 Task: Chore schedule green modern bold.
Action: Mouse moved to (173, 212)
Screenshot: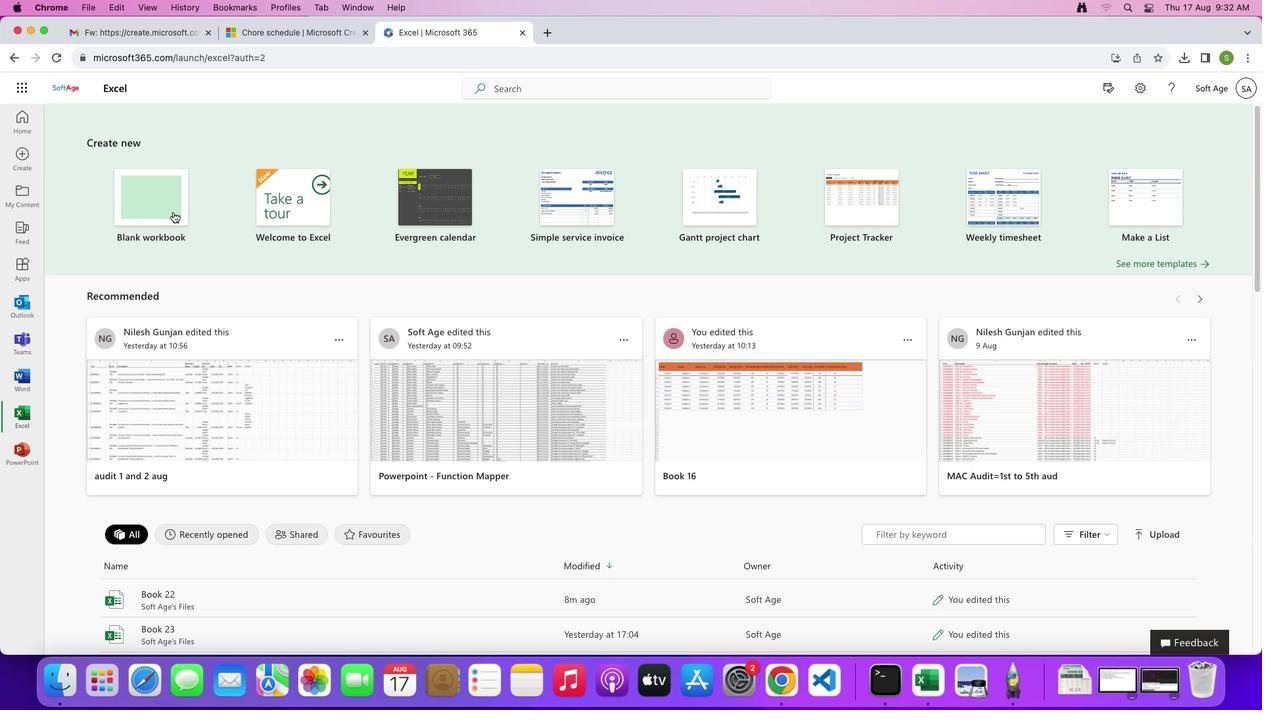 
Action: Mouse pressed left at (173, 212)
Screenshot: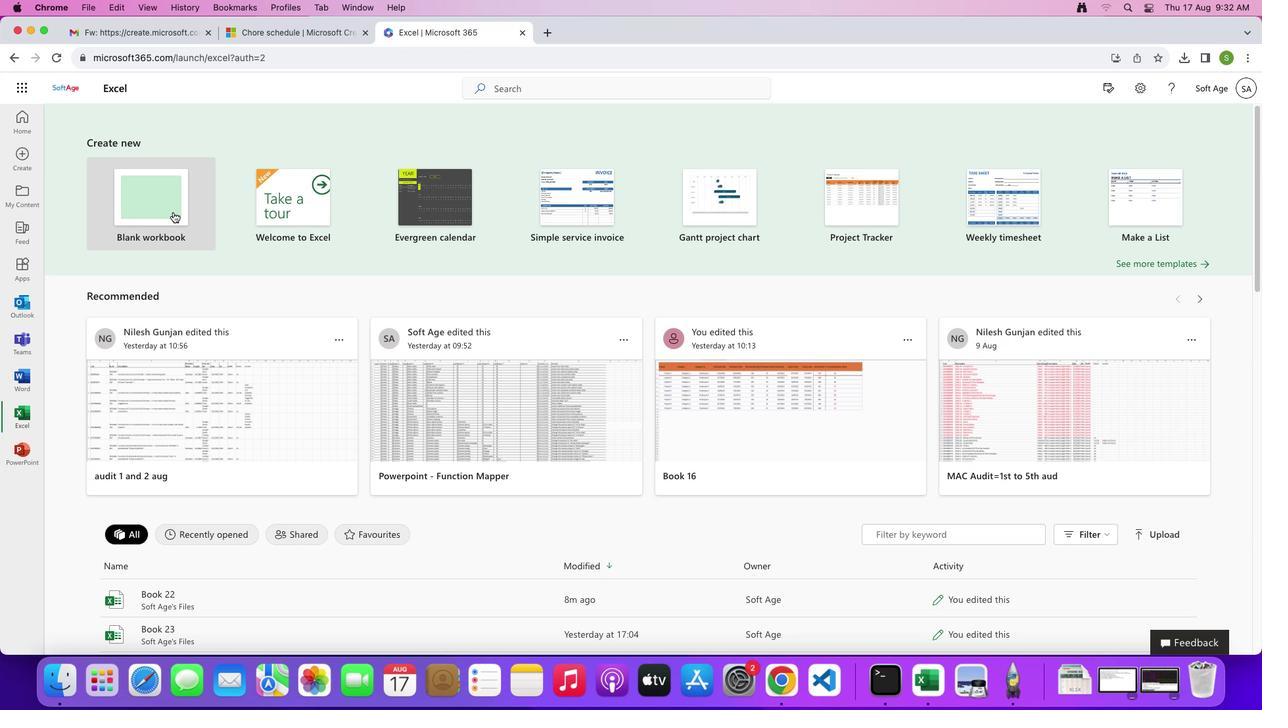 
Action: Mouse pressed left at (173, 212)
Screenshot: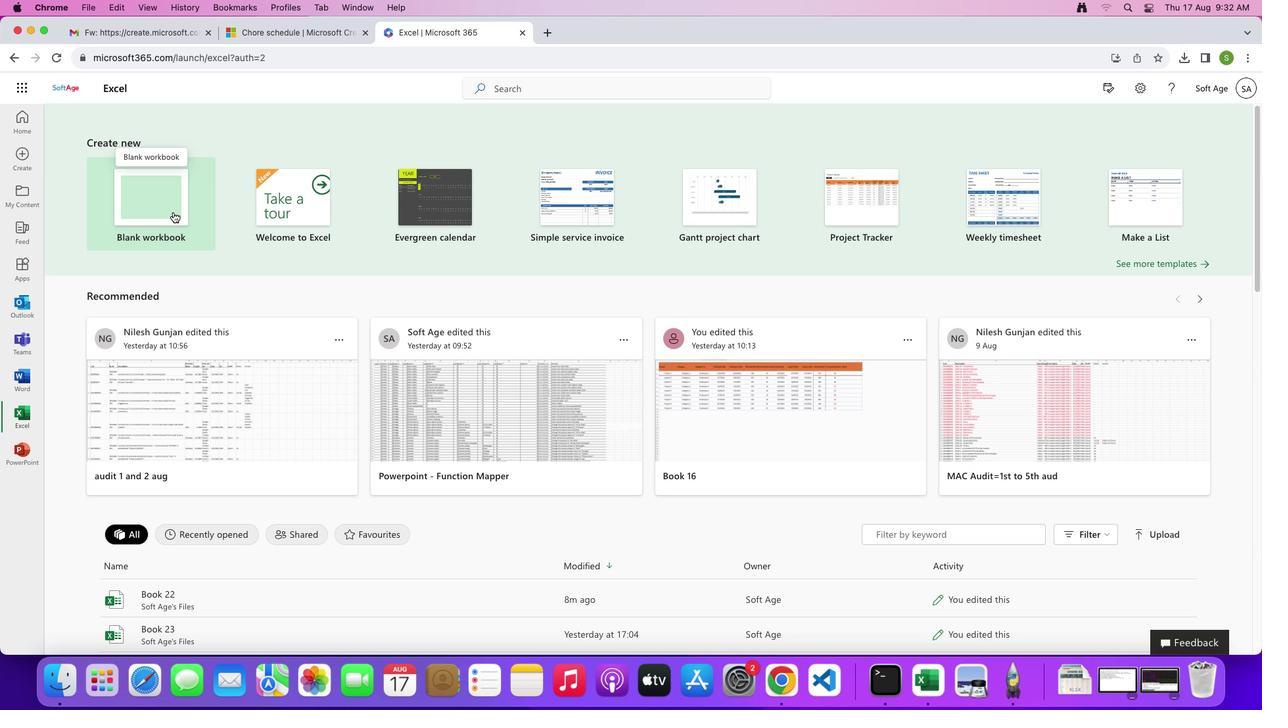 
Action: Mouse moved to (173, 211)
Screenshot: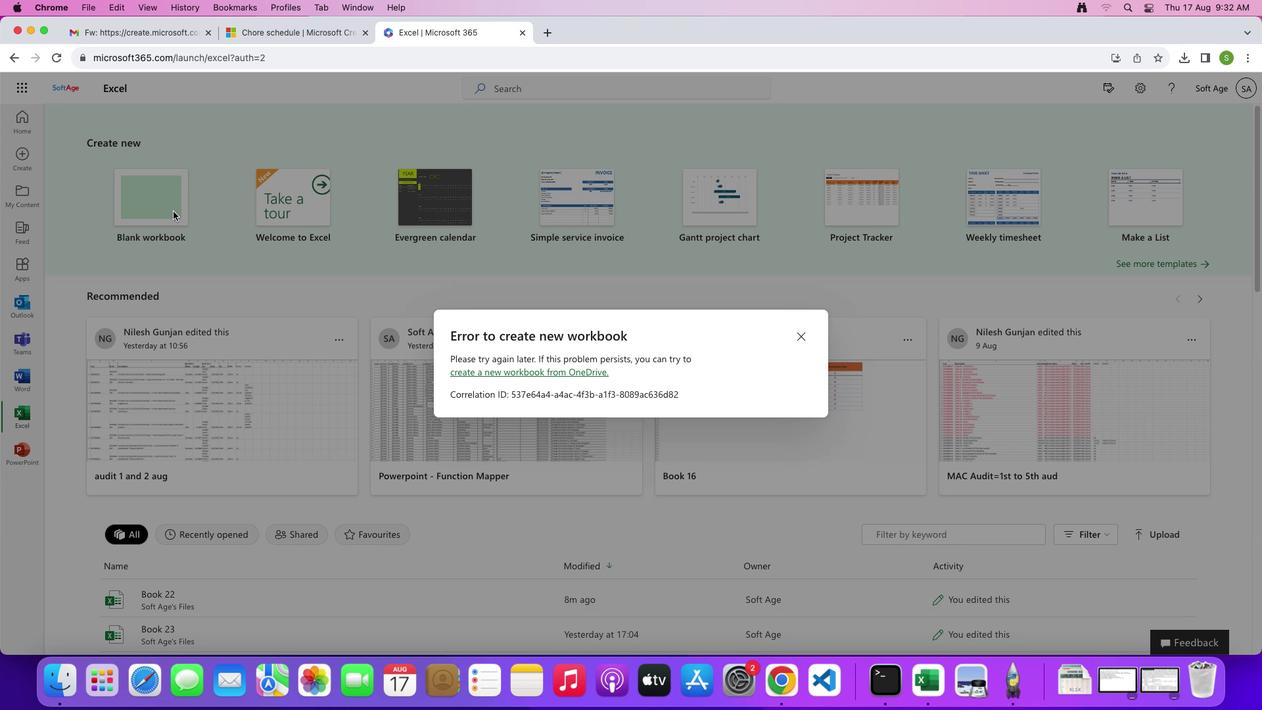 
Action: Mouse pressed left at (173, 211)
Screenshot: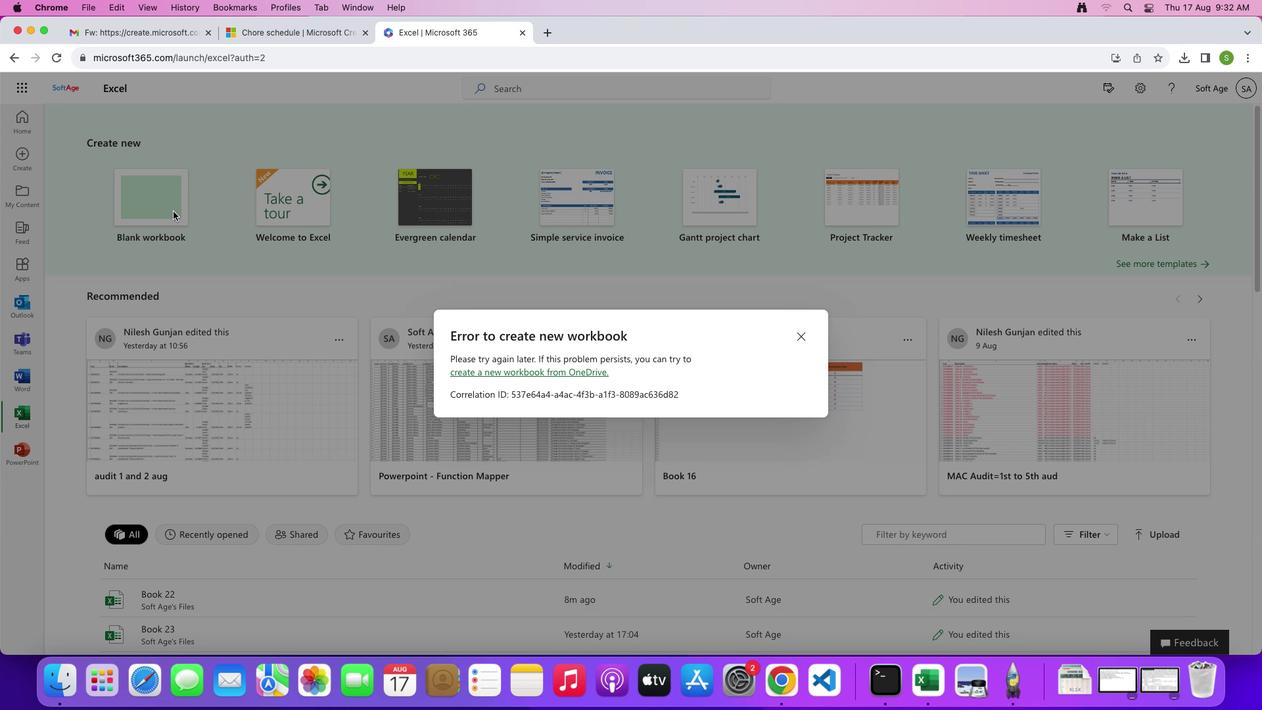 
Action: Mouse pressed left at (173, 211)
Screenshot: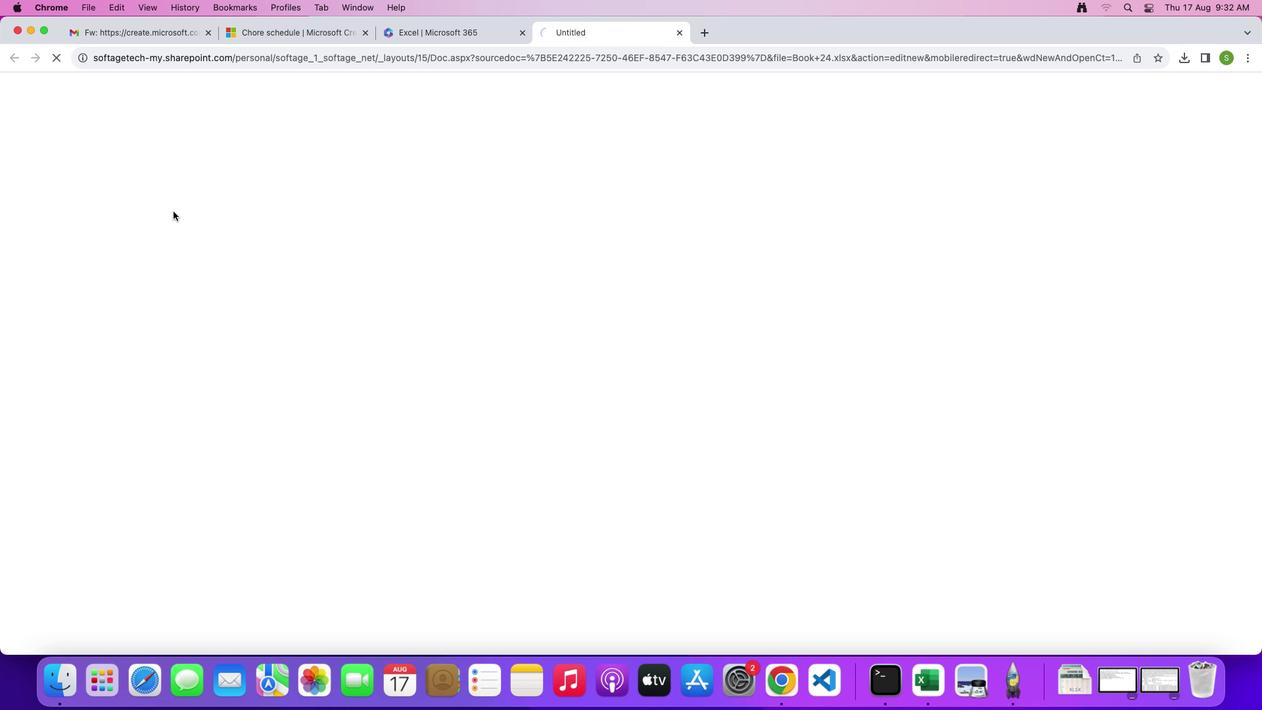 
Action: Mouse moved to (108, 217)
Screenshot: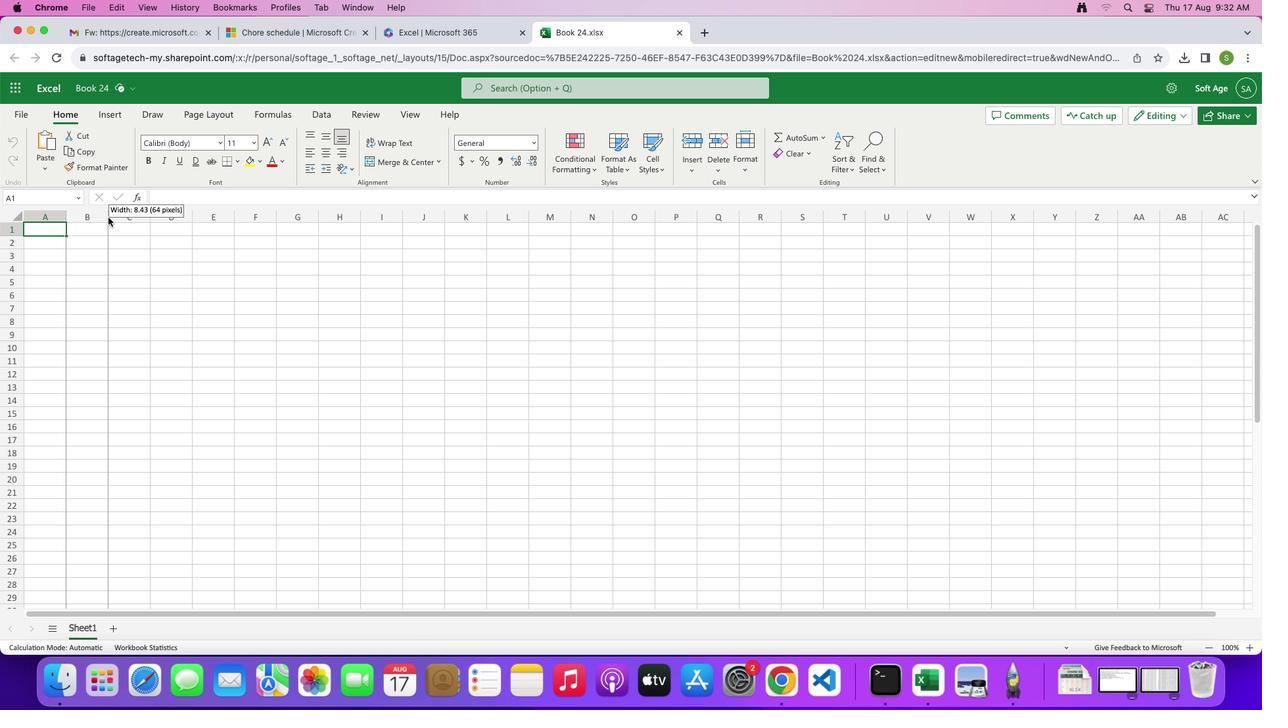 
Action: Mouse pressed left at (108, 217)
Screenshot: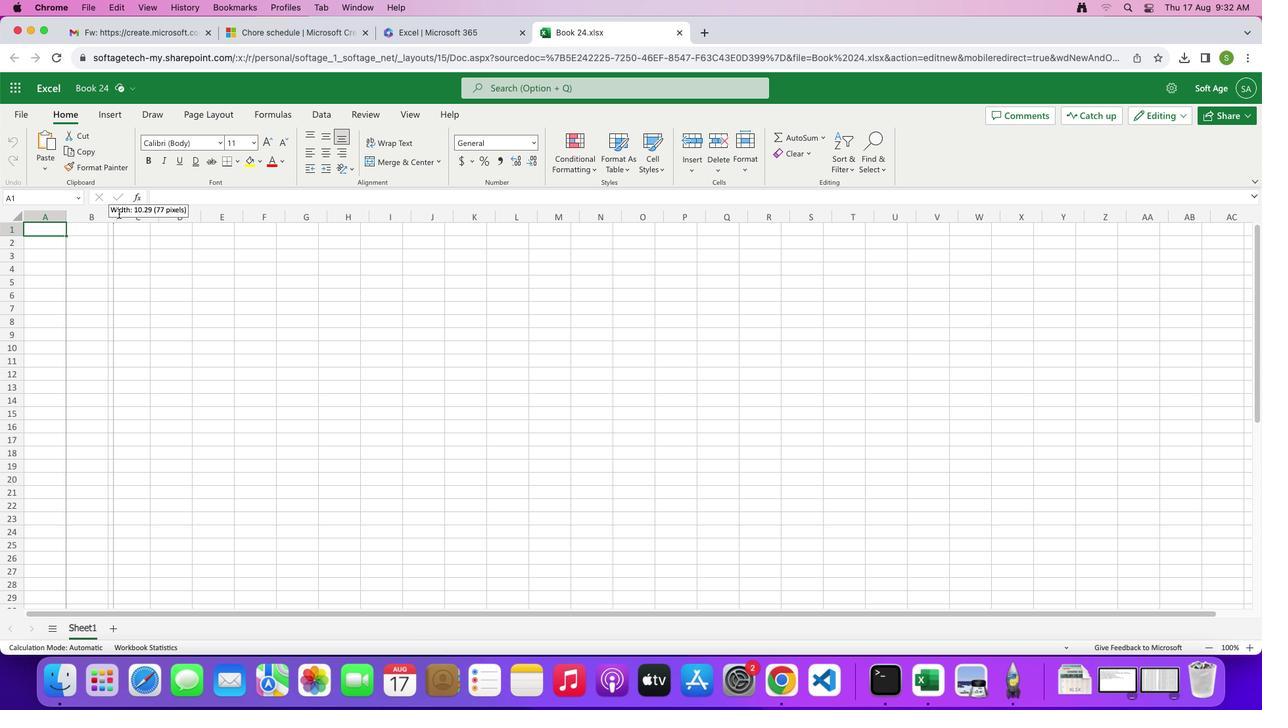 
Action: Mouse moved to (14, 235)
Screenshot: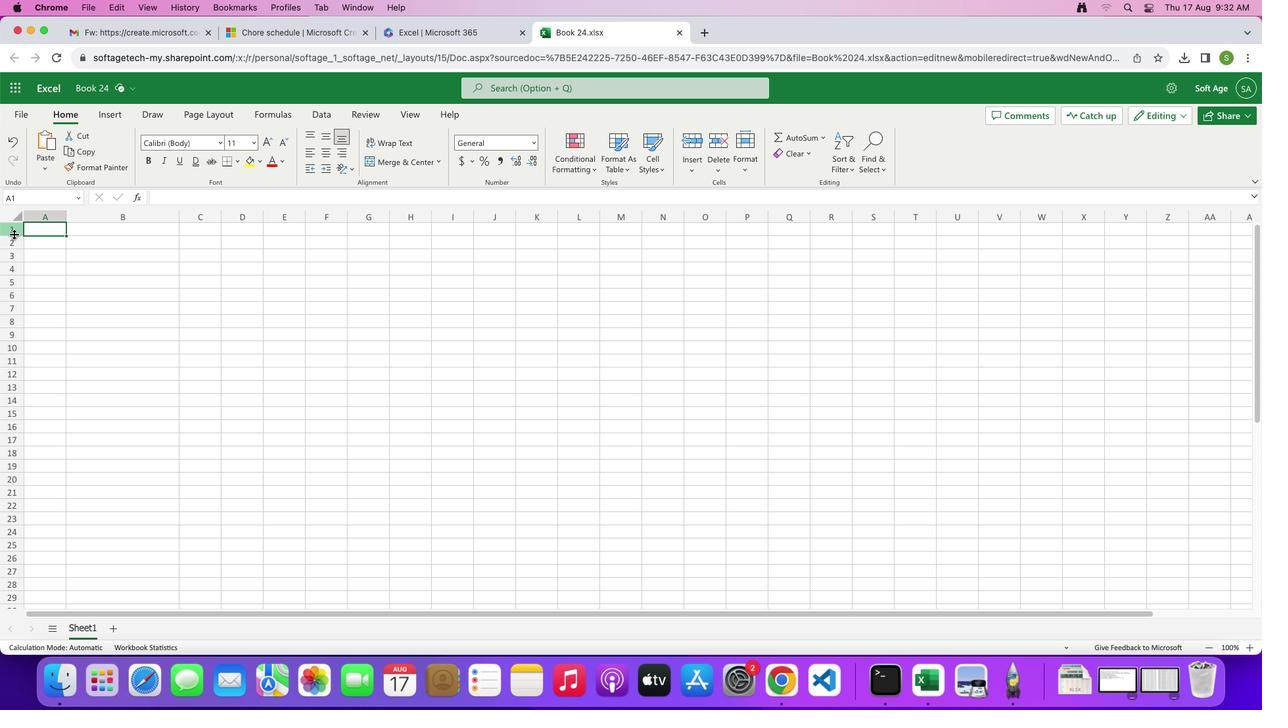 
Action: Mouse pressed left at (14, 235)
Screenshot: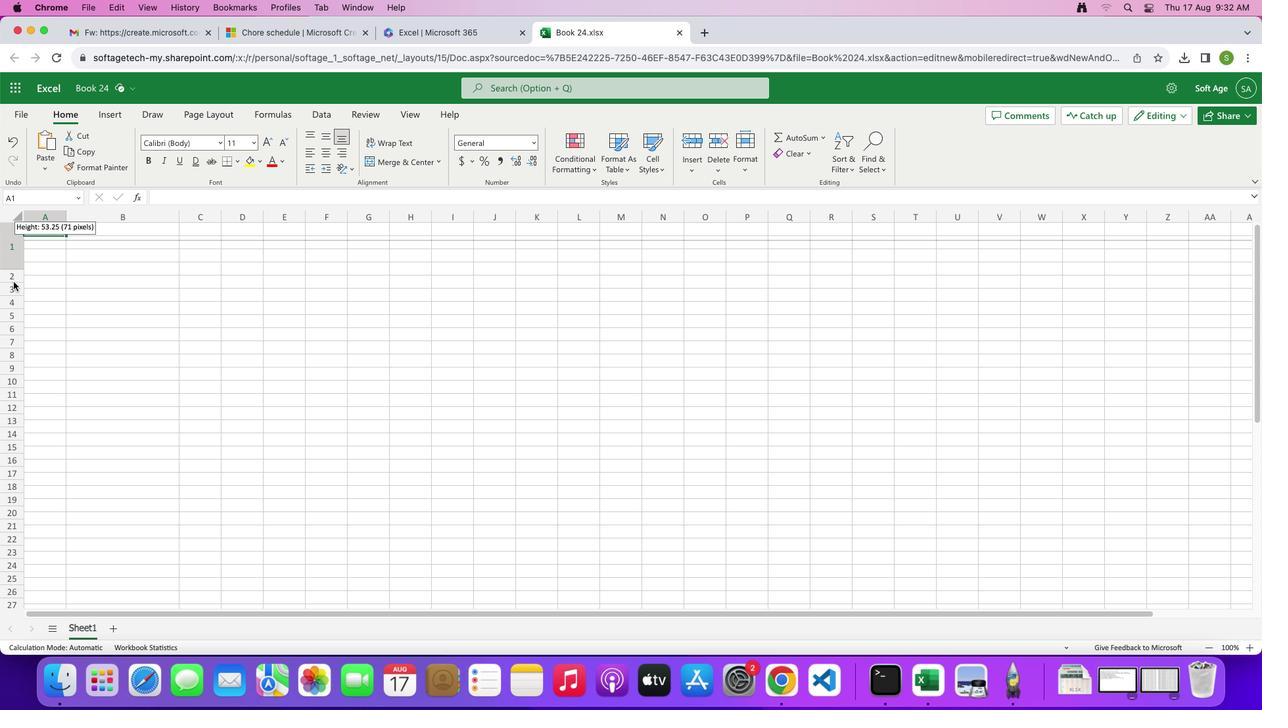 
Action: Mouse moved to (16, 339)
Screenshot: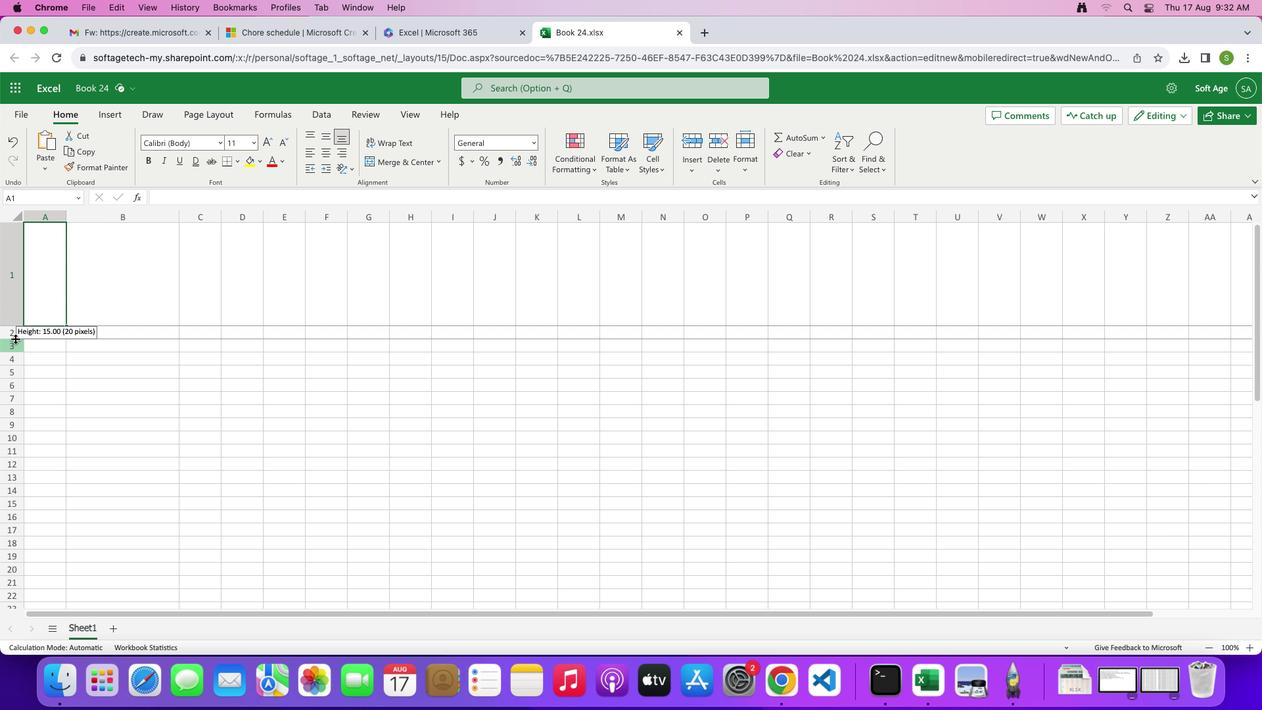 
Action: Mouse pressed left at (16, 339)
Screenshot: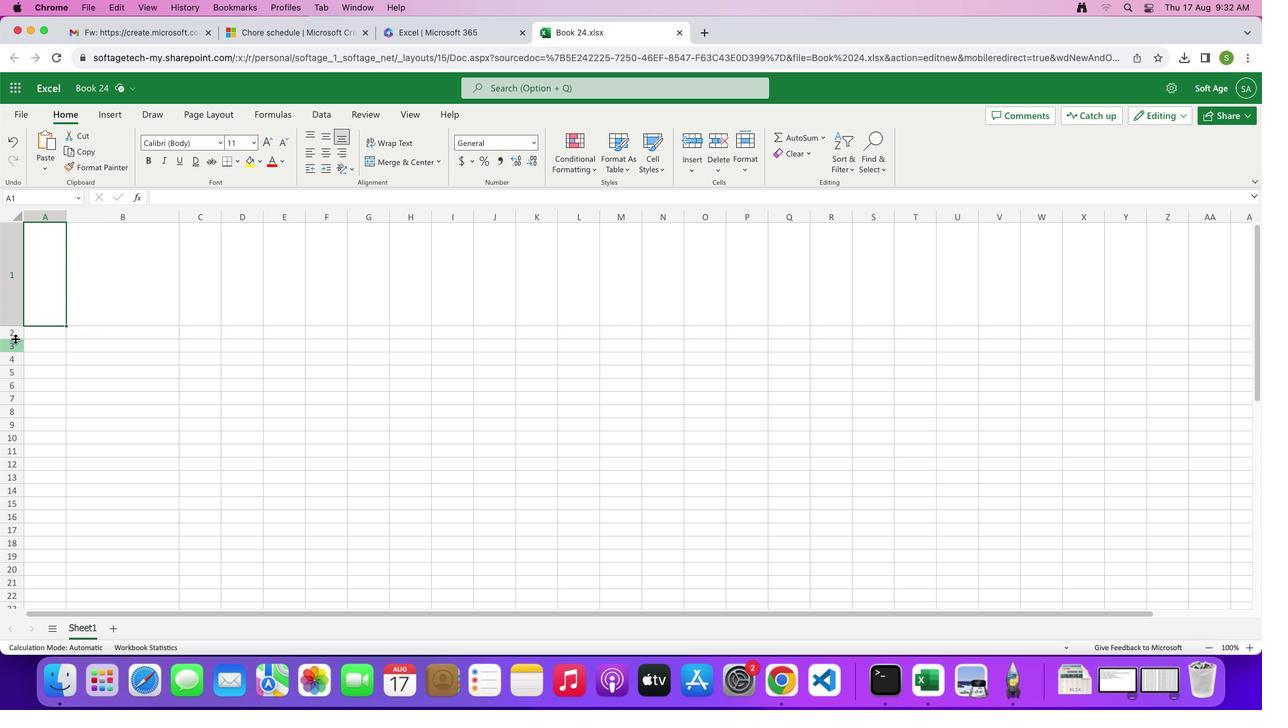 
Action: Mouse moved to (15, 339)
Screenshot: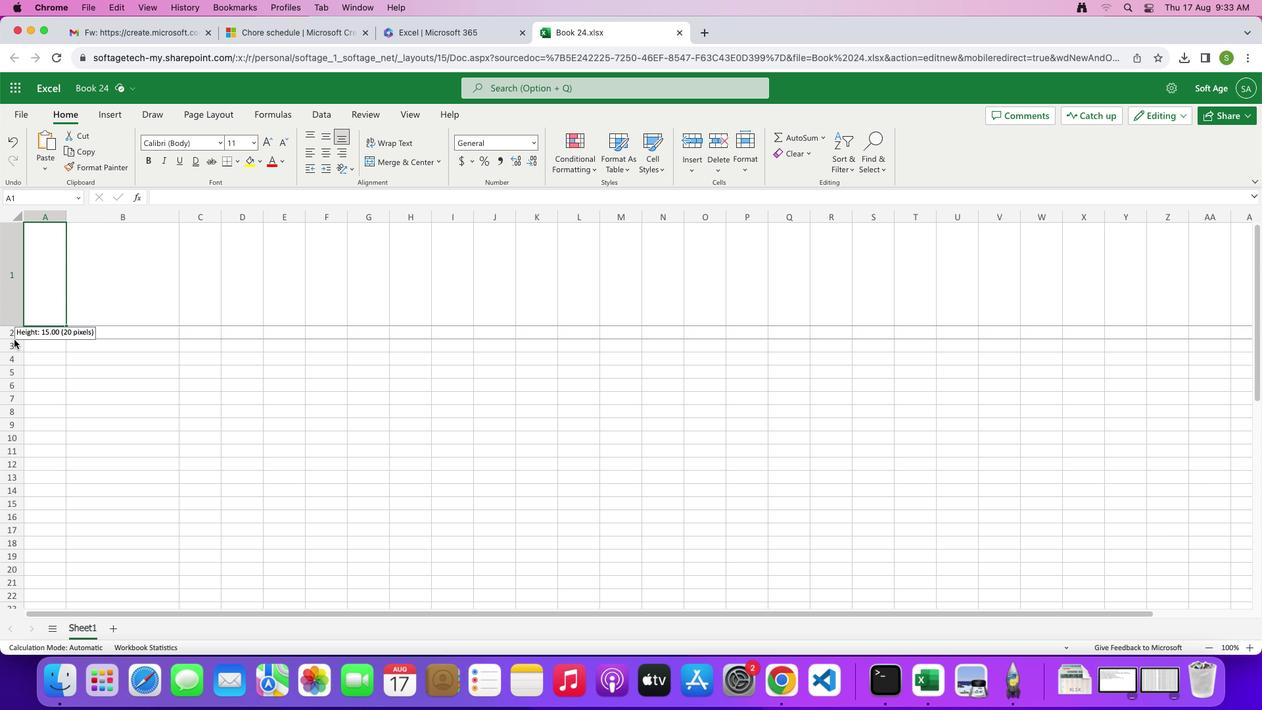 
Action: Mouse pressed left at (15, 339)
Screenshot: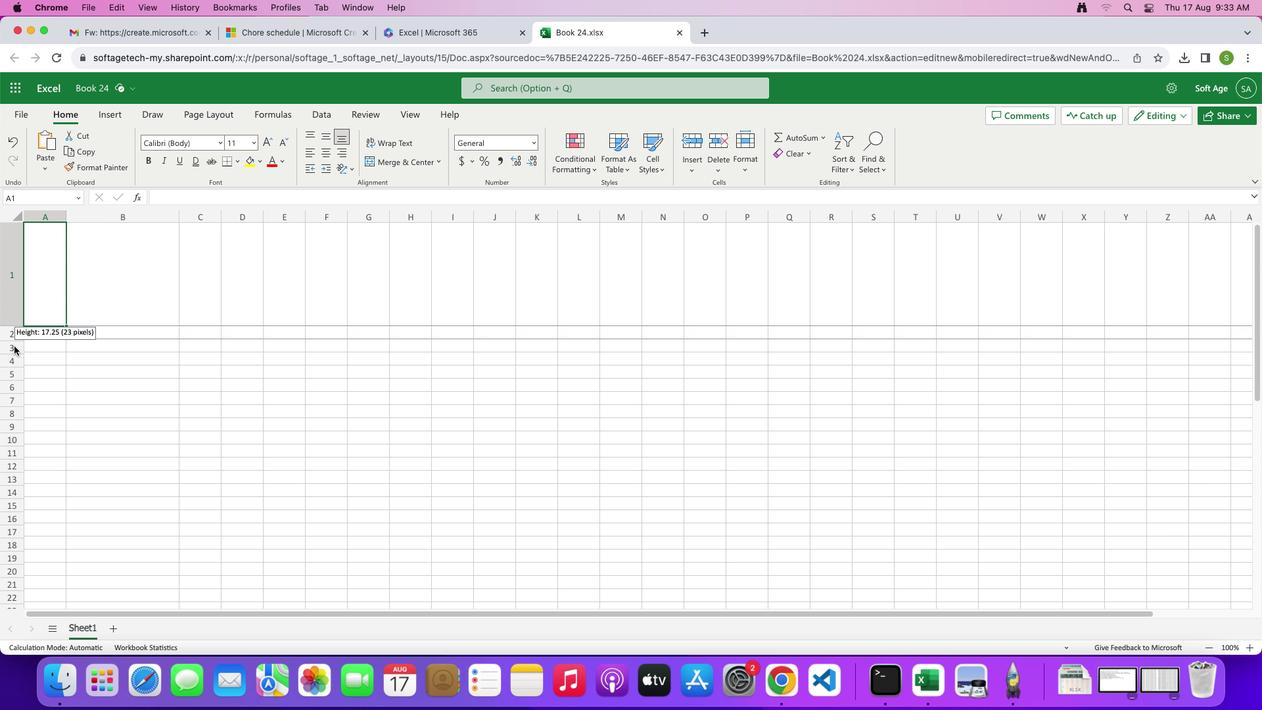 
Action: Mouse moved to (17, 373)
Screenshot: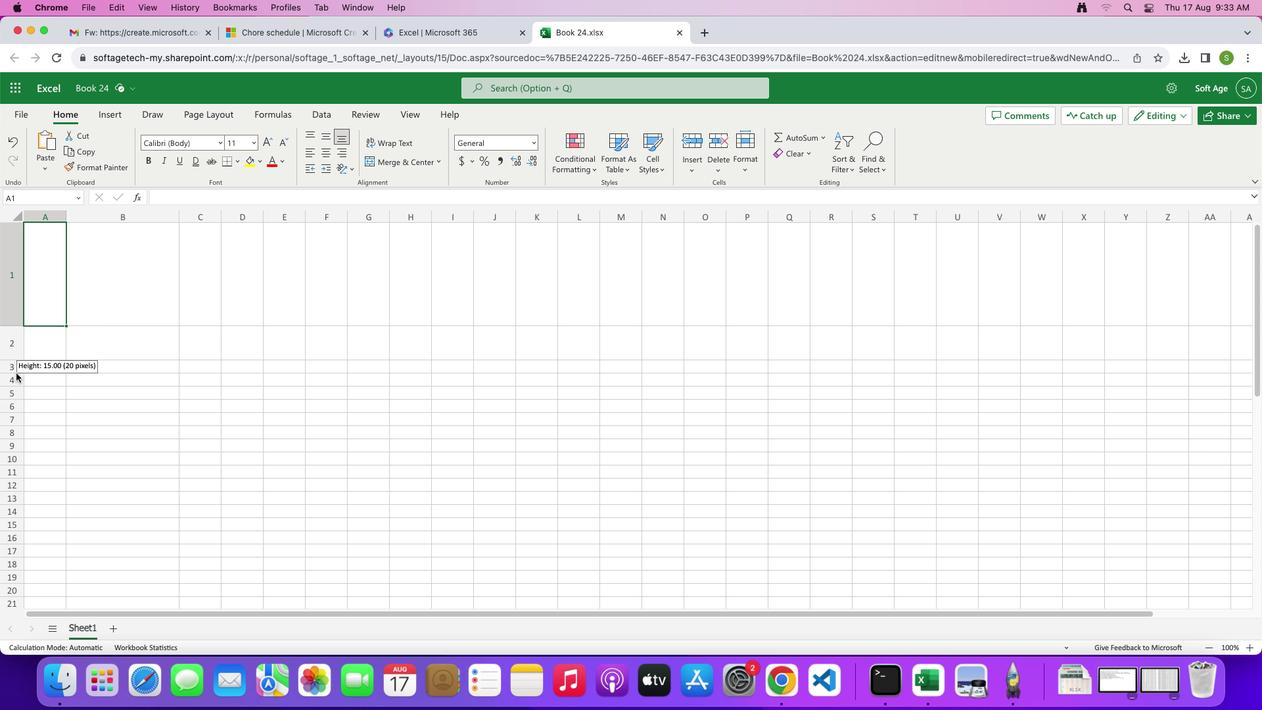 
Action: Mouse pressed left at (17, 373)
Screenshot: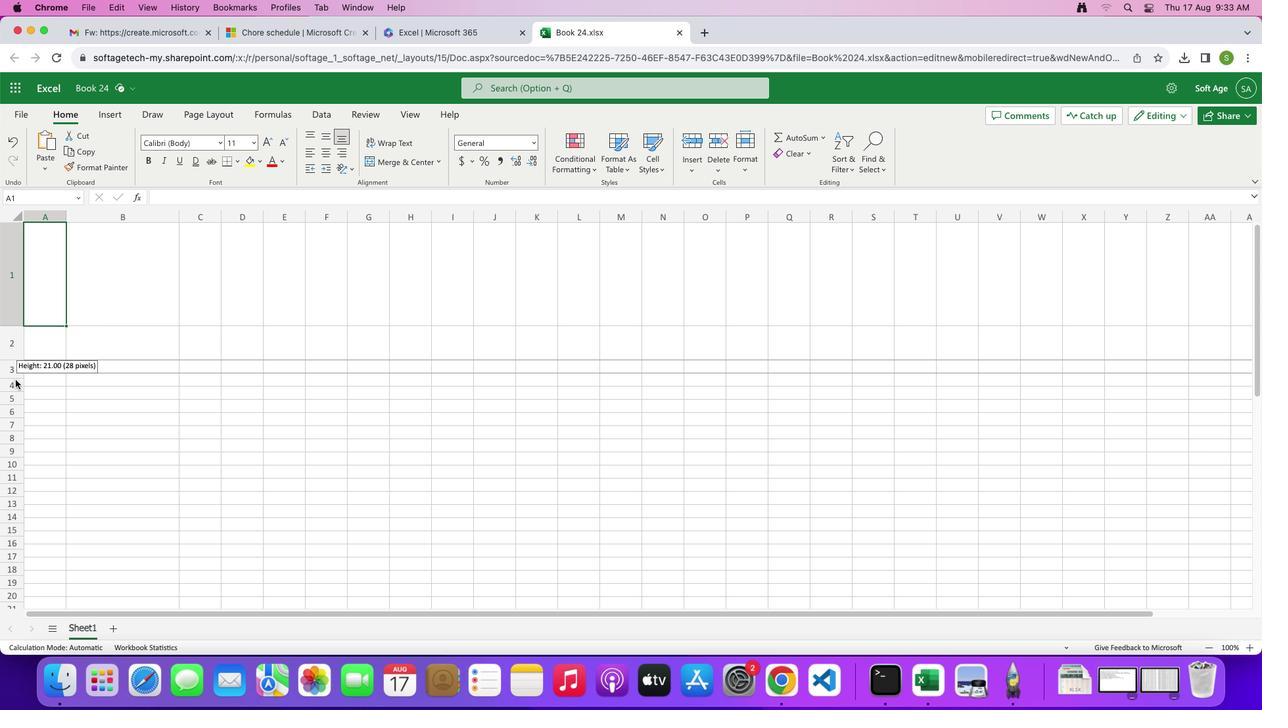 
Action: Mouse moved to (13, 396)
Screenshot: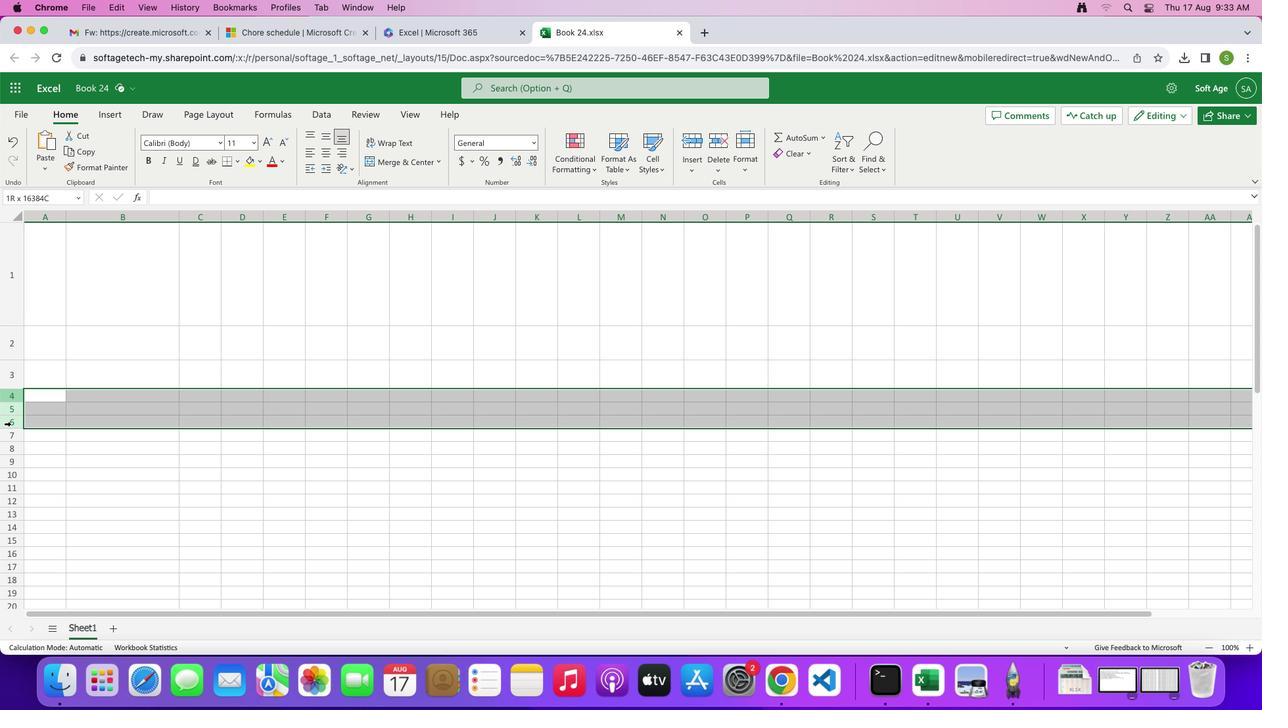 
Action: Mouse pressed left at (13, 396)
Screenshot: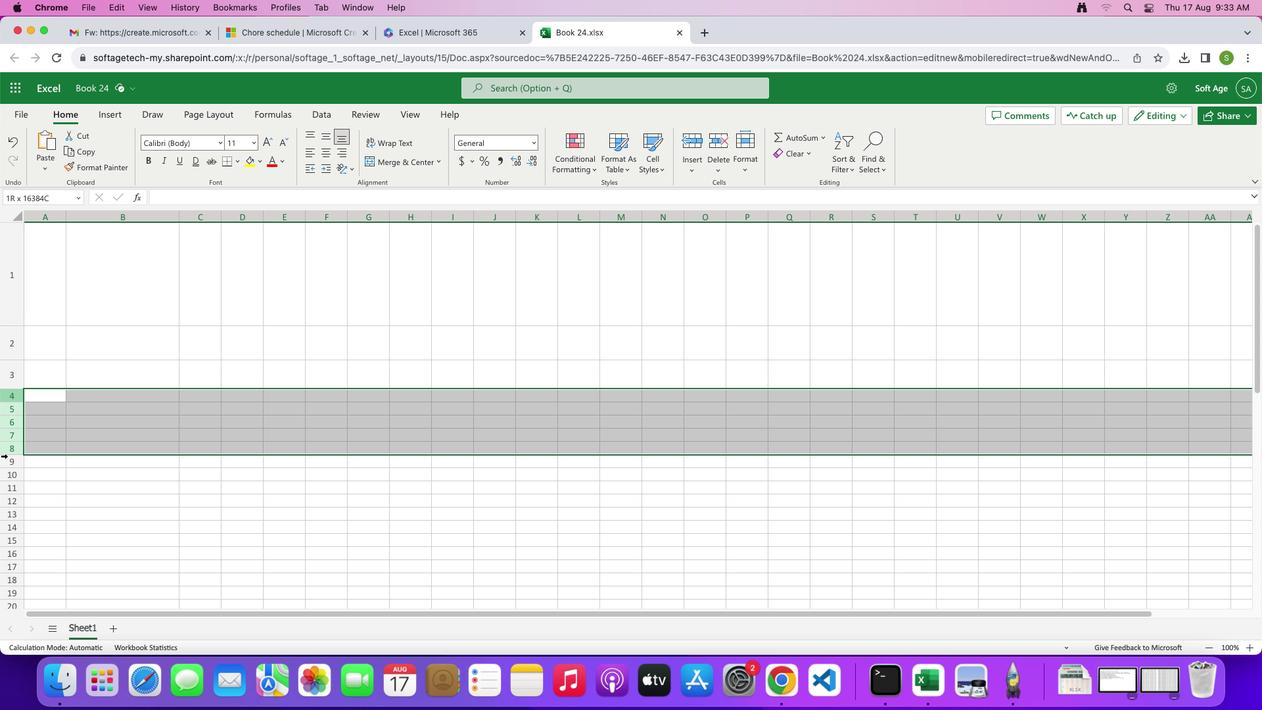 
Action: Mouse moved to (14, 254)
Screenshot: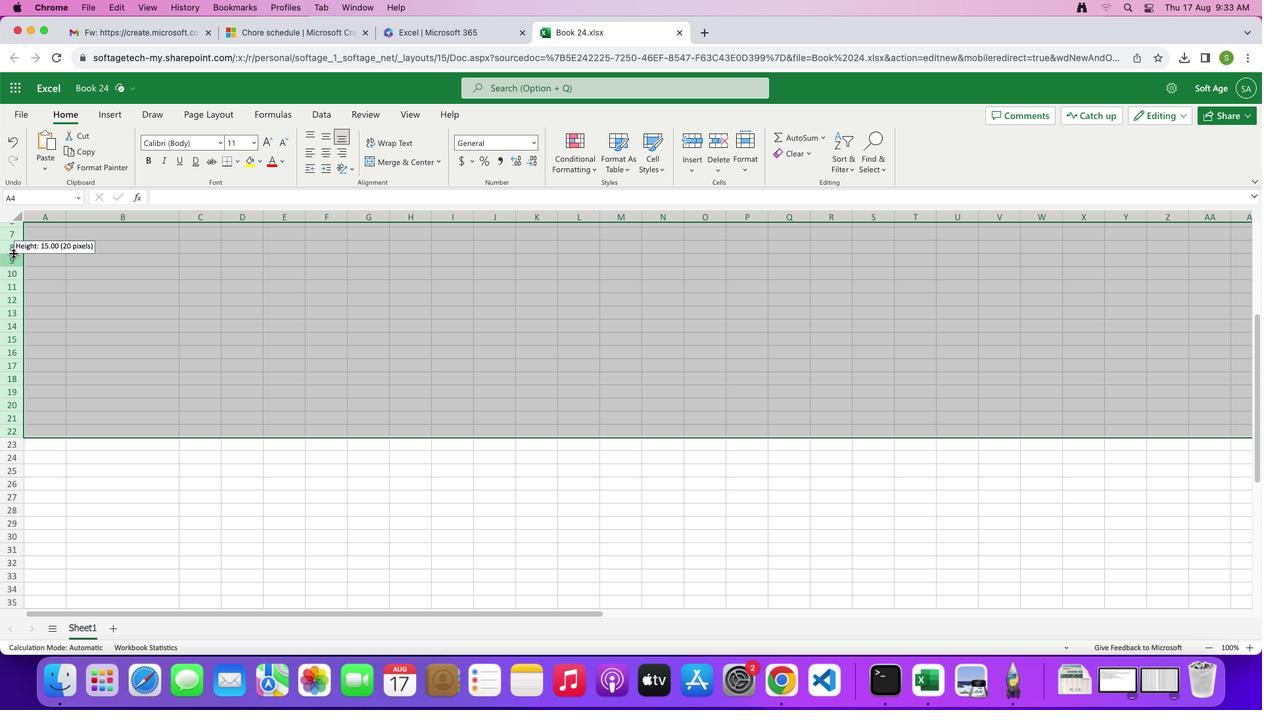 
Action: Mouse pressed left at (14, 254)
Screenshot: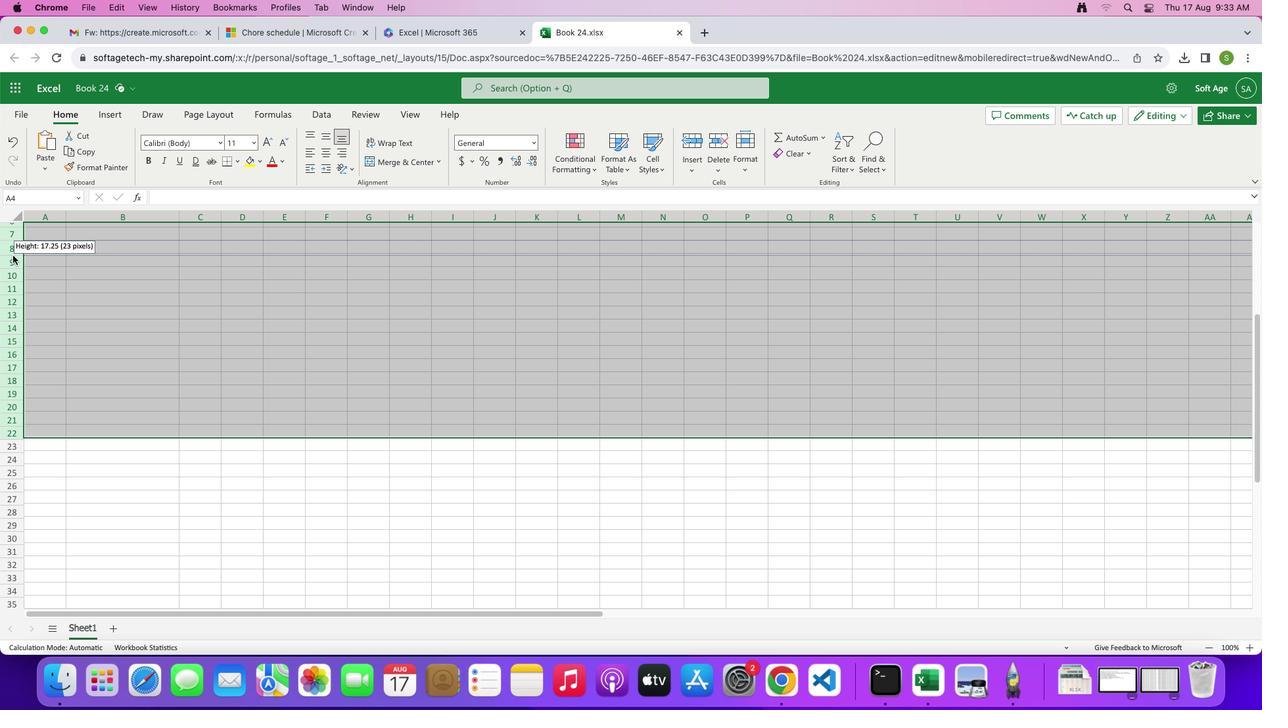 
Action: Mouse moved to (119, 303)
Screenshot: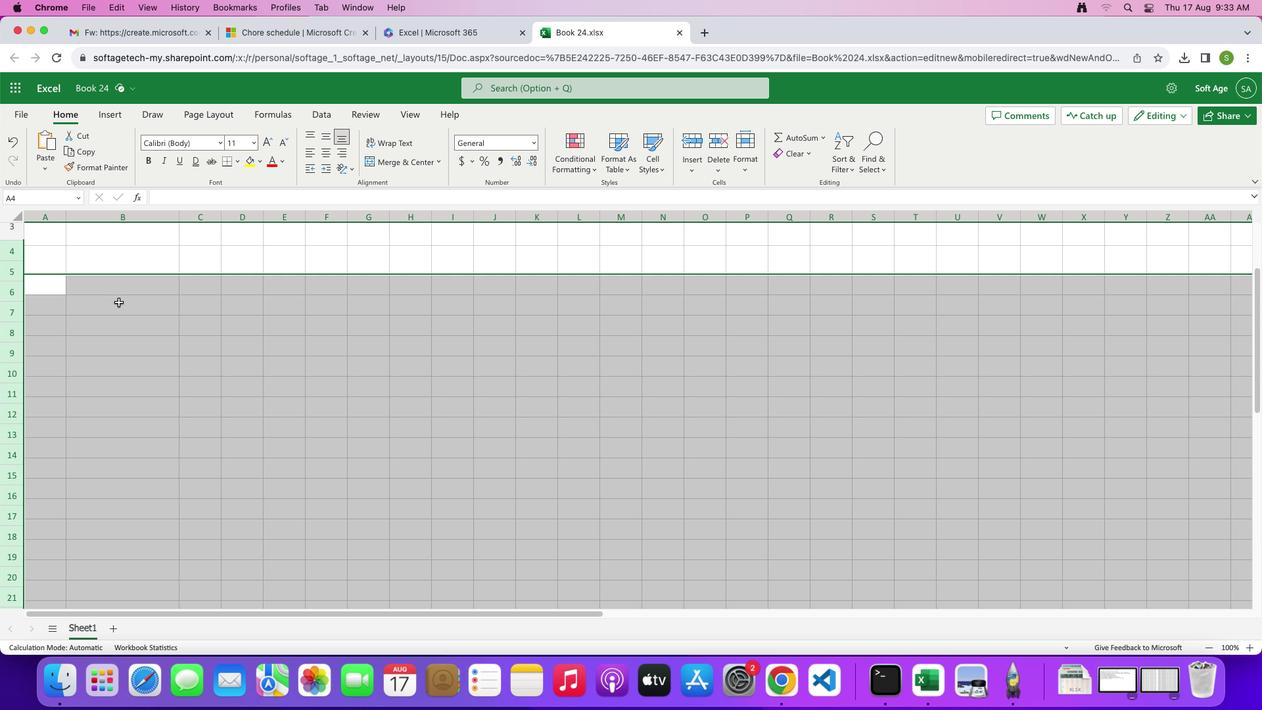 
Action: Mouse scrolled (119, 303) with delta (0, 1)
Screenshot: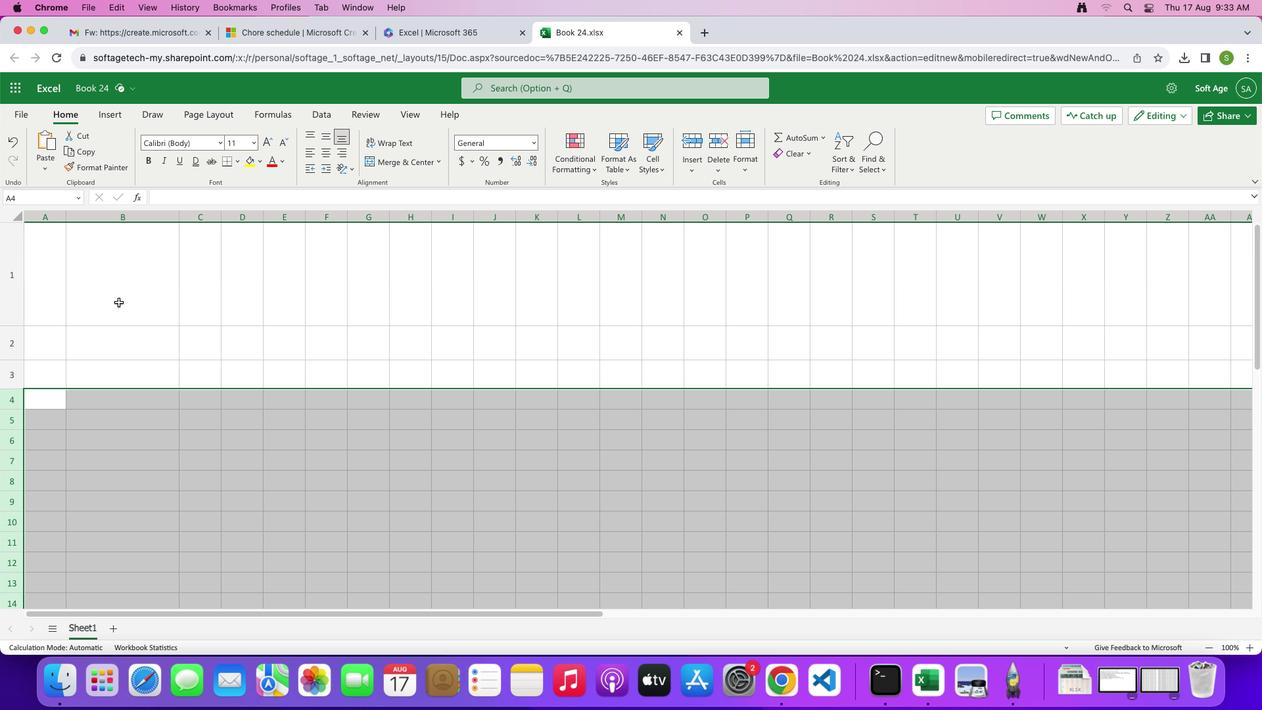 
Action: Mouse scrolled (119, 303) with delta (0, 1)
Screenshot: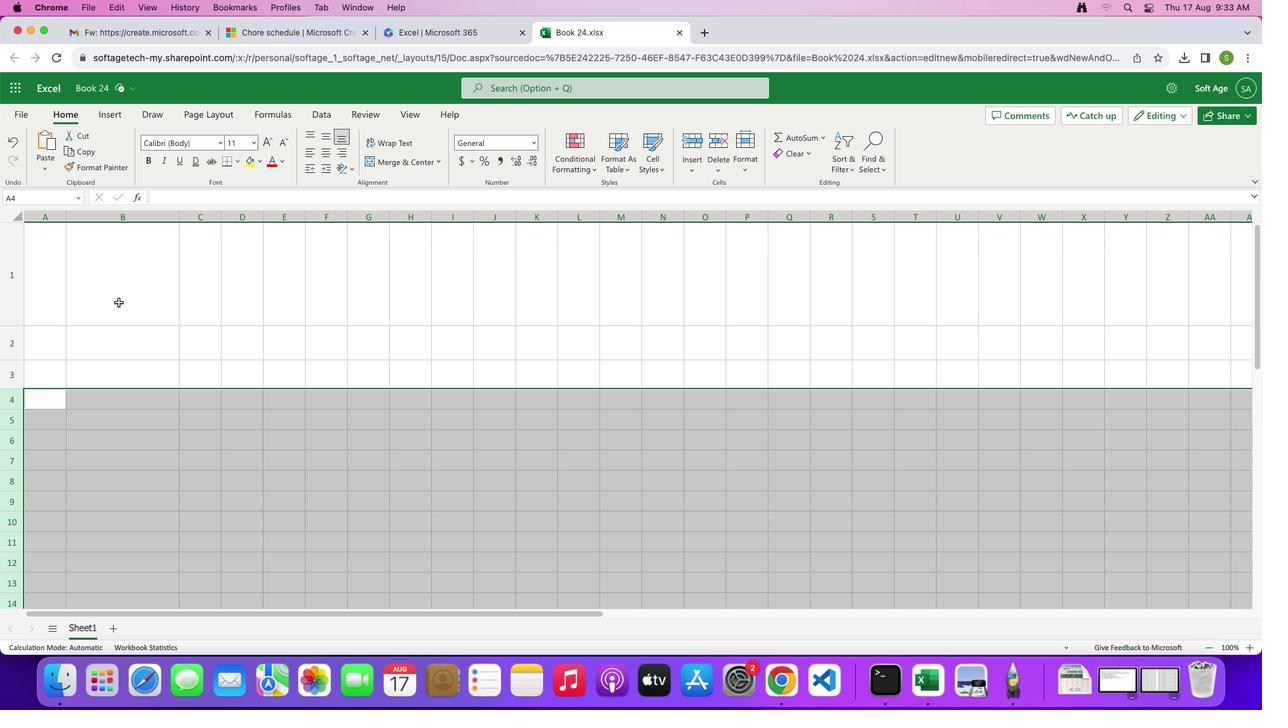
Action: Mouse scrolled (119, 303) with delta (0, 2)
Screenshot: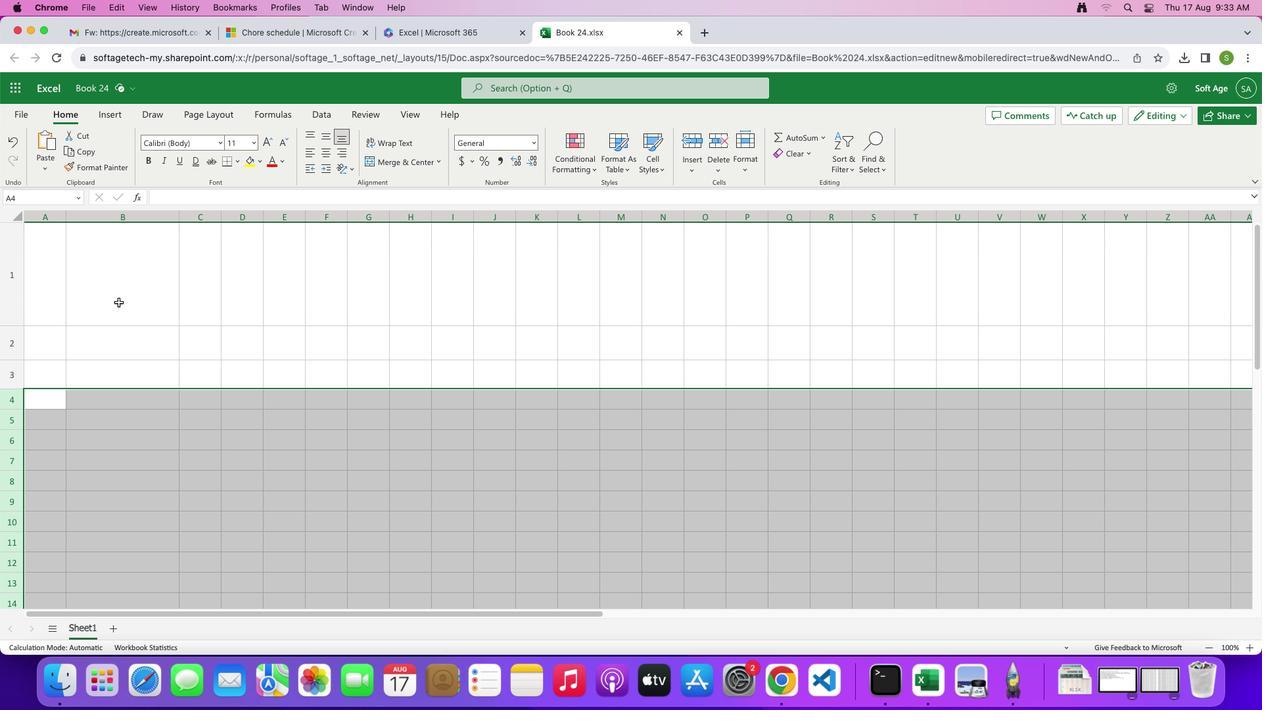 
Action: Mouse scrolled (119, 303) with delta (0, 3)
Screenshot: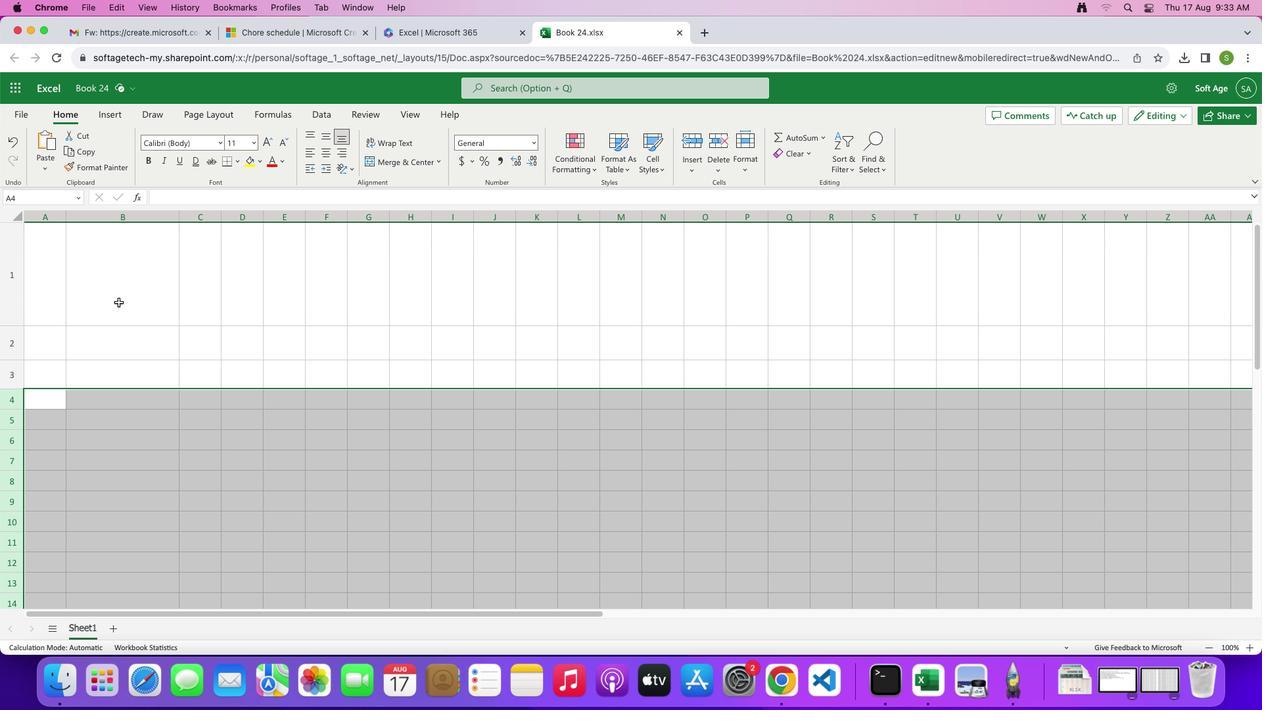 
Action: Mouse scrolled (119, 303) with delta (0, 1)
Screenshot: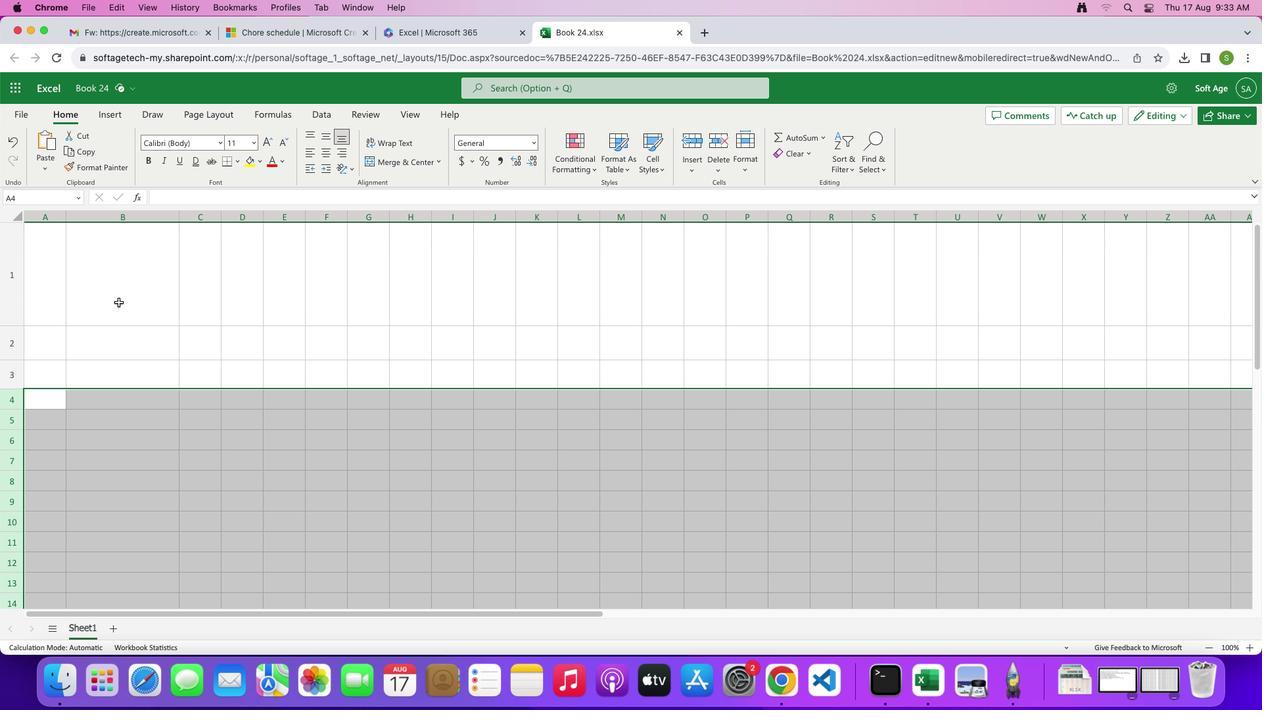 
Action: Mouse scrolled (119, 303) with delta (0, 1)
Screenshot: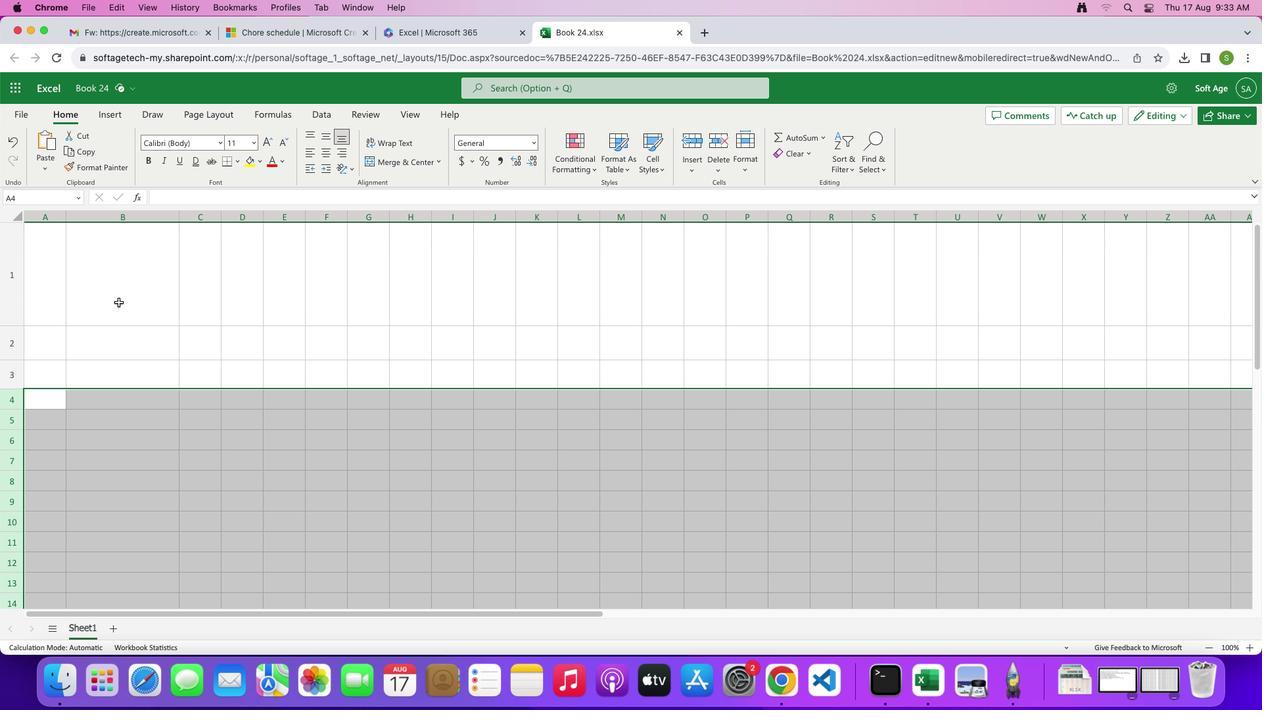 
Action: Mouse scrolled (119, 303) with delta (0, 2)
Screenshot: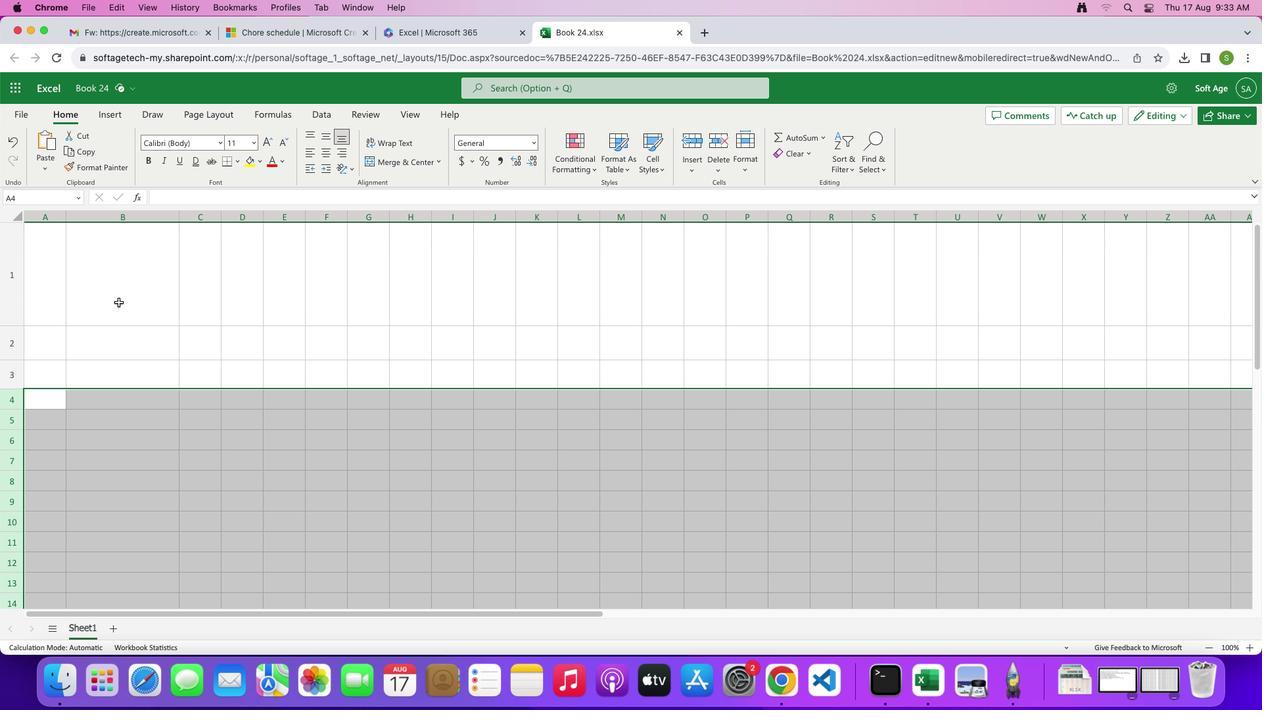 
Action: Mouse scrolled (119, 303) with delta (0, 3)
Screenshot: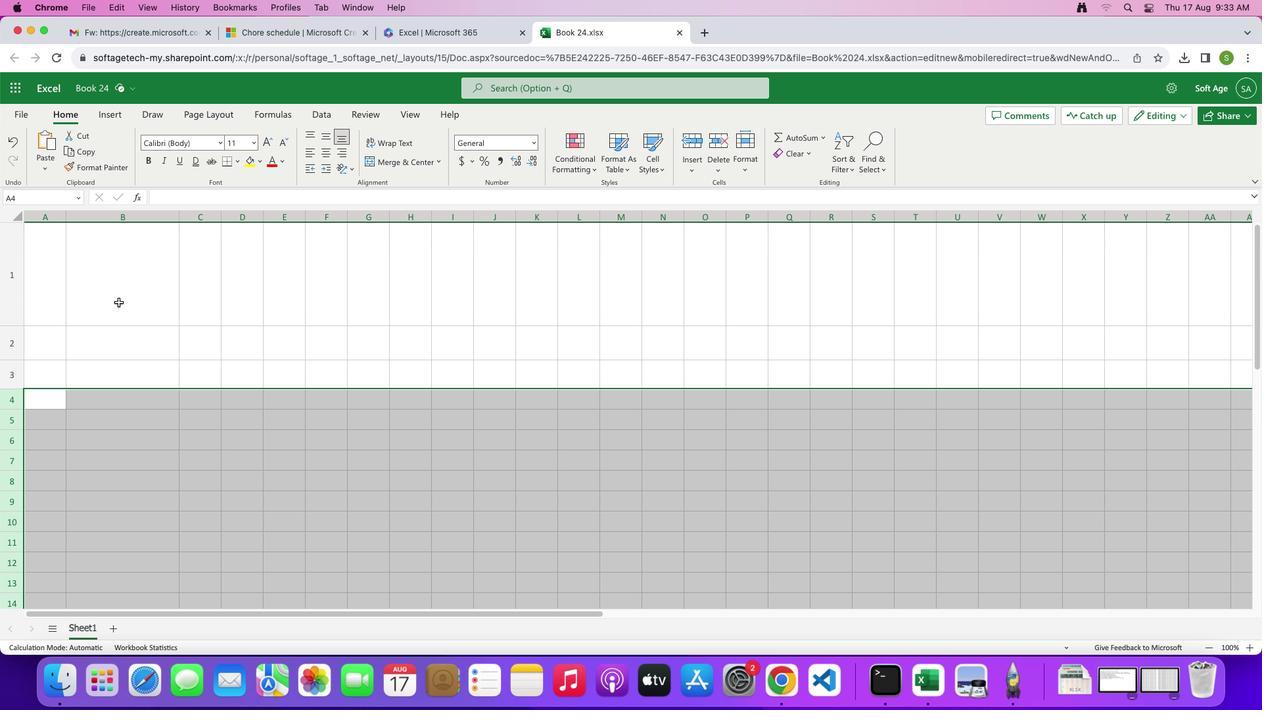 
Action: Mouse moved to (12, 216)
Screenshot: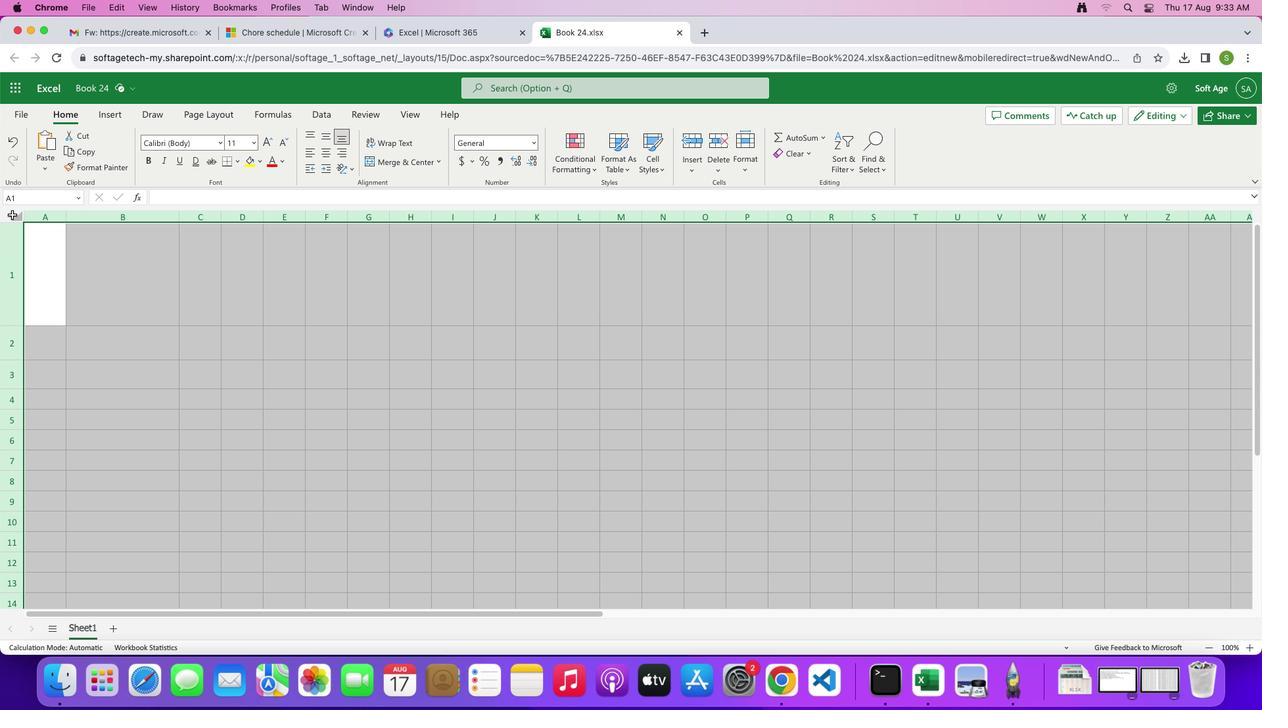 
Action: Mouse pressed left at (12, 216)
Screenshot: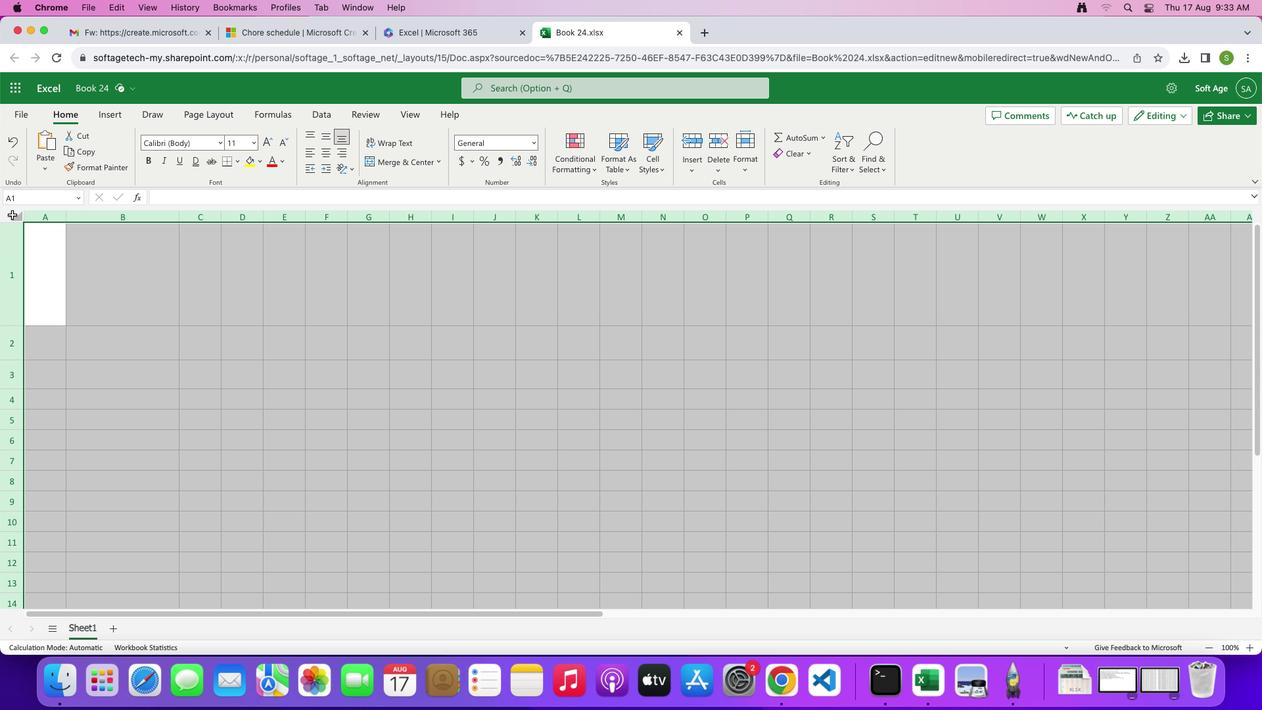 
Action: Mouse moved to (258, 159)
Screenshot: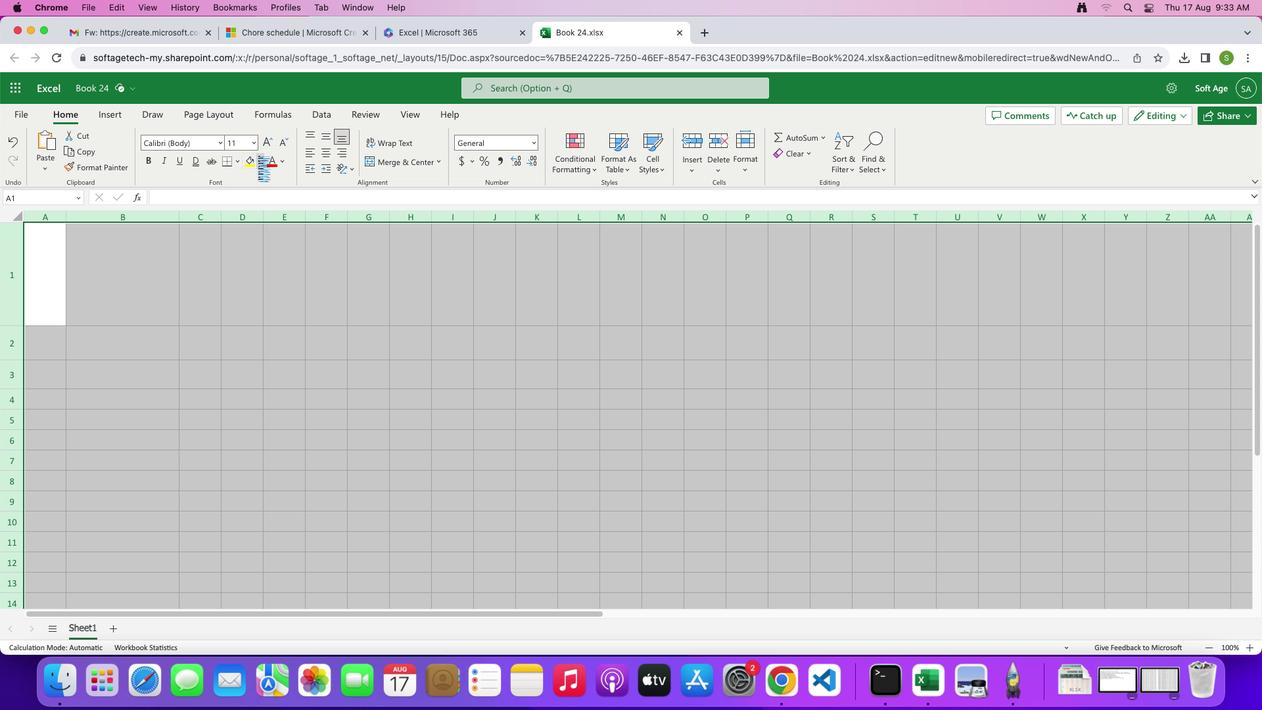 
Action: Mouse pressed left at (258, 159)
Screenshot: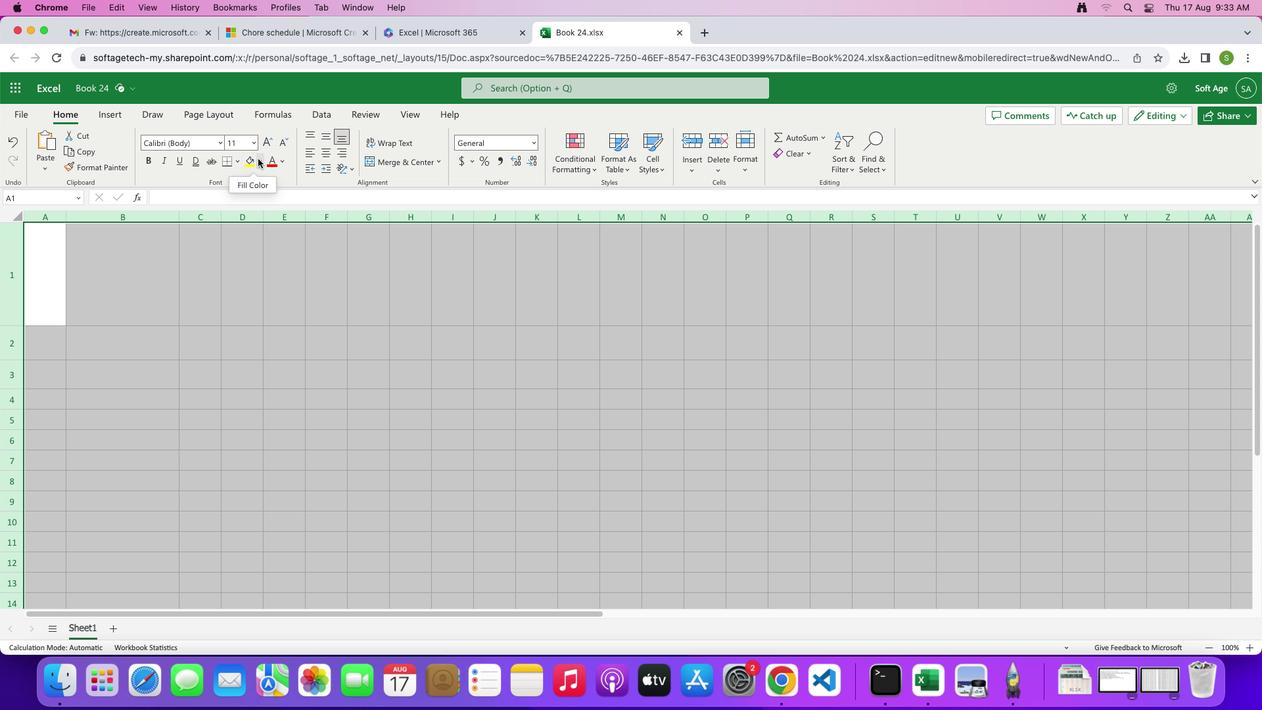 
Action: Mouse moved to (255, 199)
Screenshot: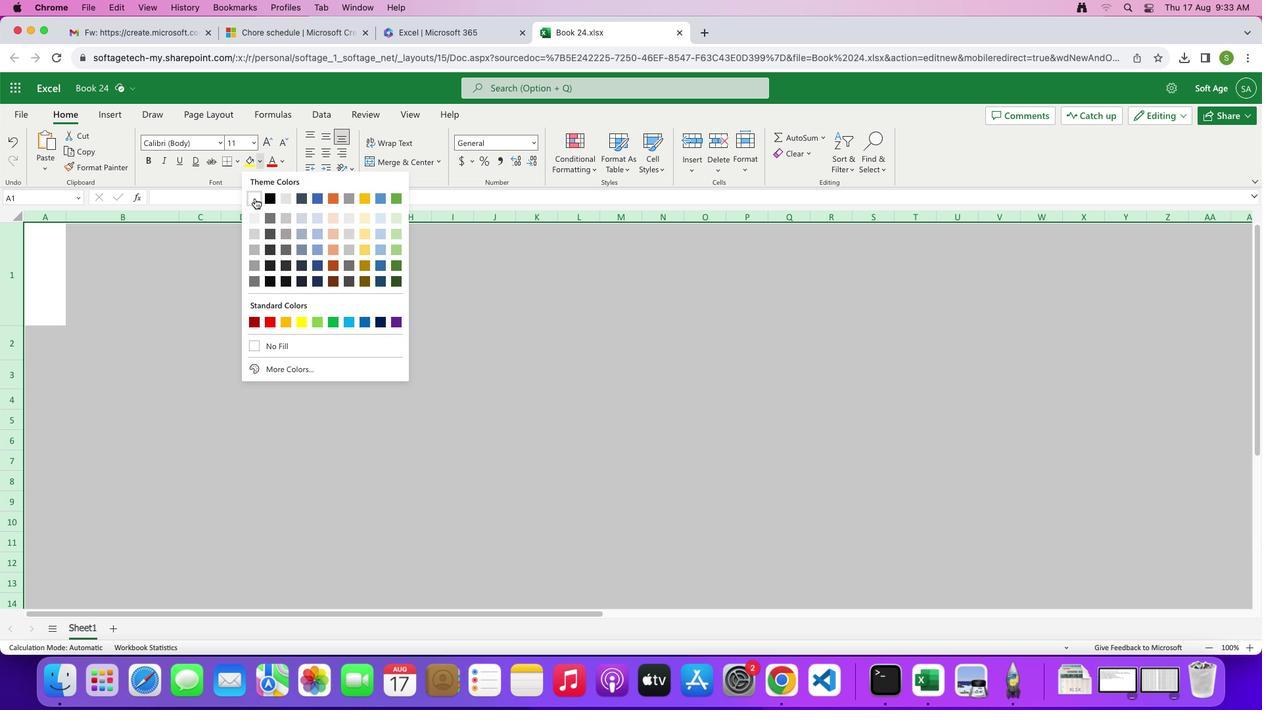 
Action: Mouse pressed left at (255, 199)
Screenshot: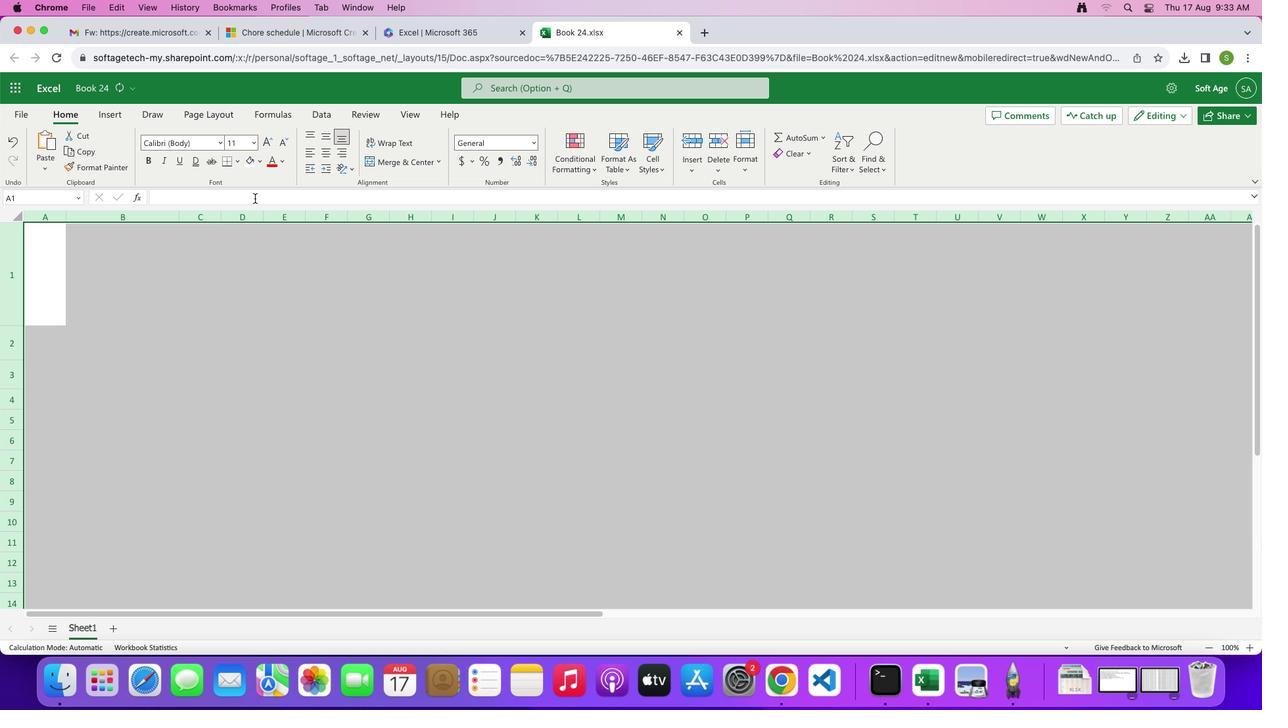 
Action: Mouse moved to (174, 291)
Screenshot: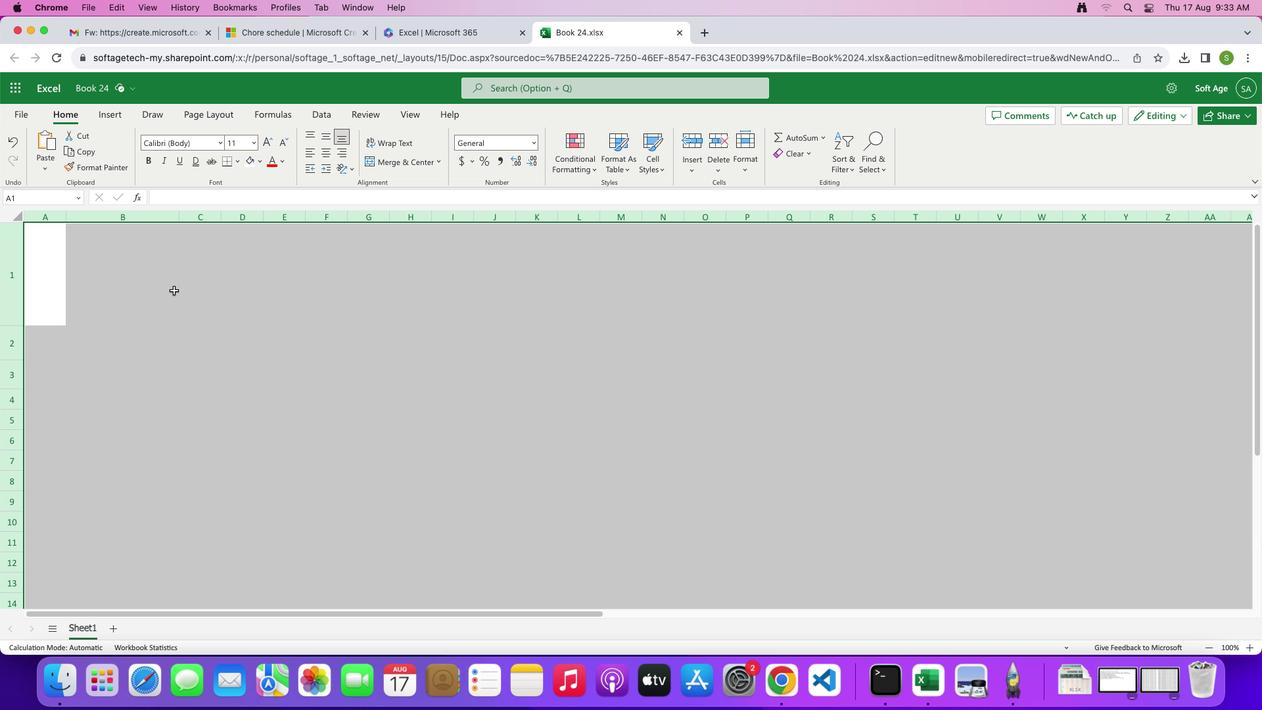 
Action: Mouse pressed left at (174, 291)
Screenshot: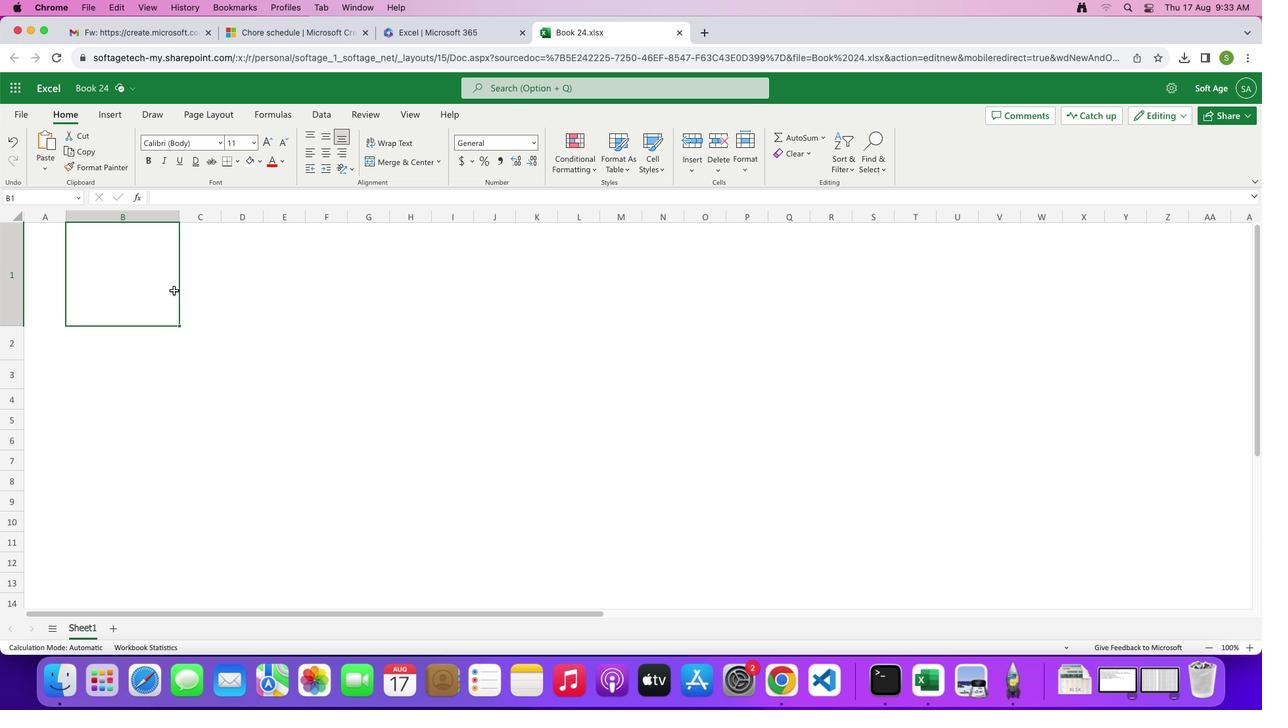 
Action: Mouse moved to (40, 234)
Screenshot: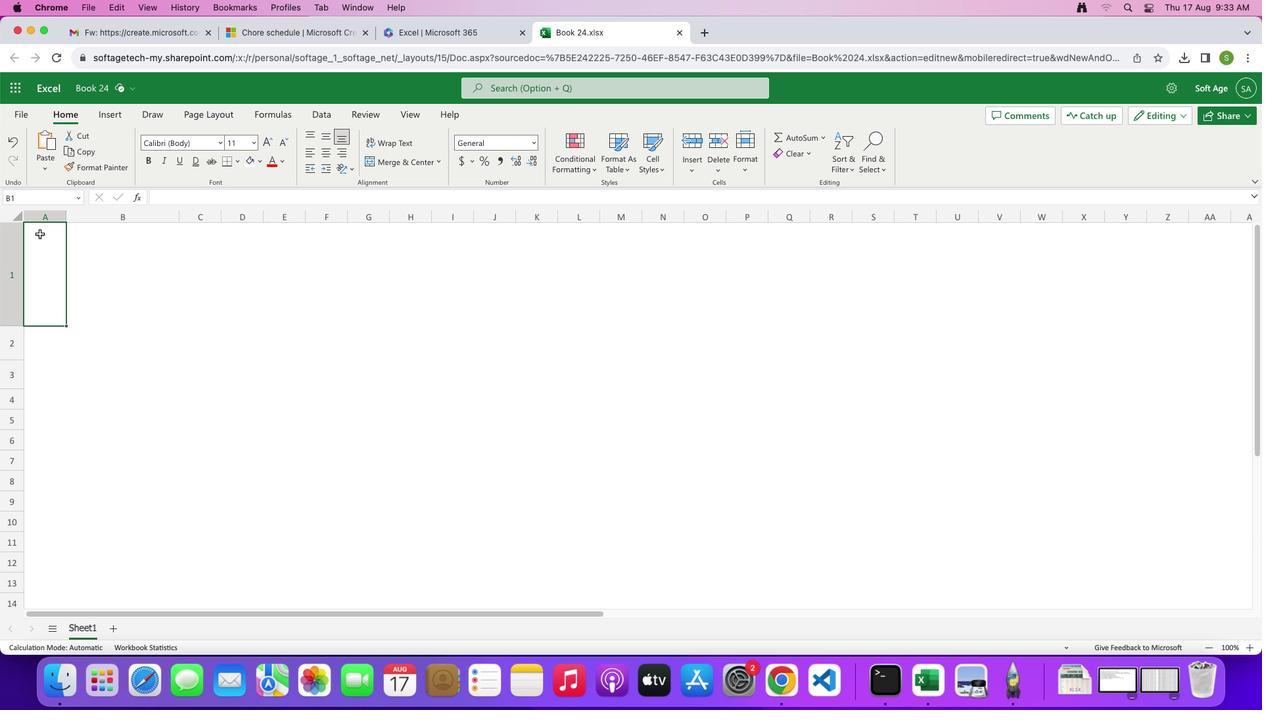 
Action: Mouse pressed left at (40, 234)
Screenshot: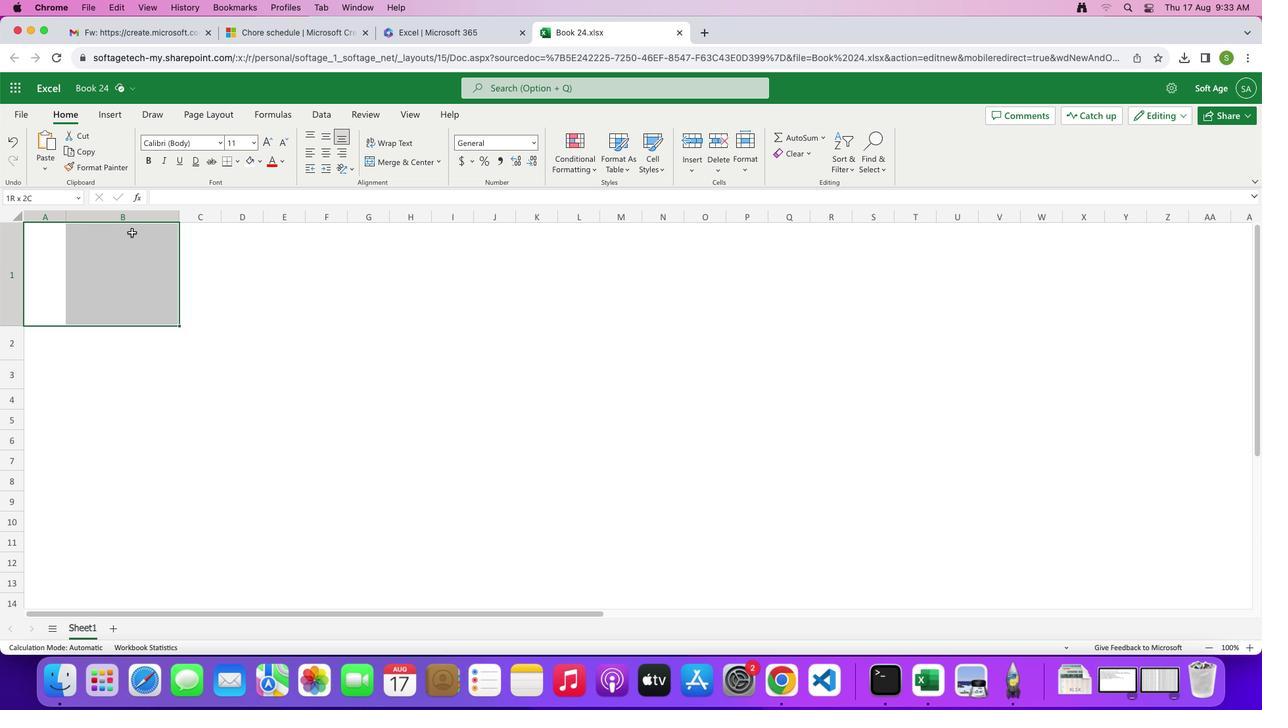 
Action: Mouse moved to (347, 337)
Screenshot: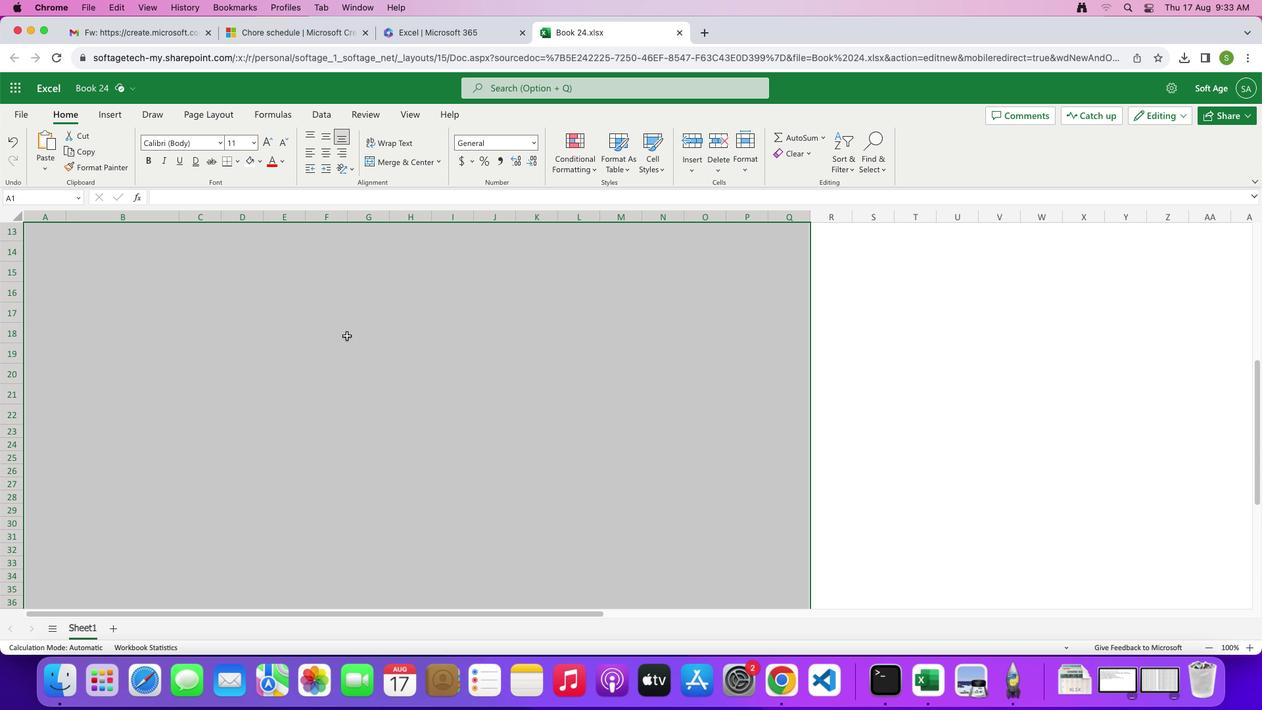 
Action: Mouse scrolled (347, 337) with delta (0, 1)
Screenshot: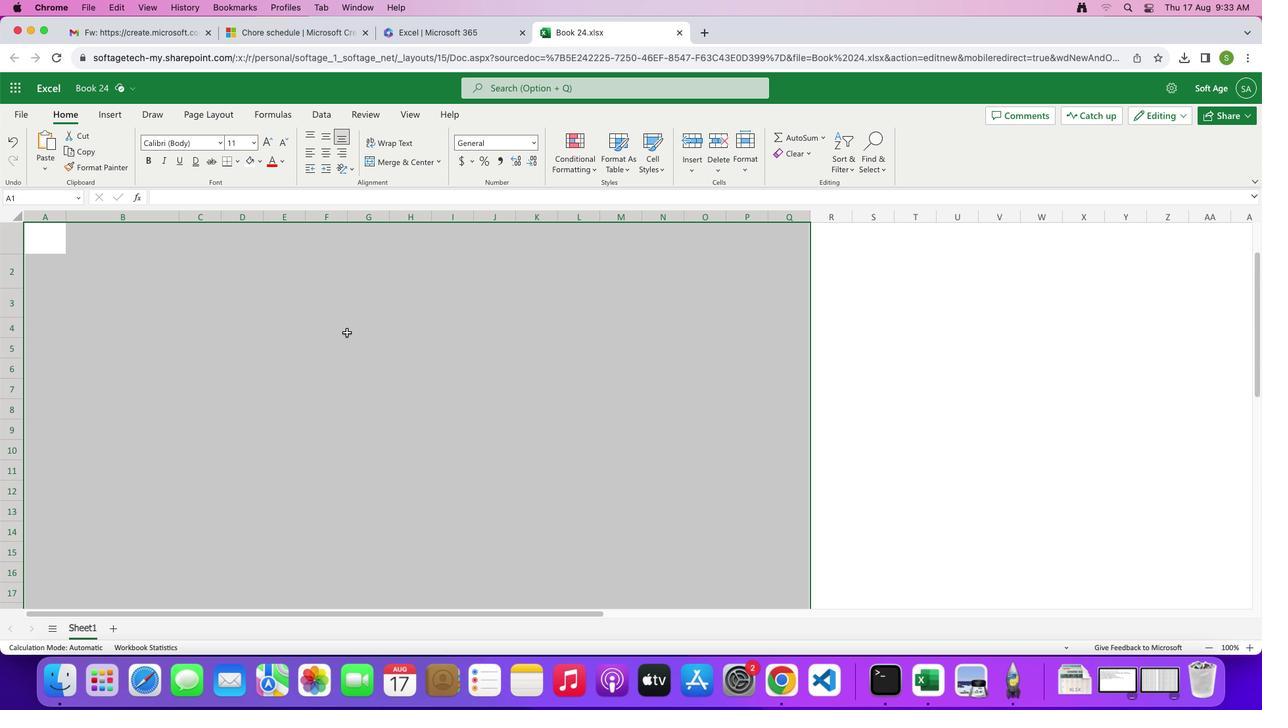 
Action: Mouse scrolled (347, 337) with delta (0, 1)
Screenshot: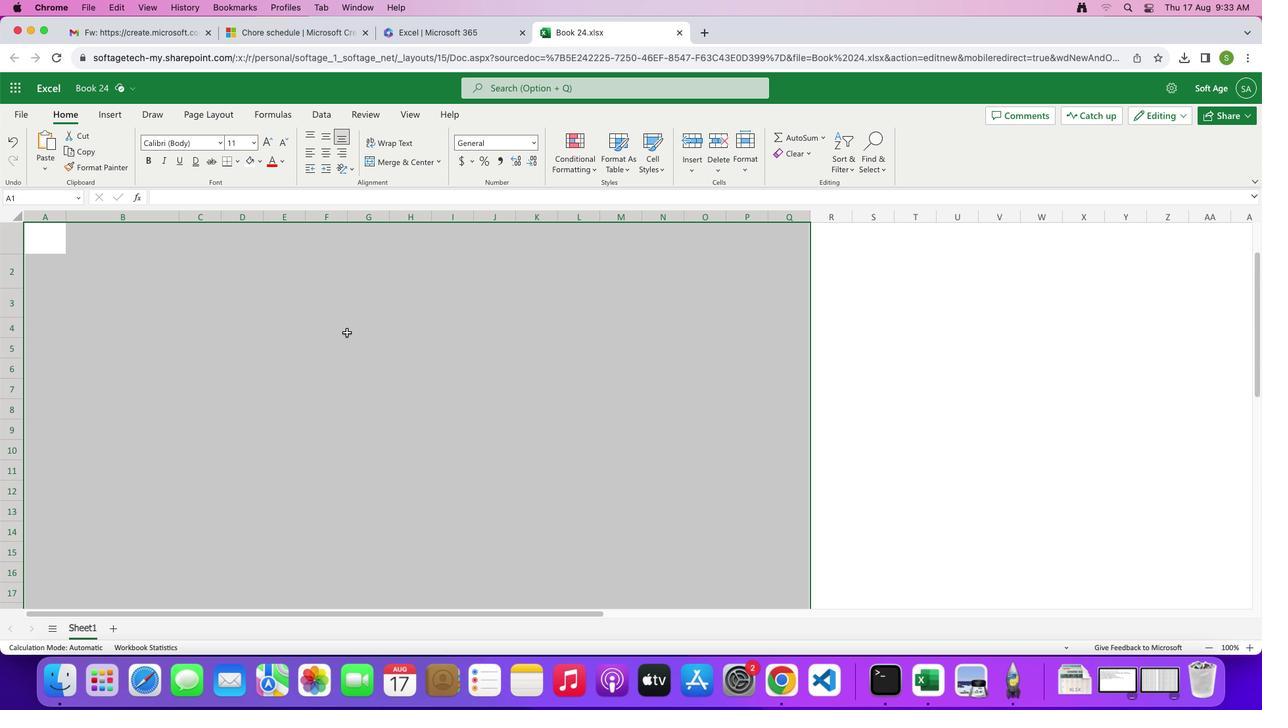
Action: Mouse scrolled (347, 337) with delta (0, 2)
Screenshot: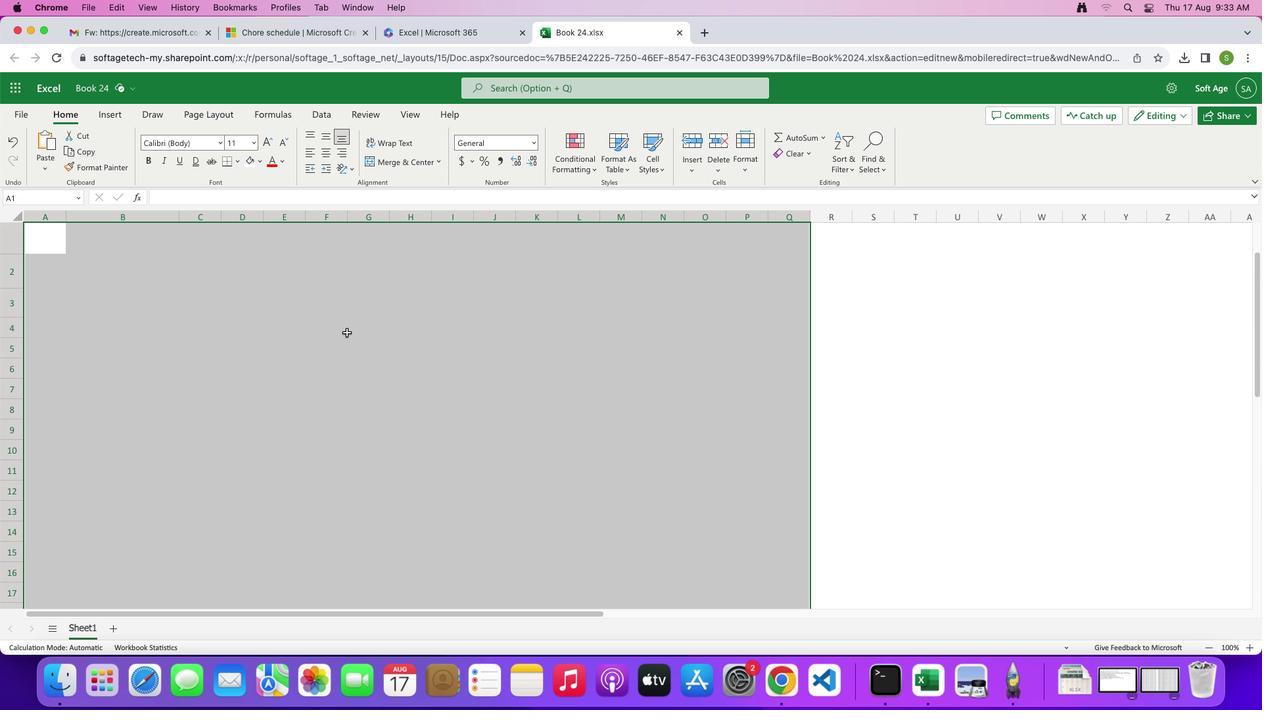 
Action: Mouse scrolled (347, 337) with delta (0, 3)
Screenshot: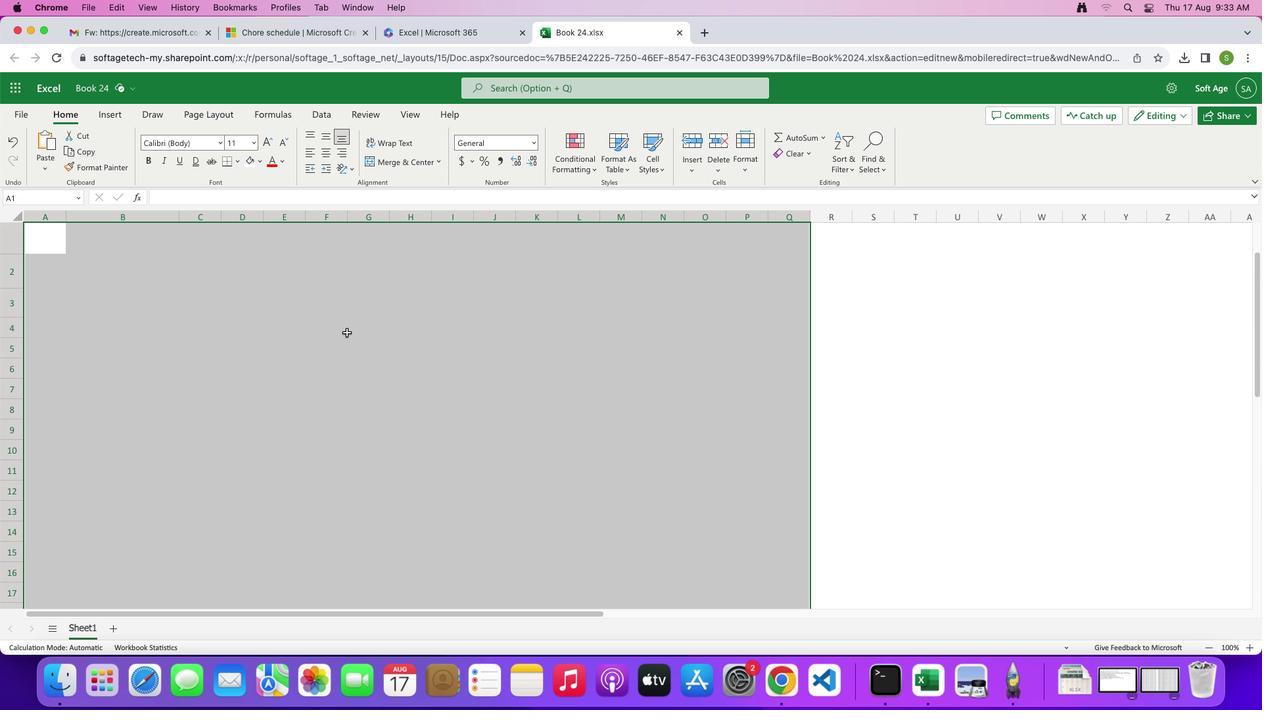 
Action: Mouse moved to (347, 333)
Screenshot: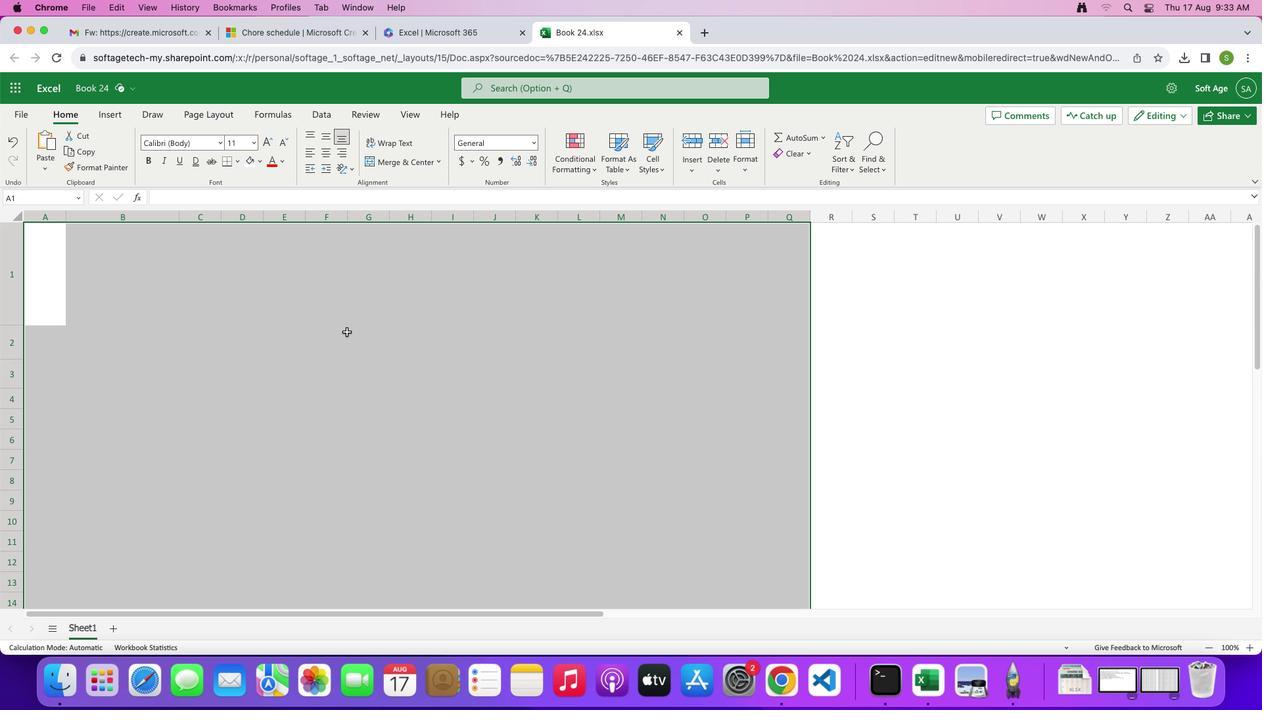 
Action: Mouse scrolled (347, 333) with delta (0, 1)
Screenshot: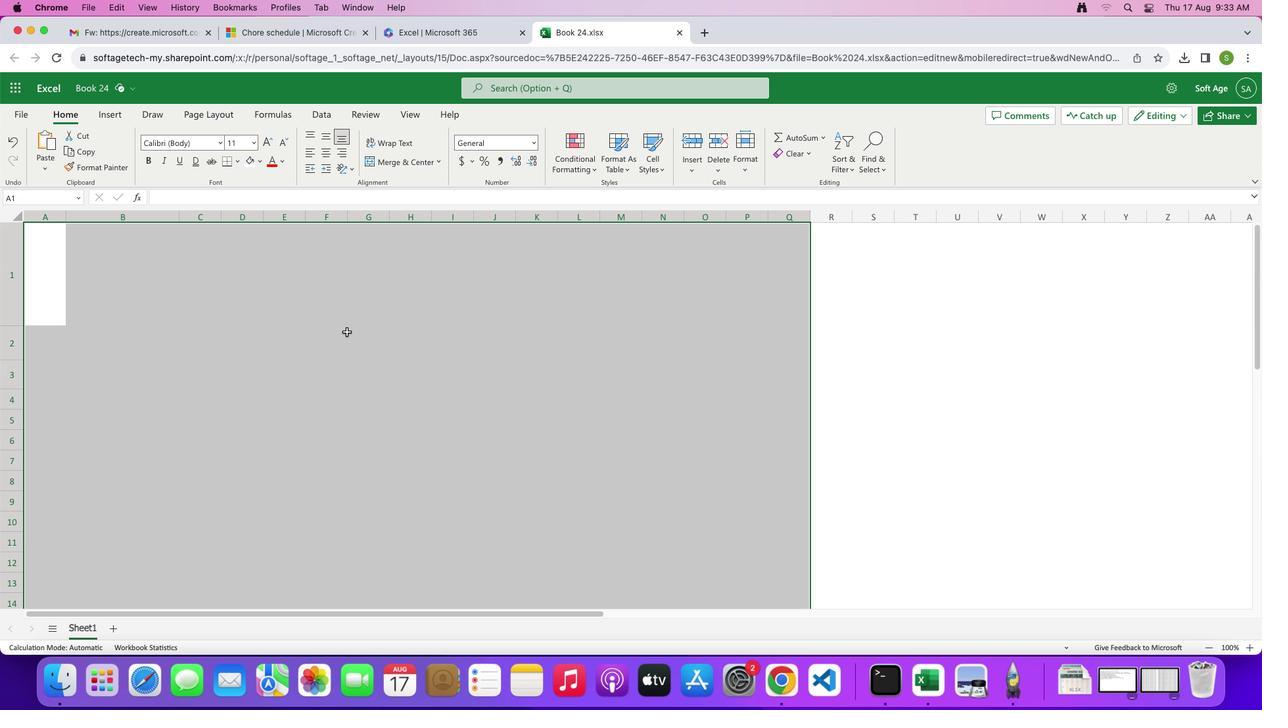 
Action: Mouse scrolled (347, 333) with delta (0, 1)
Screenshot: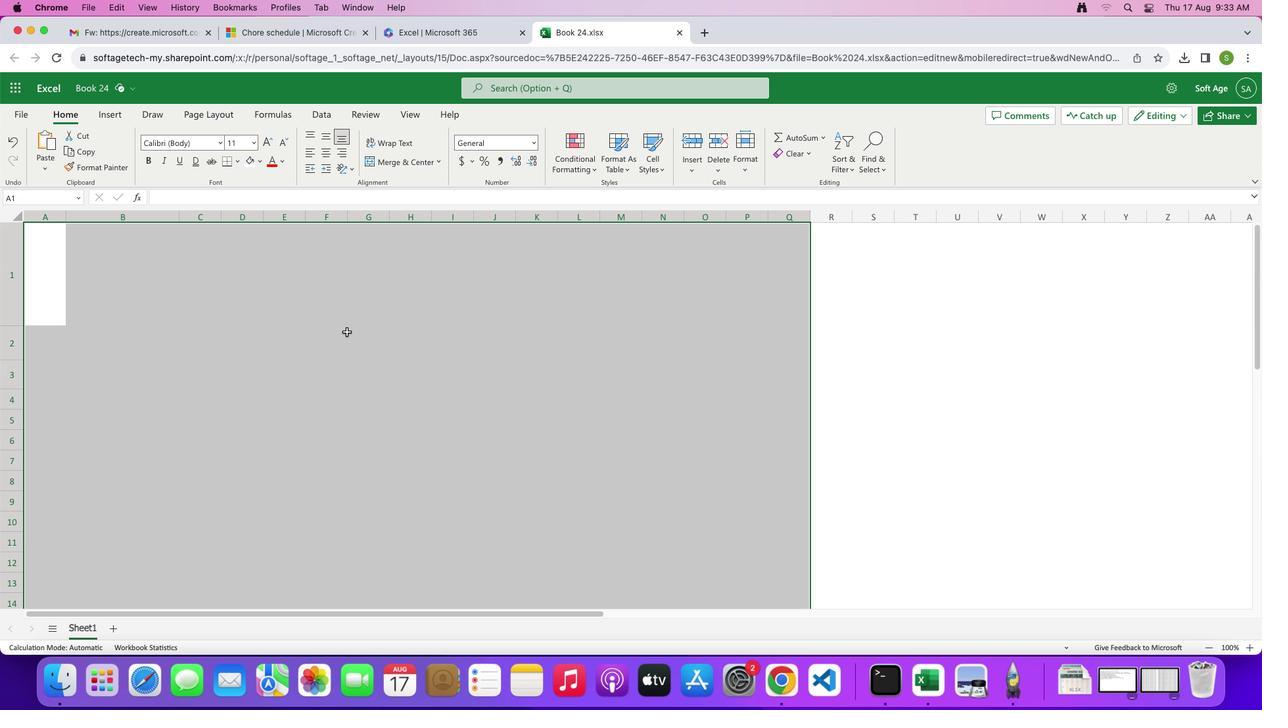 
Action: Mouse scrolled (347, 333) with delta (0, 3)
Screenshot: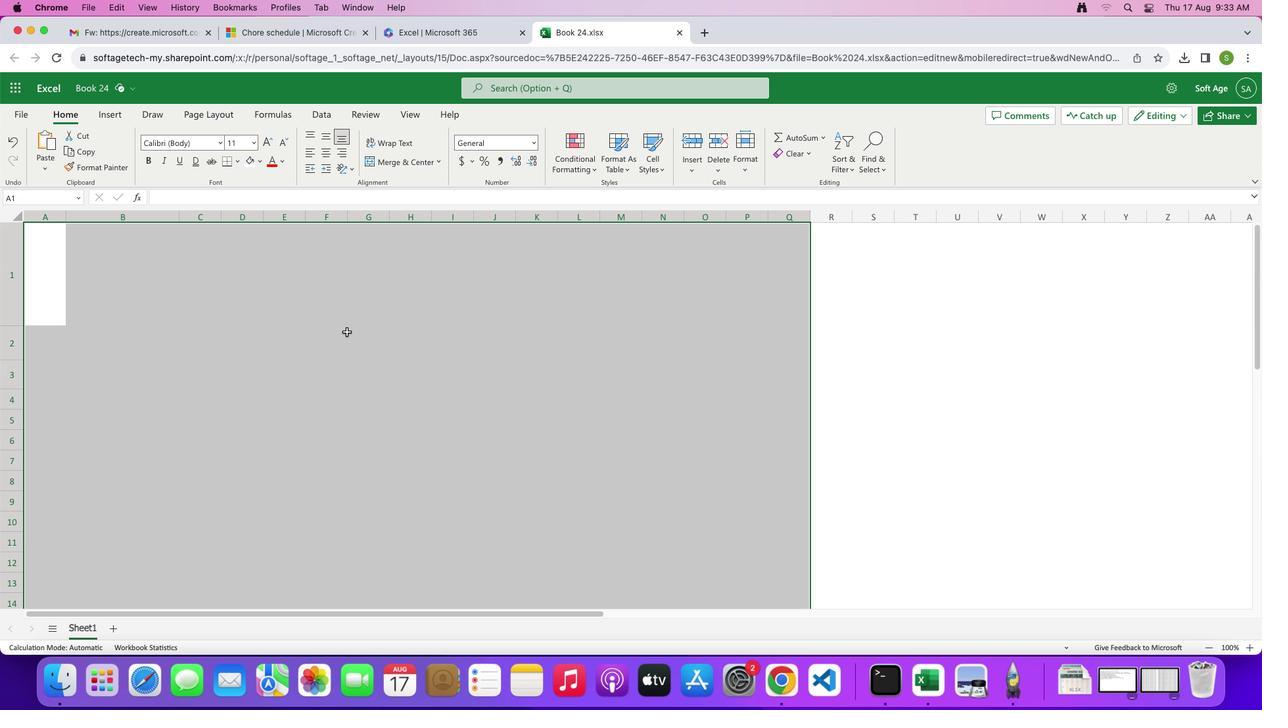 
Action: Mouse scrolled (347, 333) with delta (0, 3)
Screenshot: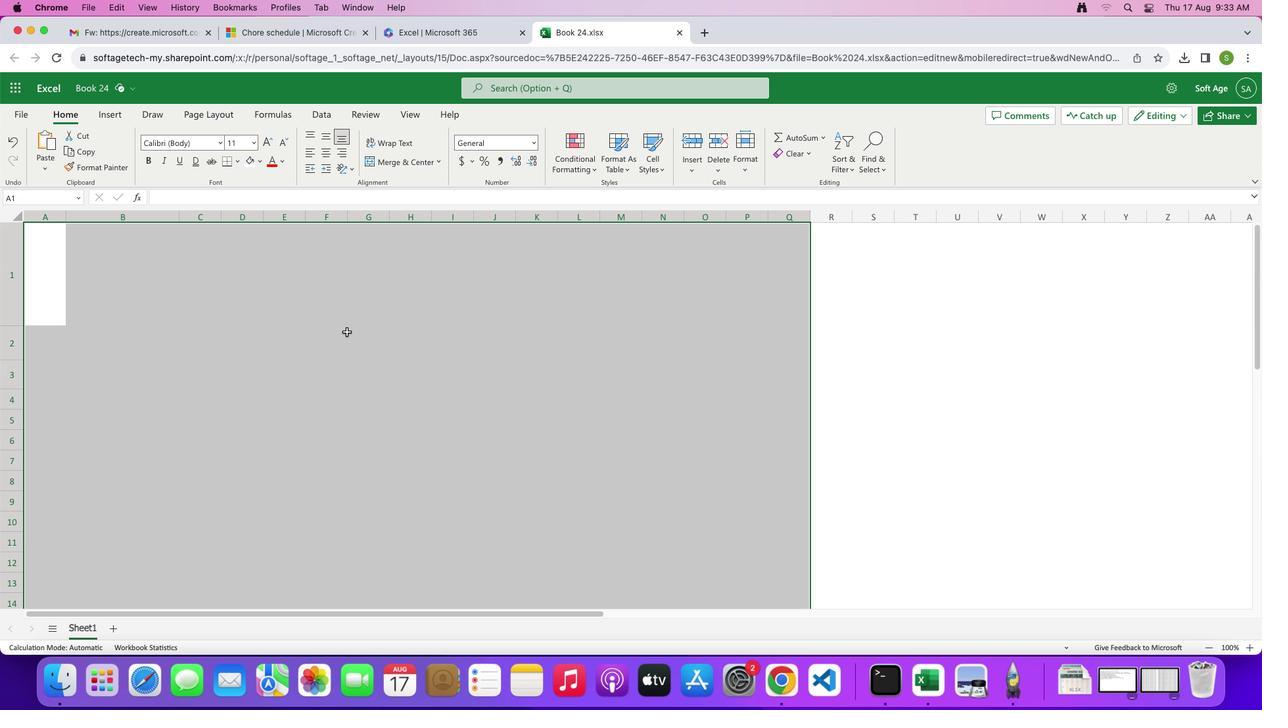 
Action: Mouse moved to (347, 333)
Screenshot: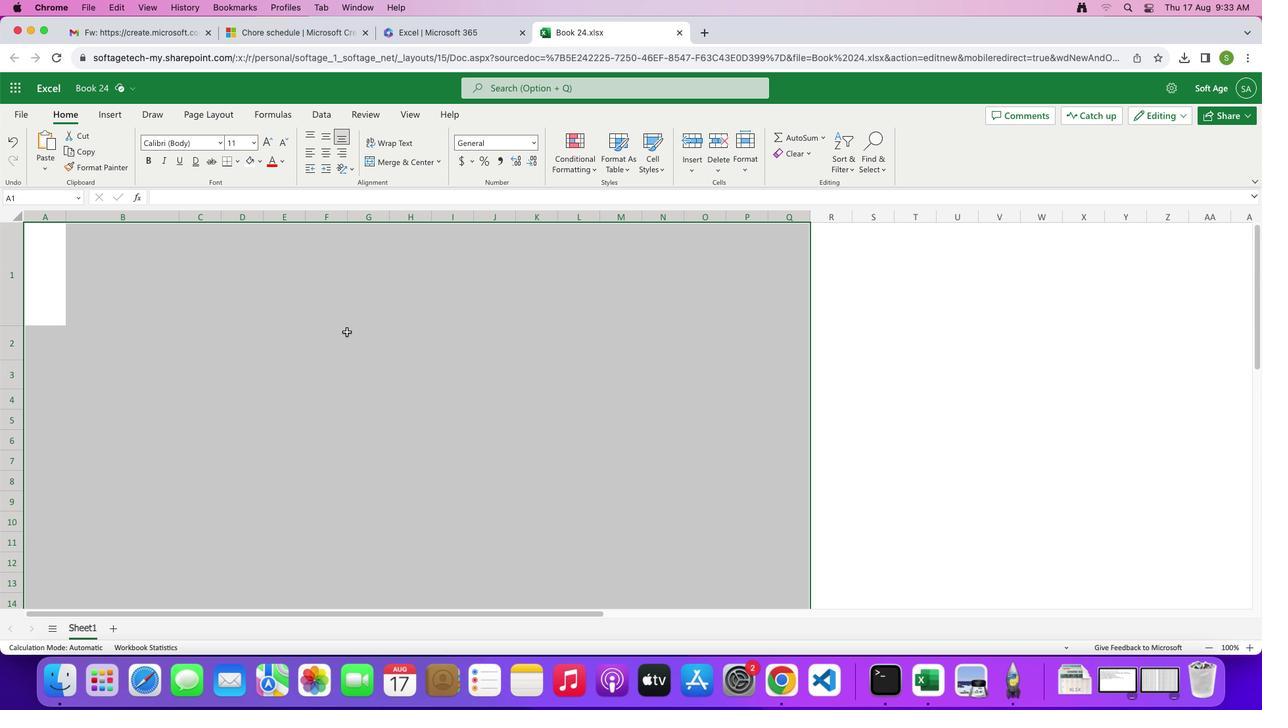 
Action: Mouse scrolled (347, 333) with delta (0, 1)
Screenshot: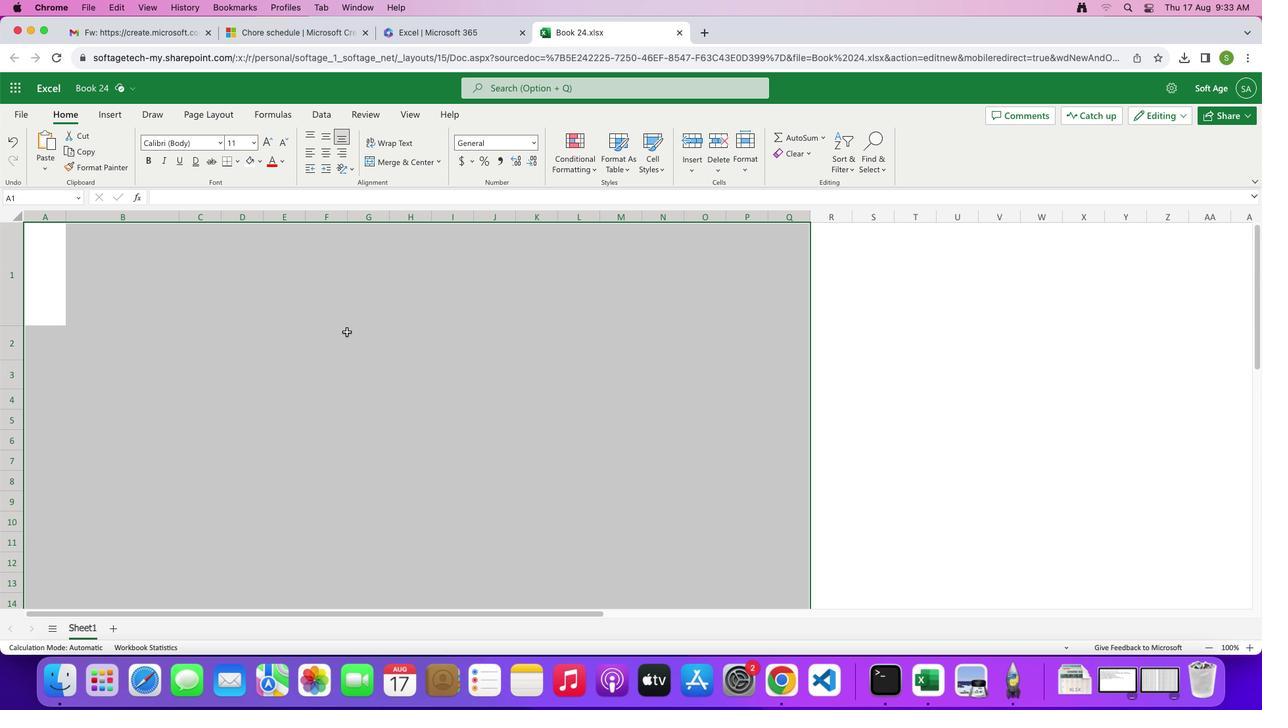 
Action: Mouse scrolled (347, 333) with delta (0, 1)
Screenshot: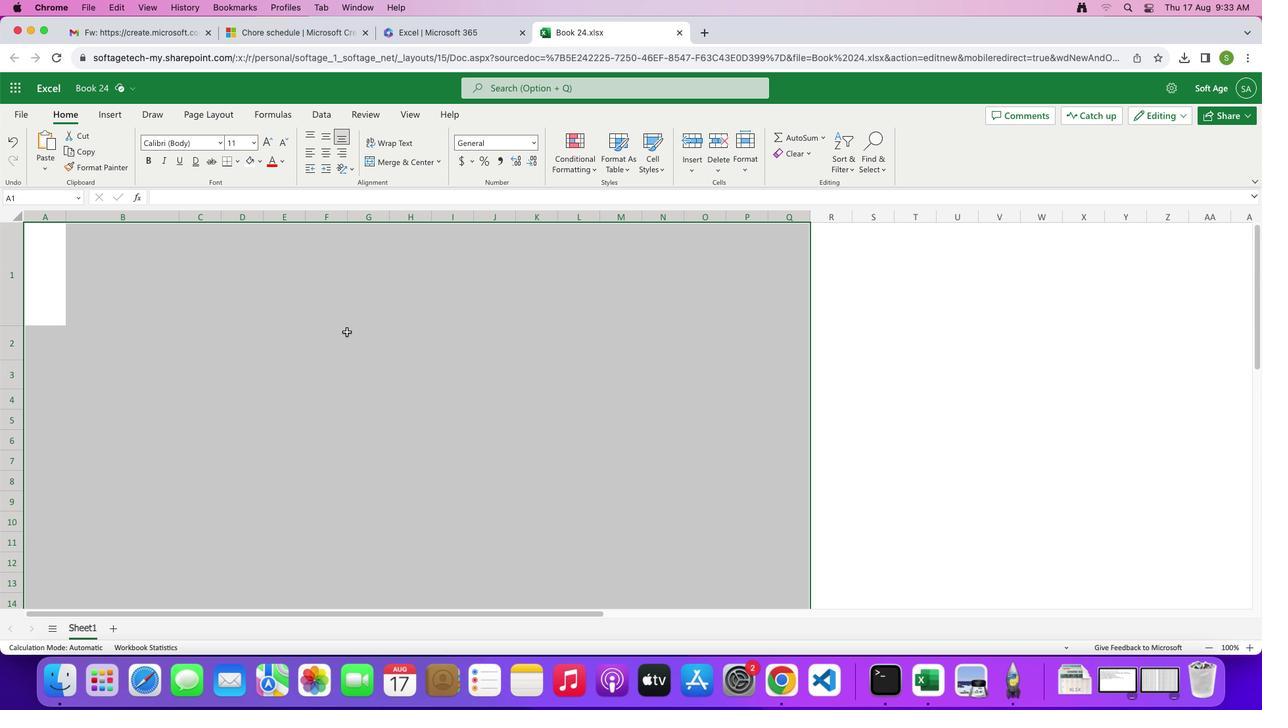 
Action: Mouse scrolled (347, 333) with delta (0, 2)
Screenshot: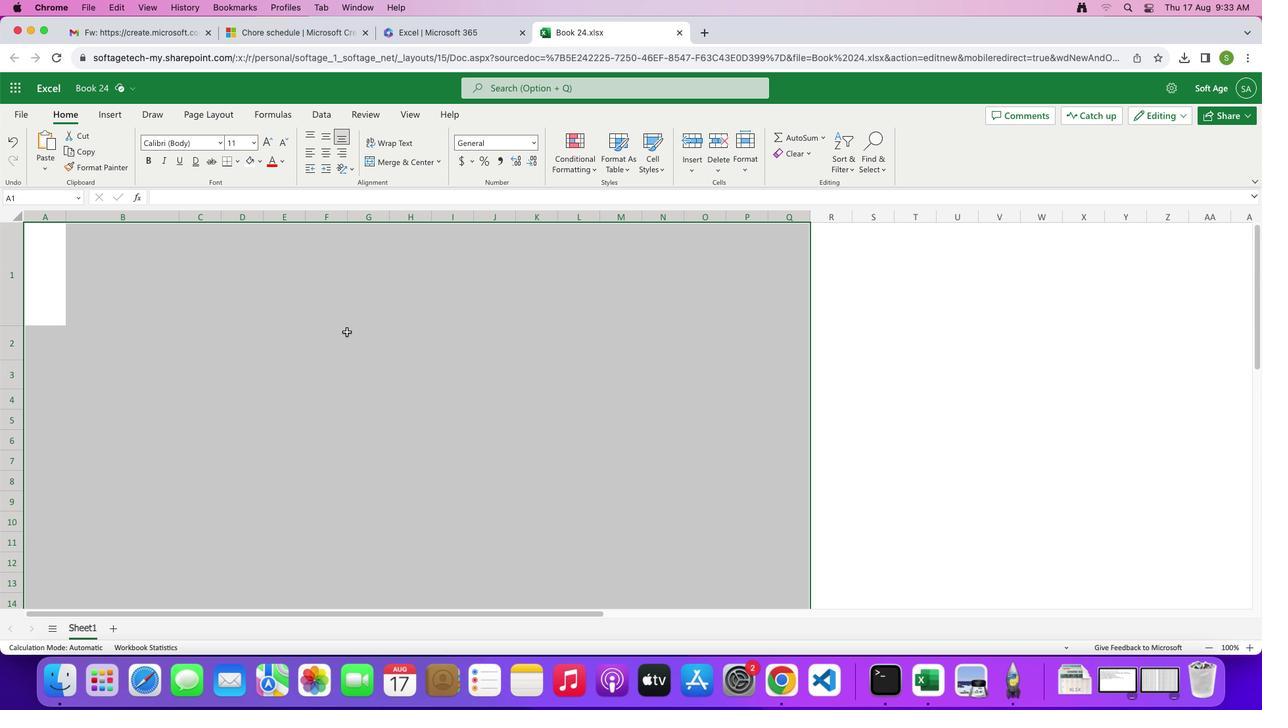 
Action: Mouse scrolled (347, 333) with delta (0, 3)
Screenshot: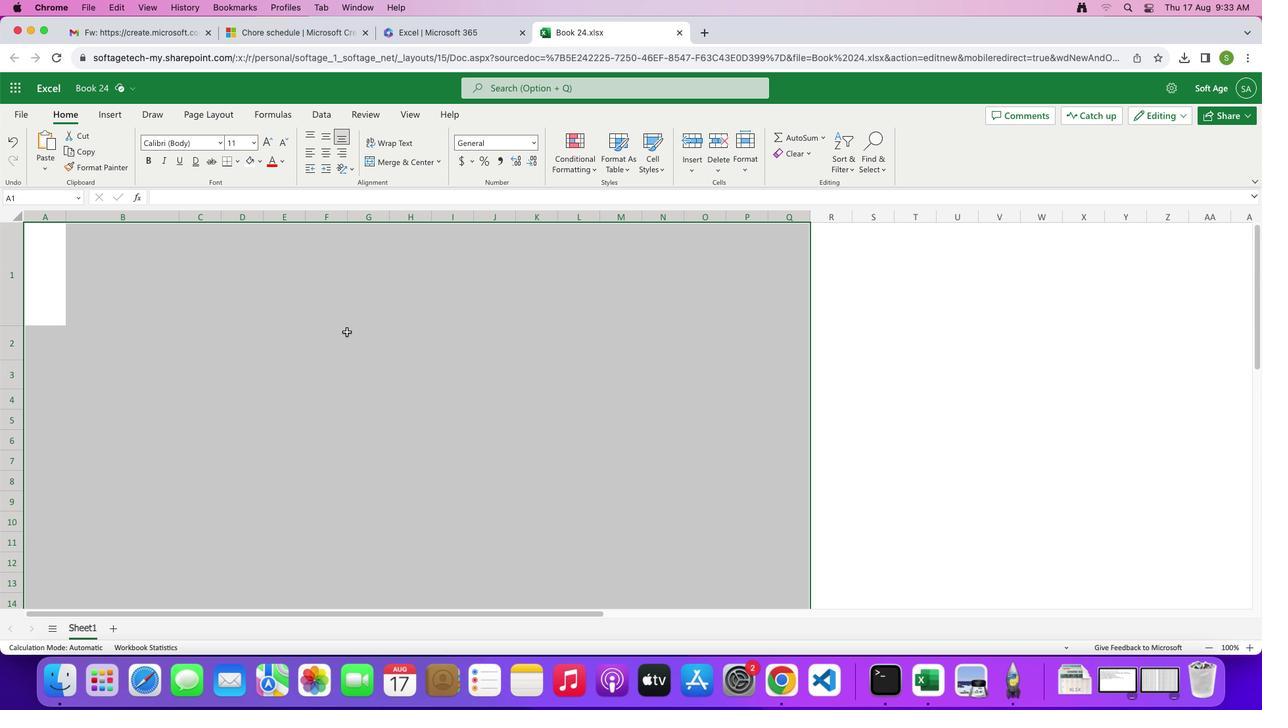 
Action: Mouse scrolled (347, 333) with delta (0, 4)
Screenshot: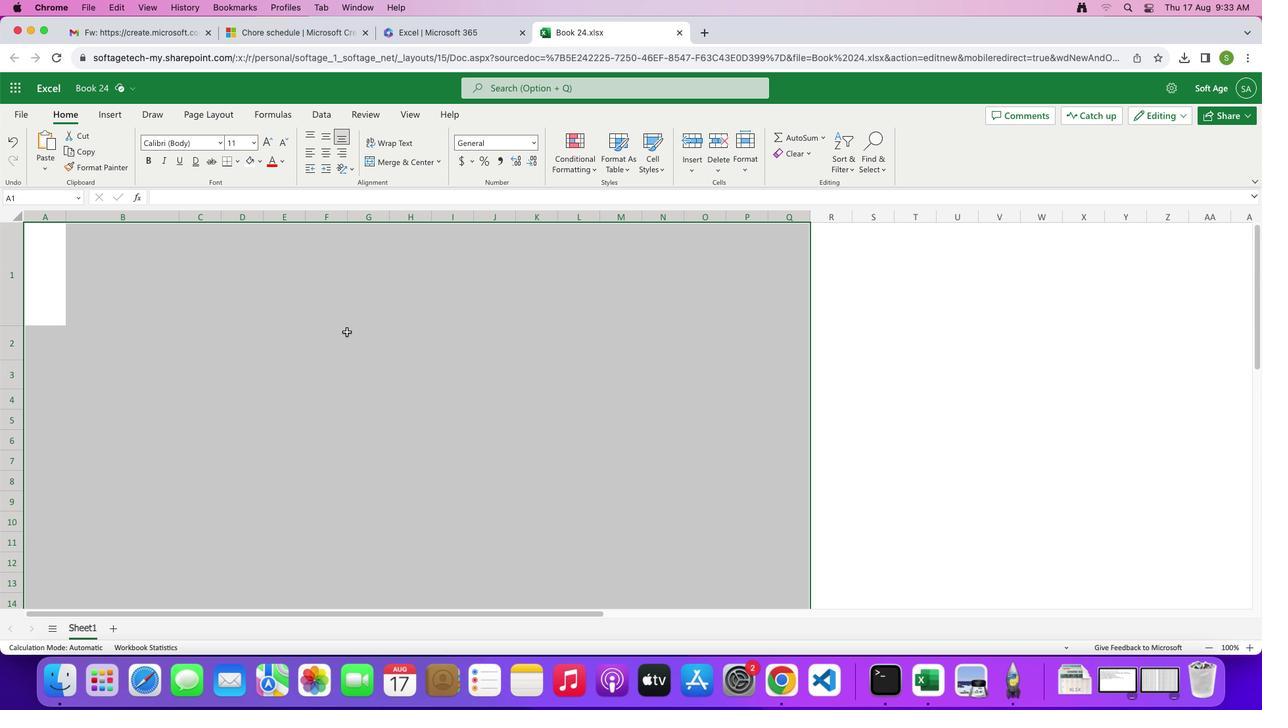 
Action: Mouse scrolled (347, 333) with delta (0, 1)
Screenshot: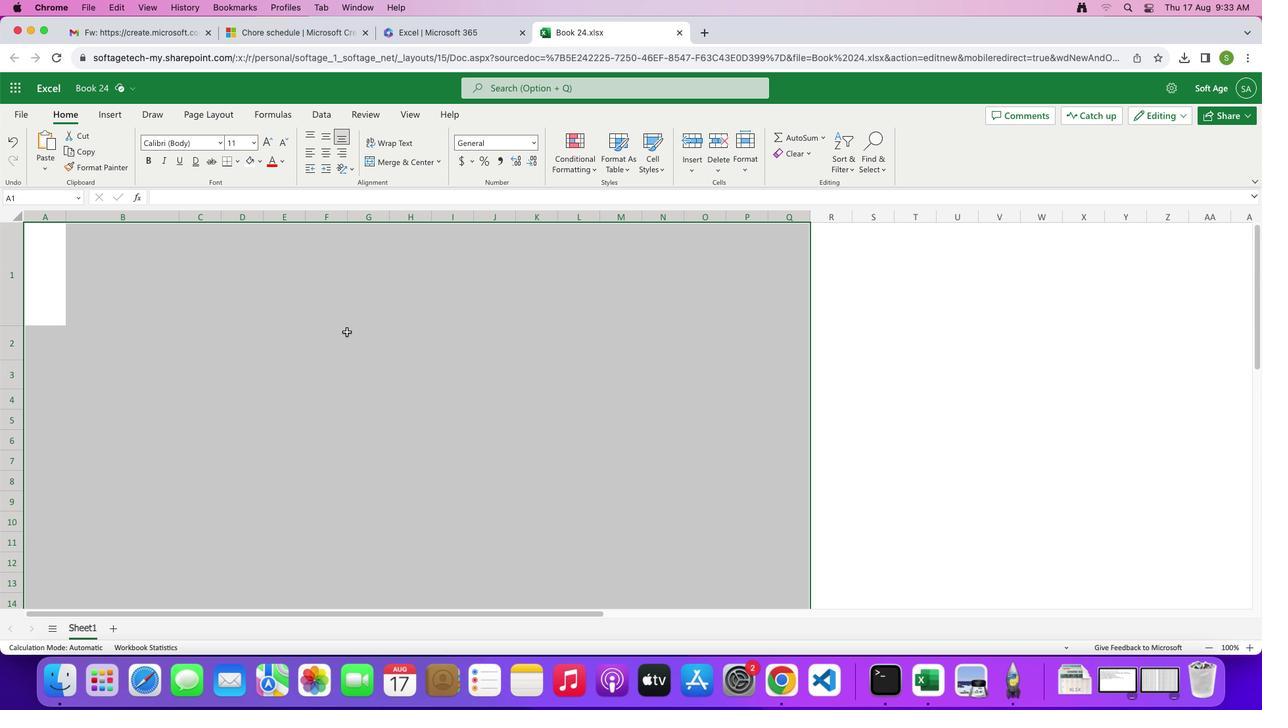 
Action: Mouse scrolled (347, 333) with delta (0, 1)
Screenshot: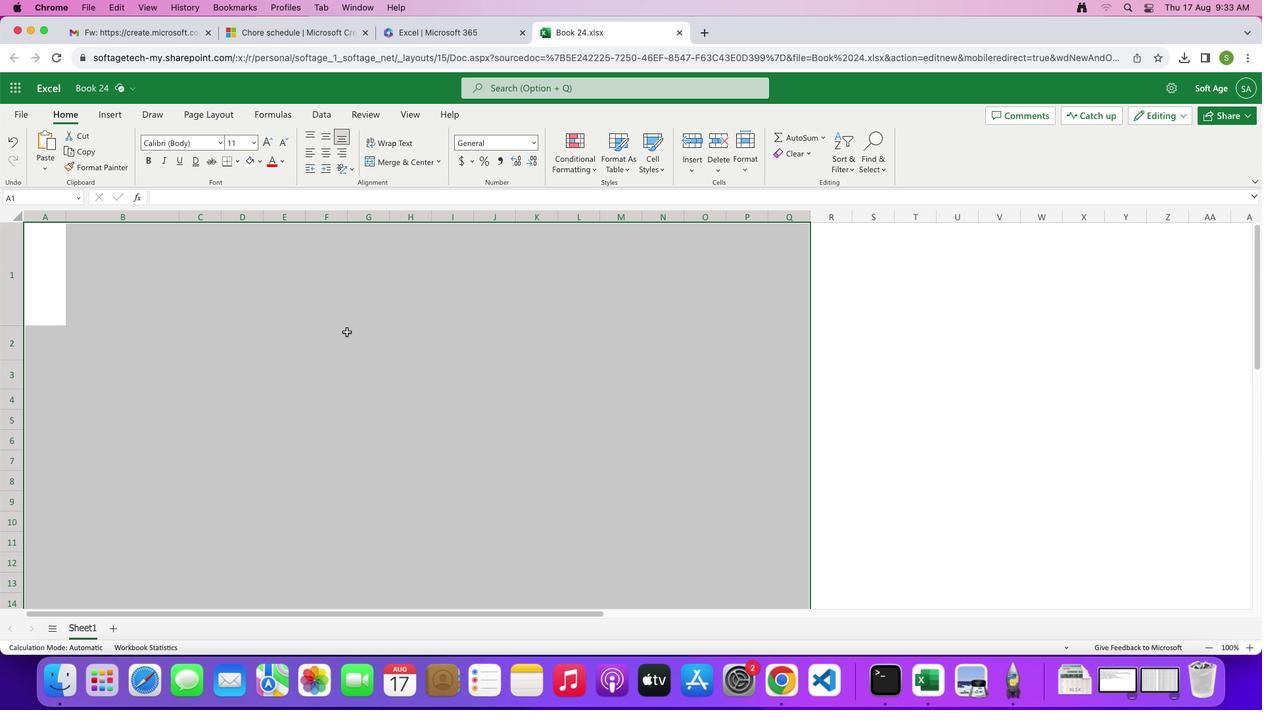 
Action: Mouse scrolled (347, 333) with delta (0, 2)
Screenshot: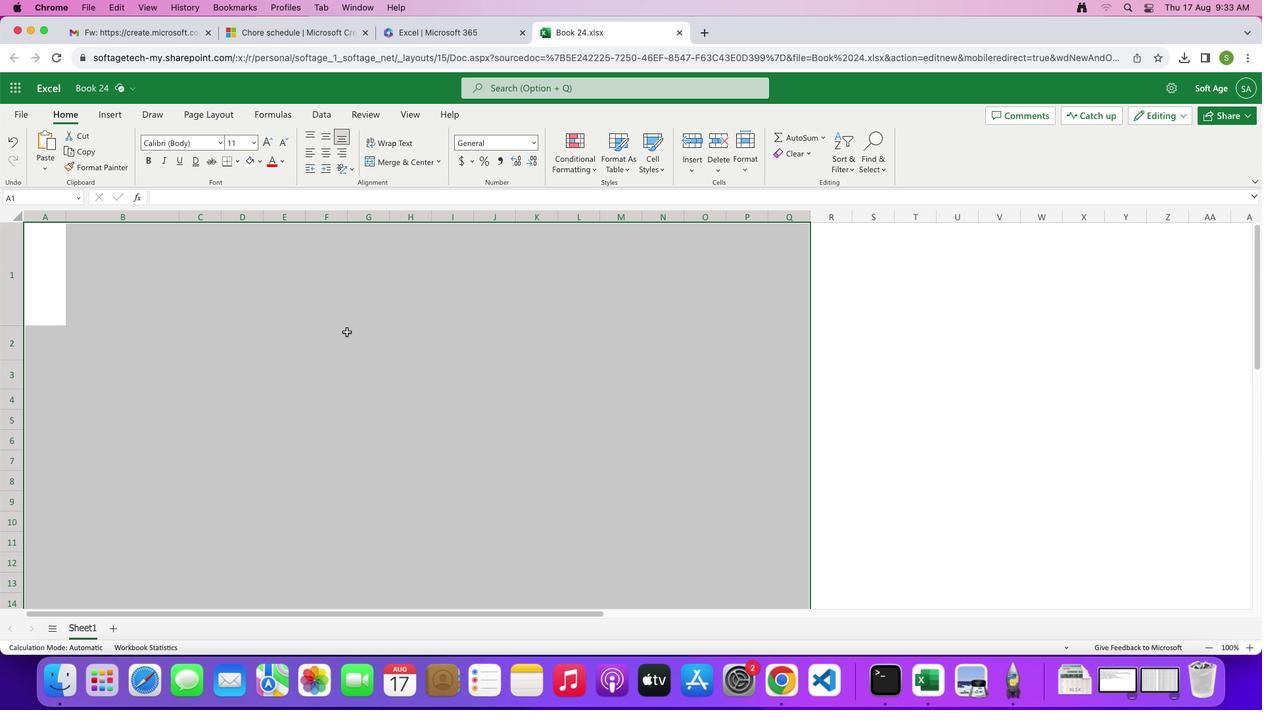 
Action: Mouse scrolled (347, 333) with delta (0, 3)
Screenshot: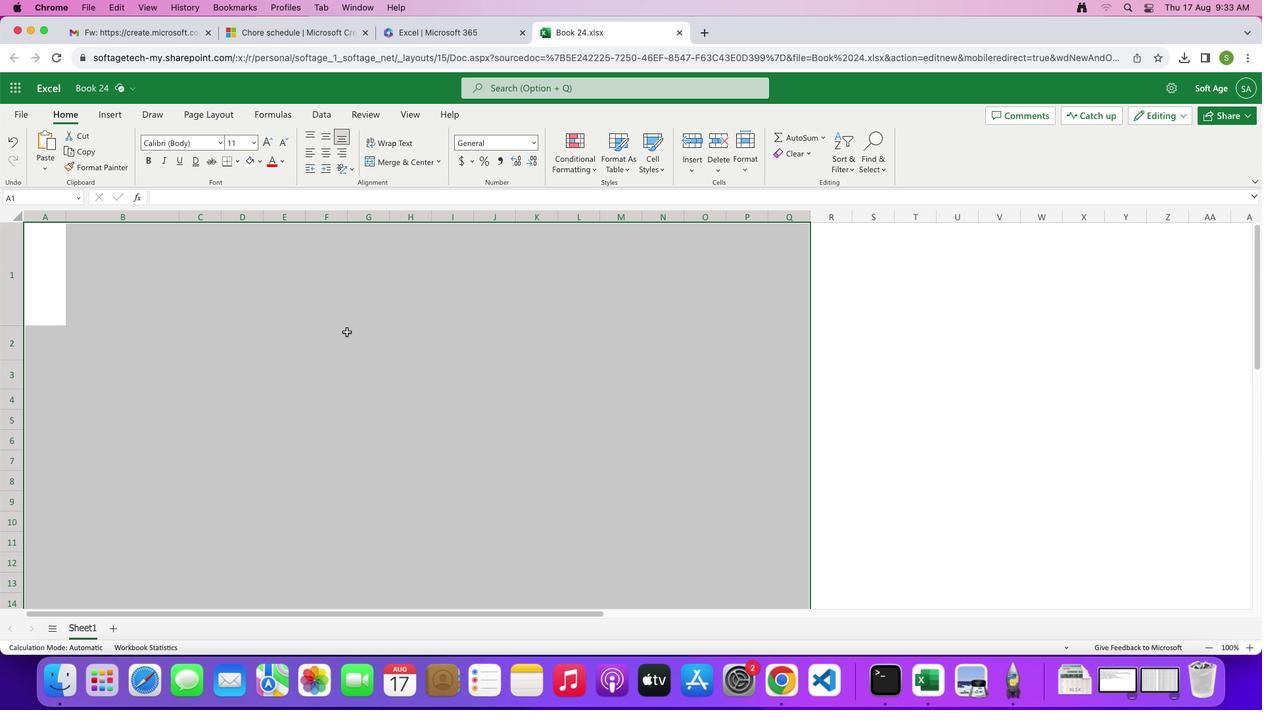 
Action: Mouse scrolled (347, 333) with delta (0, 1)
Screenshot: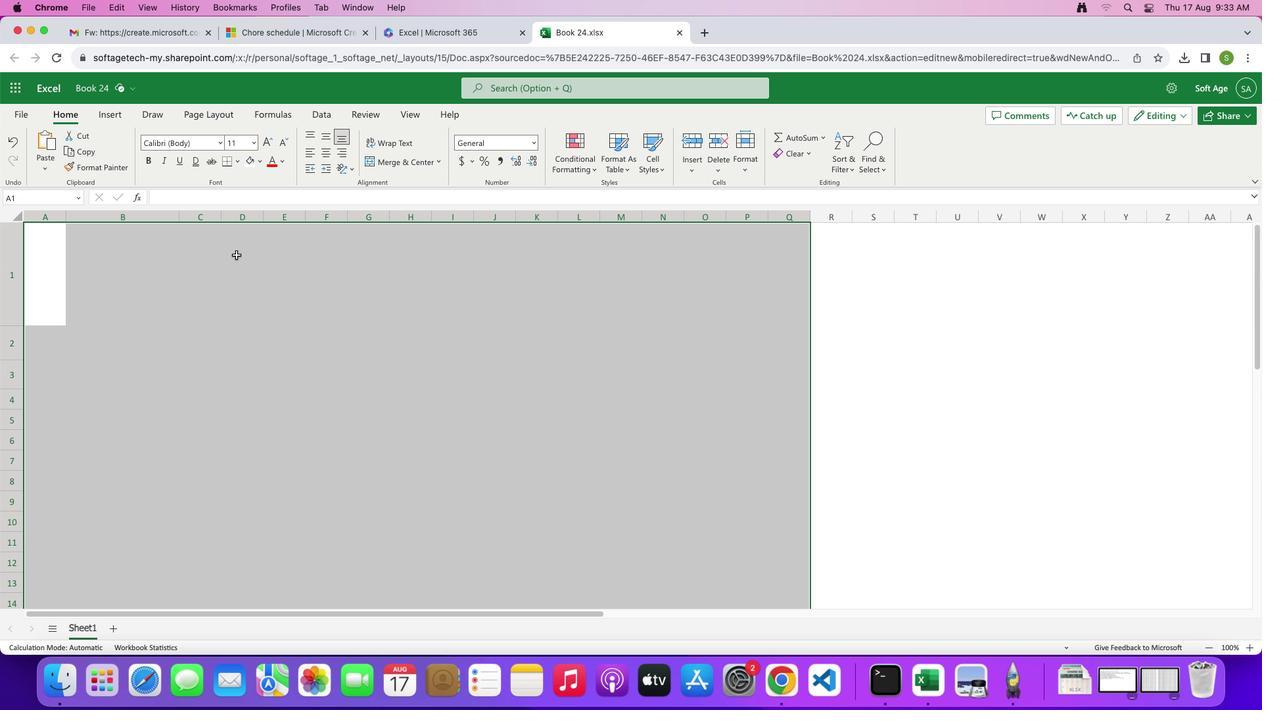 
Action: Mouse scrolled (347, 333) with delta (0, 1)
Screenshot: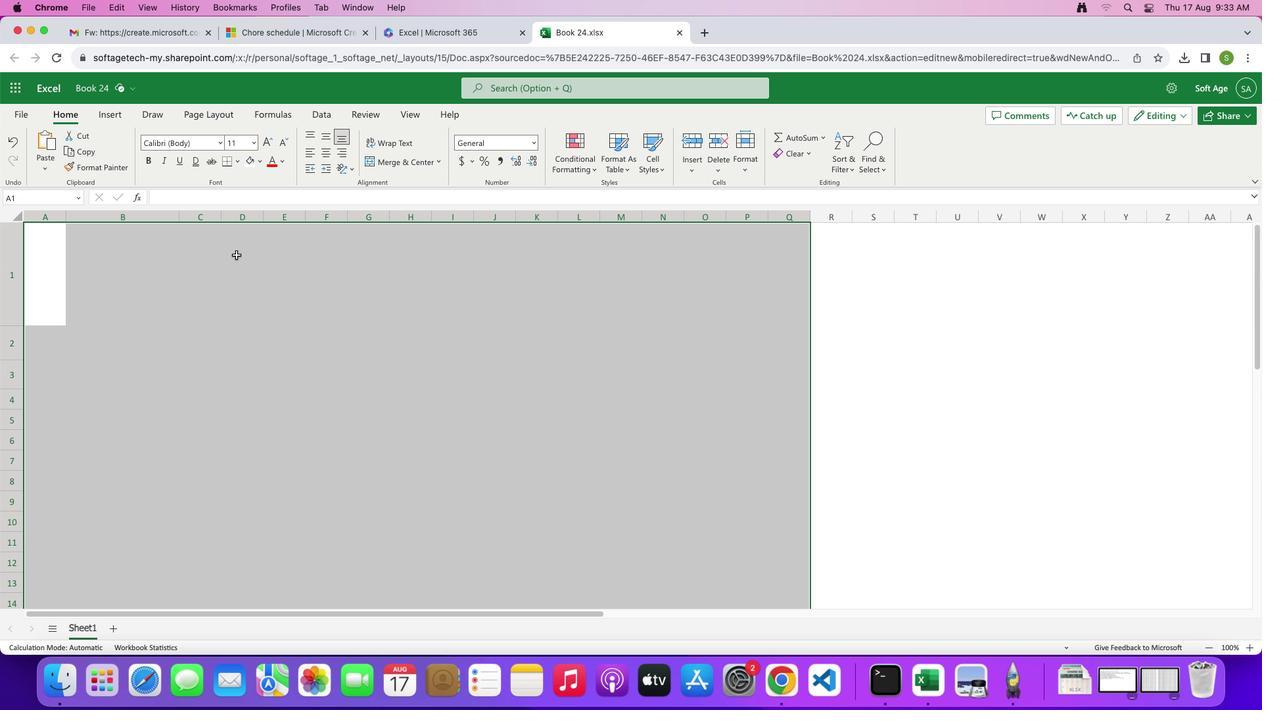 
Action: Mouse scrolled (347, 333) with delta (0, 3)
Screenshot: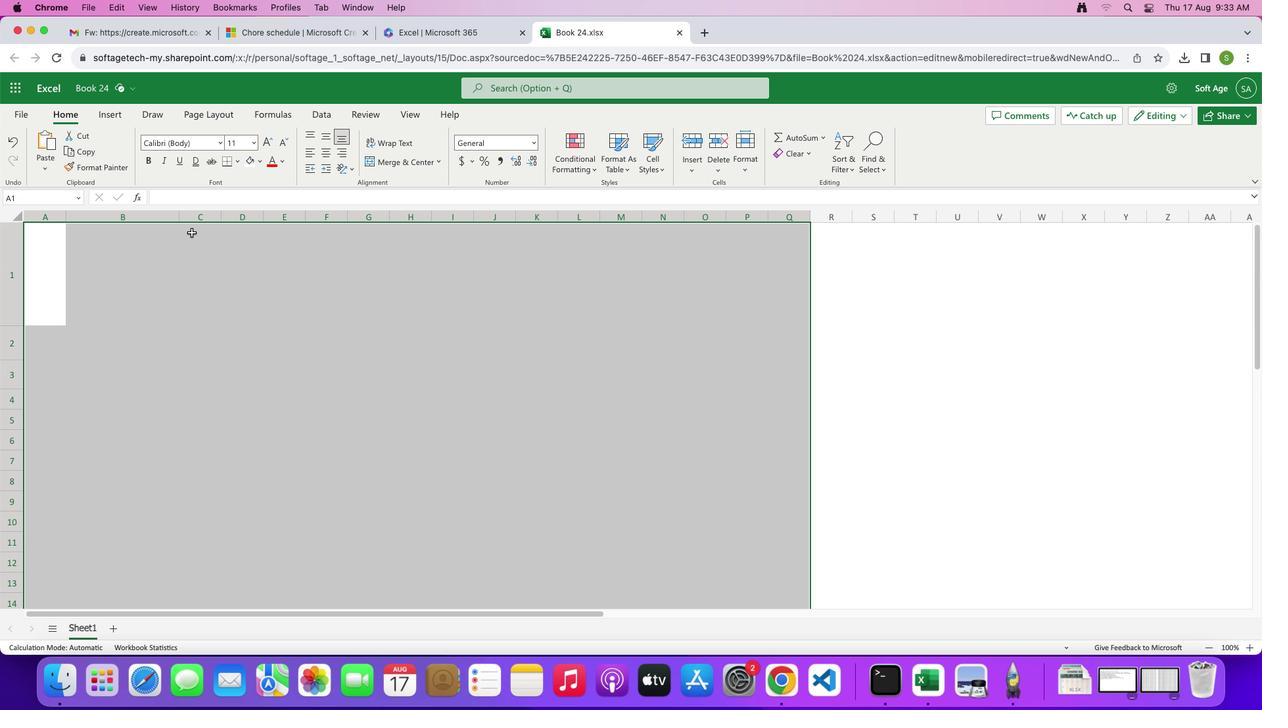 
Action: Mouse scrolled (347, 333) with delta (0, 3)
Screenshot: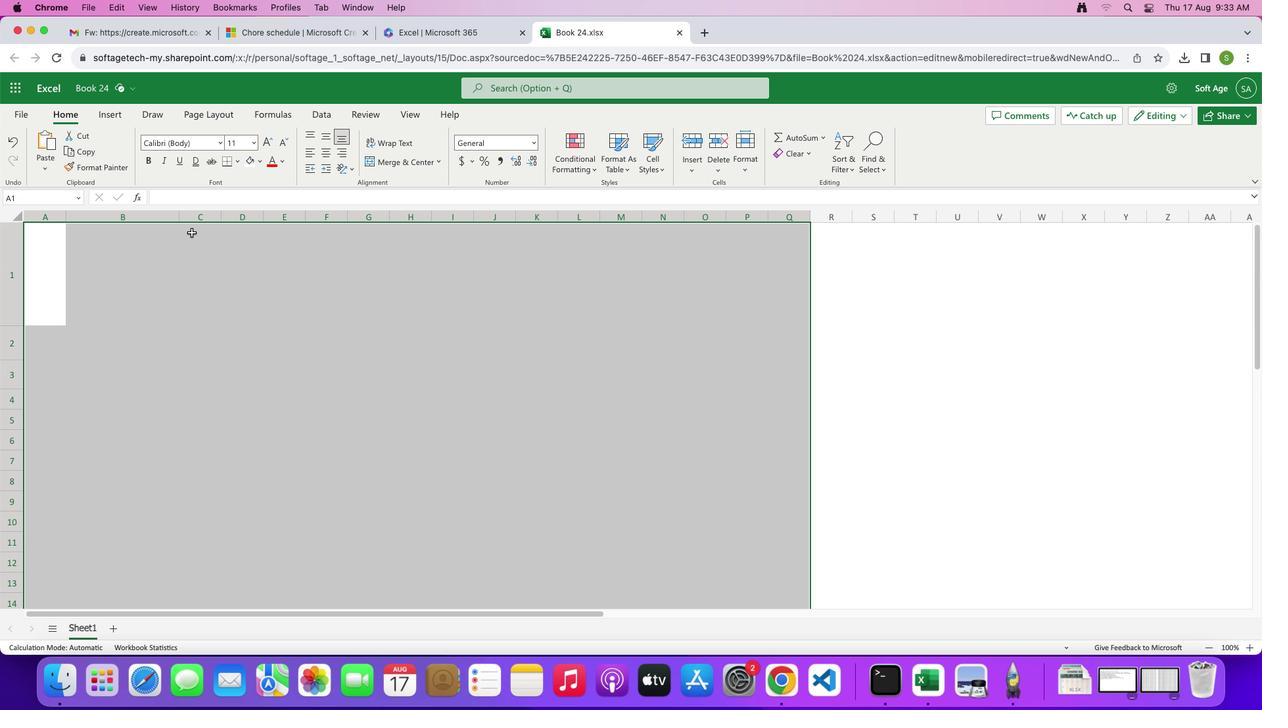 
Action: Mouse moved to (260, 159)
Screenshot: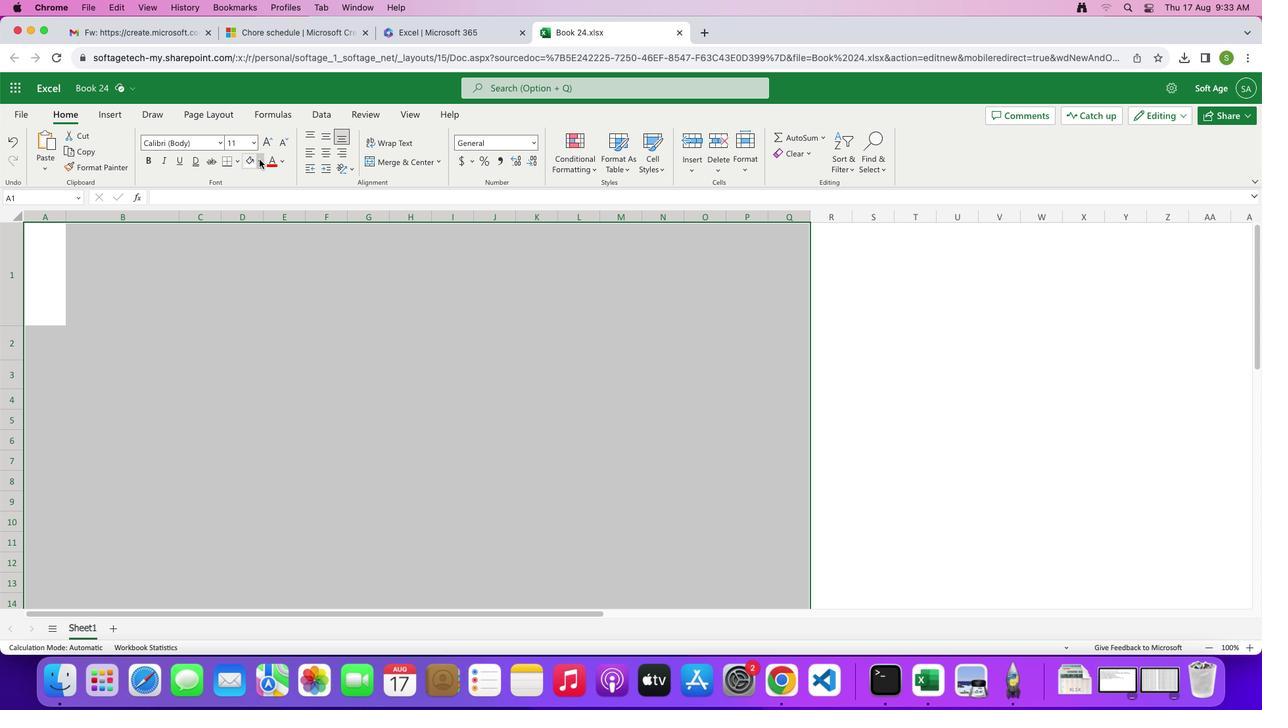 
Action: Mouse pressed left at (260, 159)
Screenshot: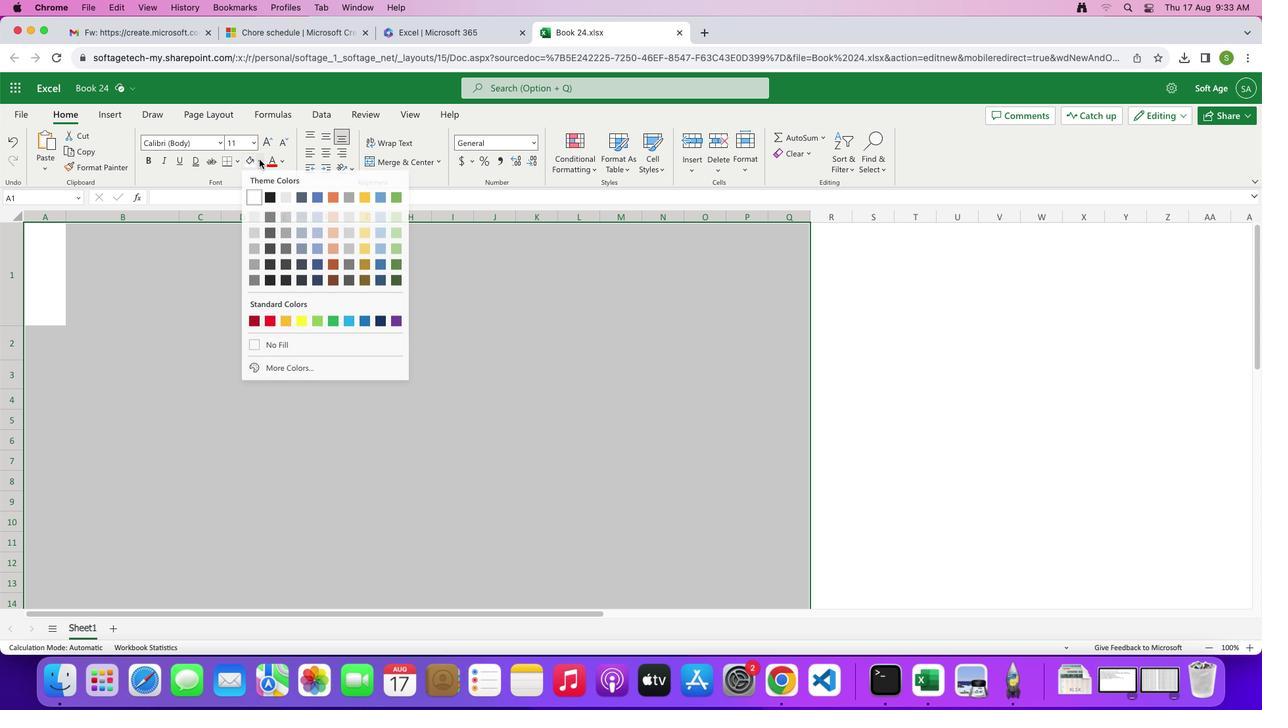 
Action: Mouse moved to (286, 368)
Screenshot: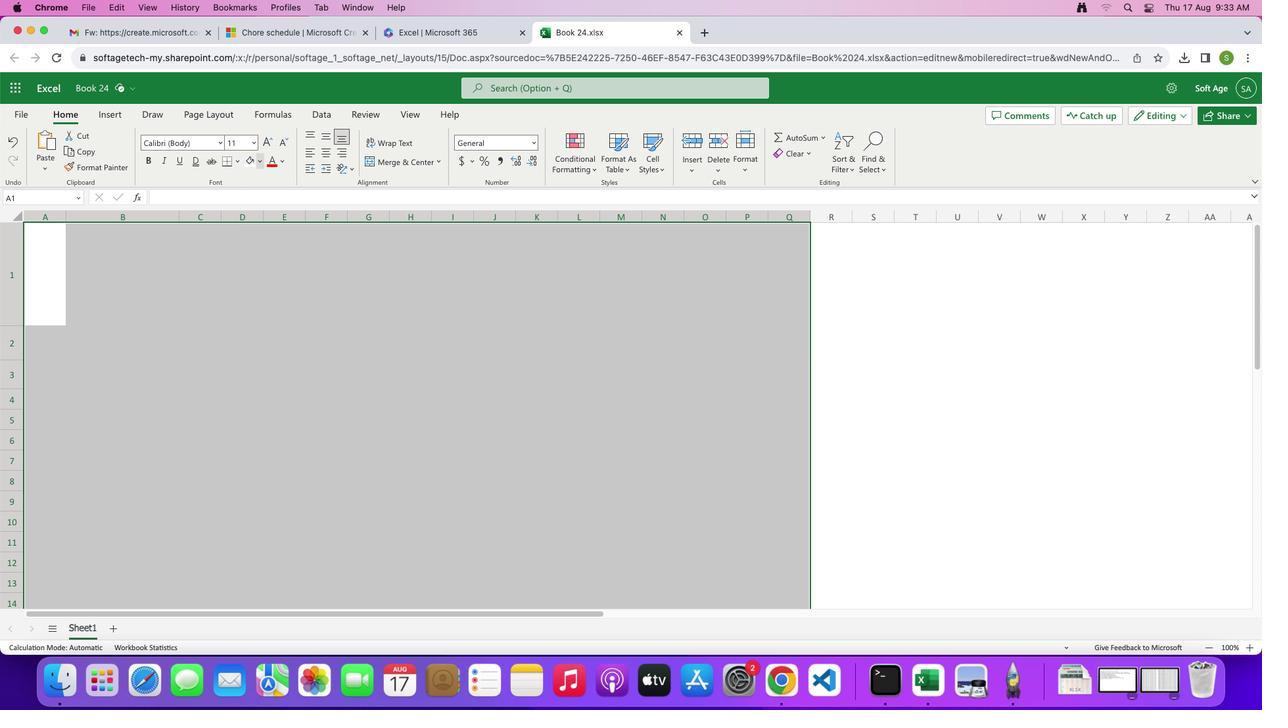 
Action: Mouse pressed left at (286, 368)
Screenshot: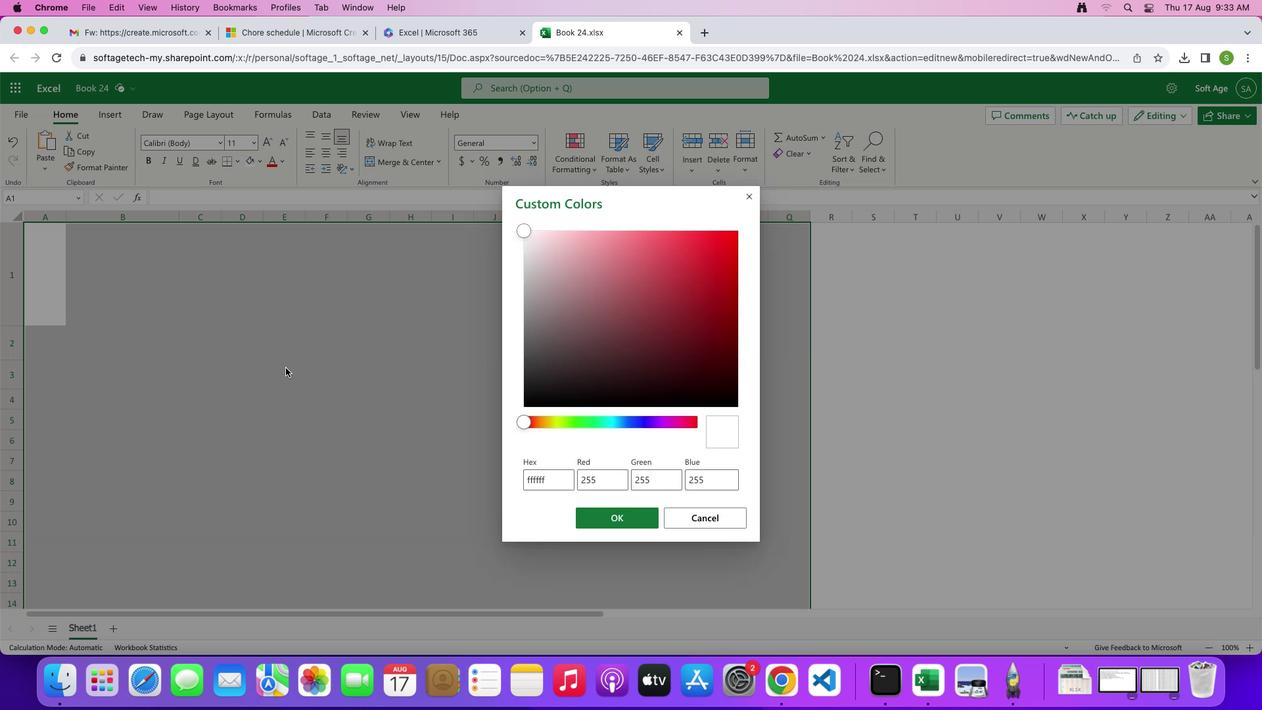 
Action: Mouse moved to (566, 420)
Screenshot: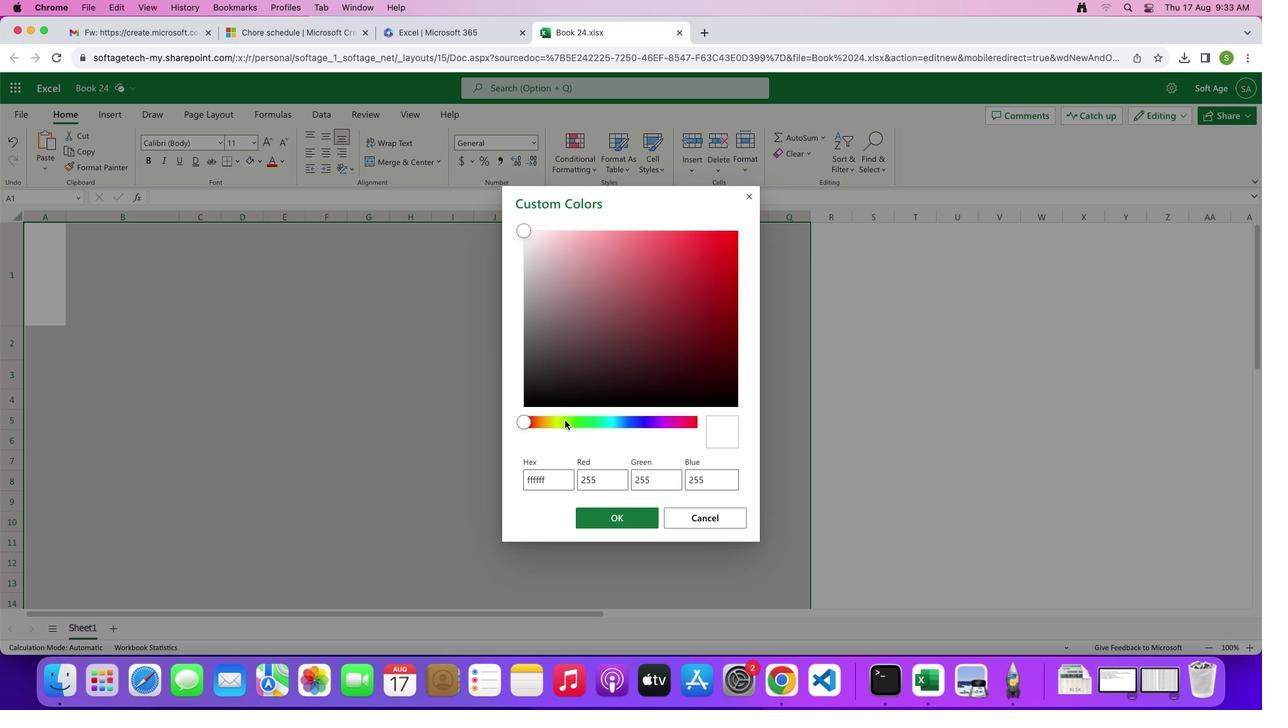 
Action: Mouse pressed left at (566, 420)
Screenshot: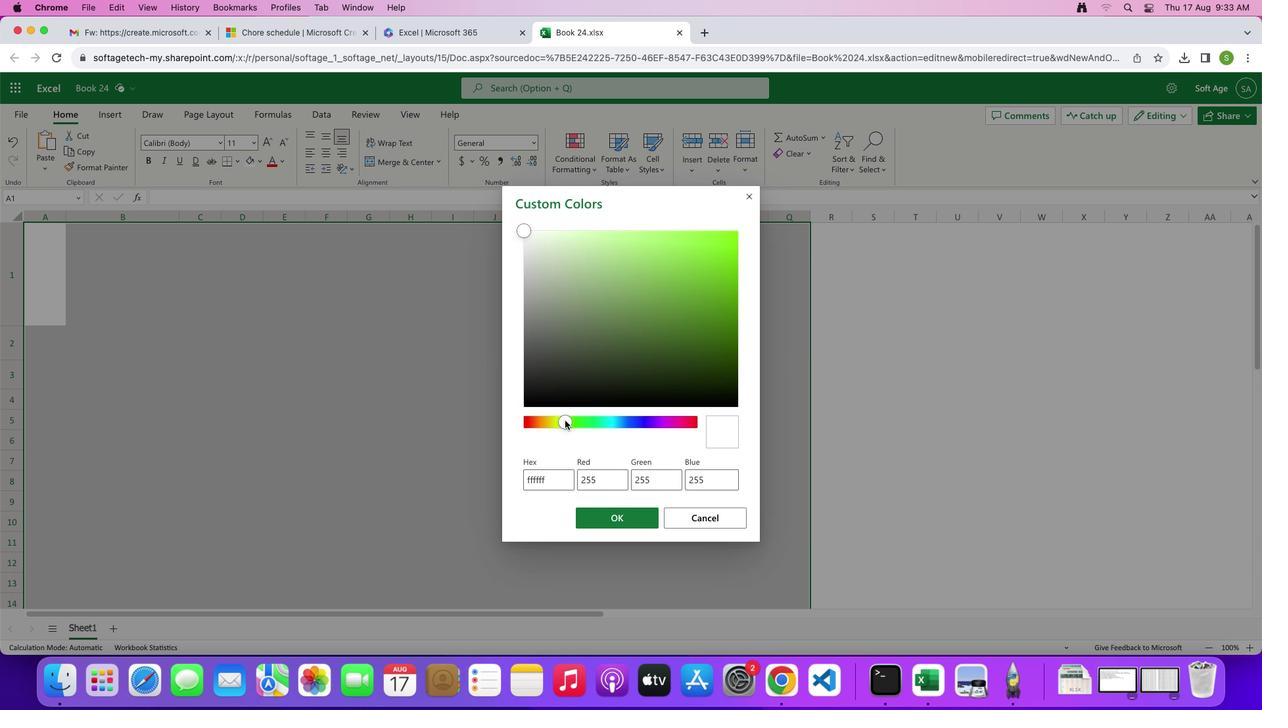 
Action: Mouse moved to (559, 253)
Screenshot: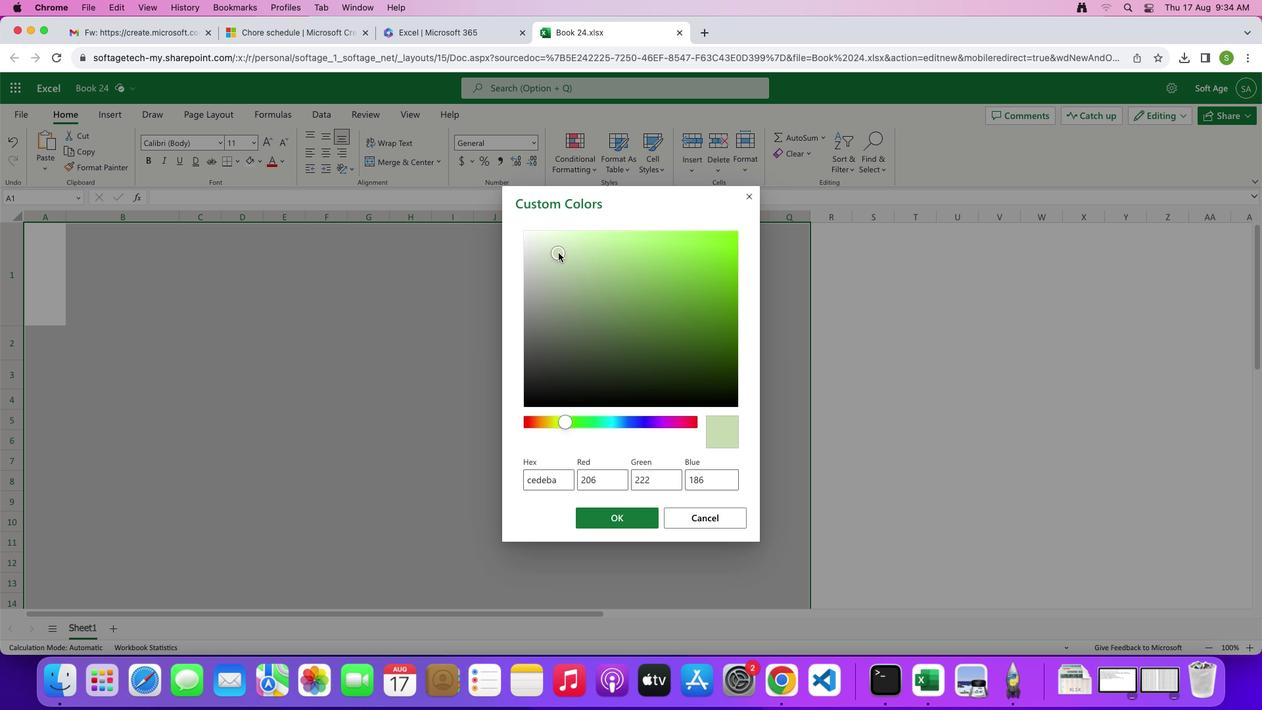 
Action: Mouse pressed left at (559, 253)
Screenshot: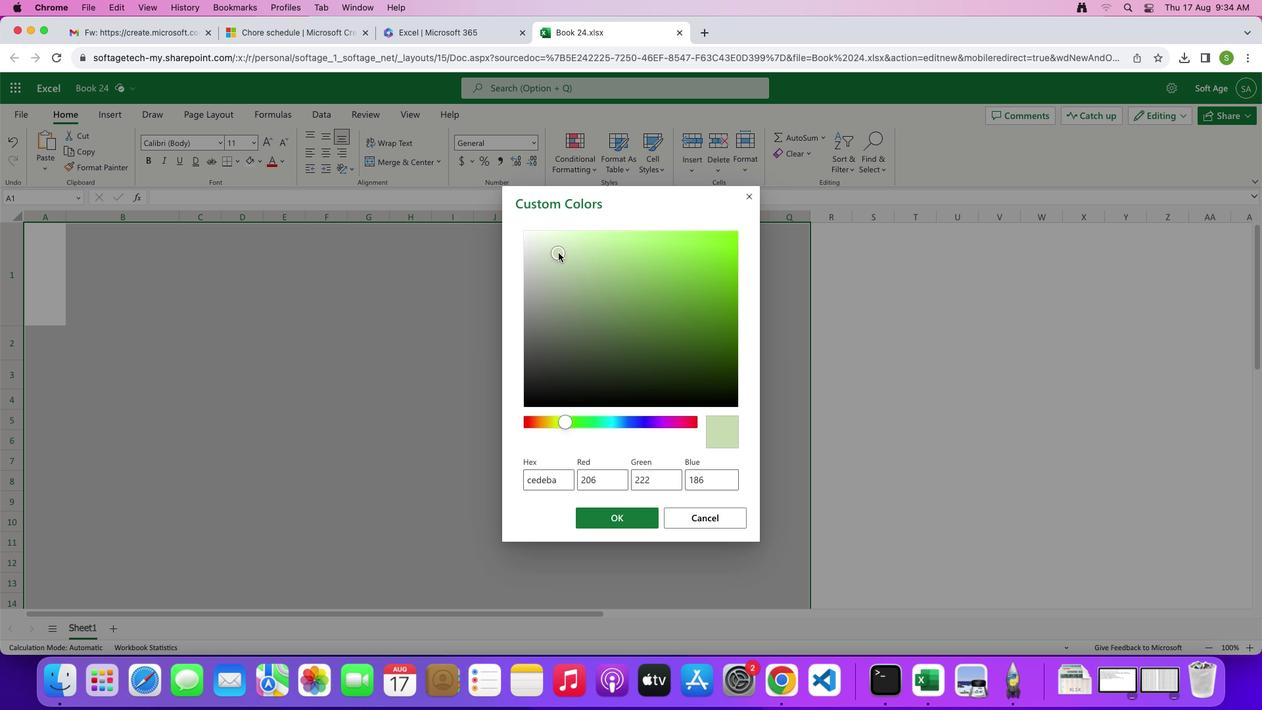 
Action: Mouse moved to (552, 243)
Screenshot: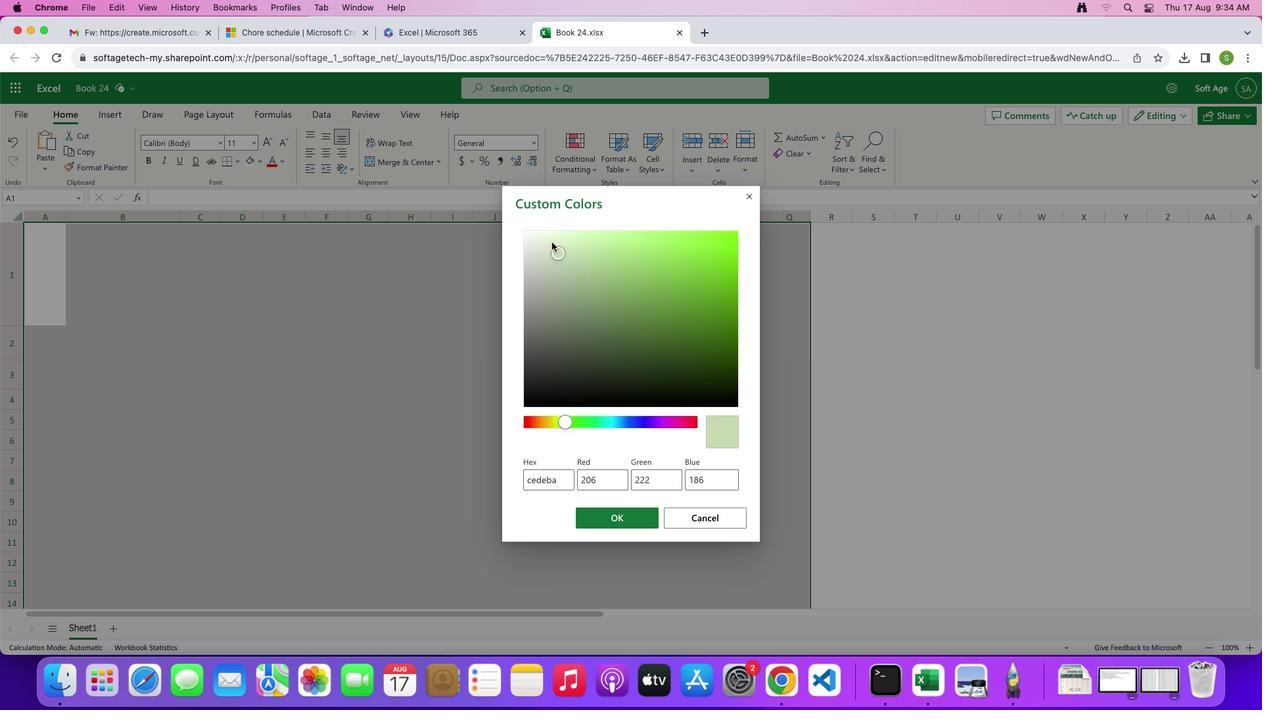 
Action: Mouse pressed left at (552, 243)
Screenshot: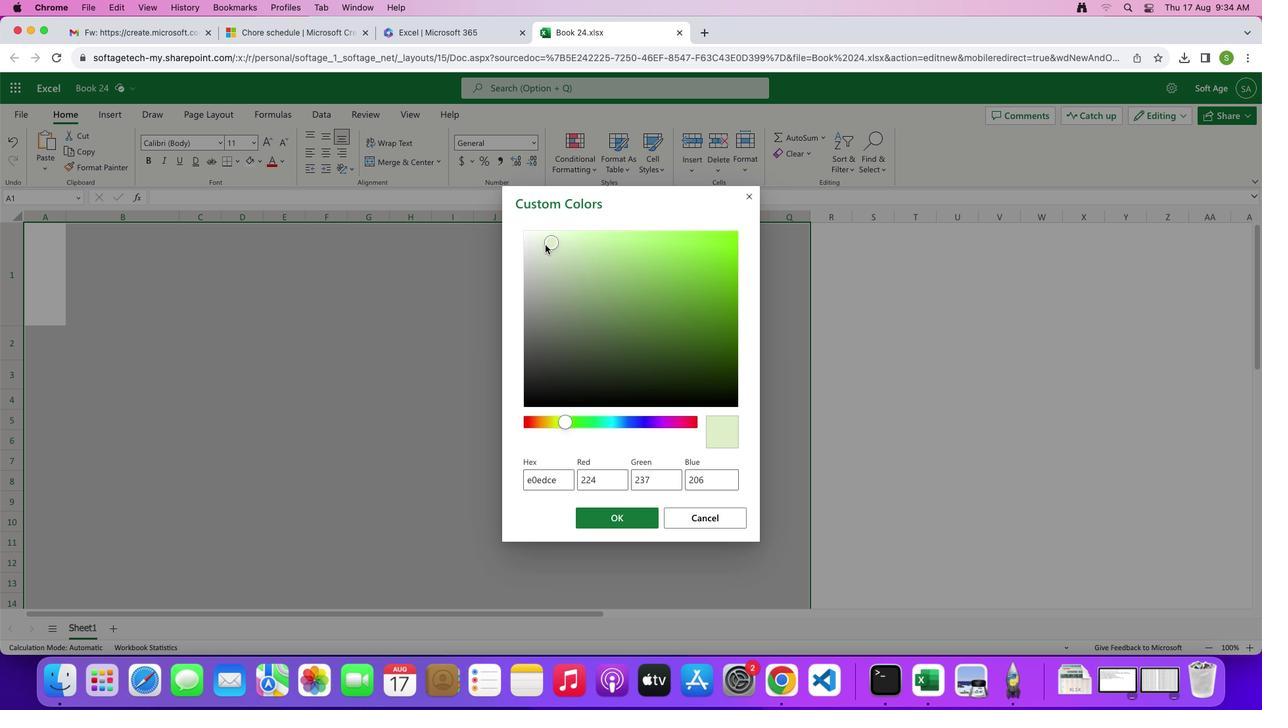 
Action: Mouse moved to (540, 255)
Screenshot: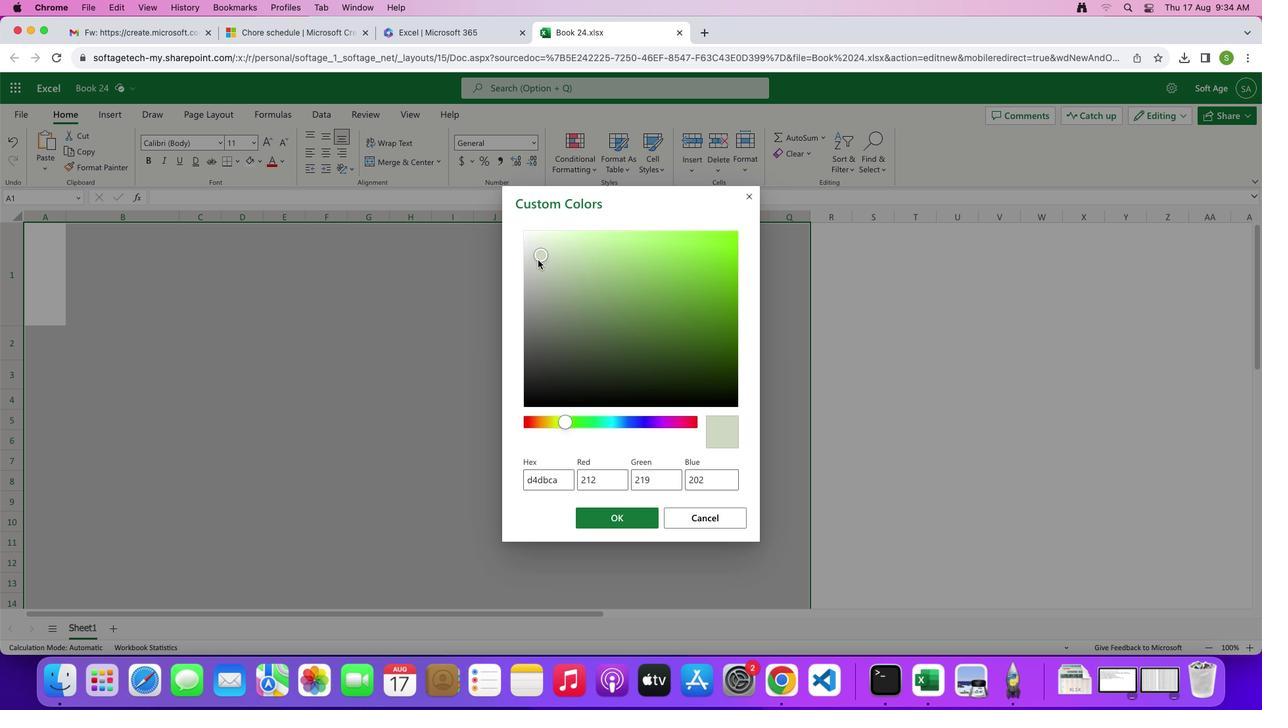 
Action: Mouse pressed left at (540, 255)
Screenshot: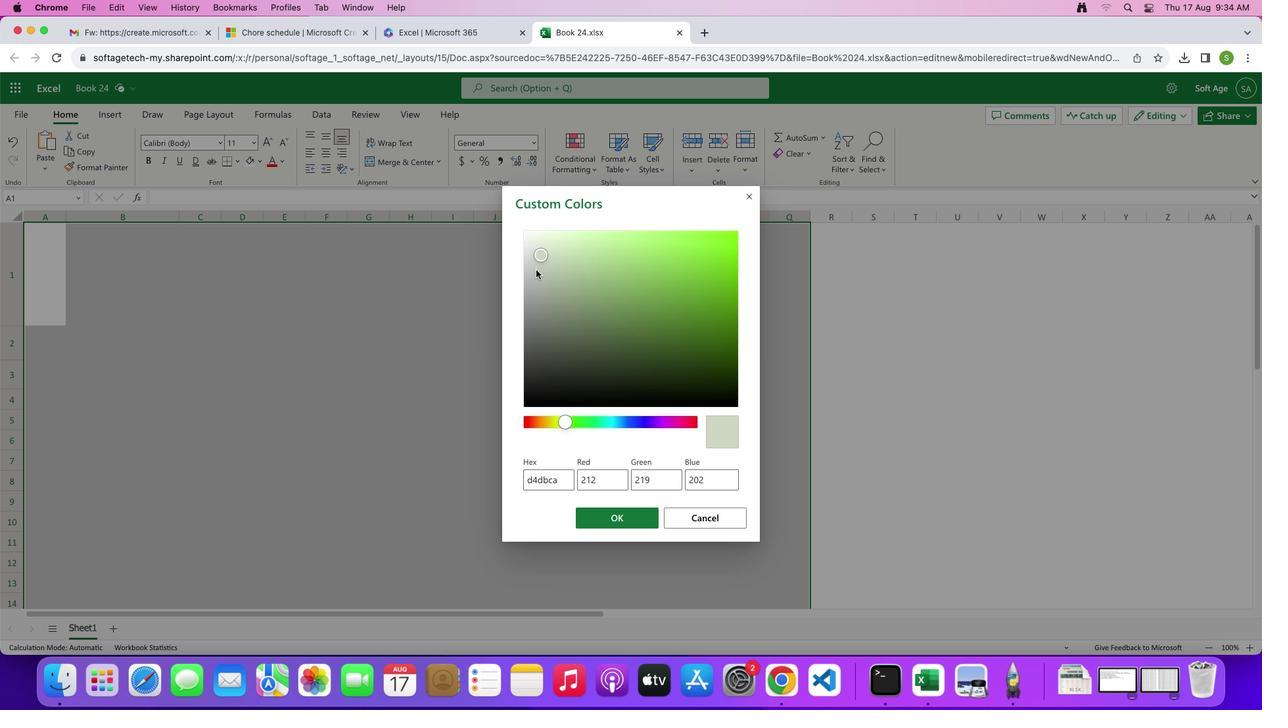 
Action: Mouse moved to (541, 269)
Screenshot: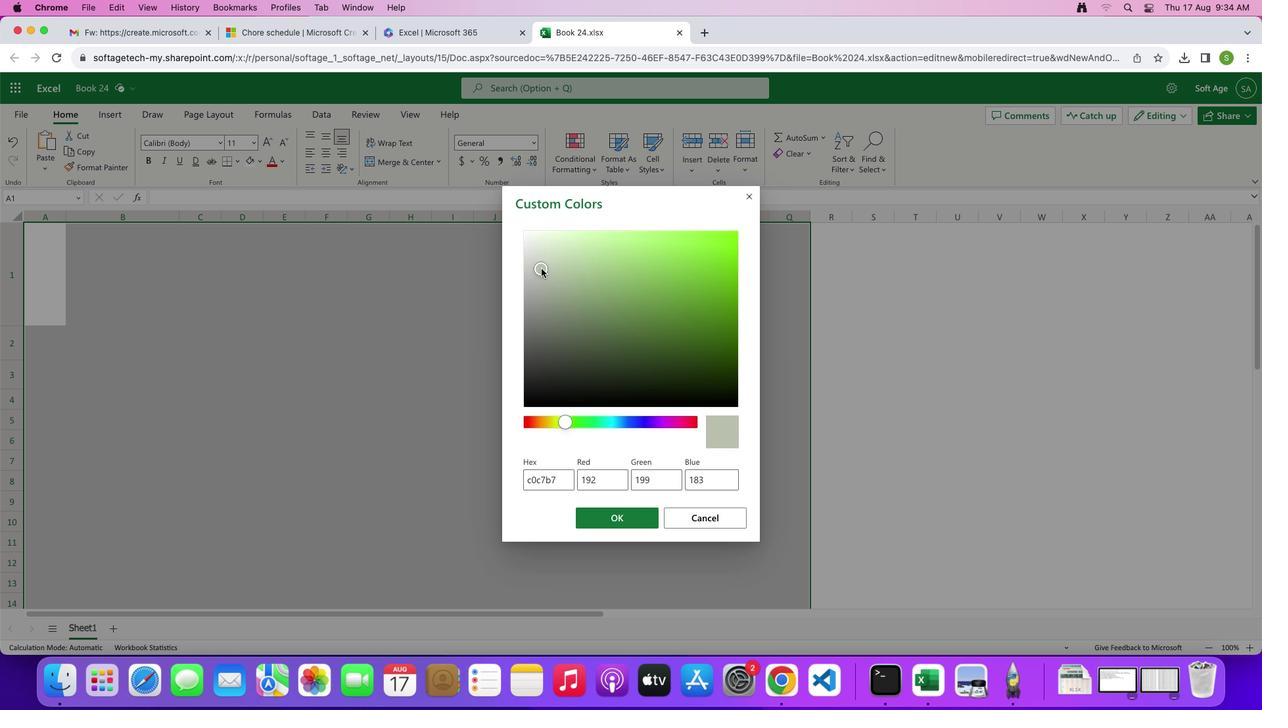 
Action: Mouse pressed left at (541, 269)
Screenshot: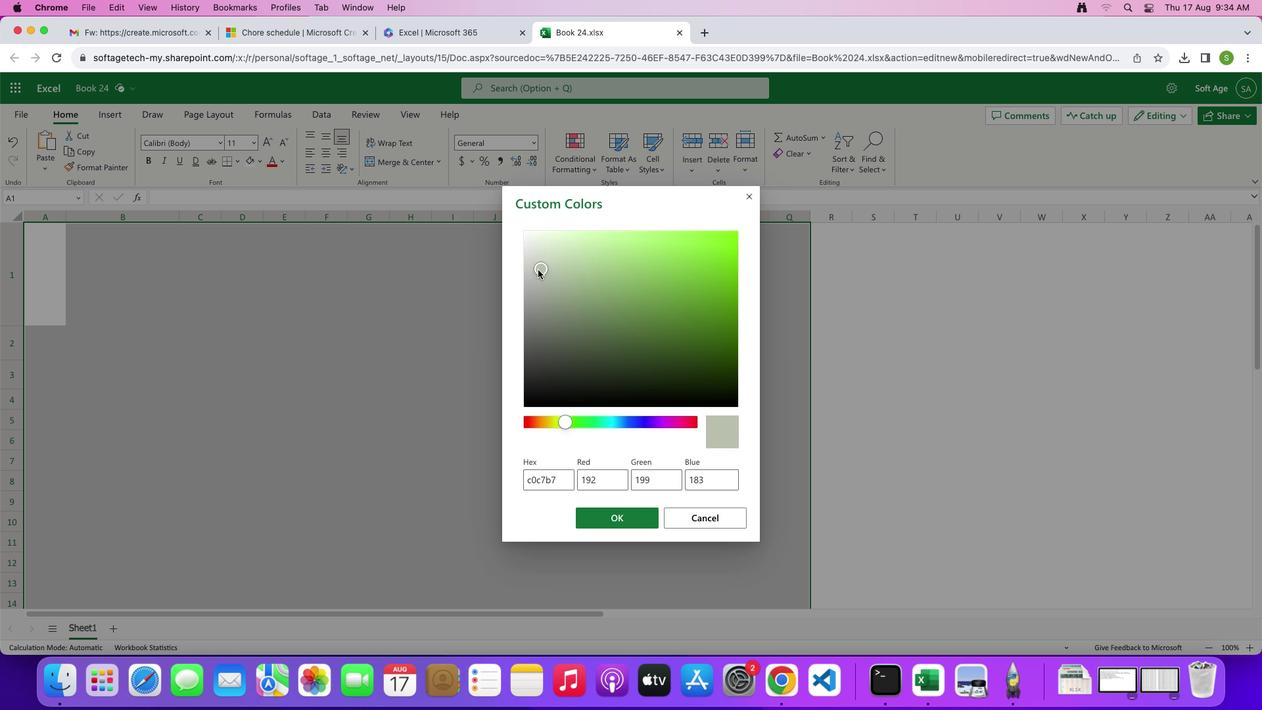 
Action: Mouse moved to (534, 249)
Screenshot: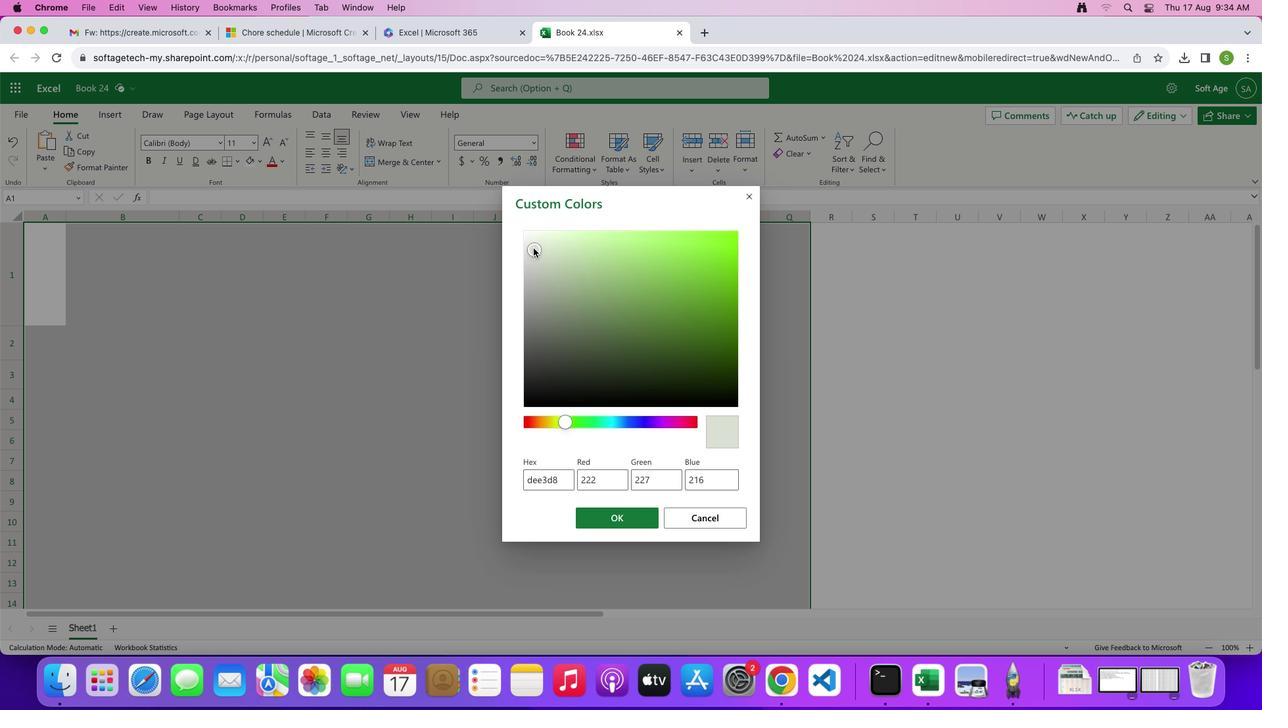 
Action: Mouse pressed left at (534, 249)
Screenshot: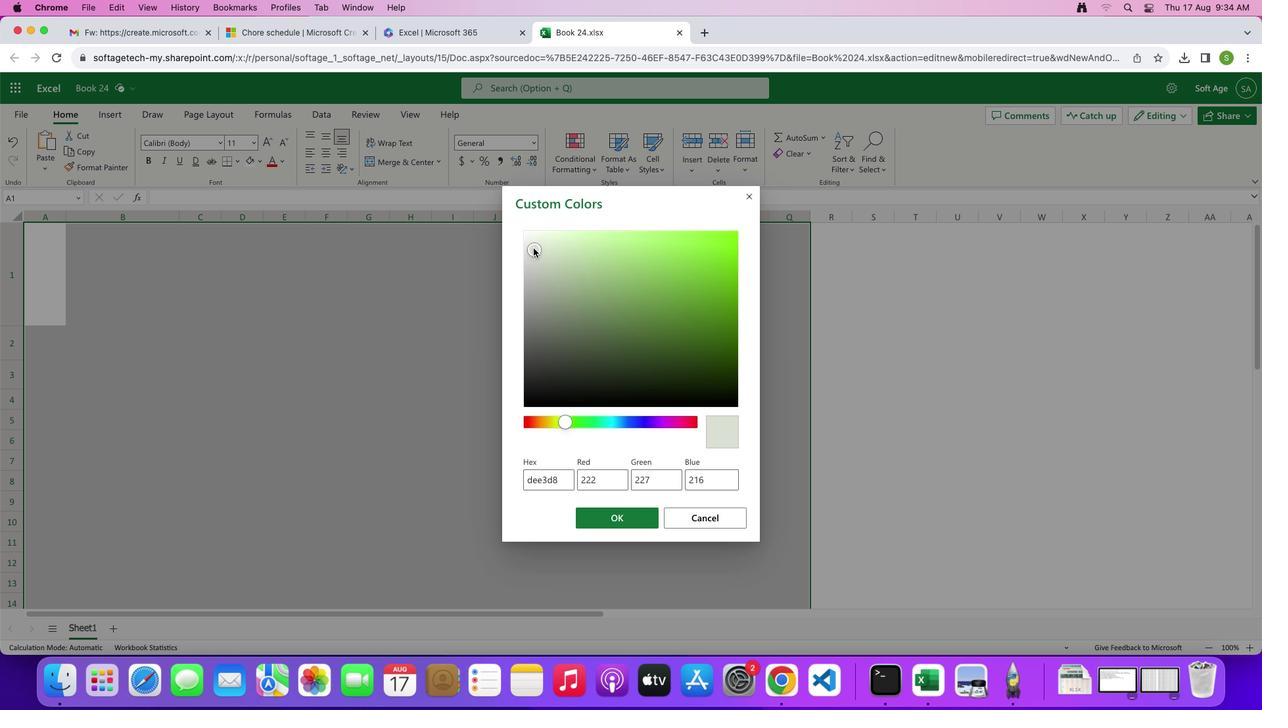 
Action: Mouse moved to (532, 240)
Screenshot: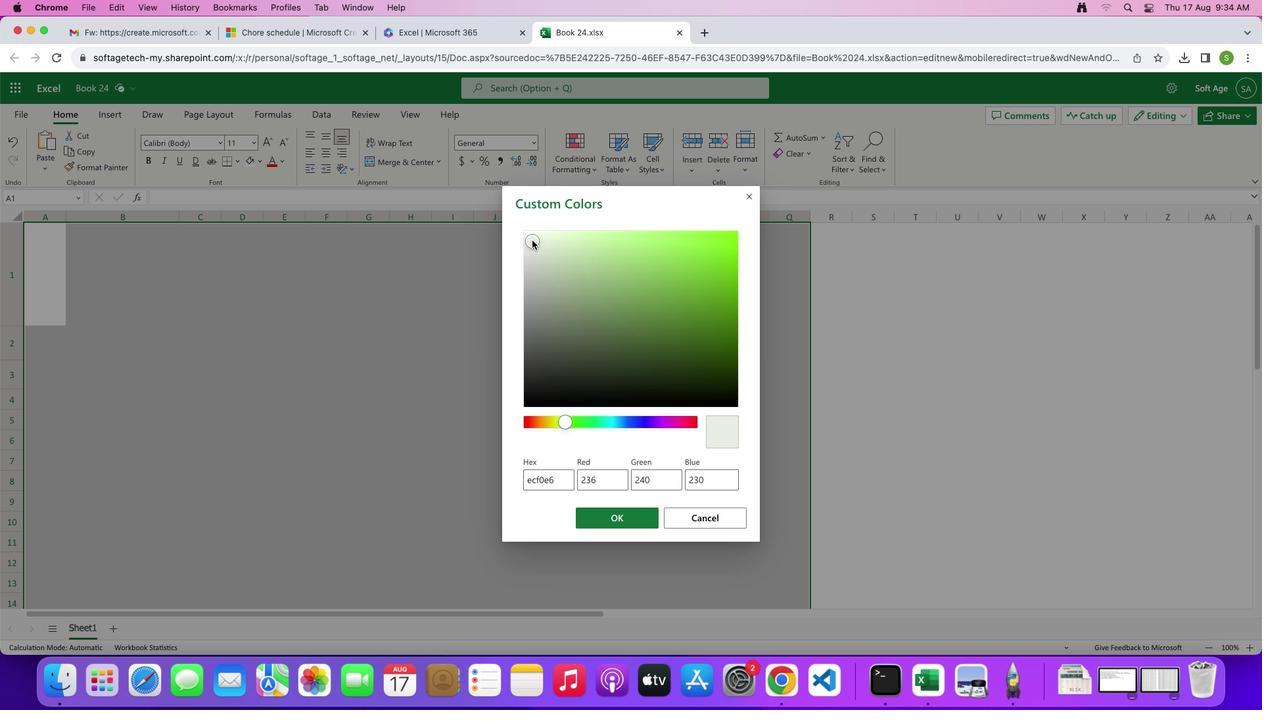 
Action: Mouse pressed left at (532, 240)
Screenshot: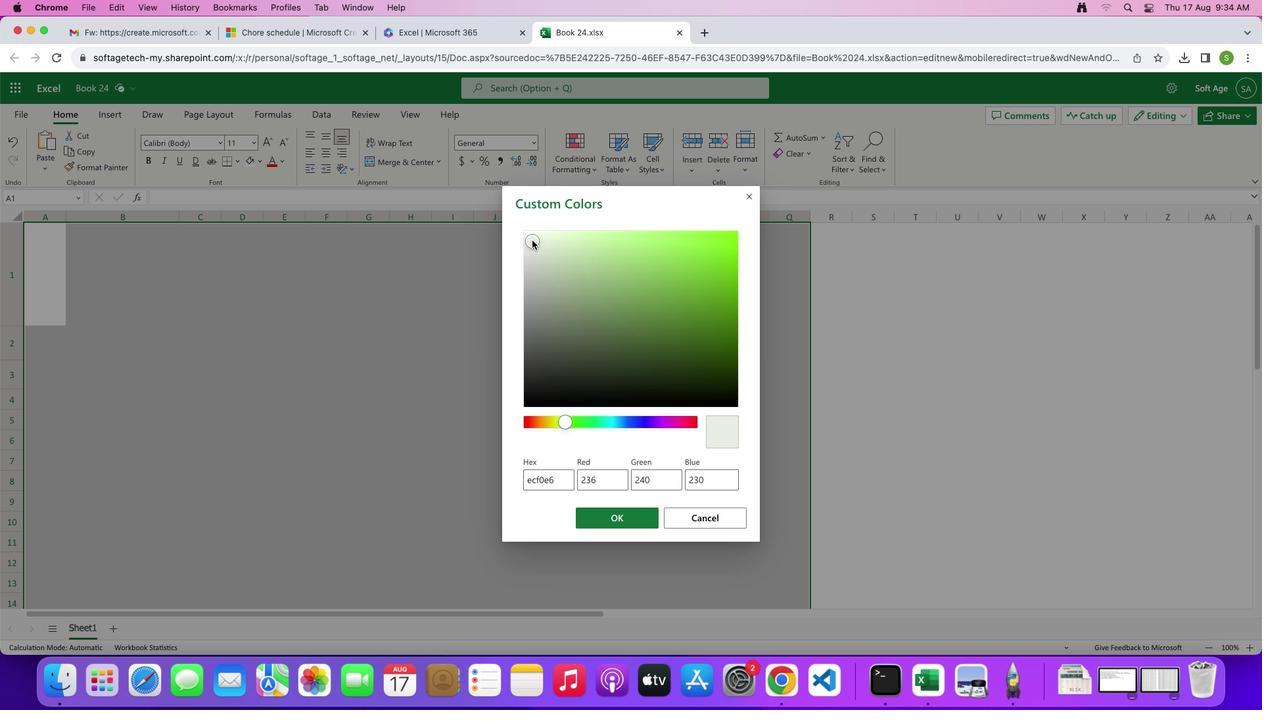 
Action: Mouse moved to (546, 236)
Screenshot: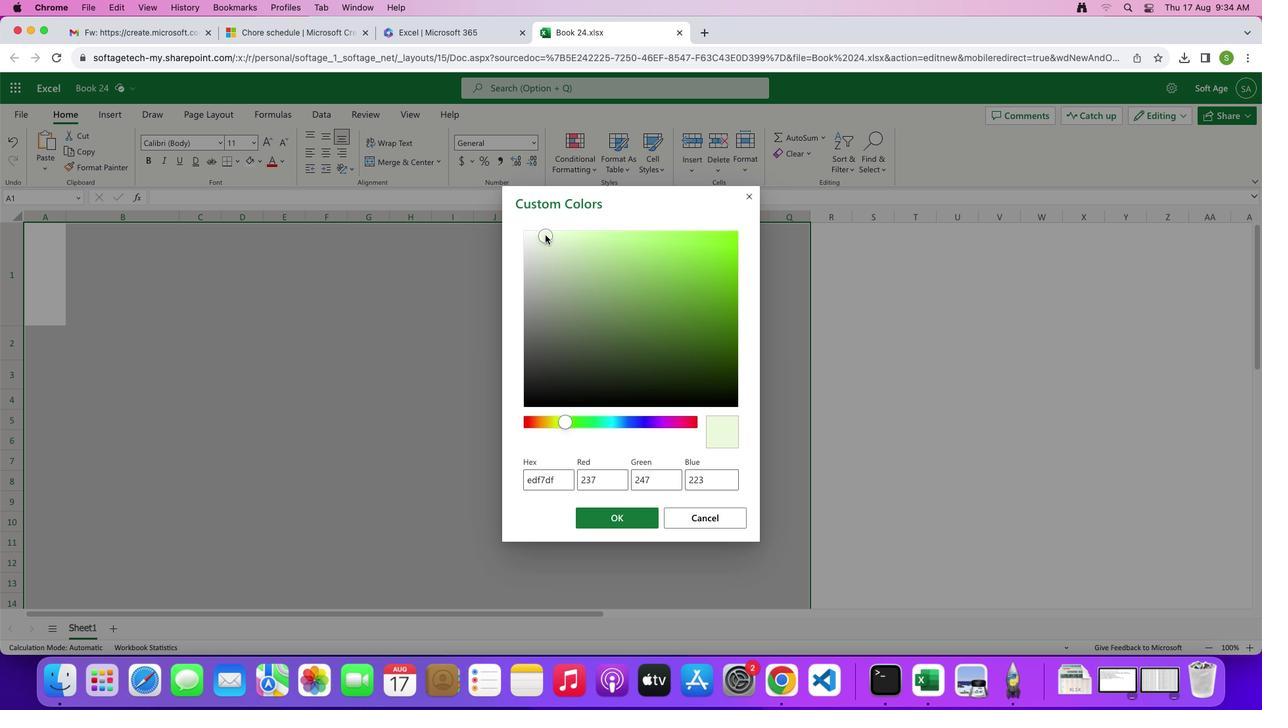 
Action: Mouse pressed left at (546, 236)
Screenshot: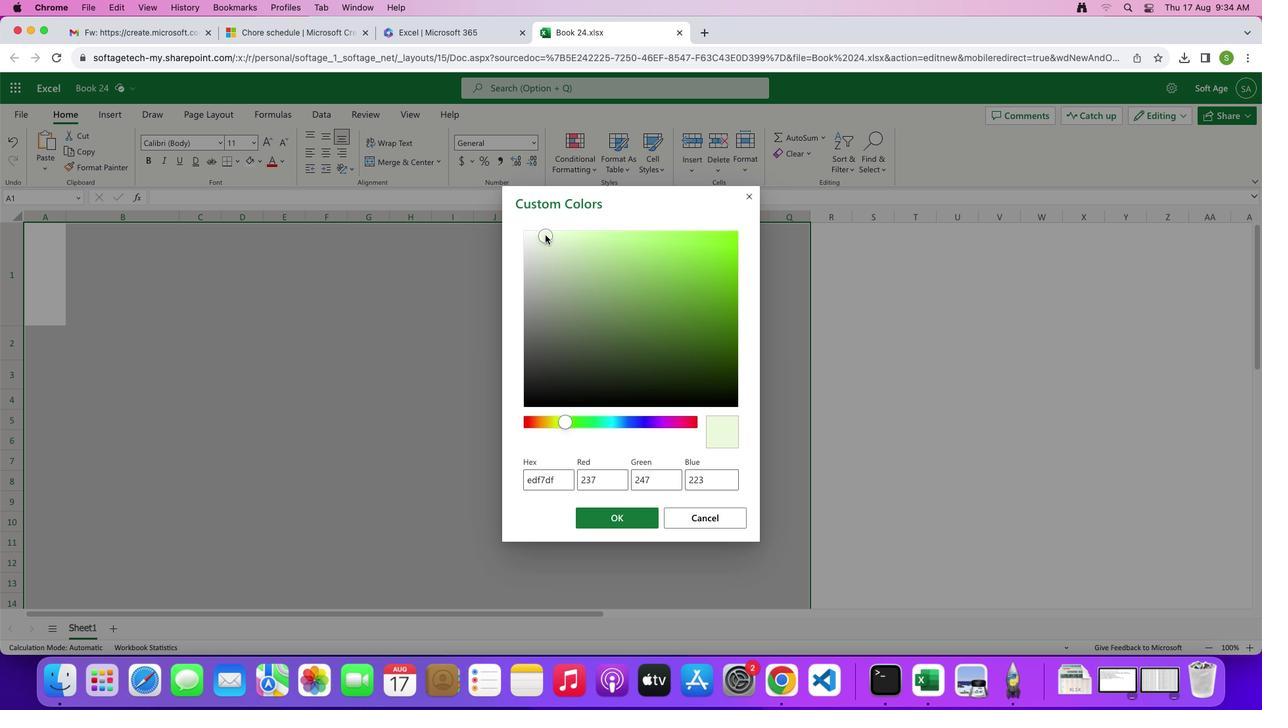 
Action: Mouse moved to (555, 232)
Screenshot: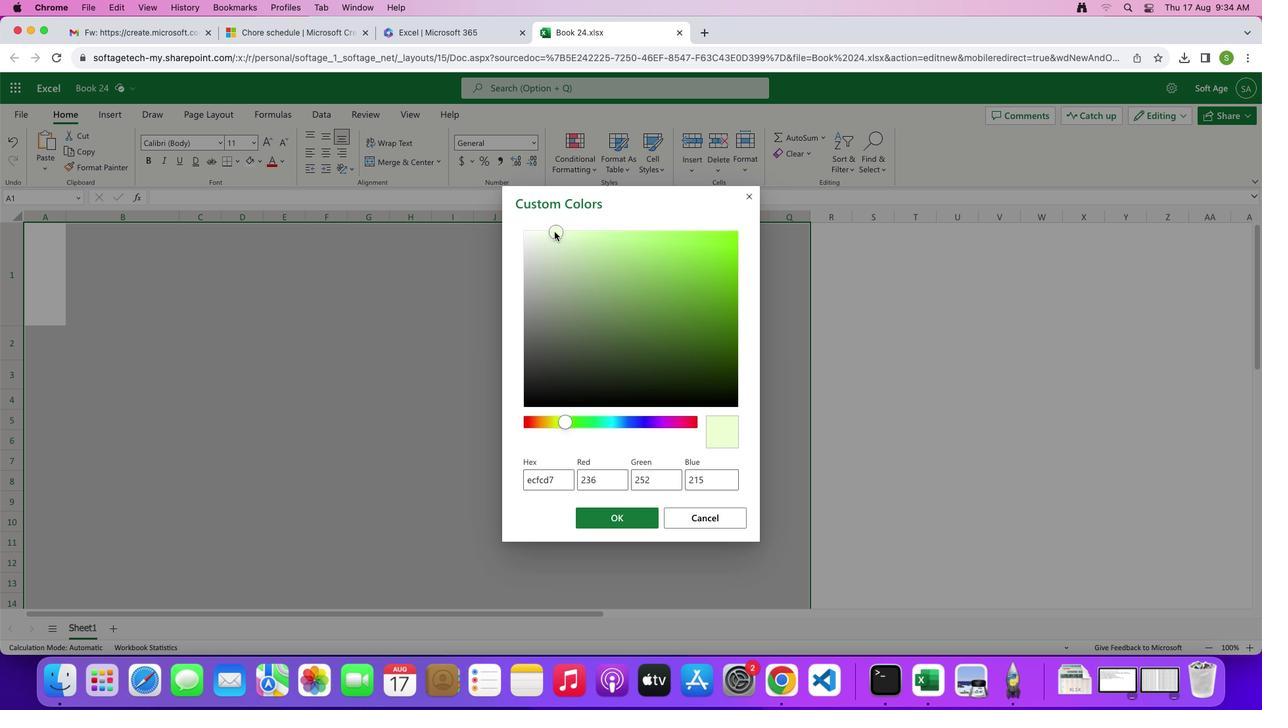
Action: Mouse pressed left at (555, 232)
Screenshot: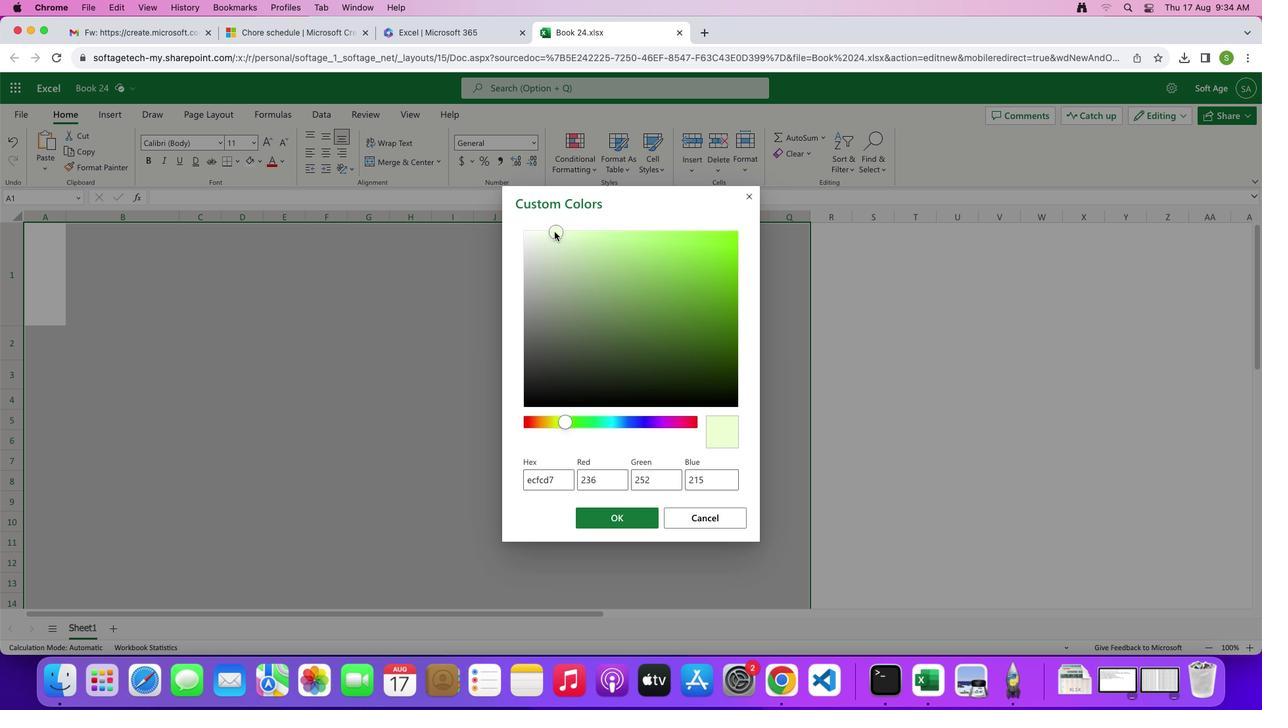 
Action: Mouse moved to (605, 423)
Screenshot: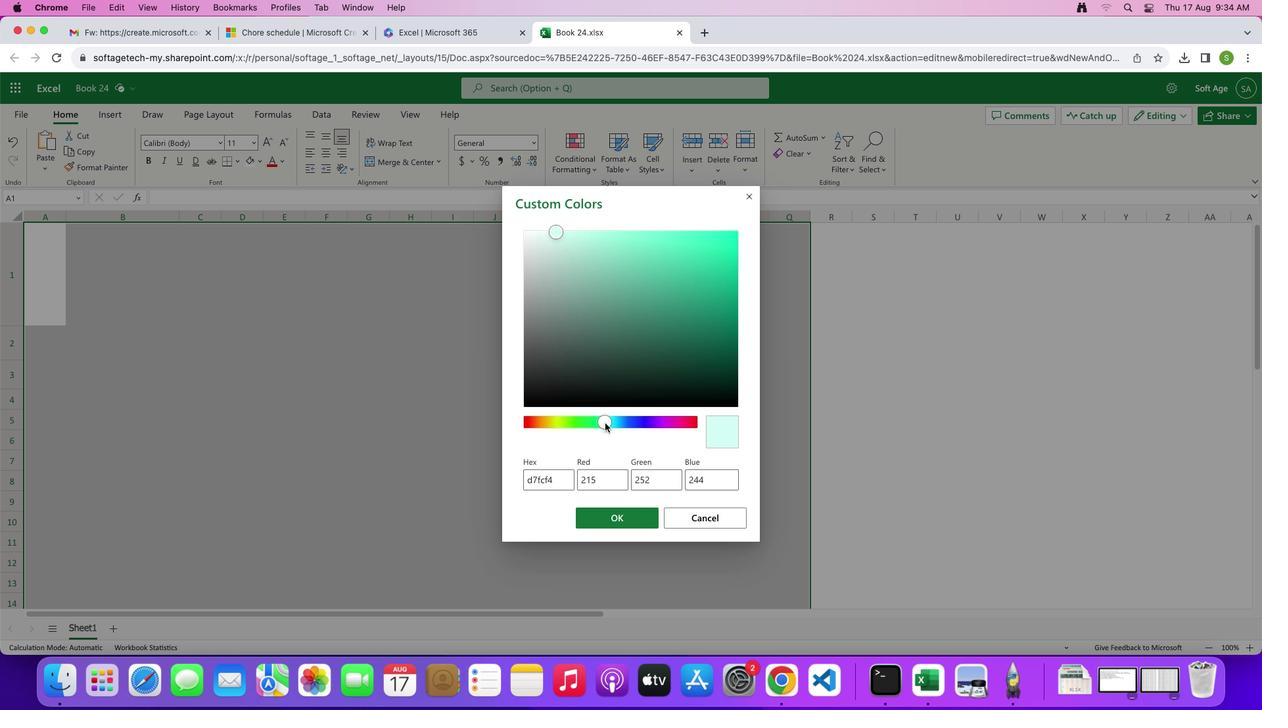 
Action: Mouse pressed left at (605, 423)
Screenshot: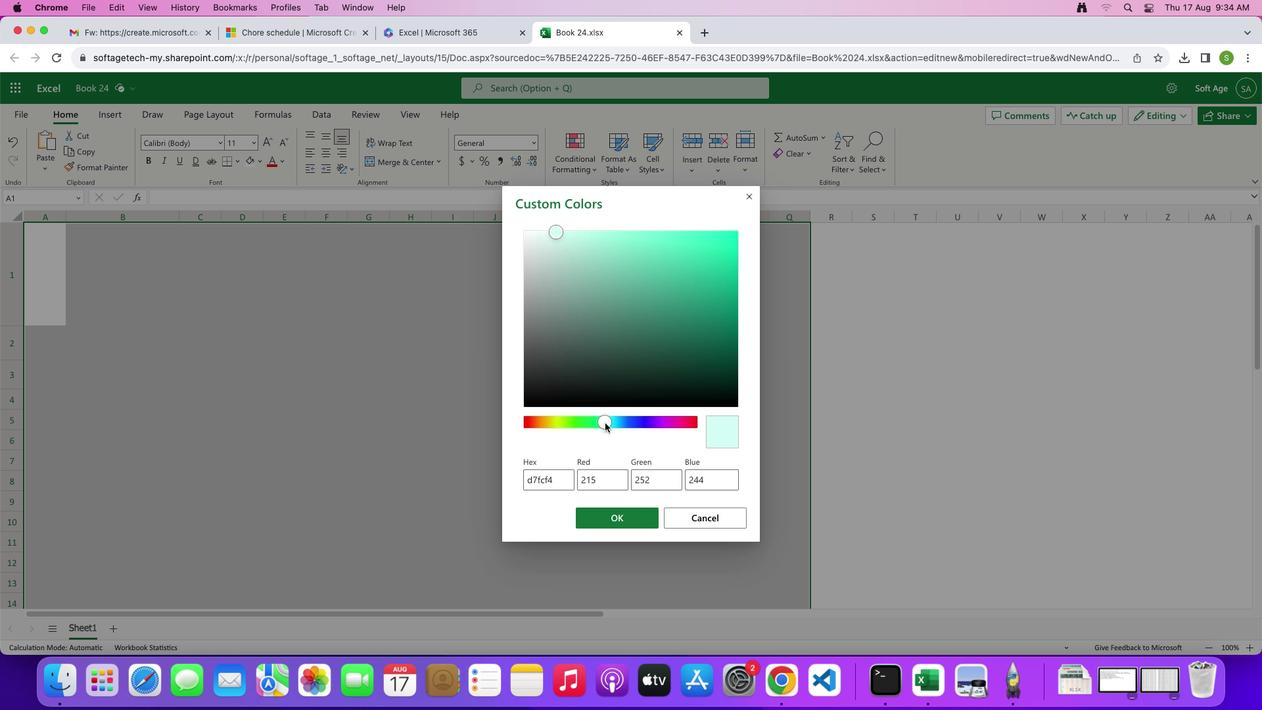 
Action: Mouse moved to (563, 245)
Screenshot: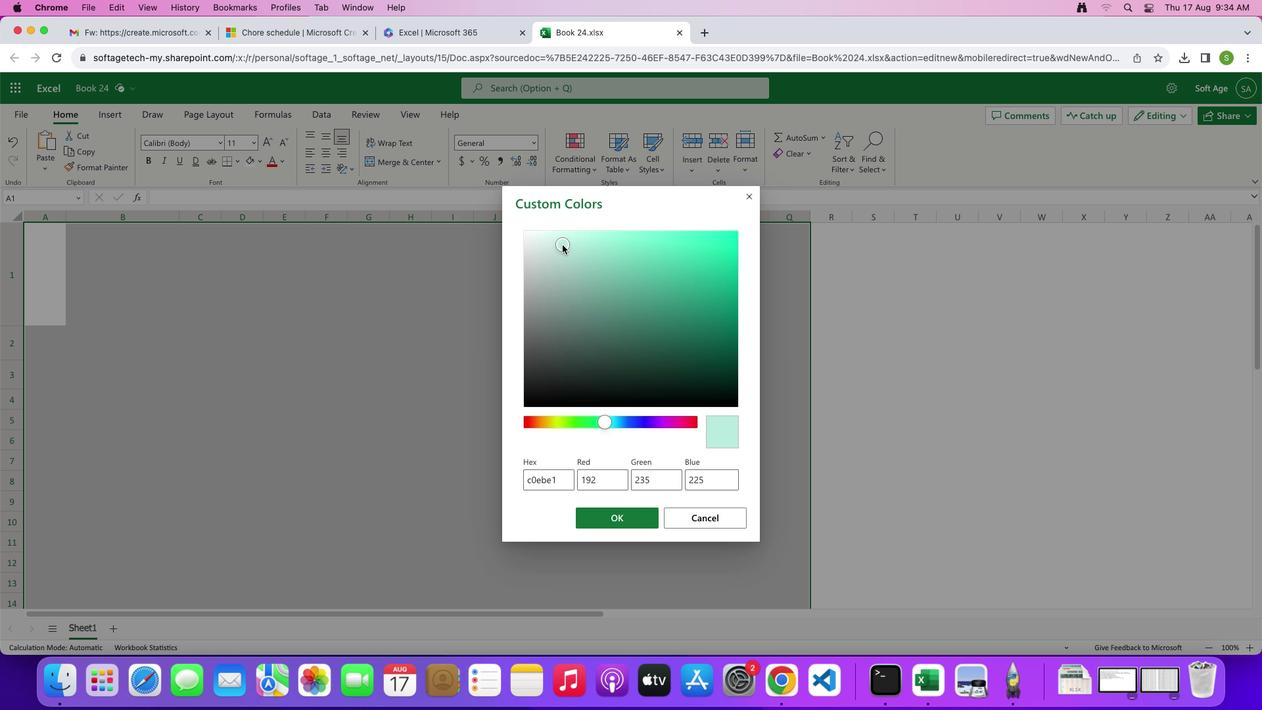 
Action: Mouse pressed left at (563, 245)
Screenshot: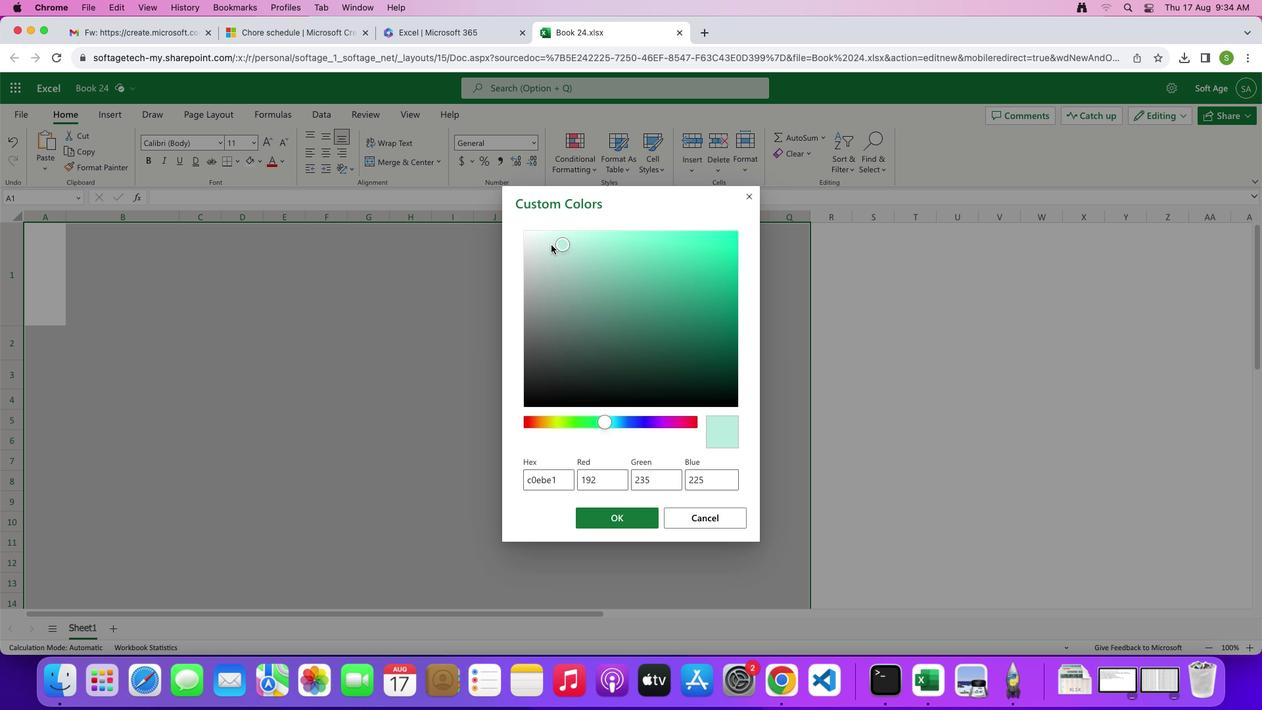 
Action: Mouse moved to (541, 247)
Screenshot: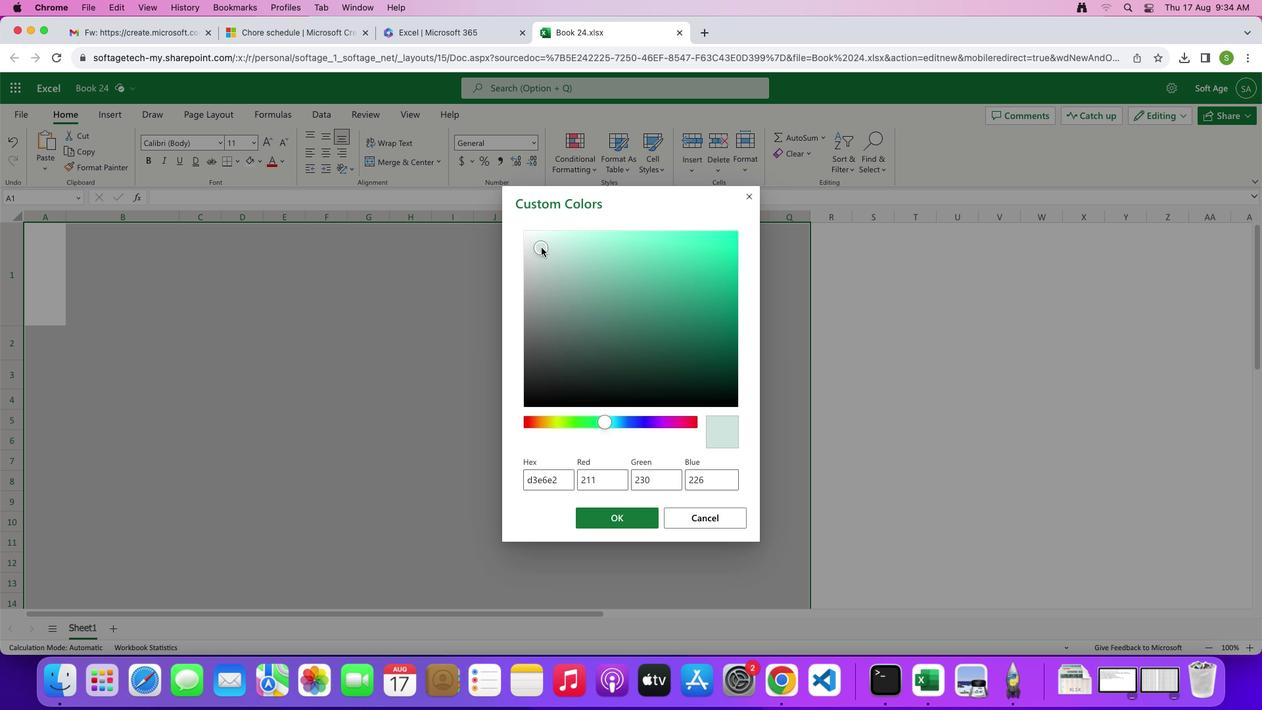 
Action: Mouse pressed left at (541, 247)
Screenshot: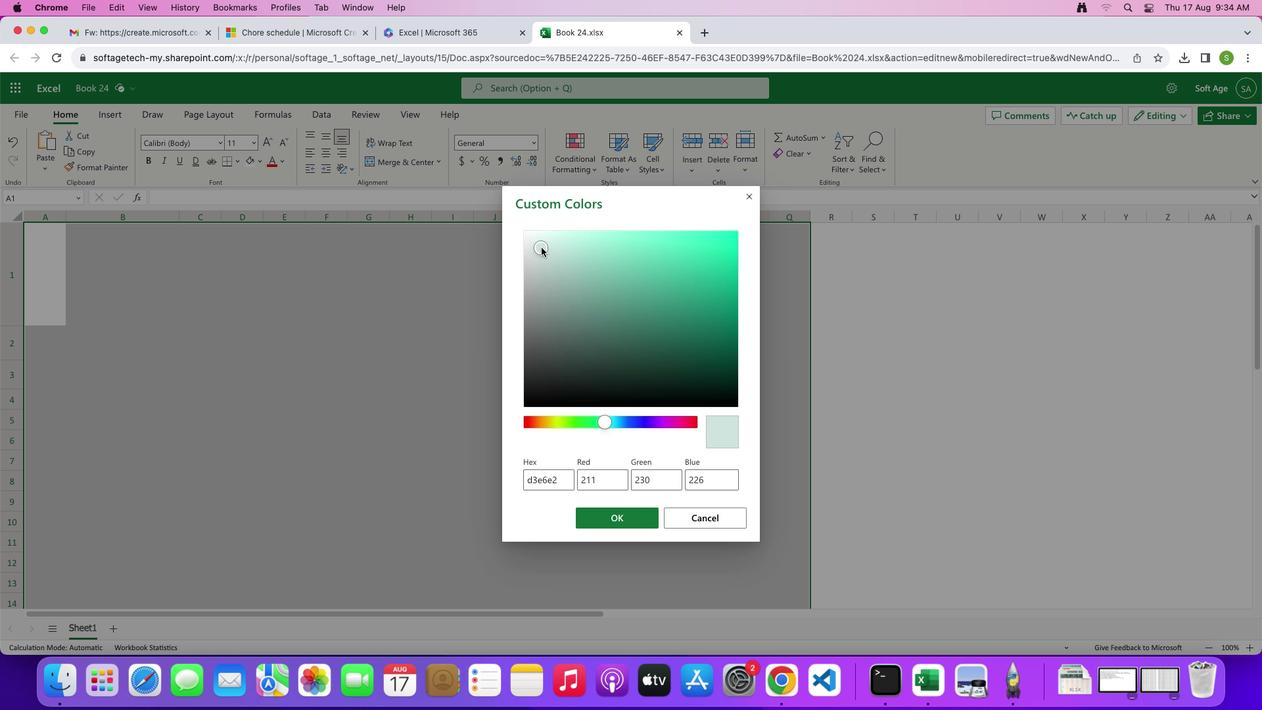 
Action: Mouse moved to (534, 243)
Screenshot: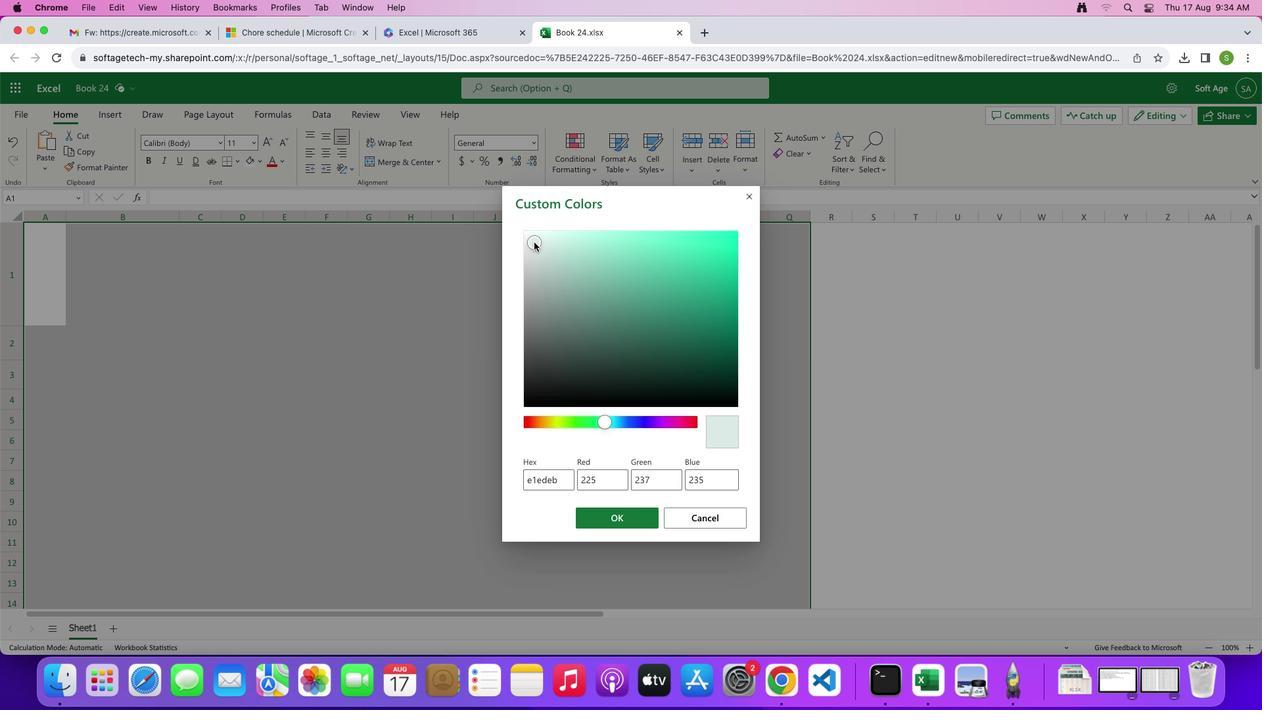 
Action: Mouse pressed left at (534, 243)
Screenshot: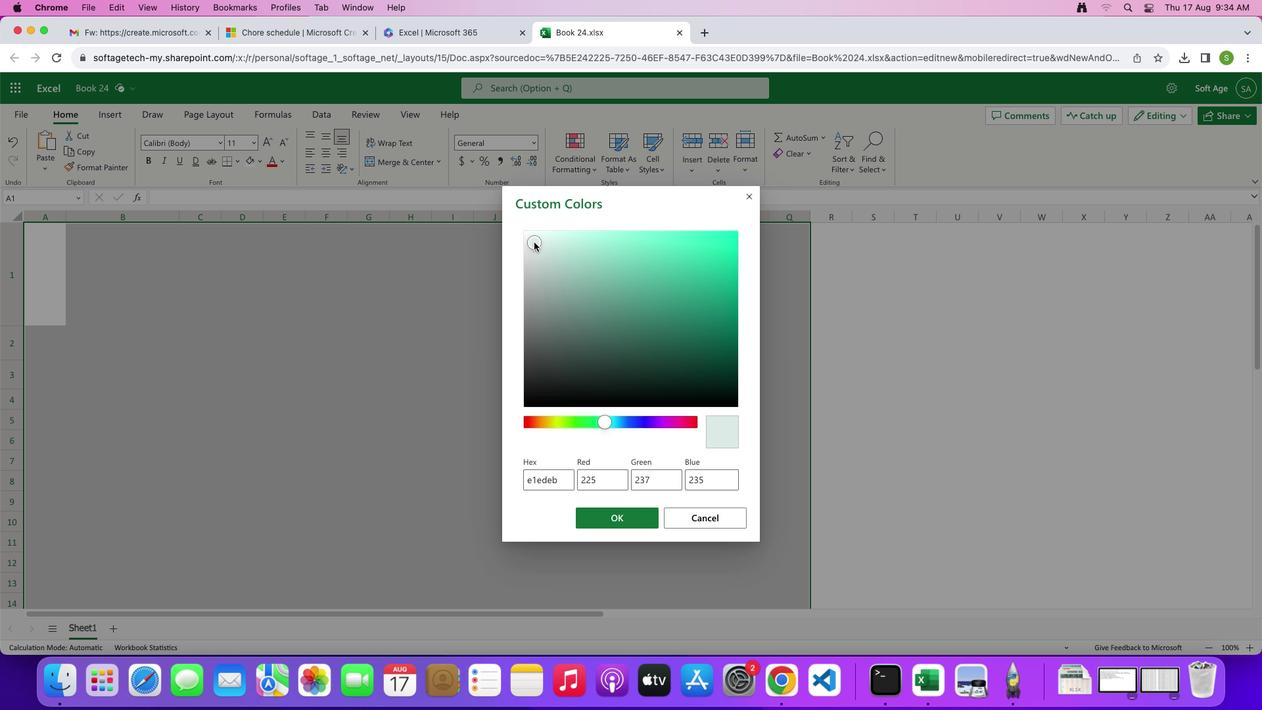 
Action: Mouse moved to (632, 522)
Screenshot: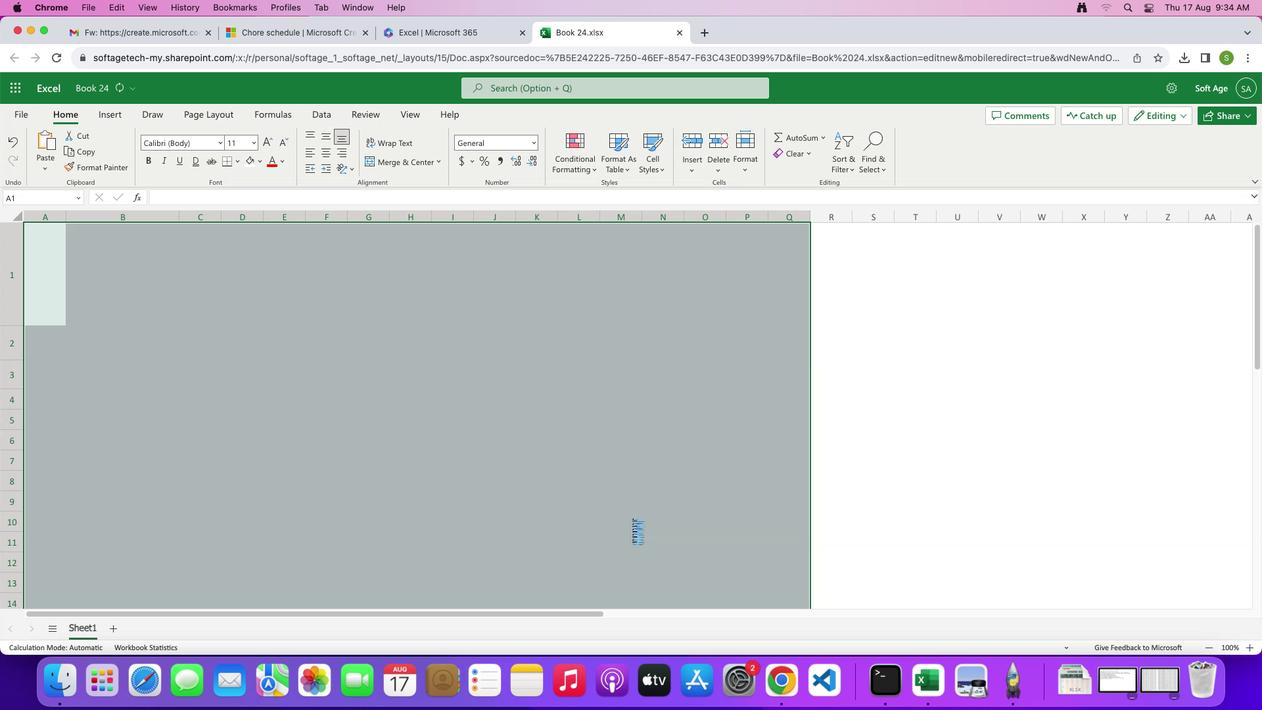 
Action: Mouse pressed left at (632, 522)
Screenshot: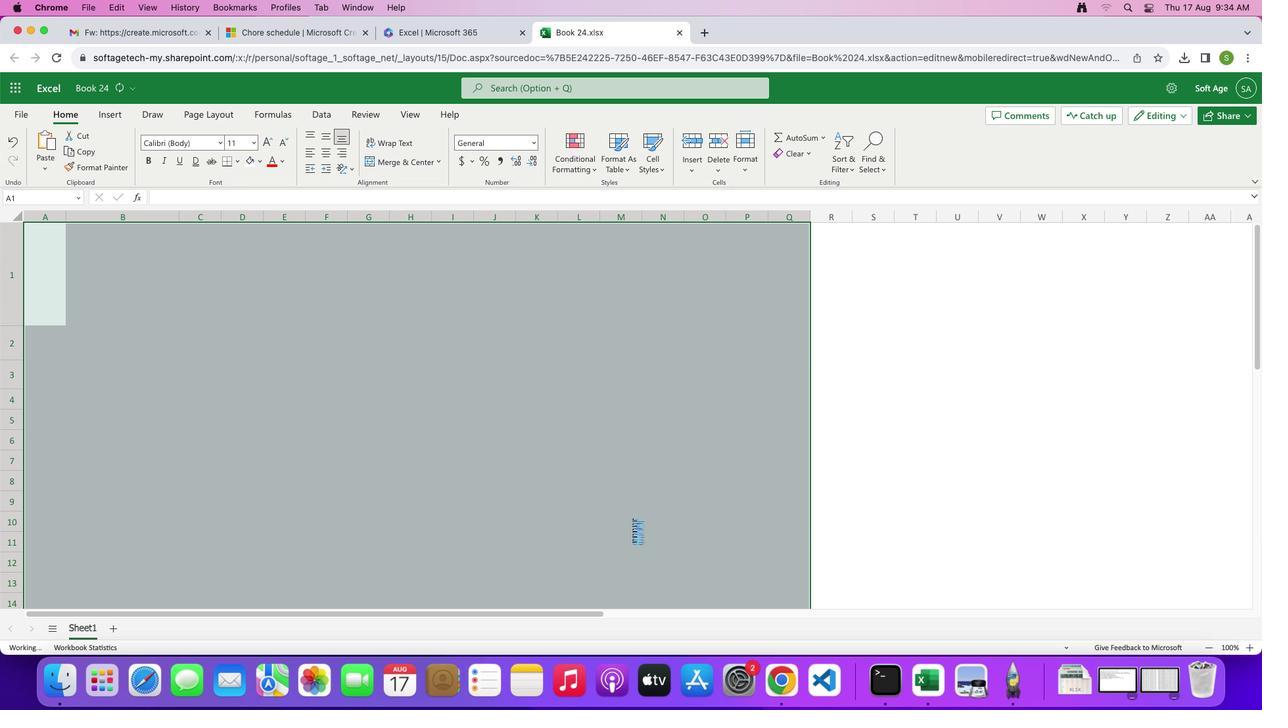 
Action: Mouse moved to (464, 437)
Screenshot: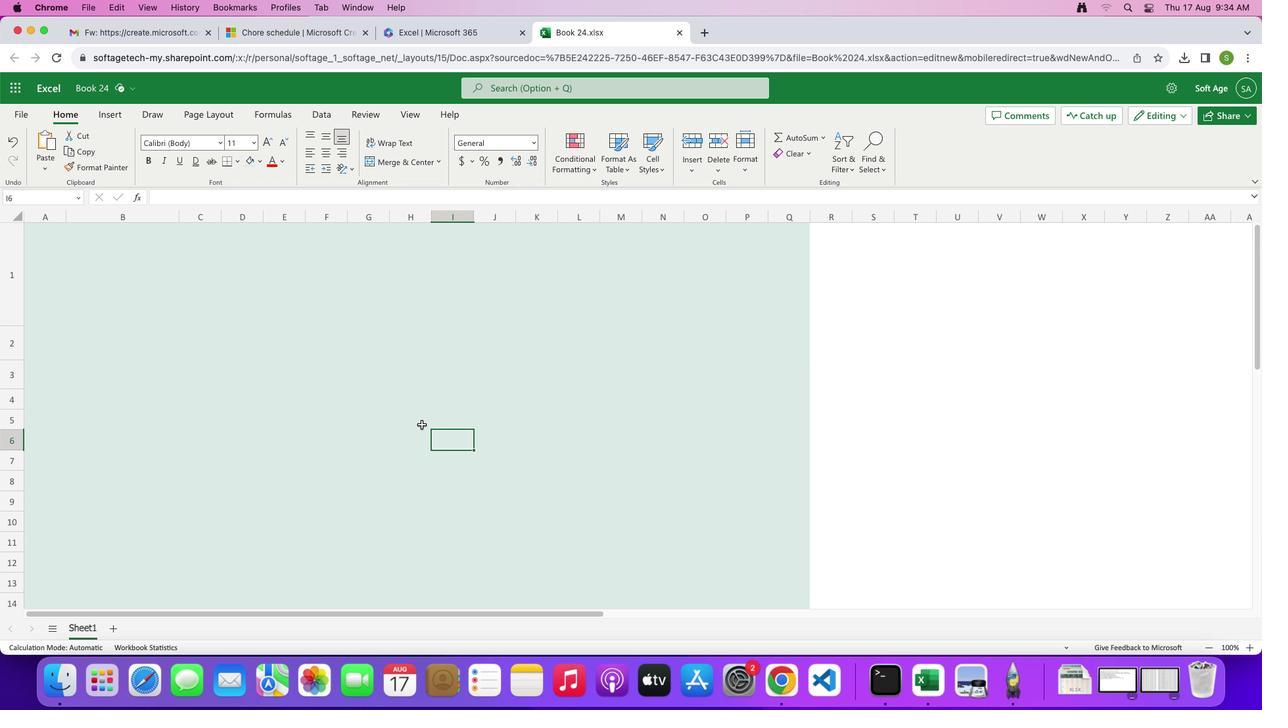 
Action: Mouse pressed left at (464, 437)
Screenshot: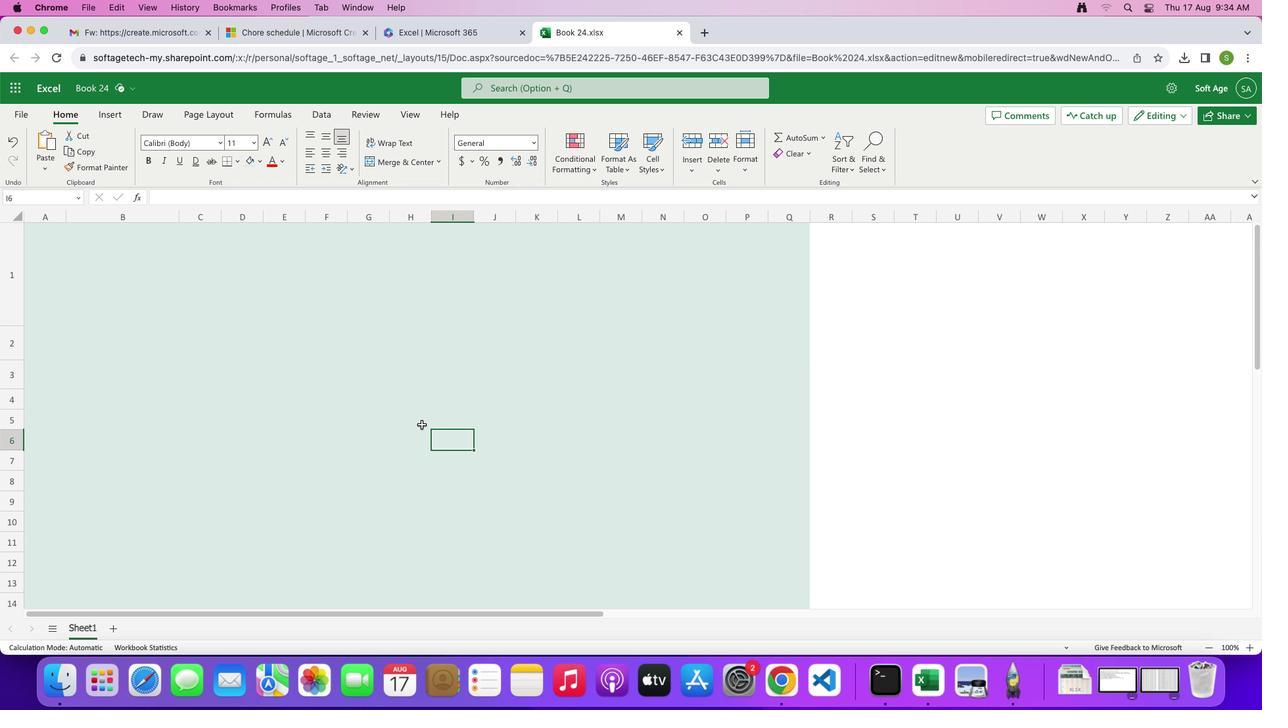 
Action: Mouse moved to (115, 111)
Screenshot: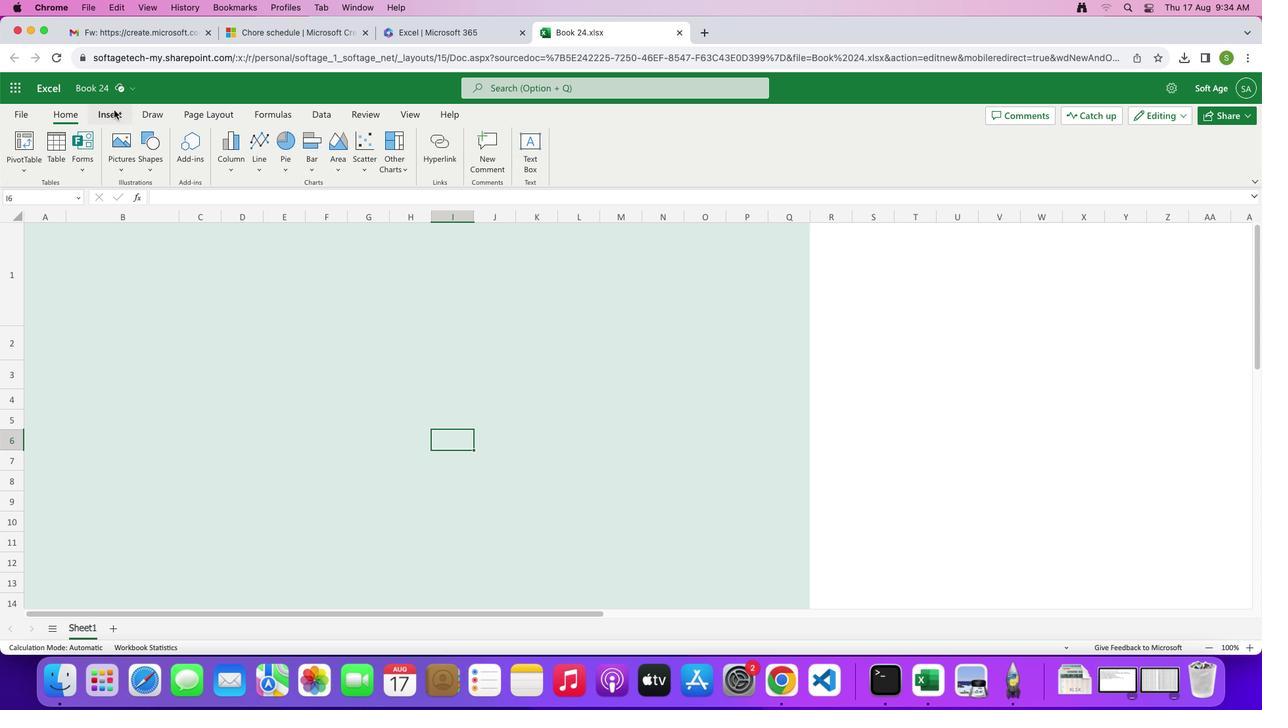 
Action: Mouse pressed left at (115, 111)
Screenshot: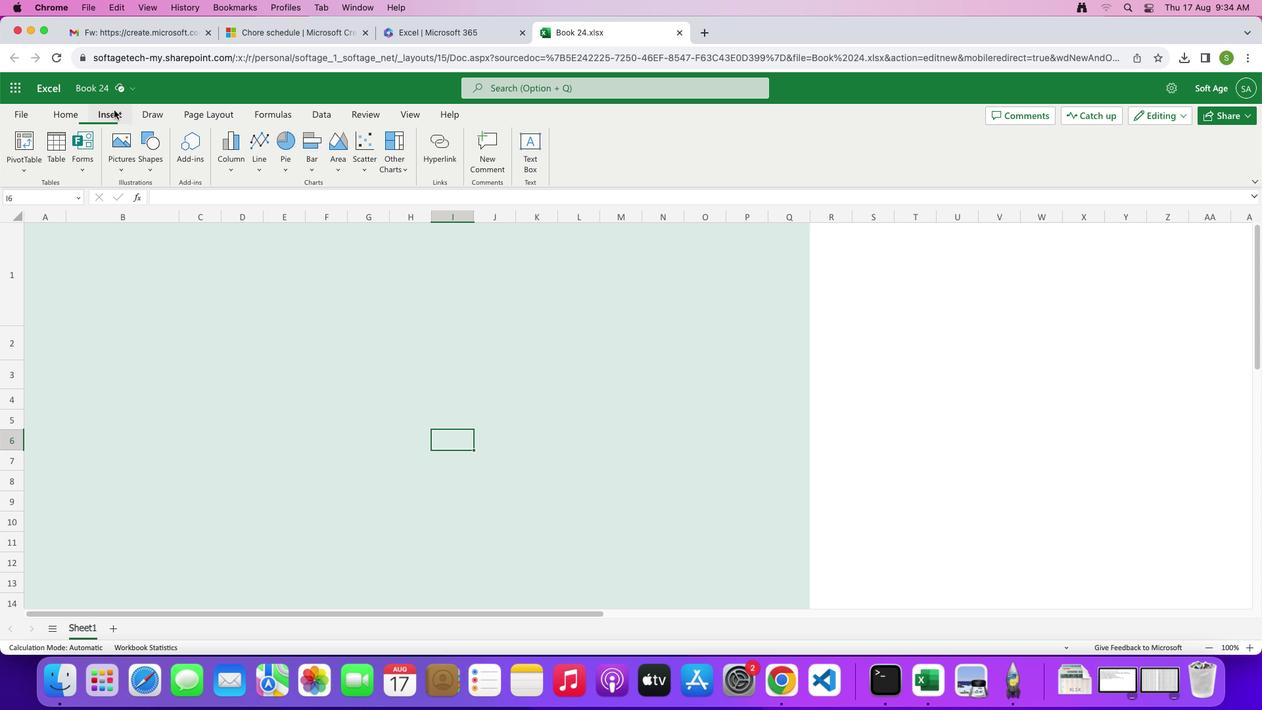 
Action: Mouse moved to (156, 147)
Screenshot: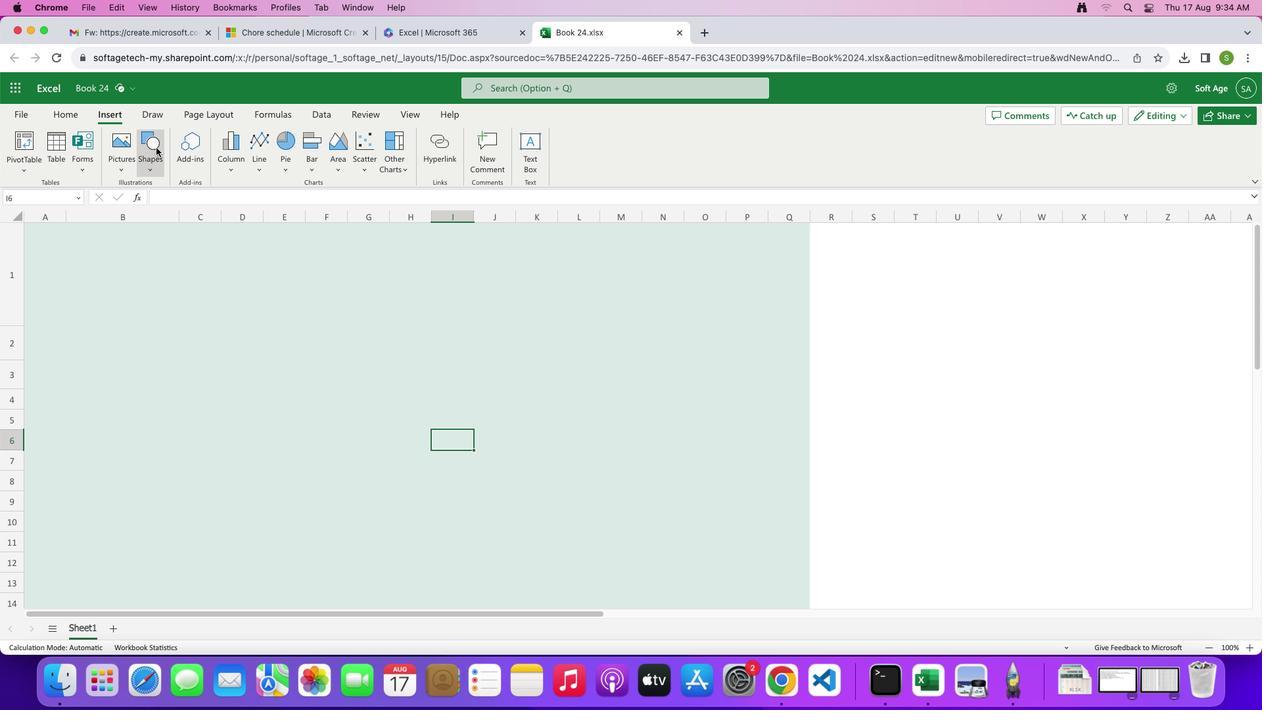
Action: Mouse pressed left at (156, 147)
Screenshot: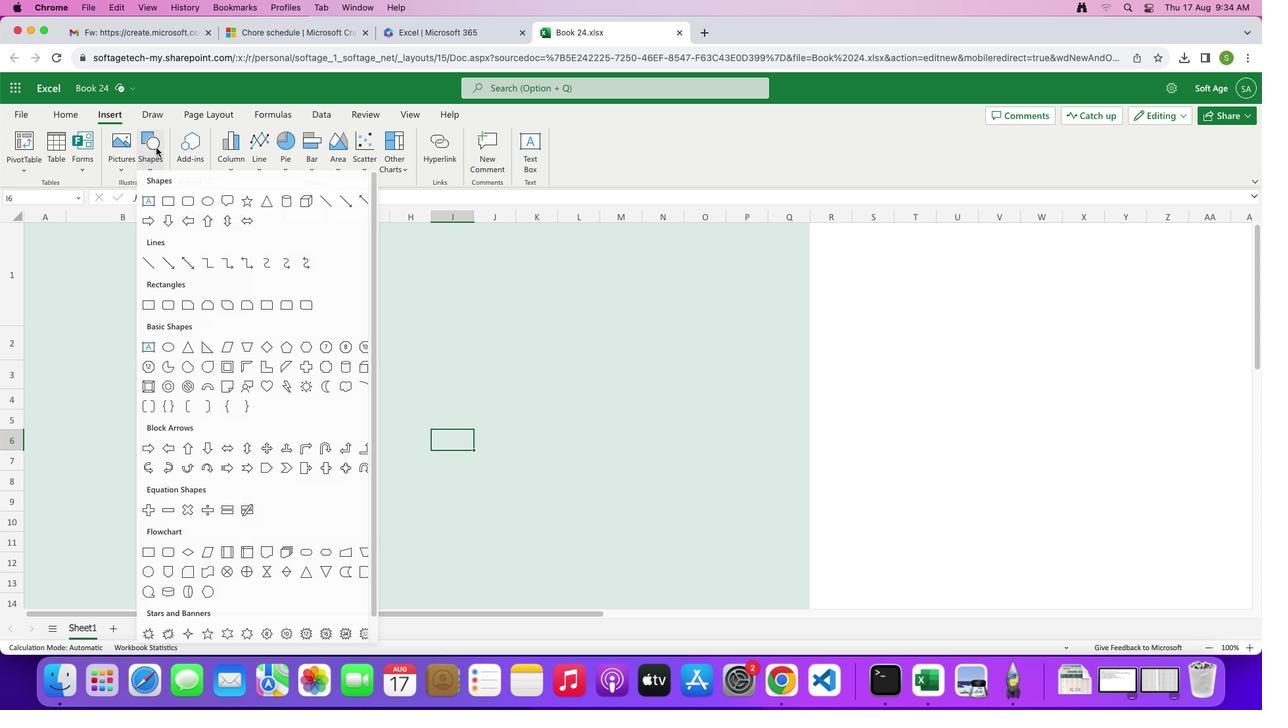 
Action: Mouse moved to (150, 208)
Screenshot: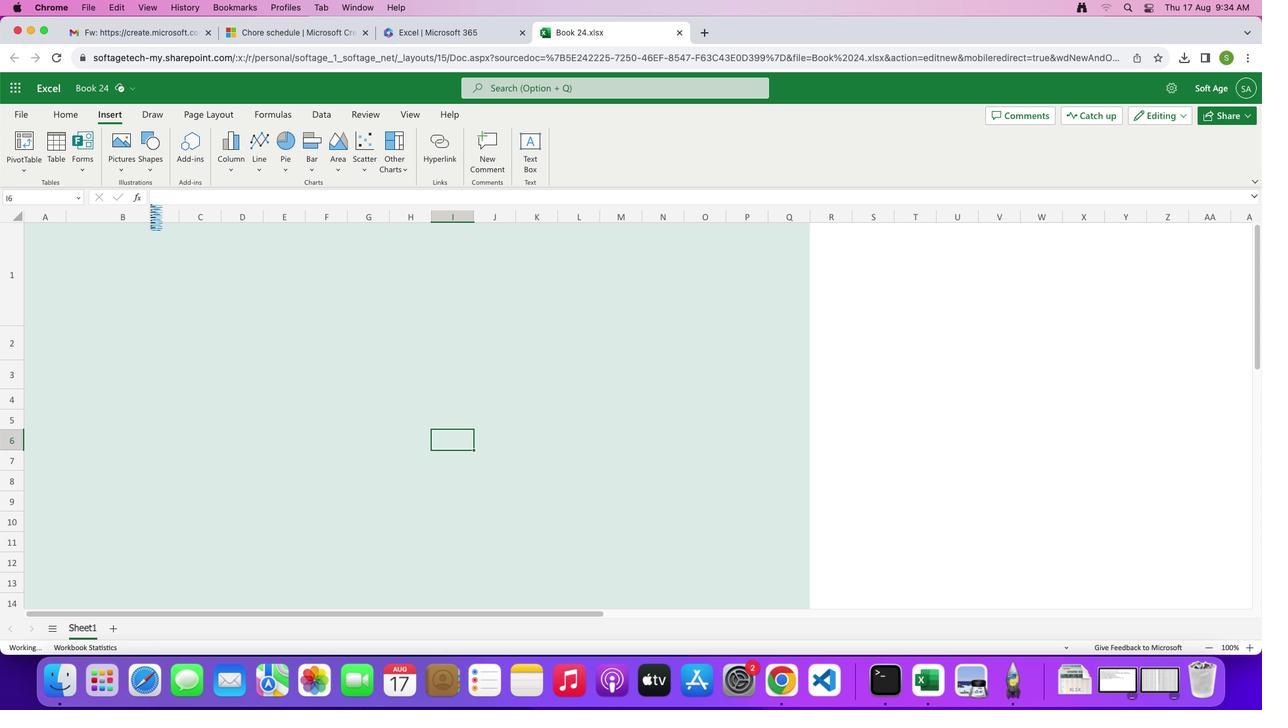
Action: Mouse pressed left at (150, 208)
Screenshot: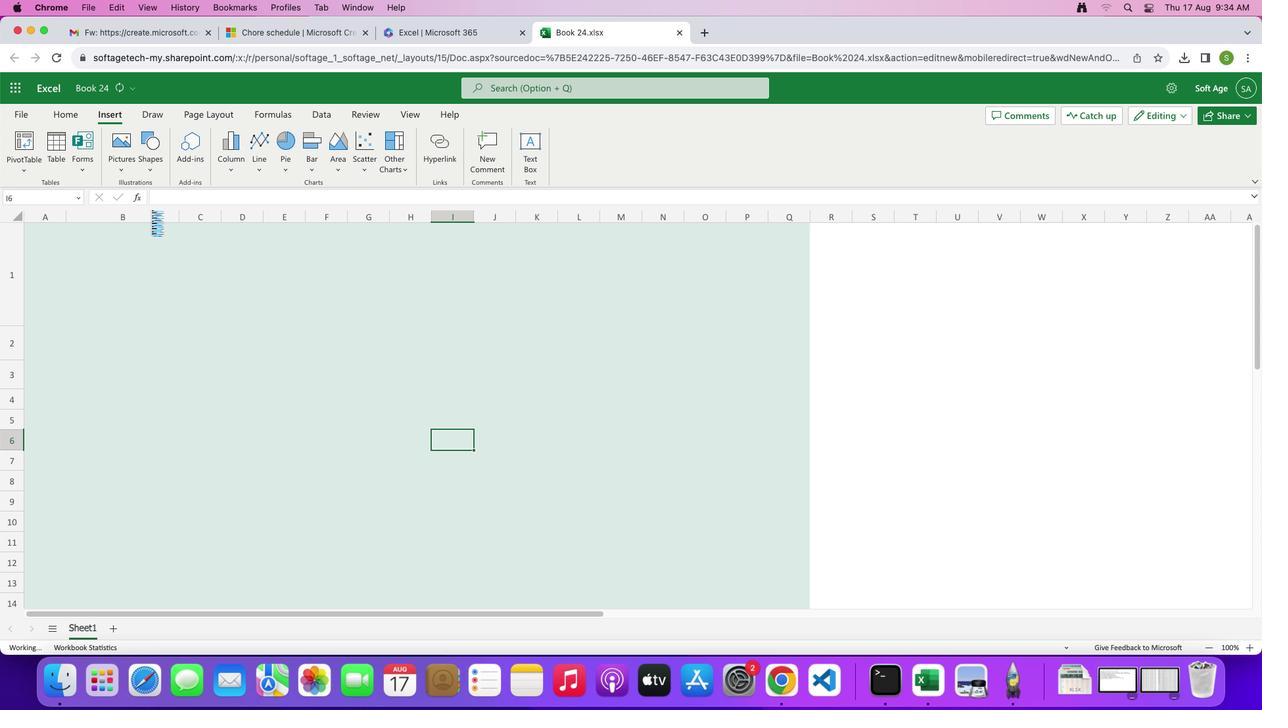 
Action: Mouse moved to (669, 462)
Screenshot: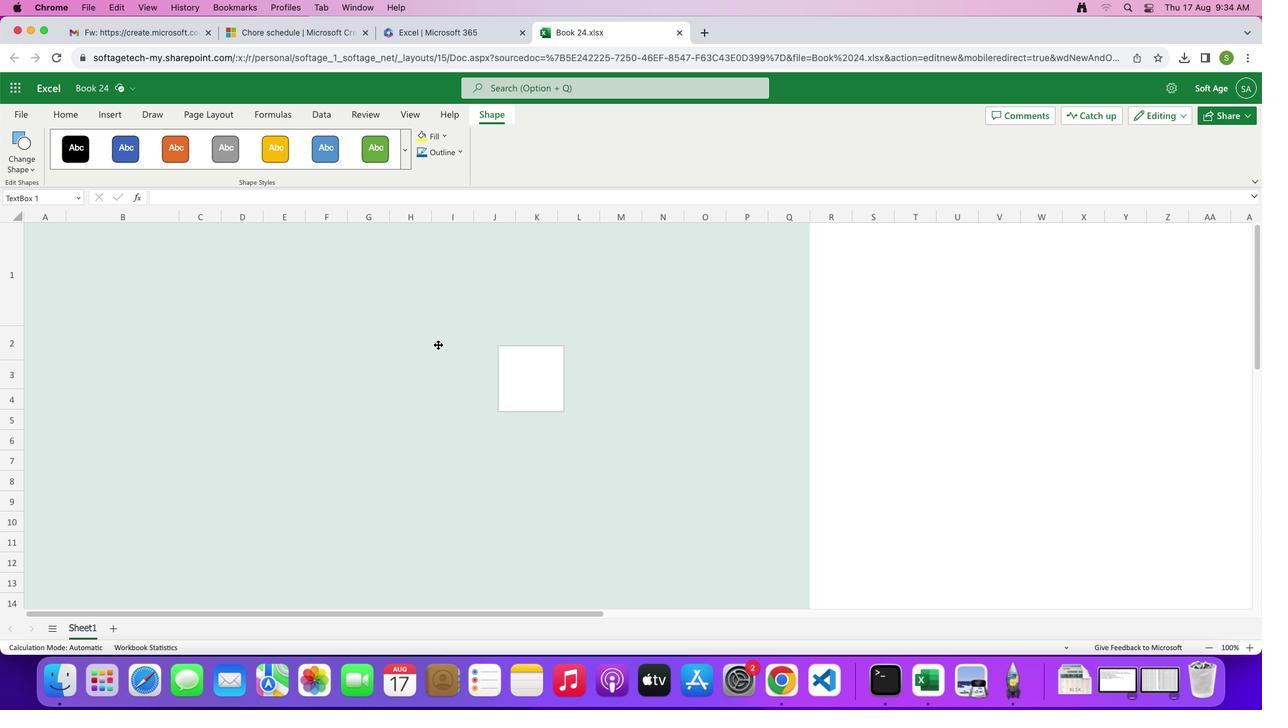 
Action: Mouse pressed left at (669, 462)
Screenshot: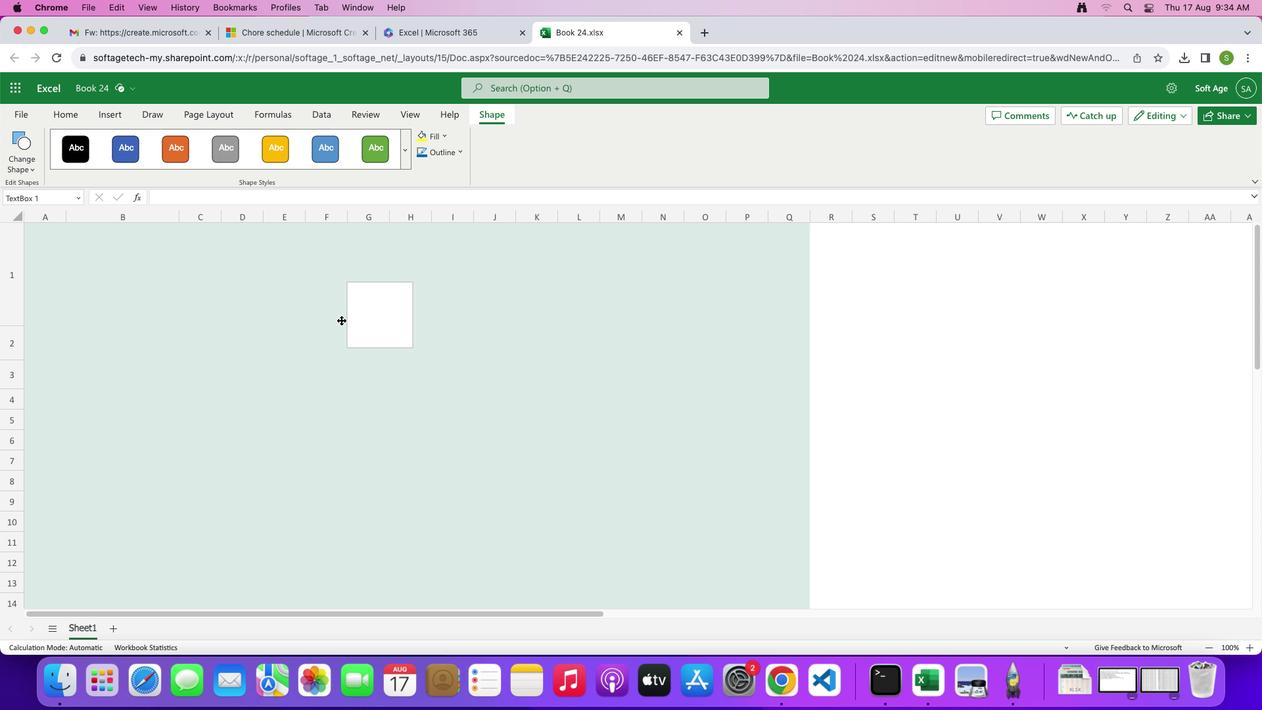 
Action: Mouse moved to (327, 276)
Screenshot: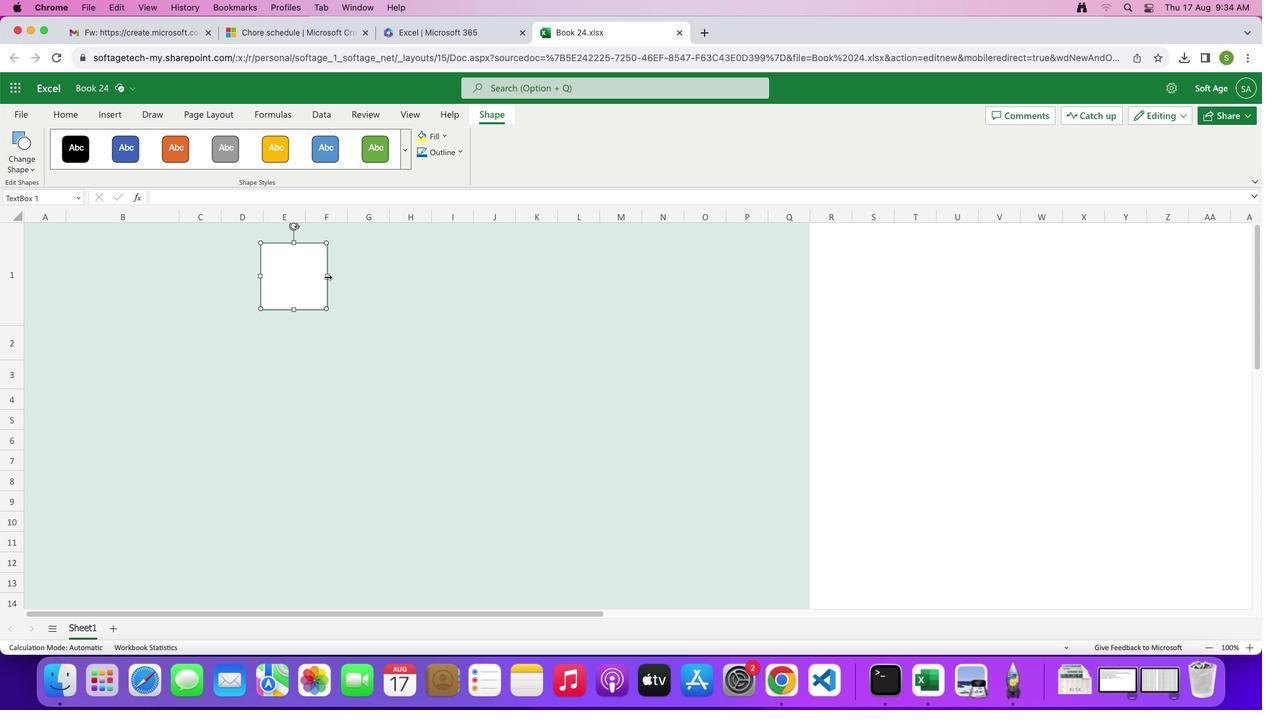 
Action: Mouse pressed left at (327, 276)
Screenshot: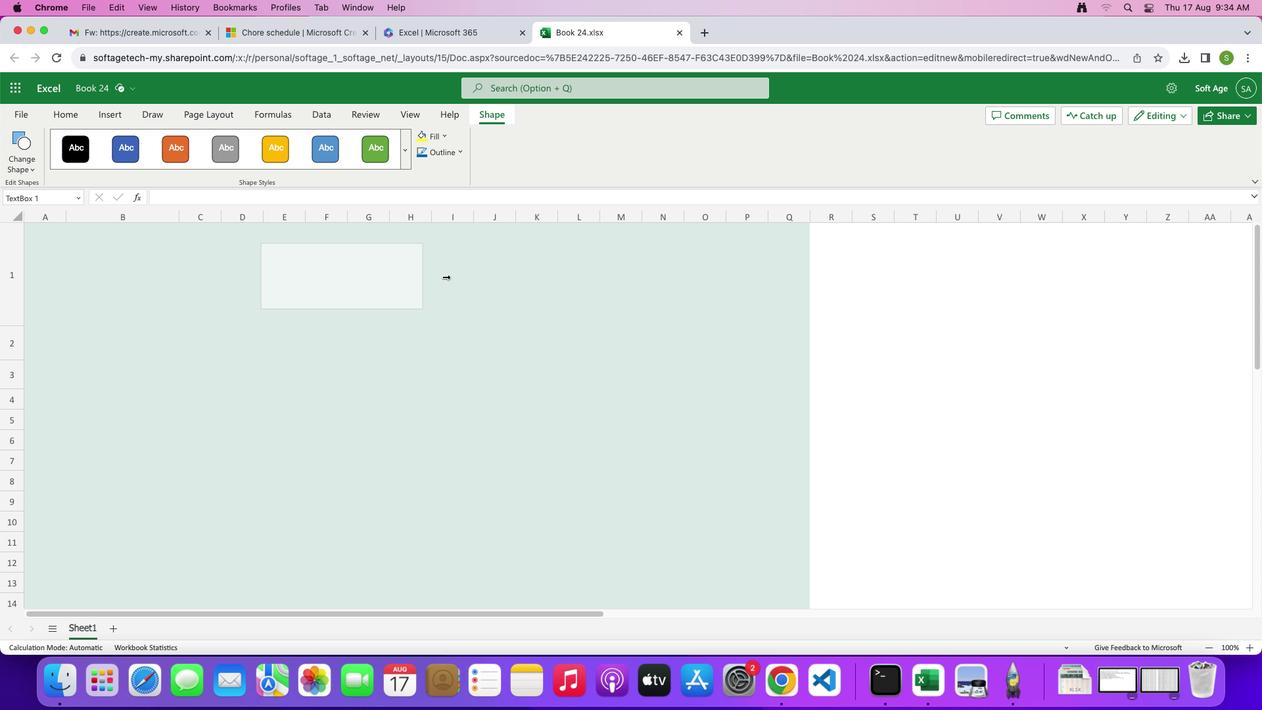 
Action: Mouse moved to (261, 275)
Screenshot: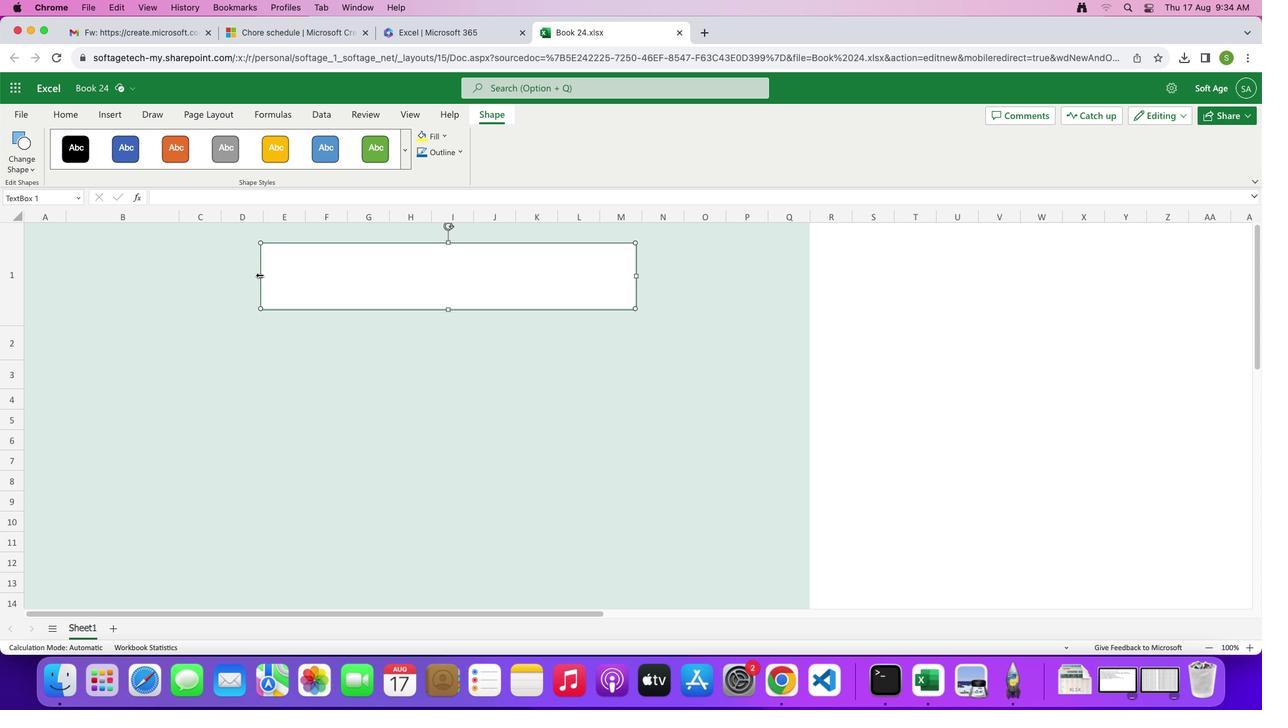 
Action: Mouse pressed left at (261, 275)
Screenshot: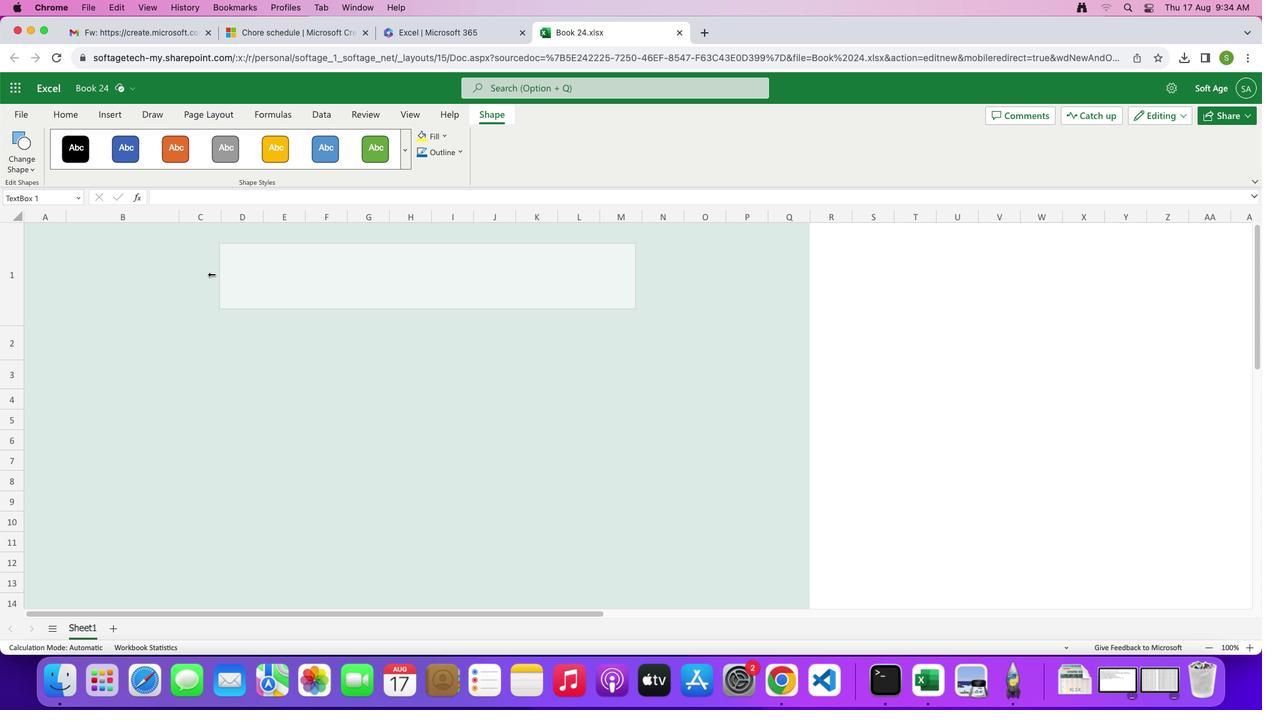 
Action: Mouse moved to (636, 276)
Screenshot: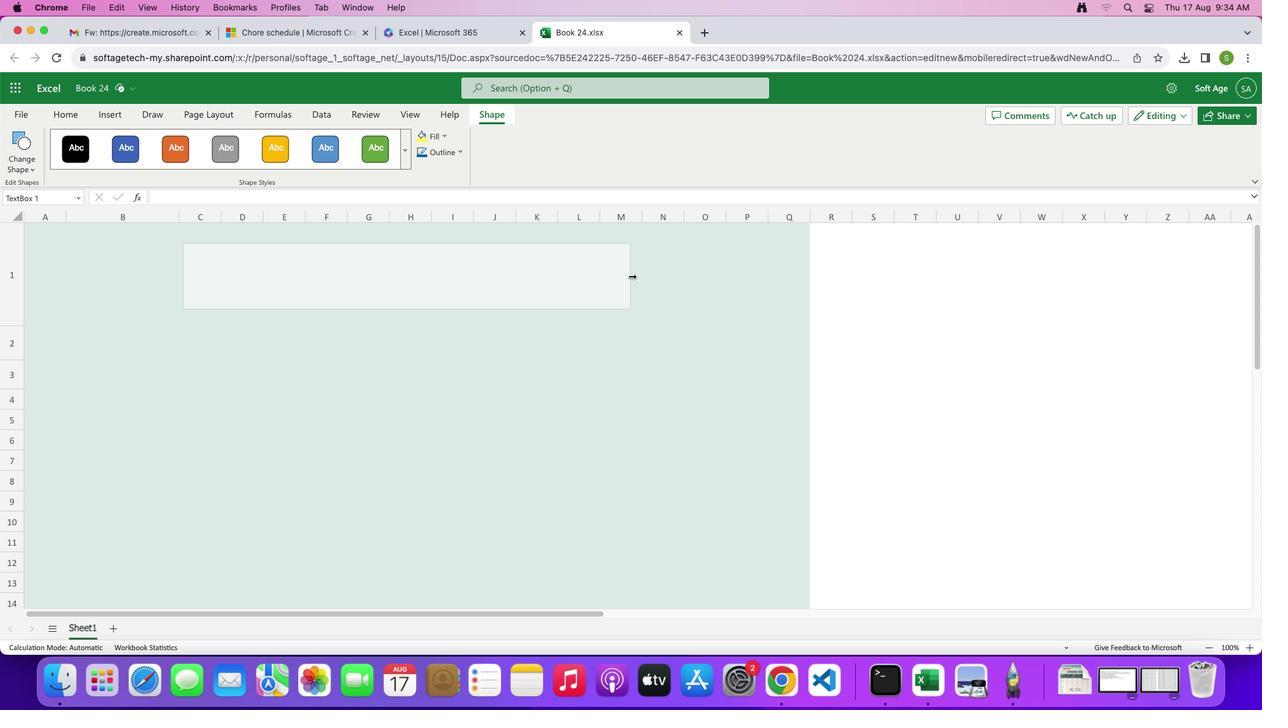
Action: Mouse pressed left at (636, 276)
Screenshot: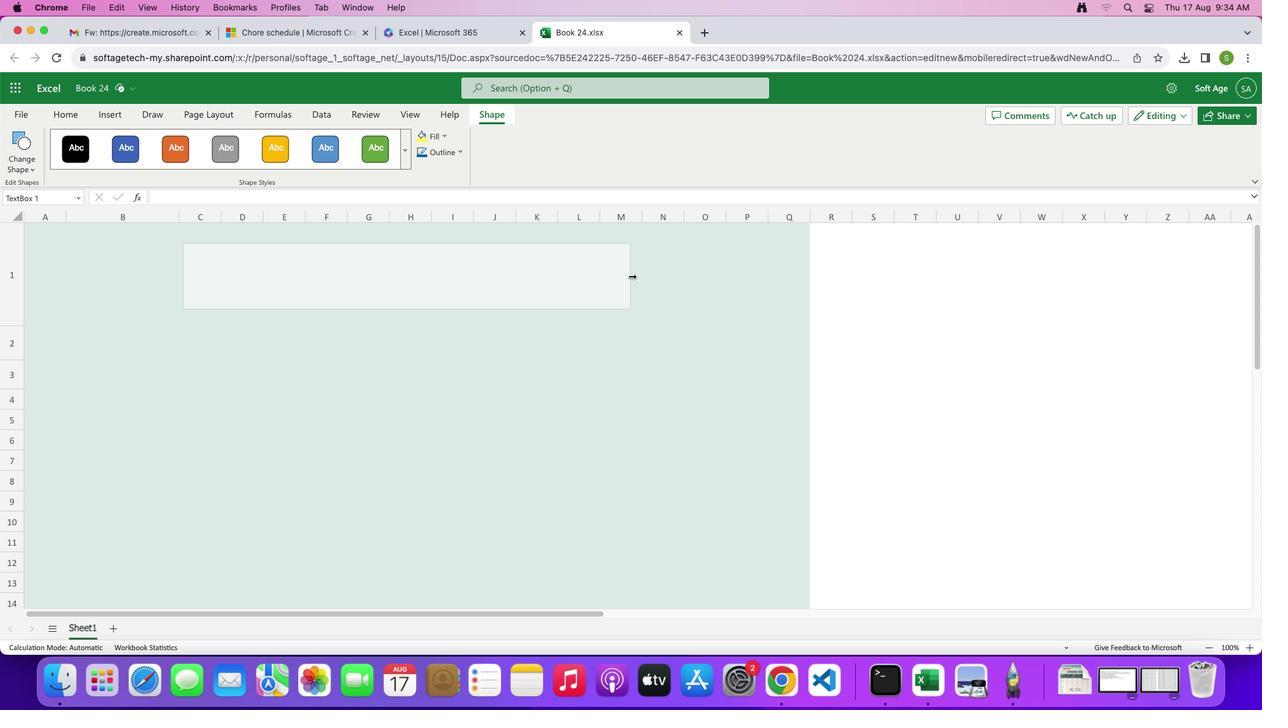 
Action: Mouse moved to (335, 278)
Screenshot: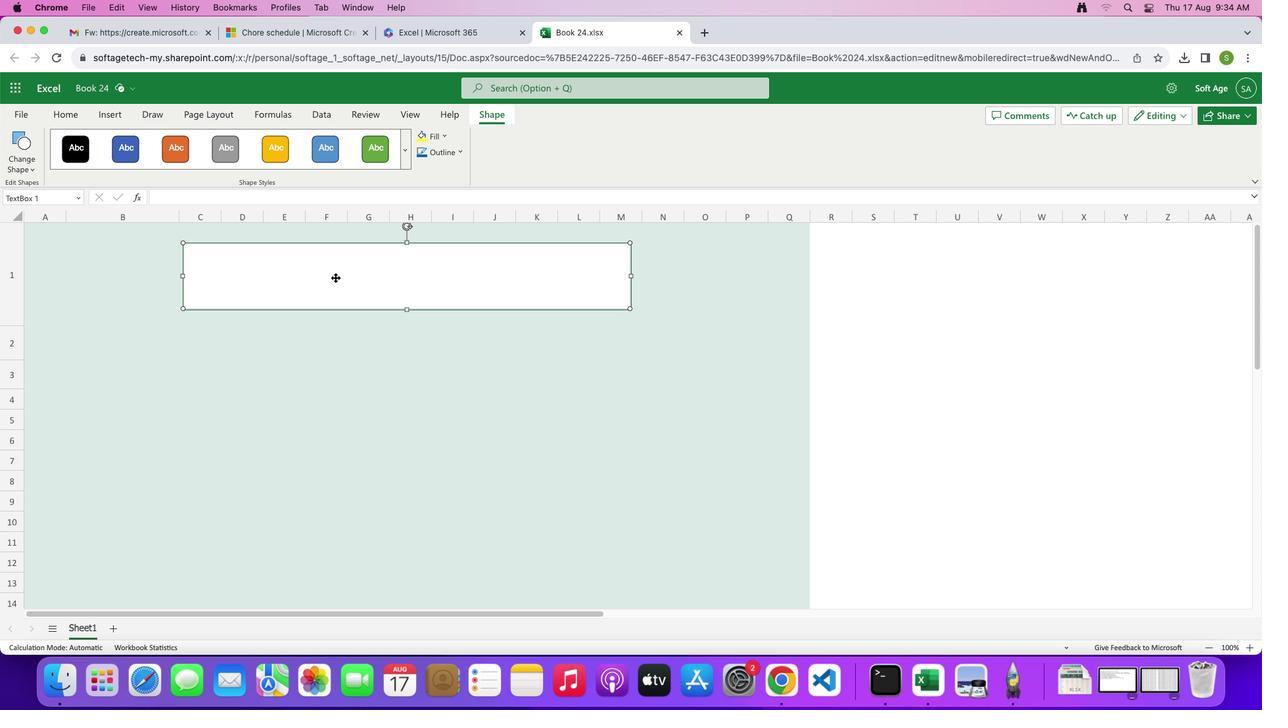 
Action: Mouse pressed left at (335, 278)
Screenshot: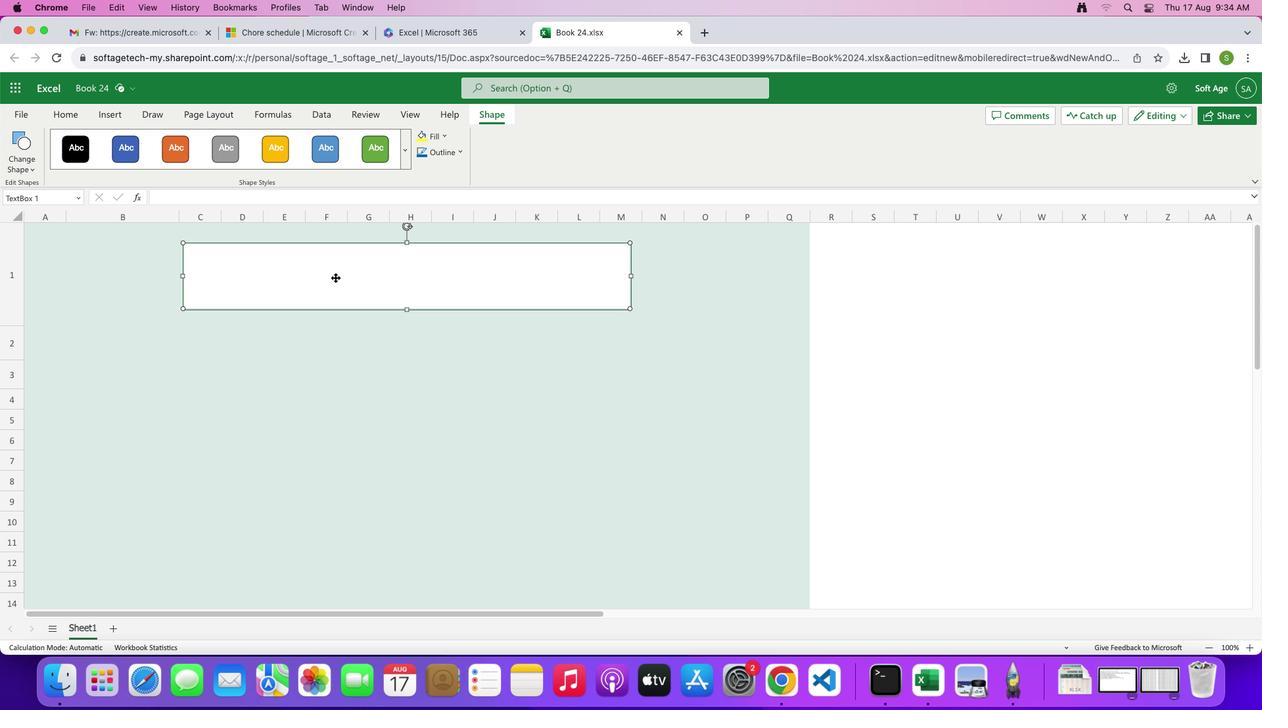 
Action: Mouse pressed left at (335, 278)
Screenshot: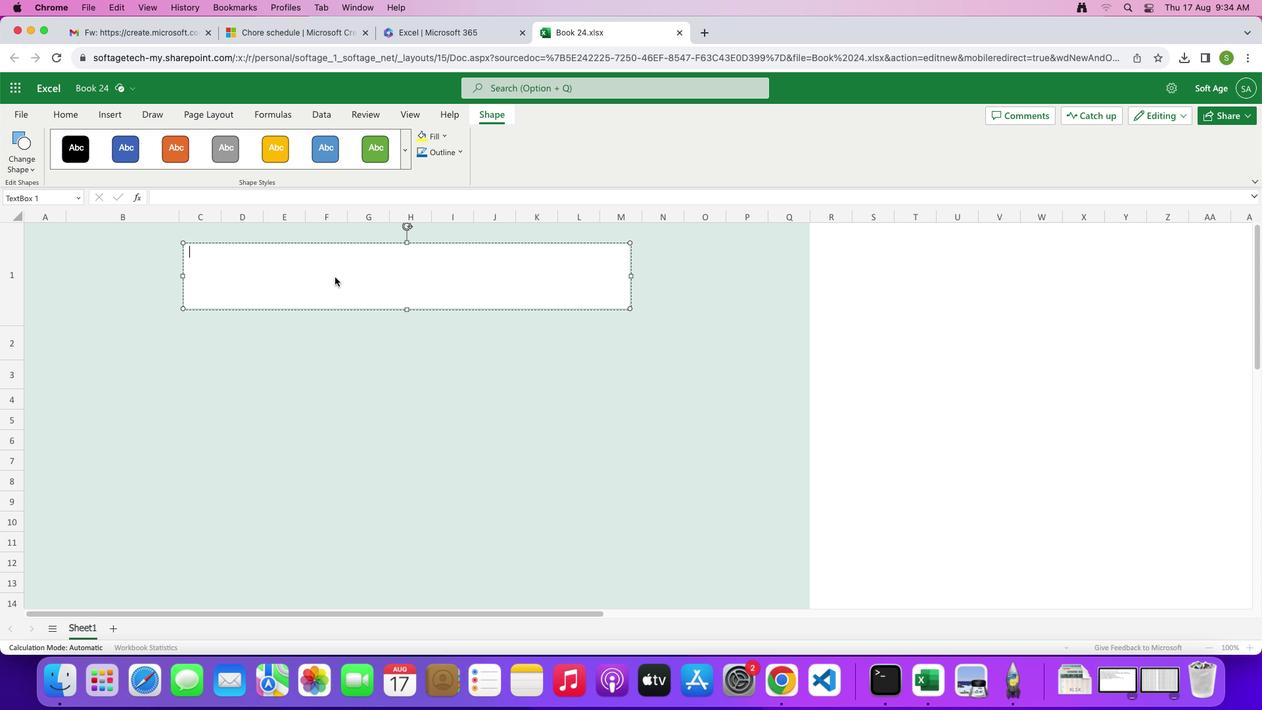 
Action: Mouse moved to (369, 273)
Screenshot: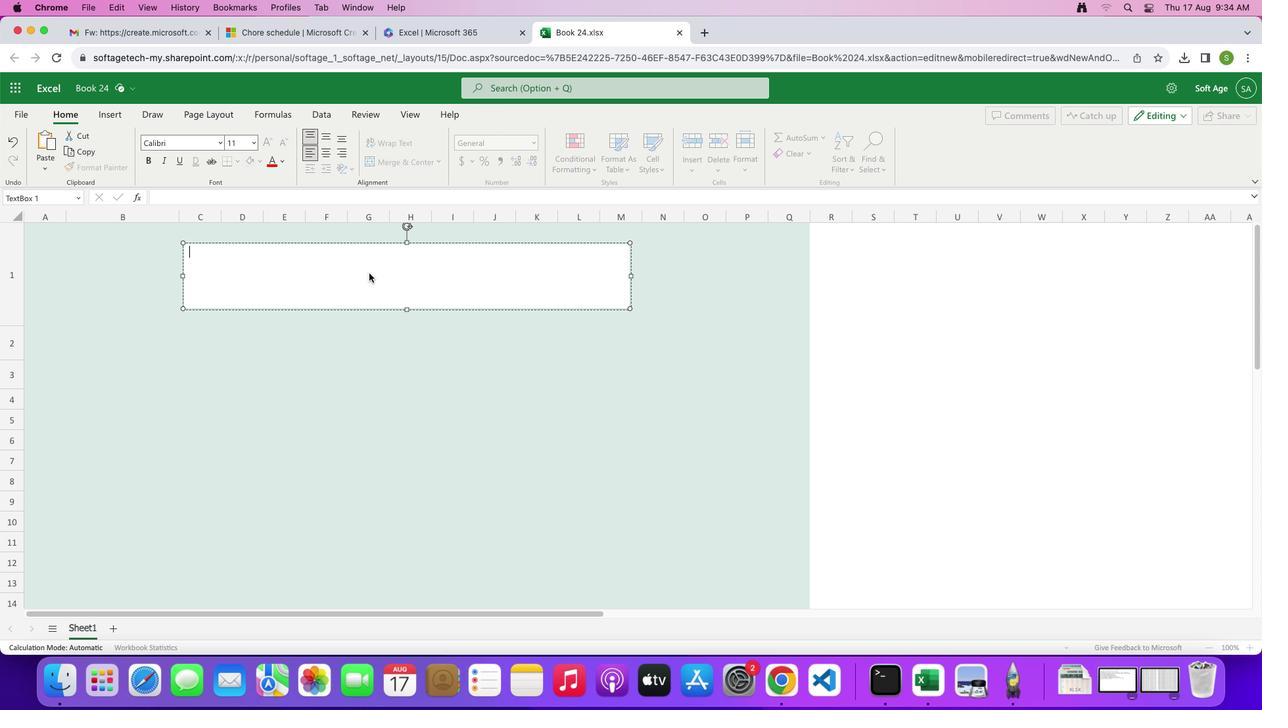 
Action: Key pressed 'C''H''O''R''E'Key.space'S''C''H''E''D''U''L''E'
Screenshot: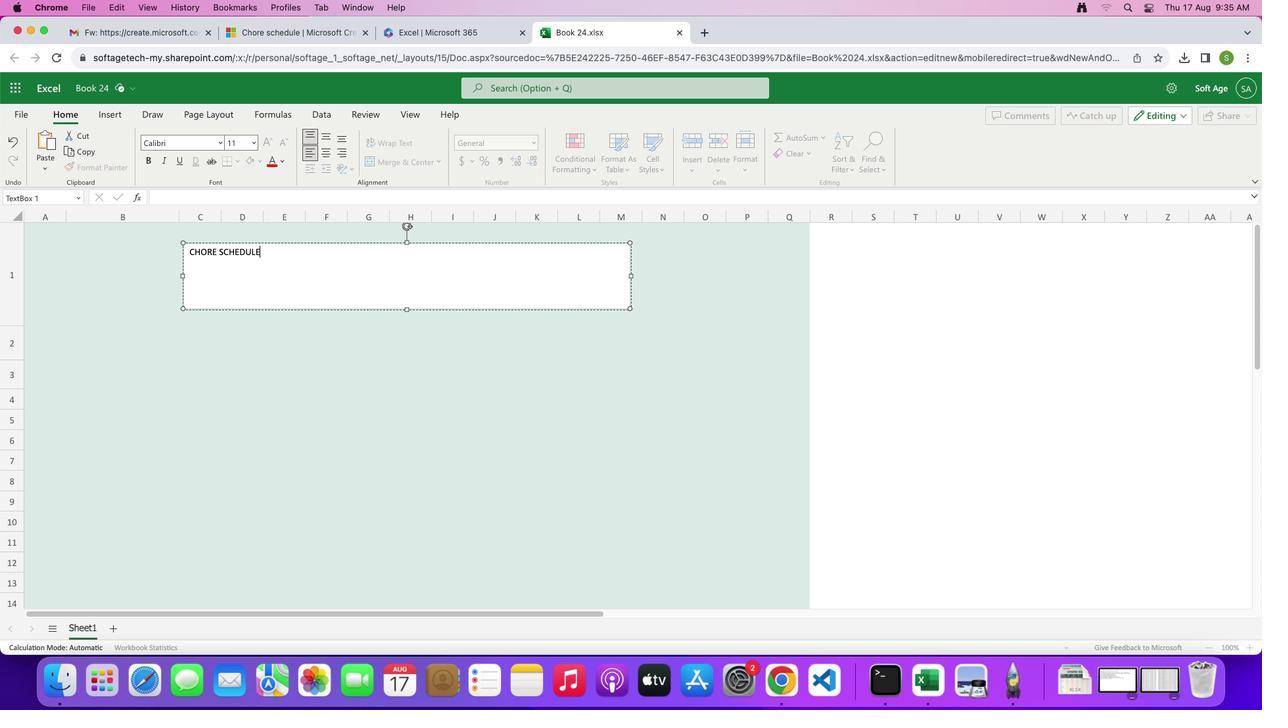 
Action: Mouse moved to (295, 261)
Screenshot: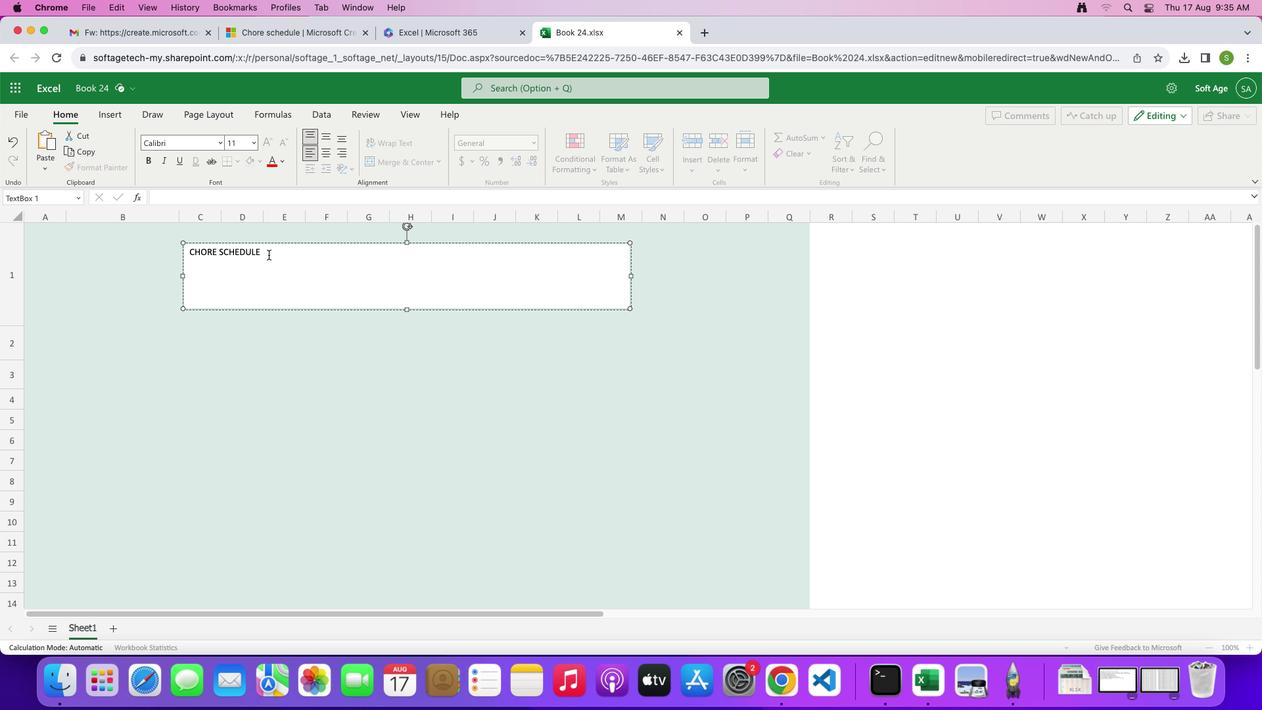 
Action: Mouse pressed left at (295, 261)
Screenshot: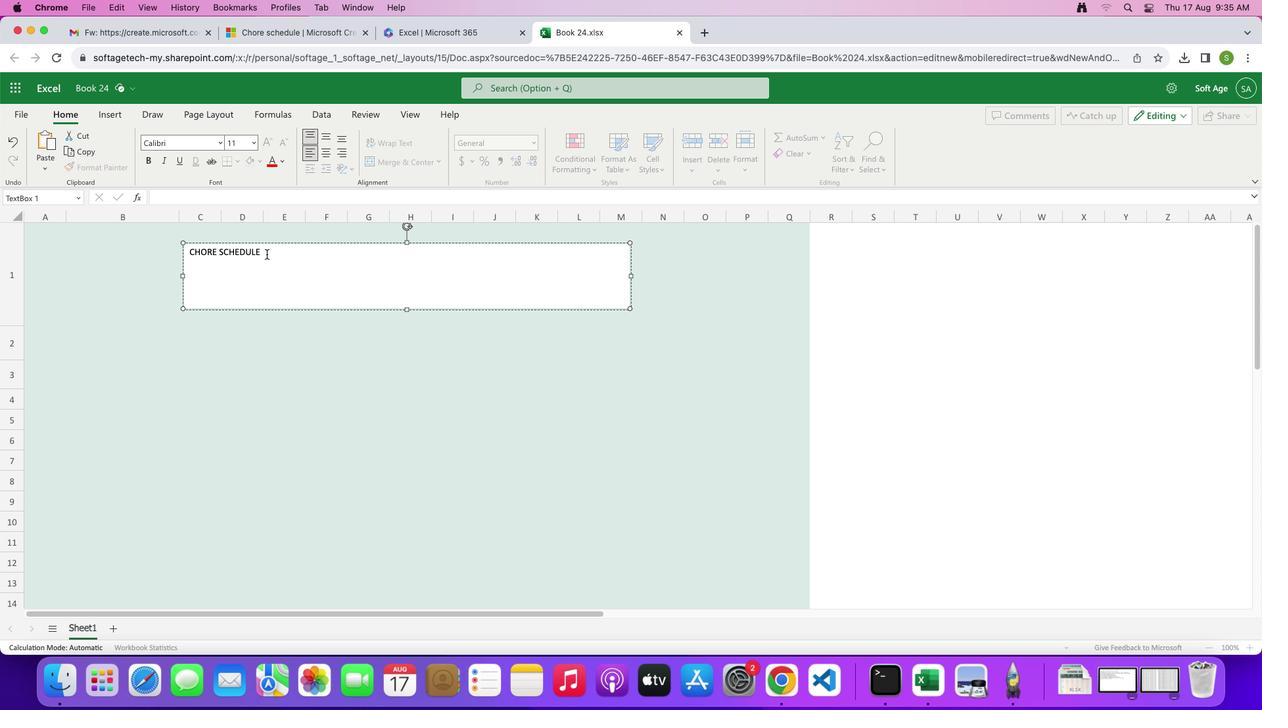 
Action: Mouse moved to (266, 253)
Screenshot: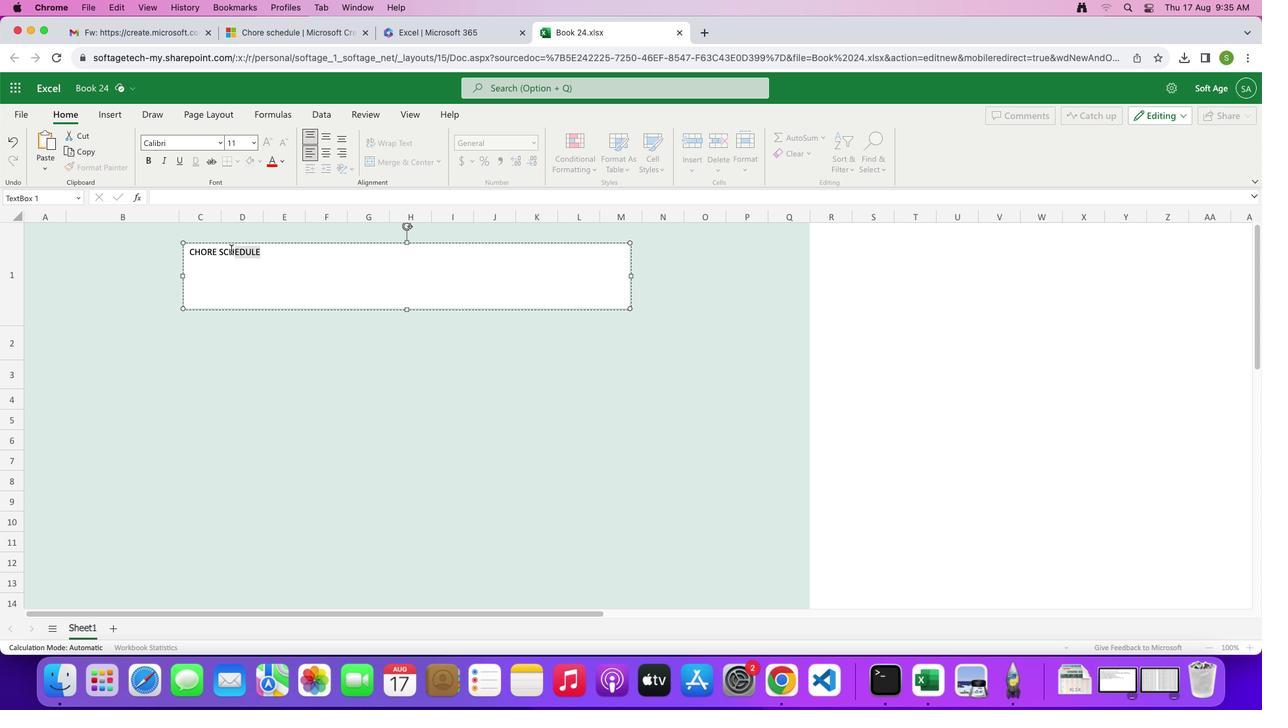 
Action: Mouse pressed left at (266, 253)
Screenshot: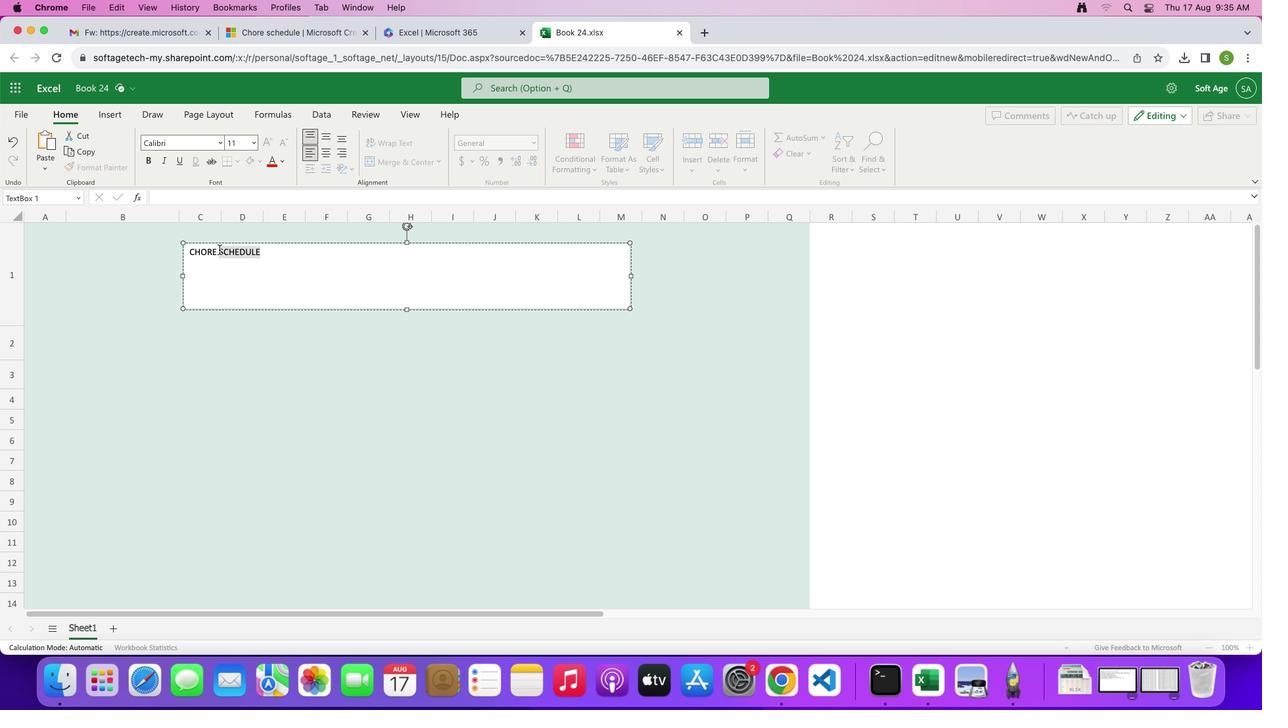 
Action: Mouse moved to (218, 143)
Screenshot: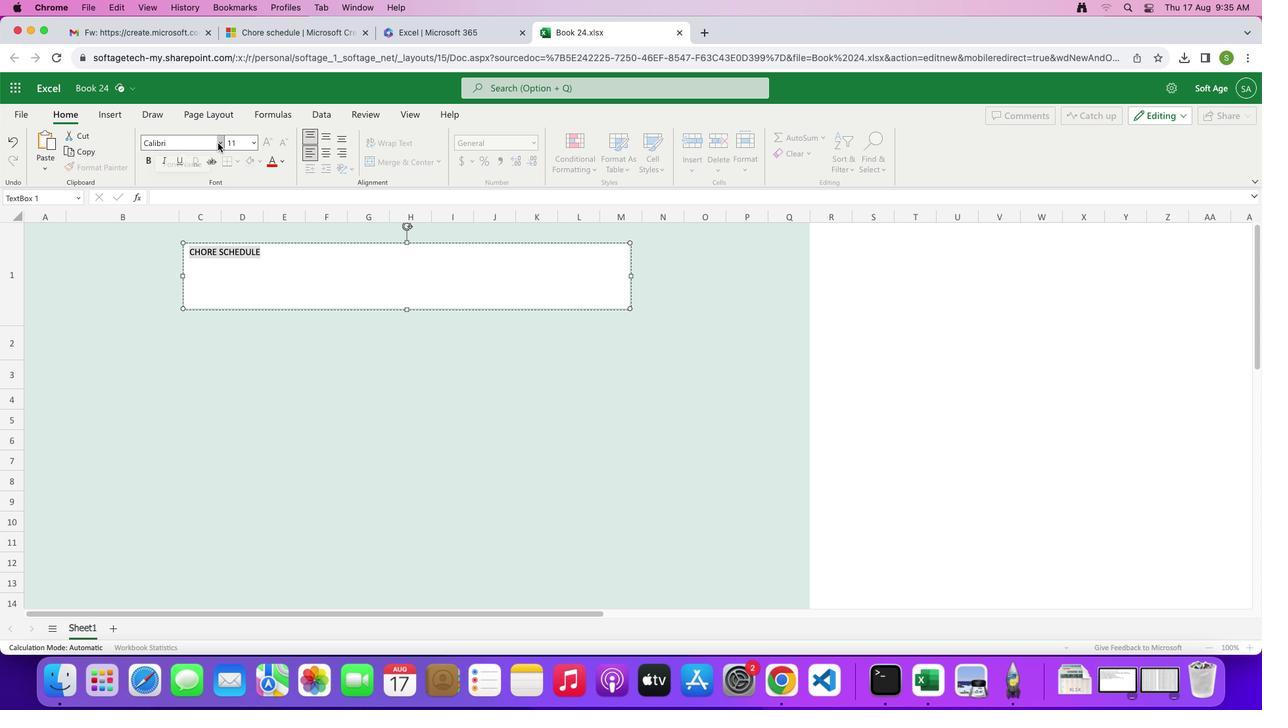 
Action: Mouse pressed left at (218, 143)
Screenshot: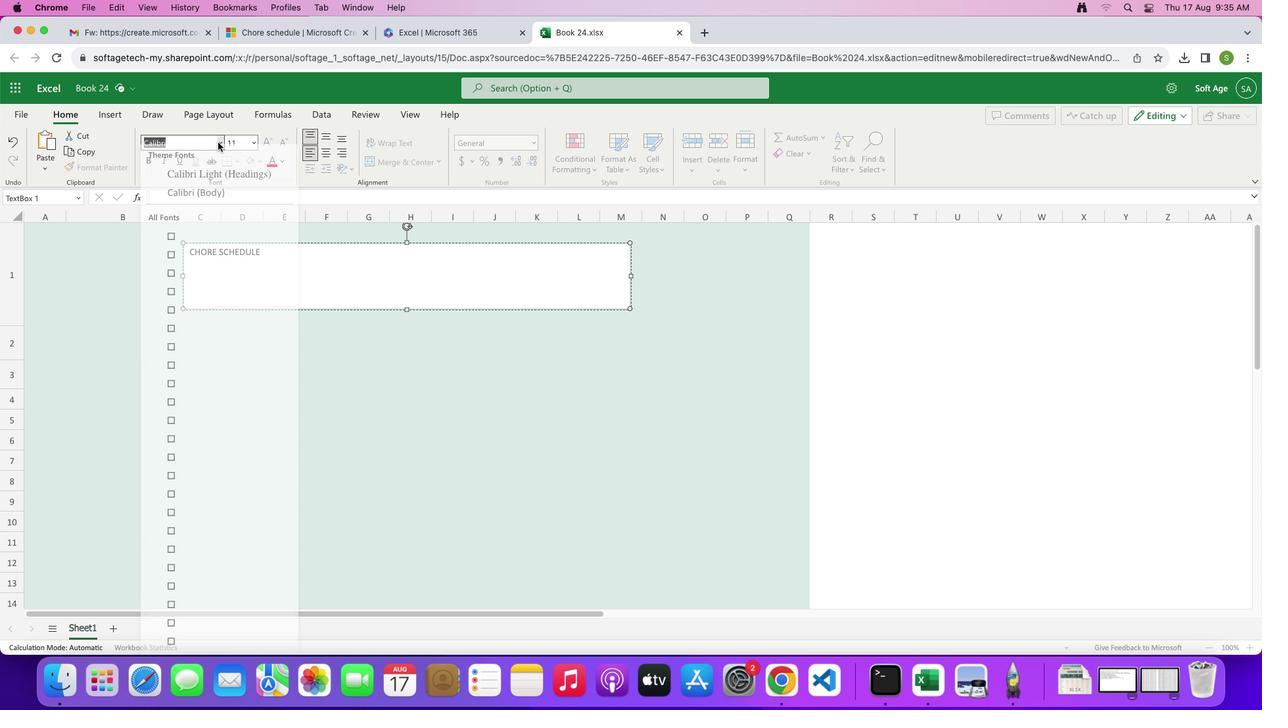 
Action: Mouse moved to (216, 264)
Screenshot: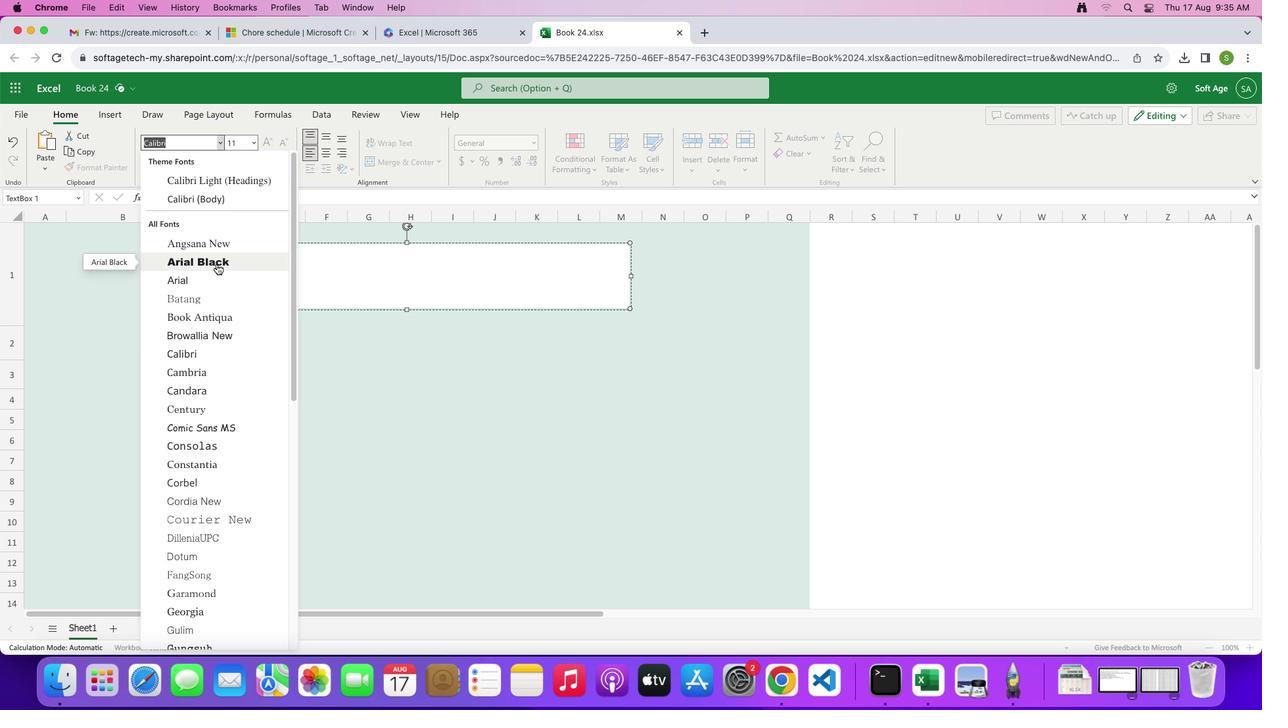
Action: Mouse pressed left at (216, 264)
Screenshot: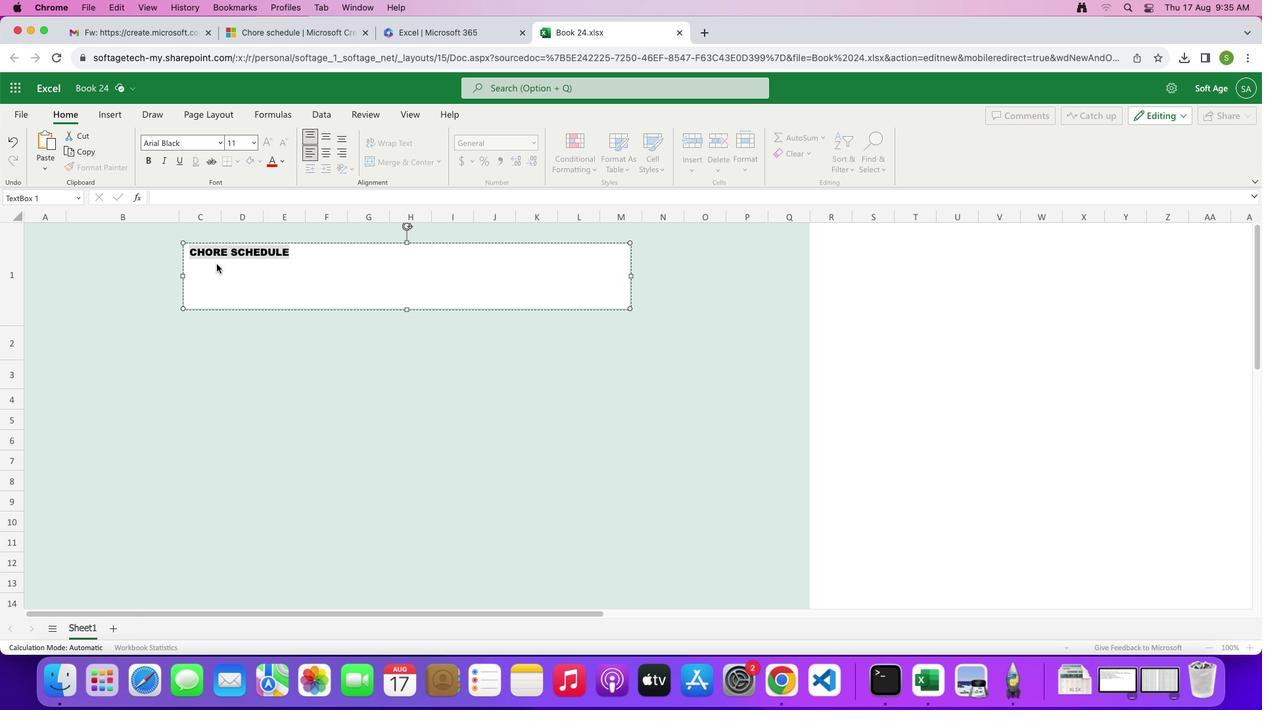 
Action: Mouse moved to (257, 141)
Screenshot: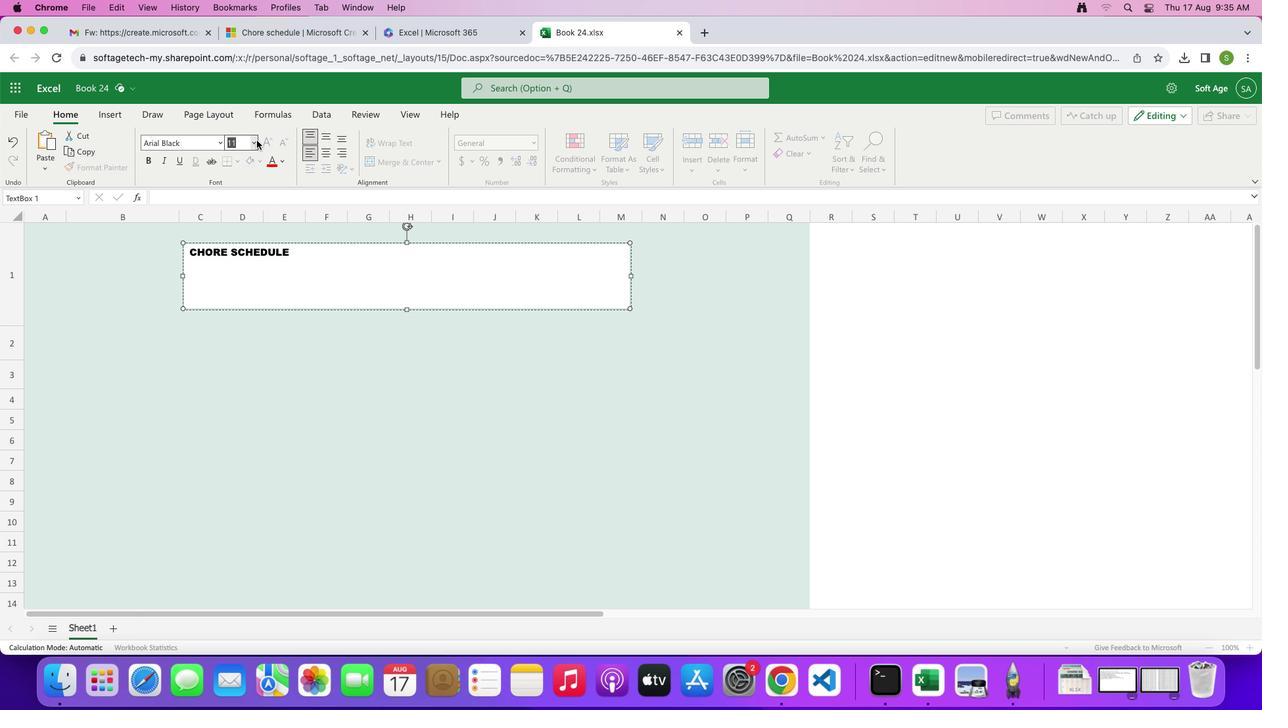 
Action: Mouse pressed left at (257, 141)
Screenshot: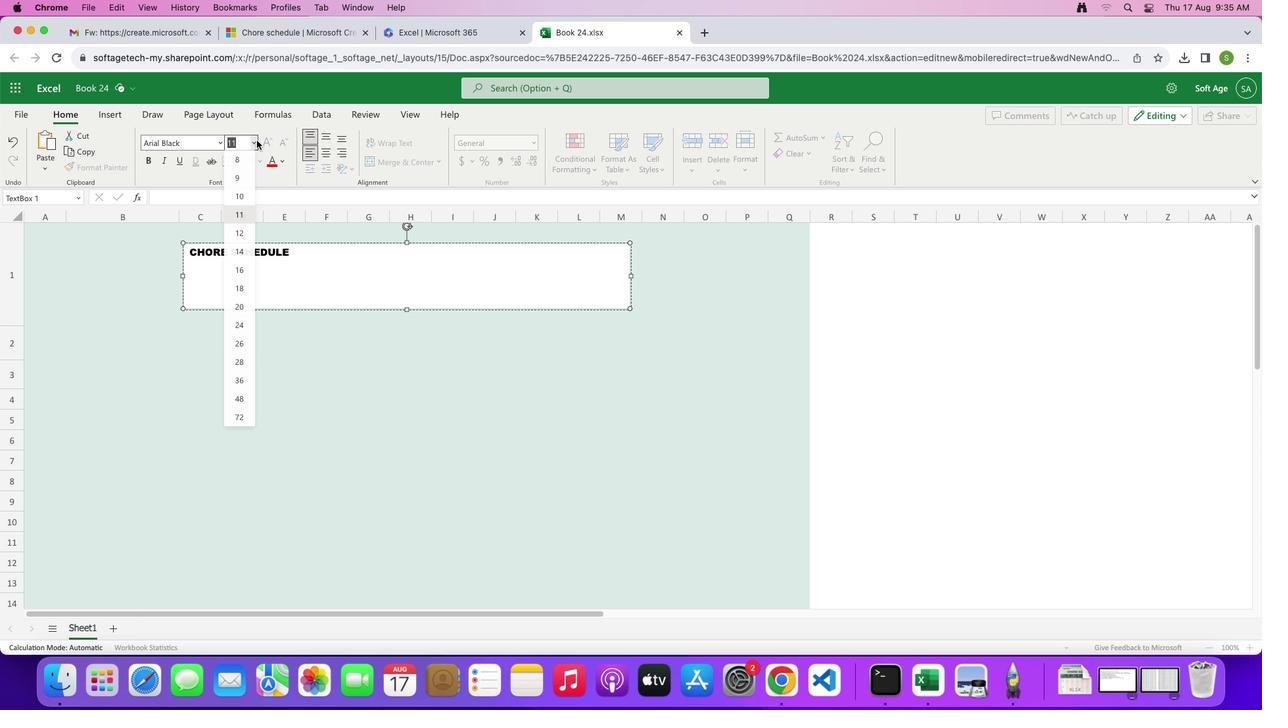 
Action: Mouse moved to (237, 366)
Screenshot: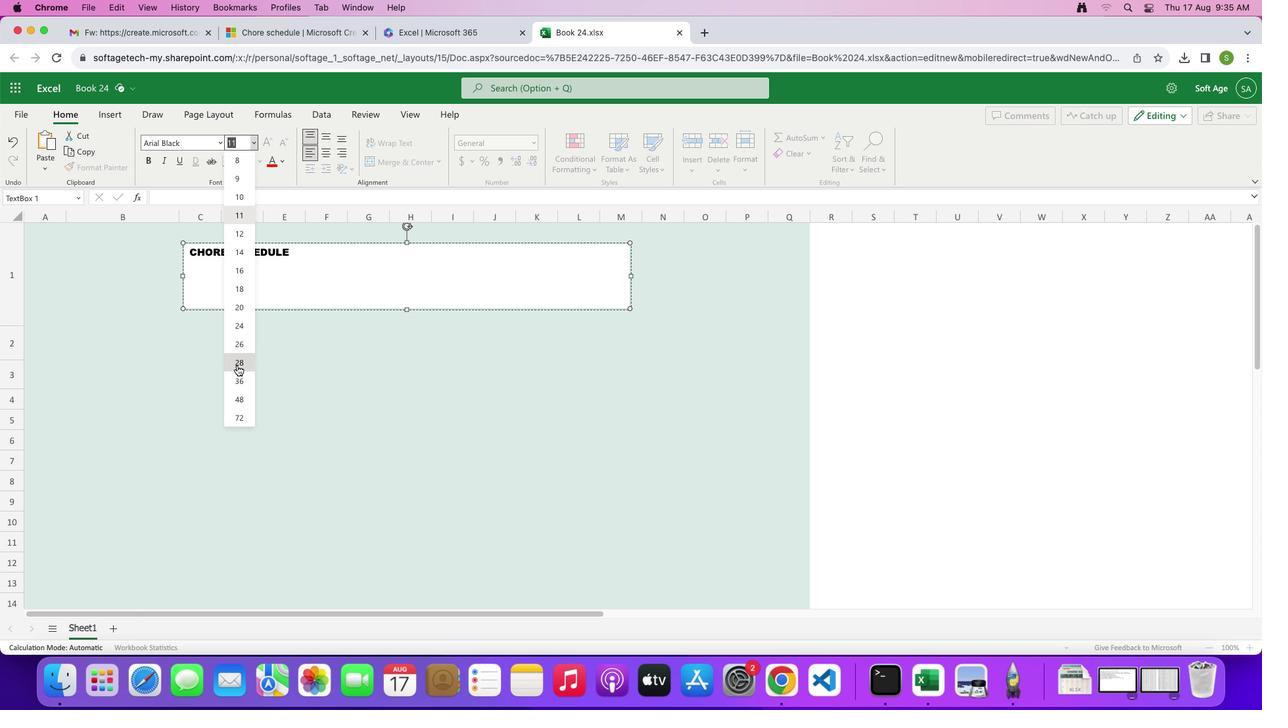 
Action: Mouse pressed left at (237, 366)
Screenshot: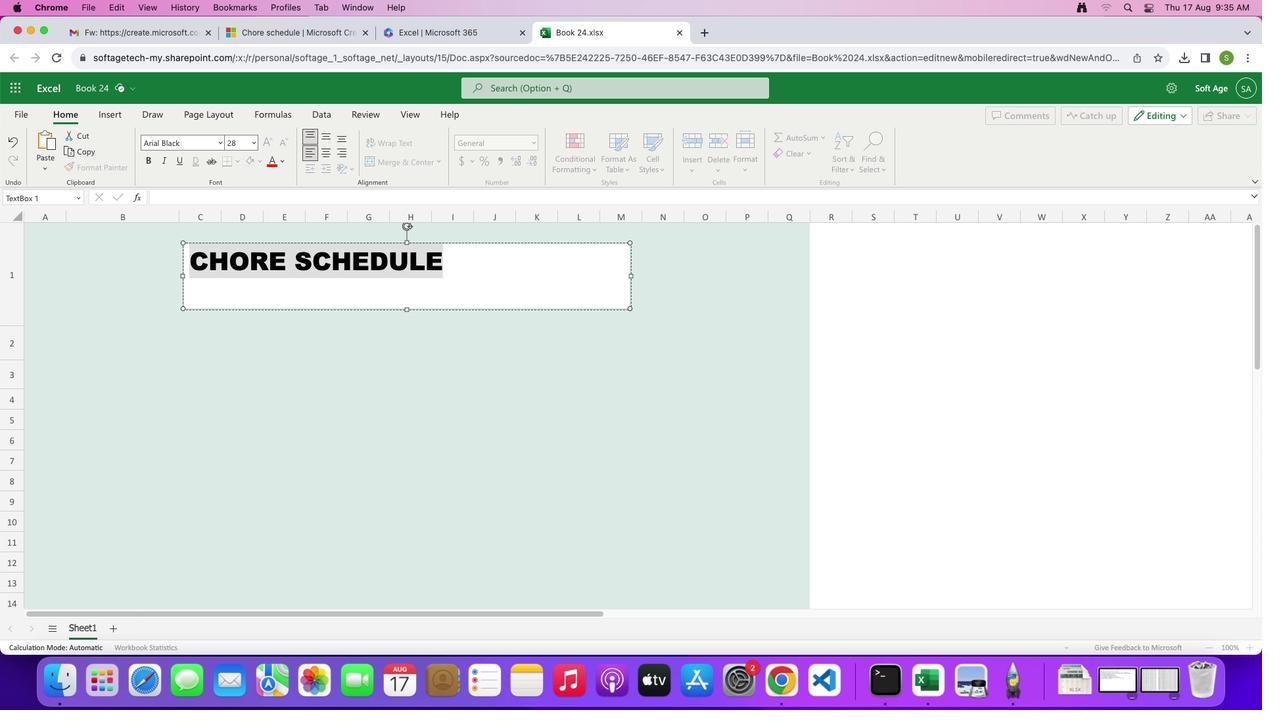 
Action: Mouse moved to (253, 142)
Screenshot: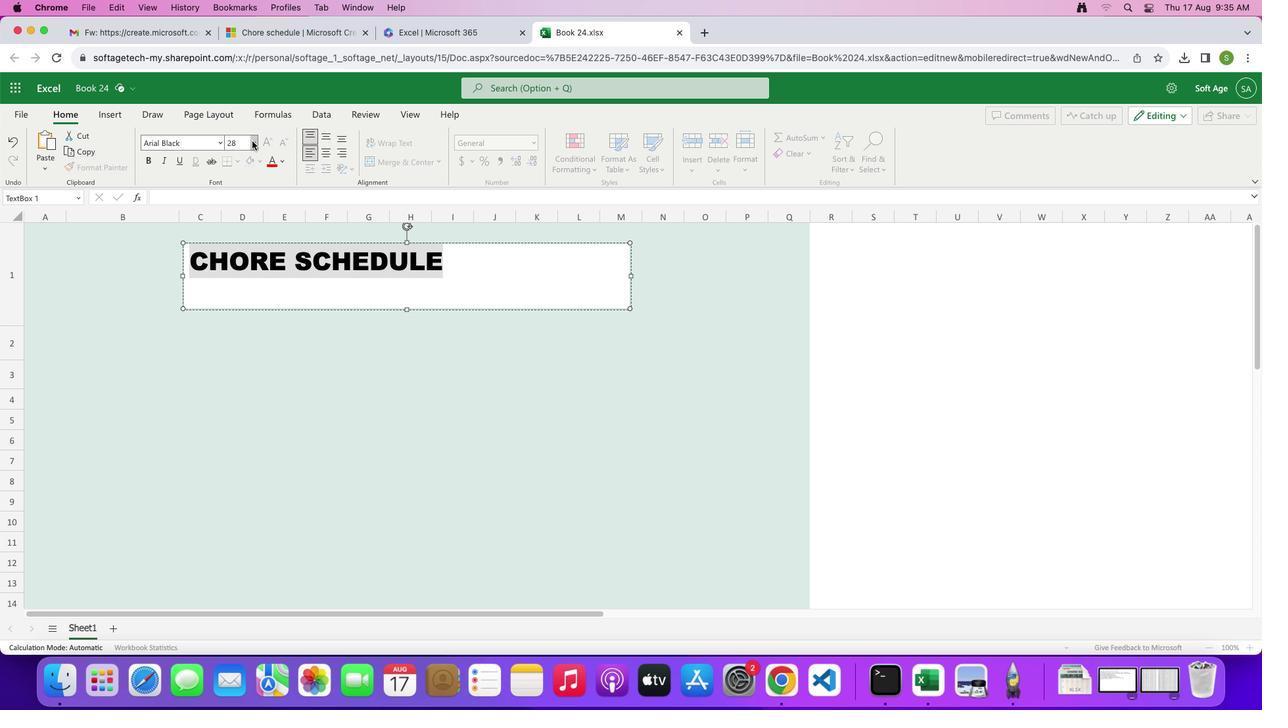 
Action: Mouse pressed left at (253, 142)
Screenshot: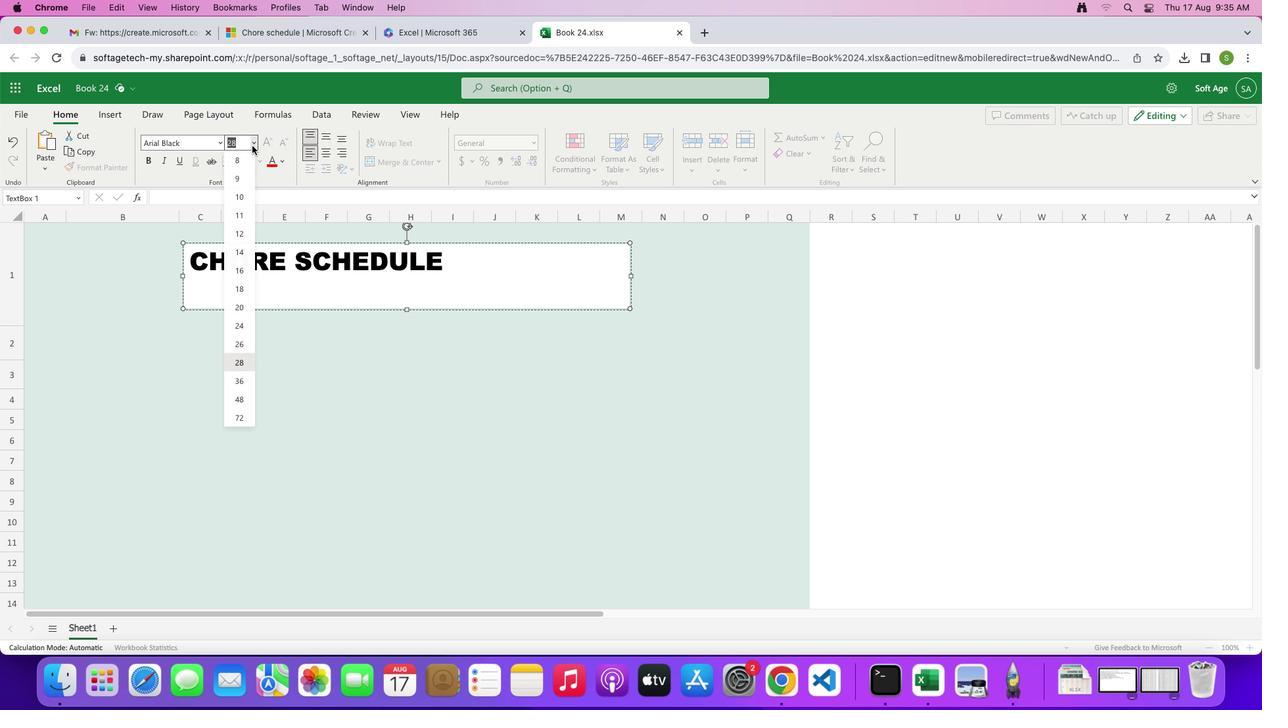 
Action: Mouse moved to (240, 377)
Screenshot: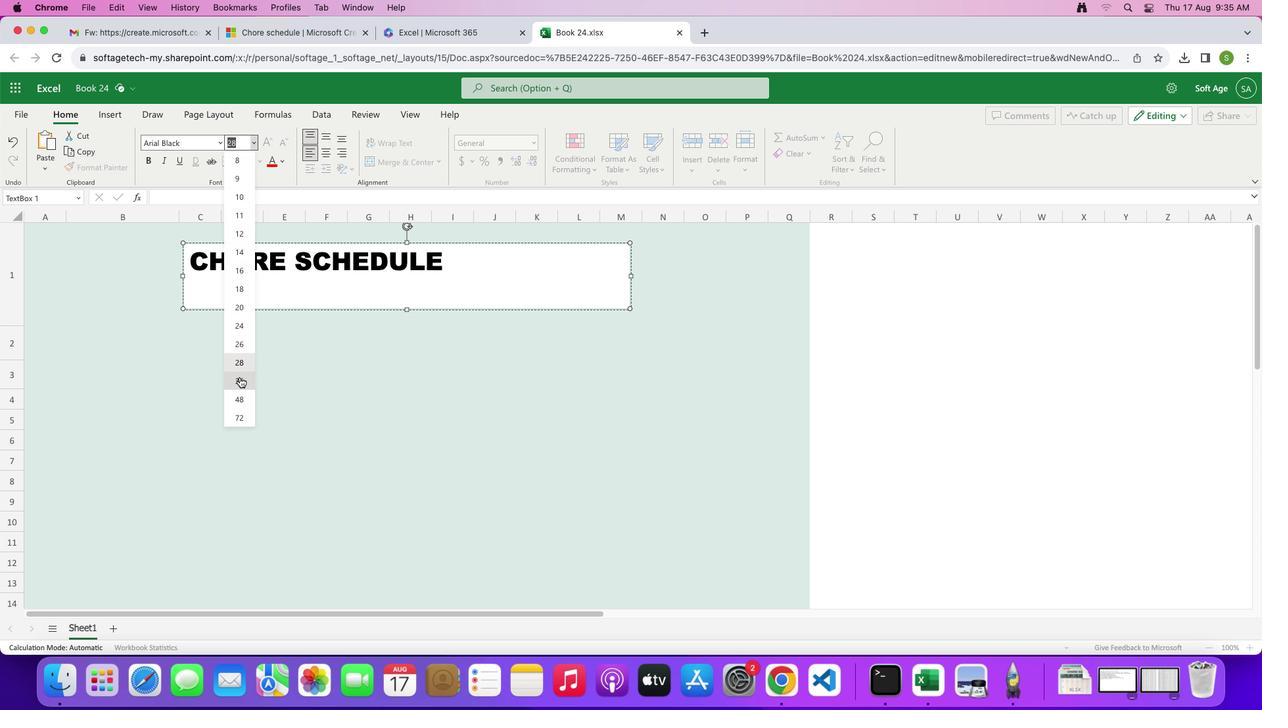 
Action: Mouse pressed left at (240, 377)
Screenshot: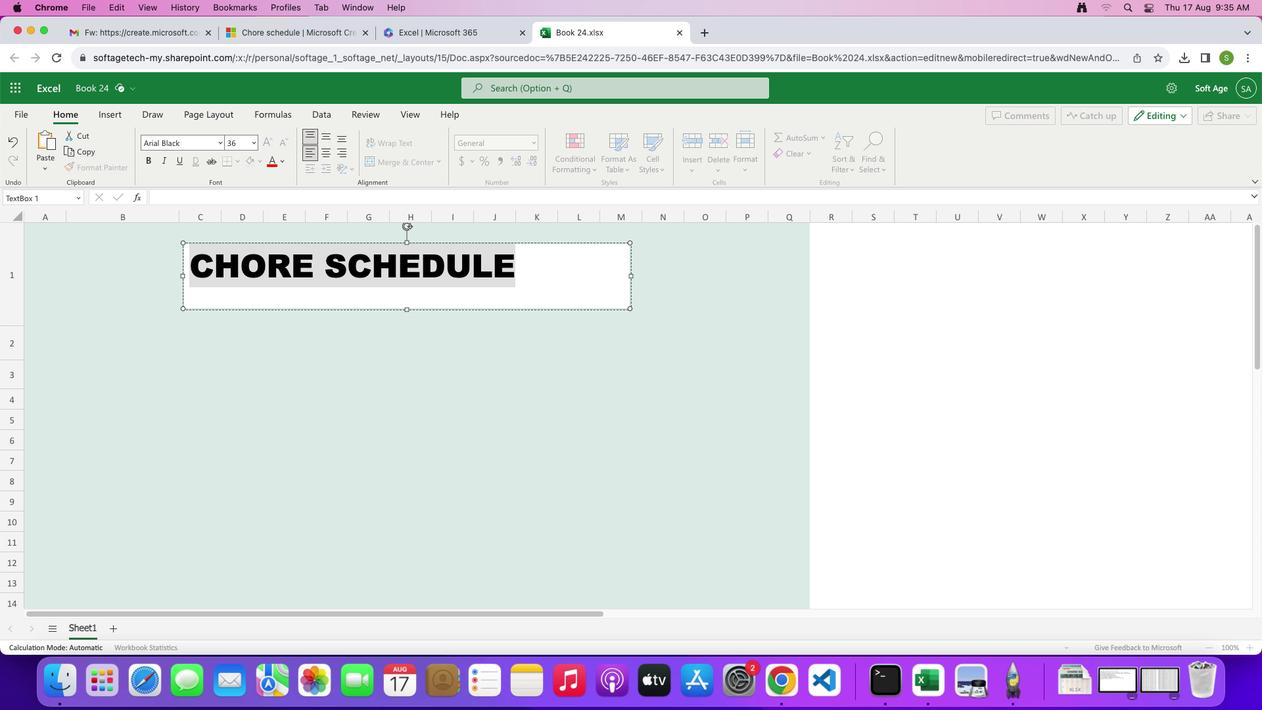 
Action: Mouse moved to (280, 159)
Screenshot: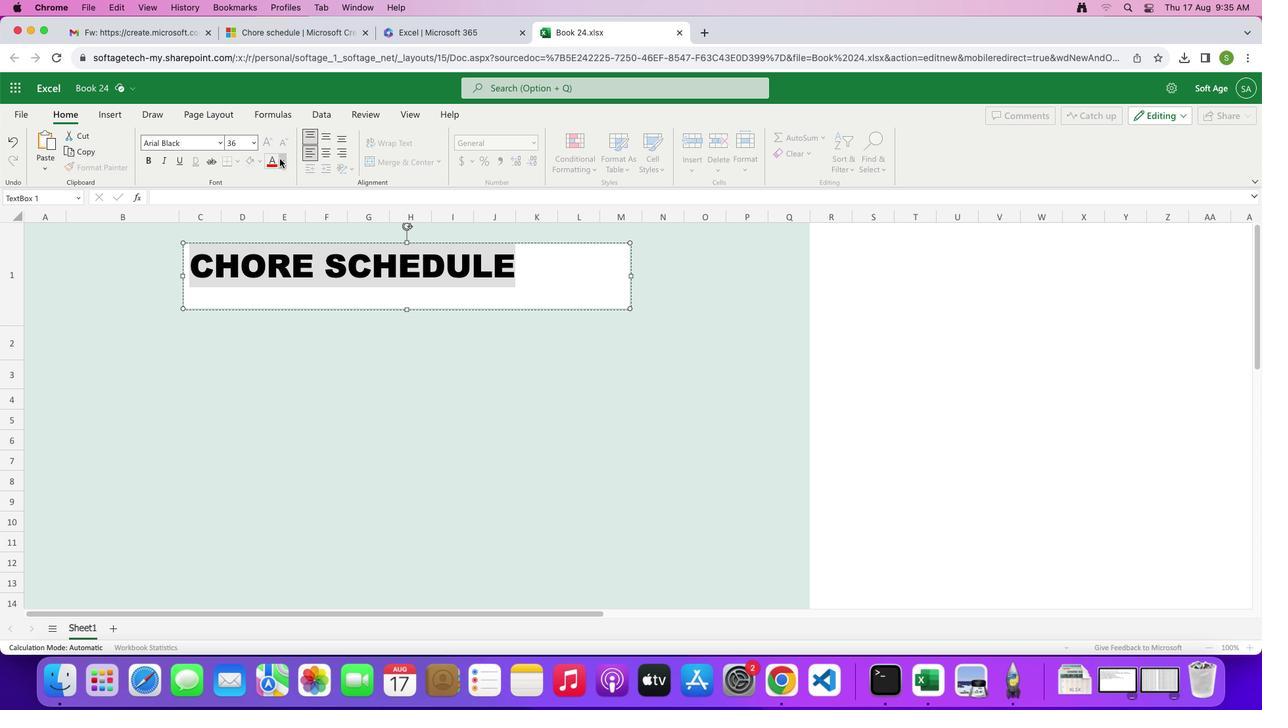 
Action: Mouse pressed left at (280, 159)
Screenshot: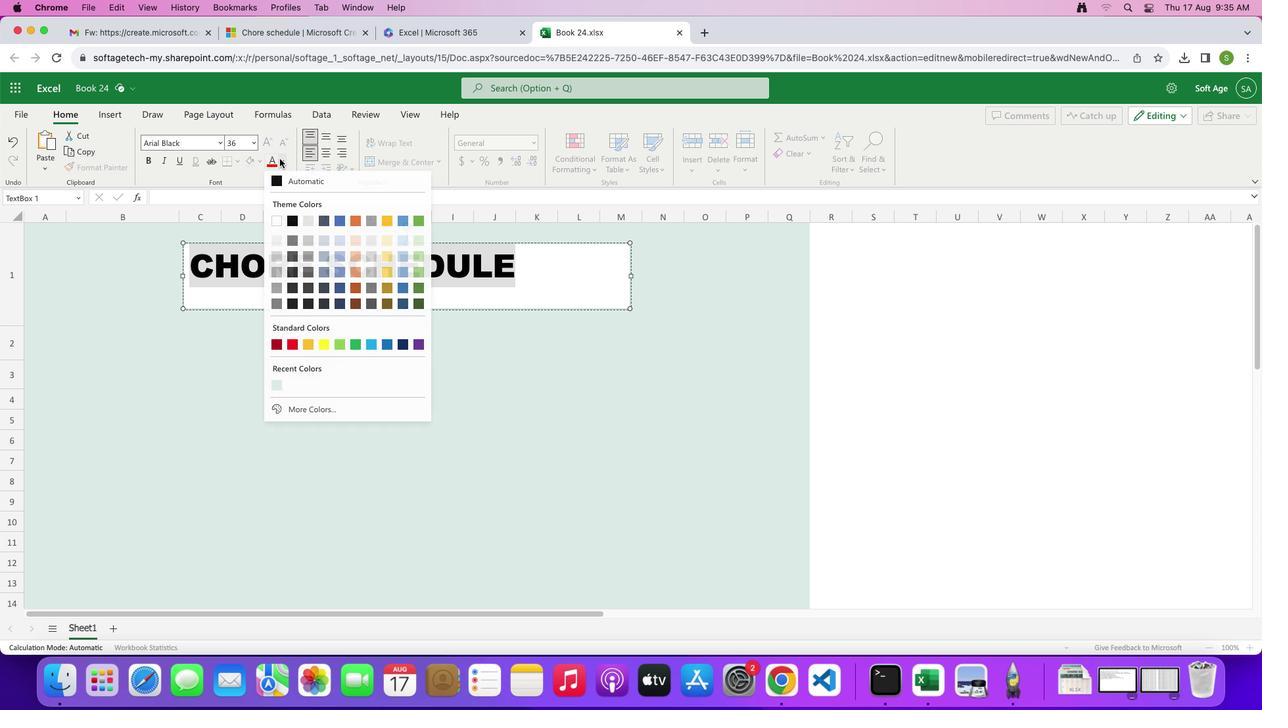 
Action: Mouse moved to (421, 305)
Screenshot: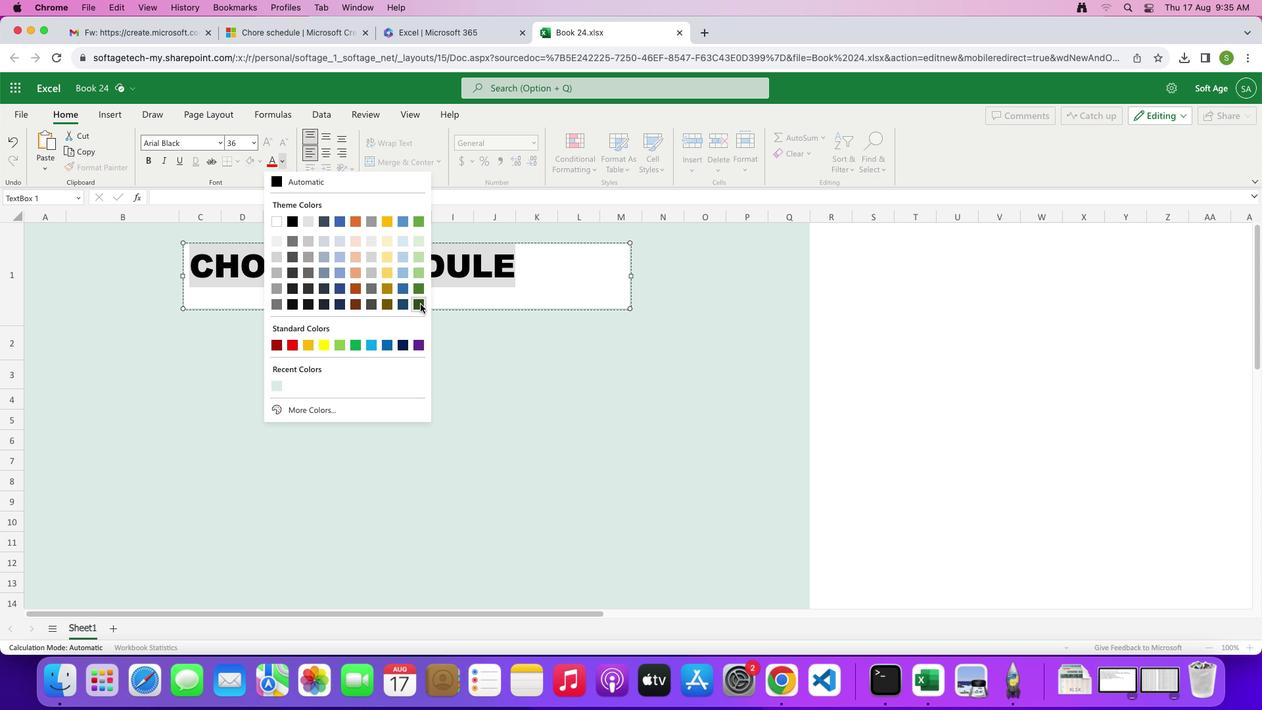 
Action: Mouse pressed left at (421, 305)
Screenshot: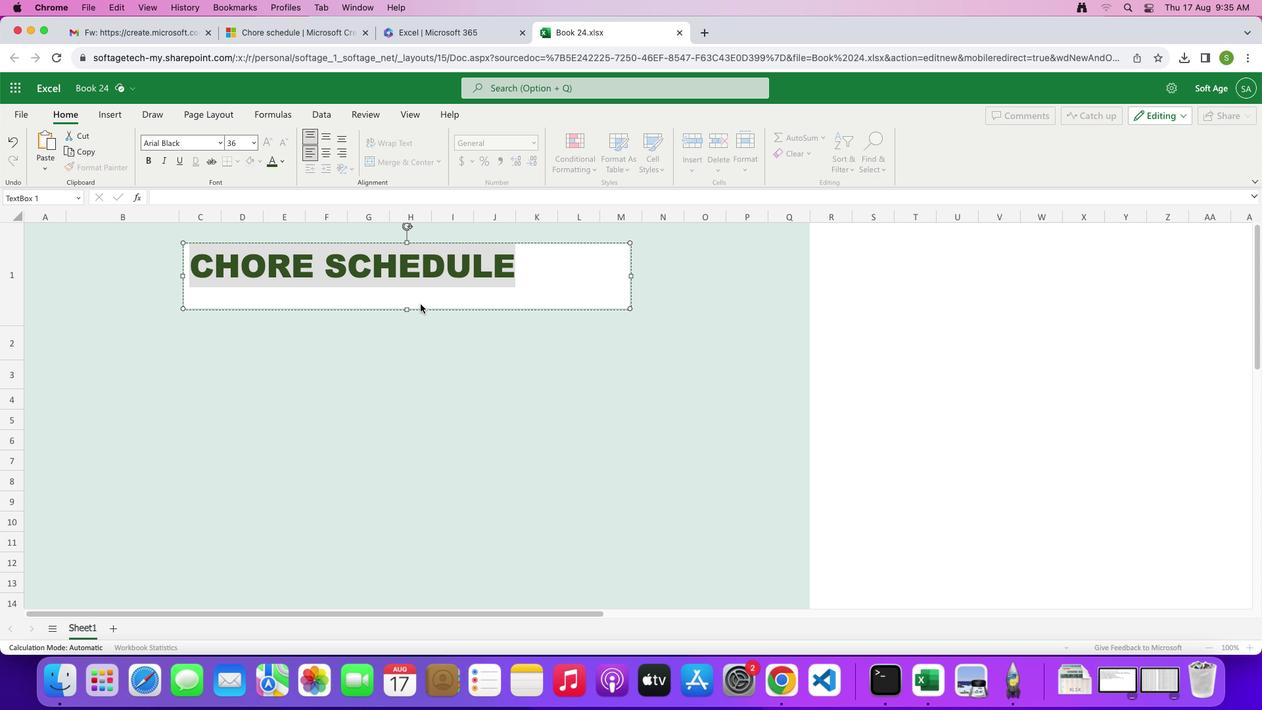 
Action: Mouse moved to (464, 291)
Screenshot: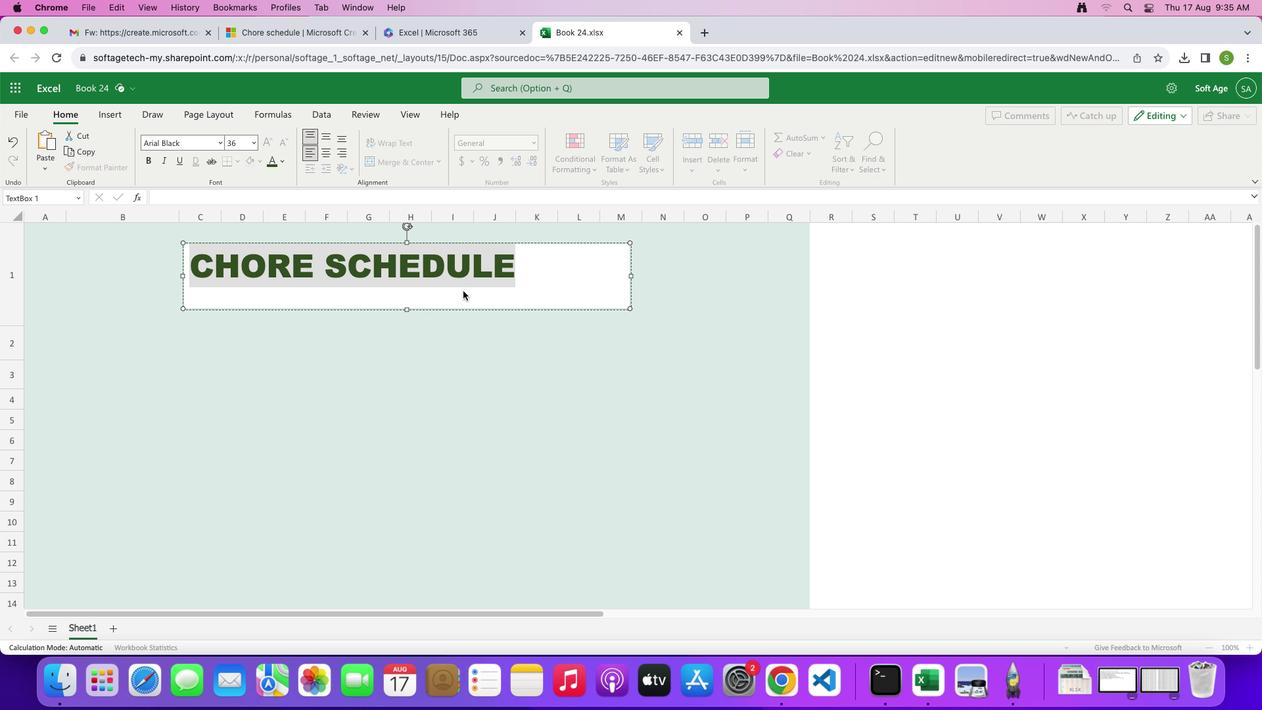 
Action: Mouse pressed left at (464, 291)
Screenshot: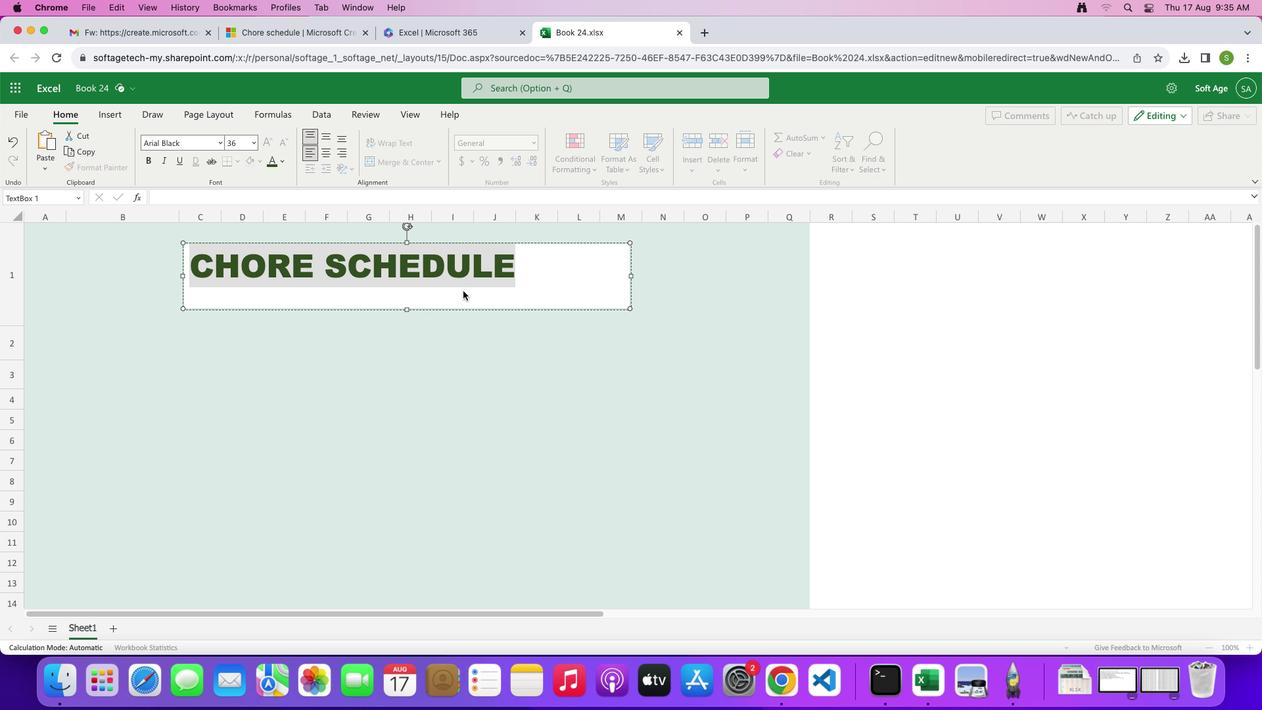 
Action: Mouse moved to (443, 297)
Screenshot: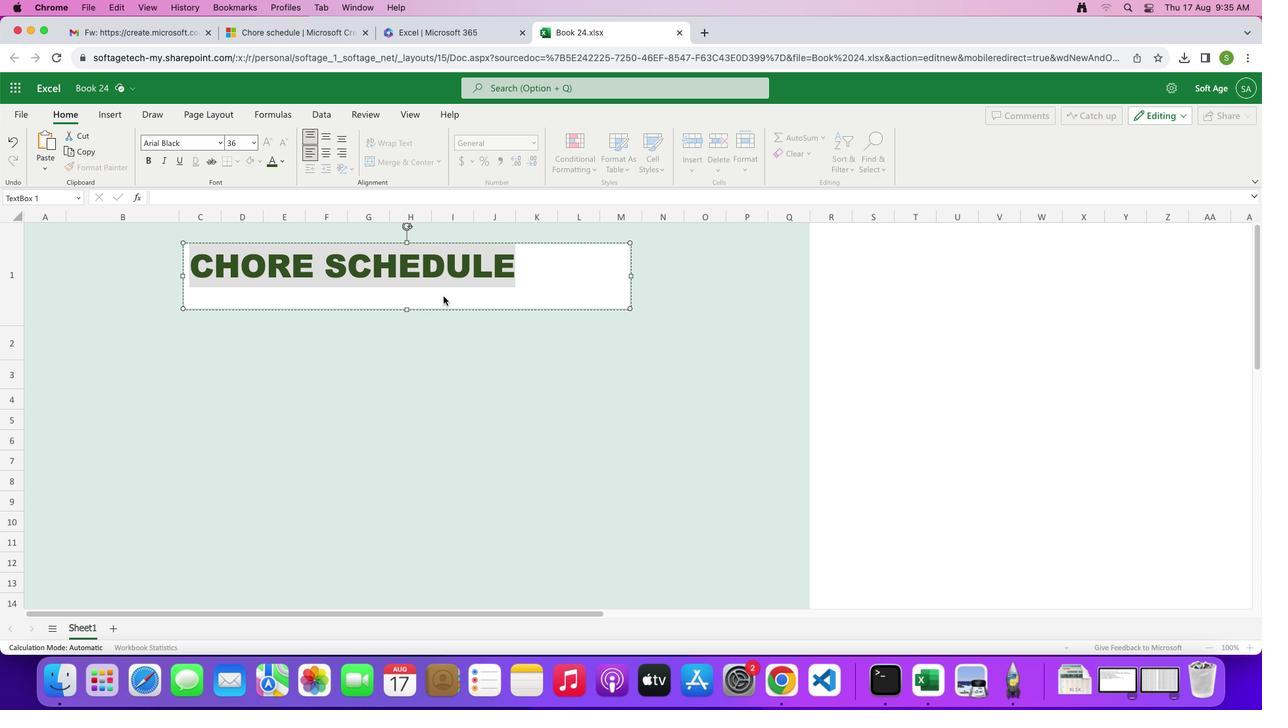 
Action: Mouse pressed left at (443, 297)
Screenshot: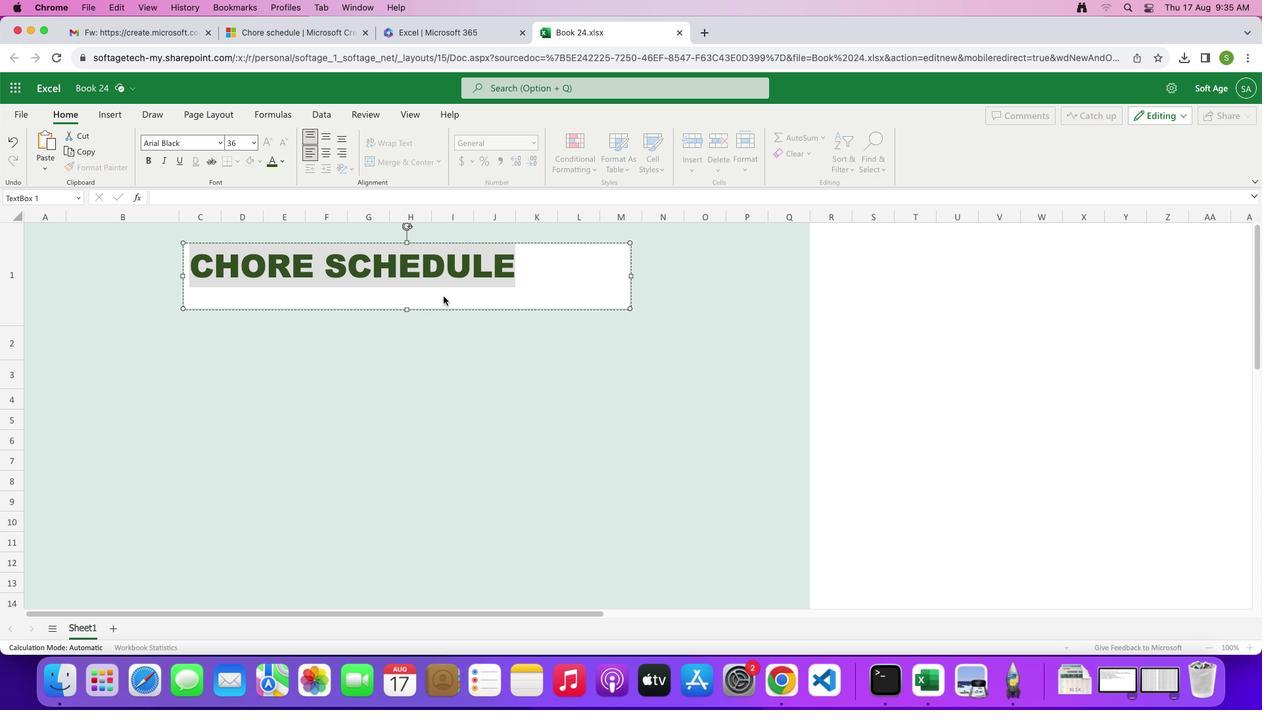 
Action: Mouse moved to (562, 282)
Screenshot: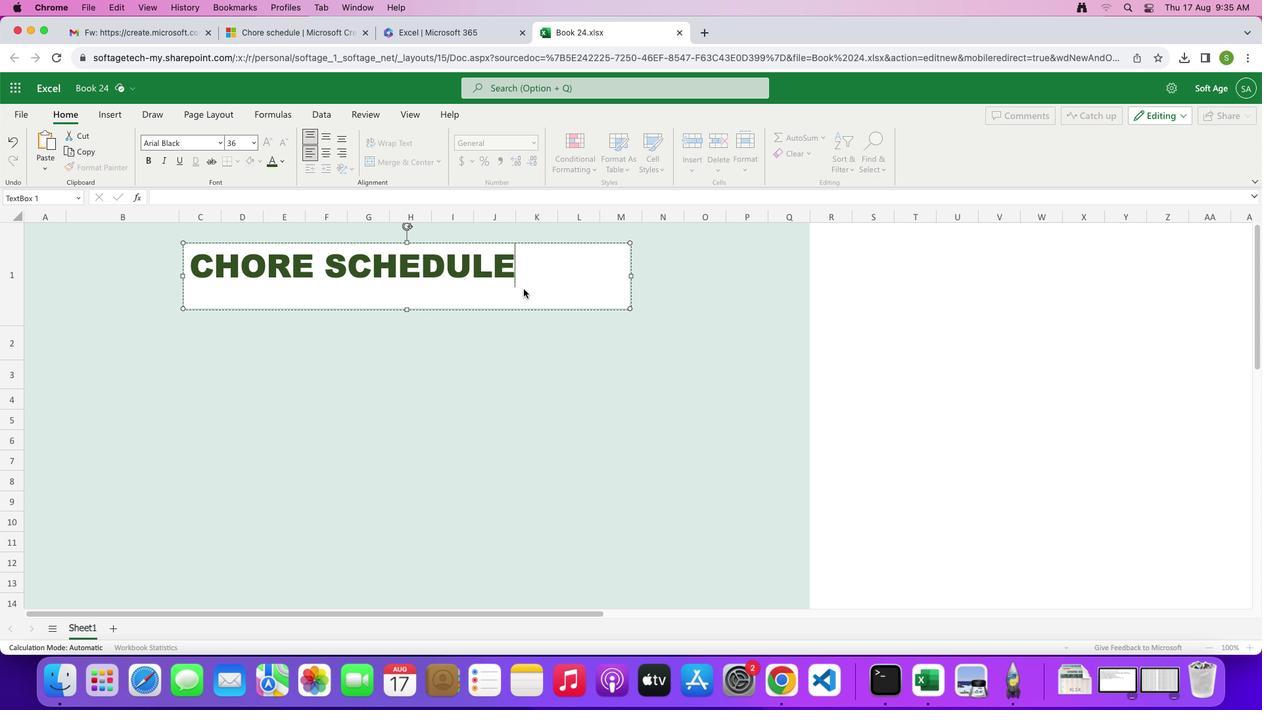 
Action: Mouse pressed left at (562, 282)
Screenshot: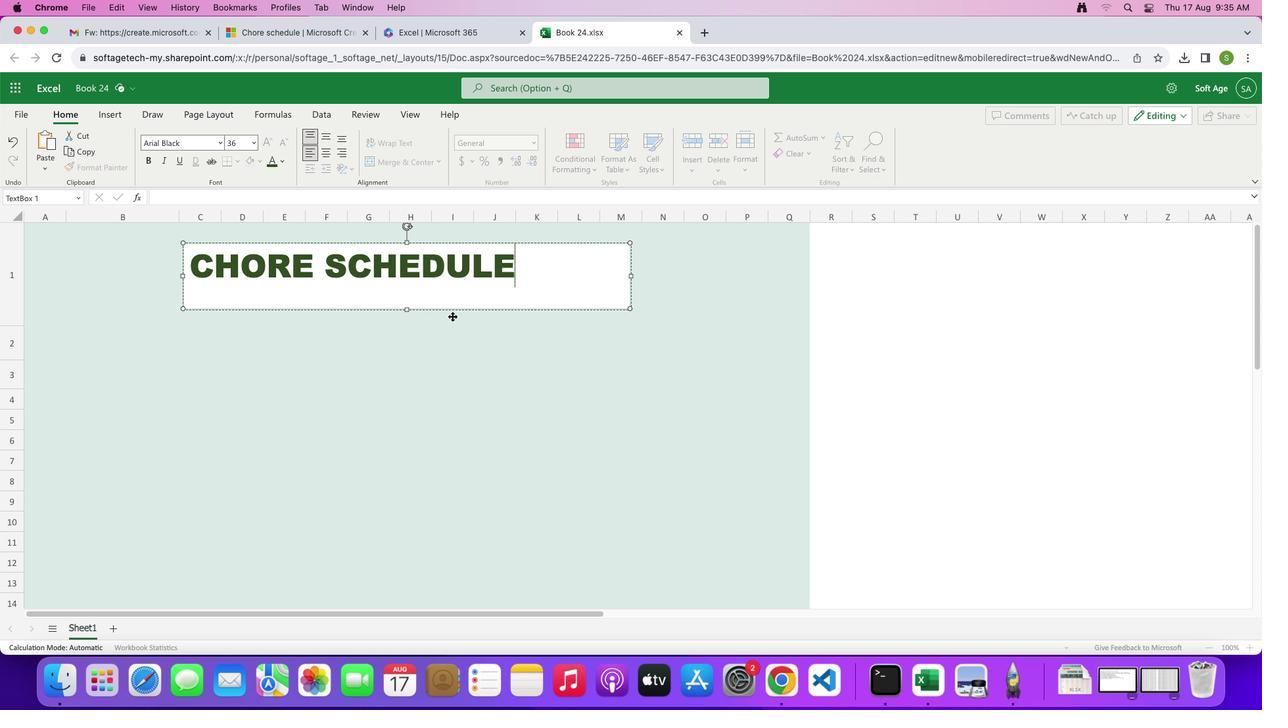 
Action: Mouse moved to (417, 332)
Screenshot: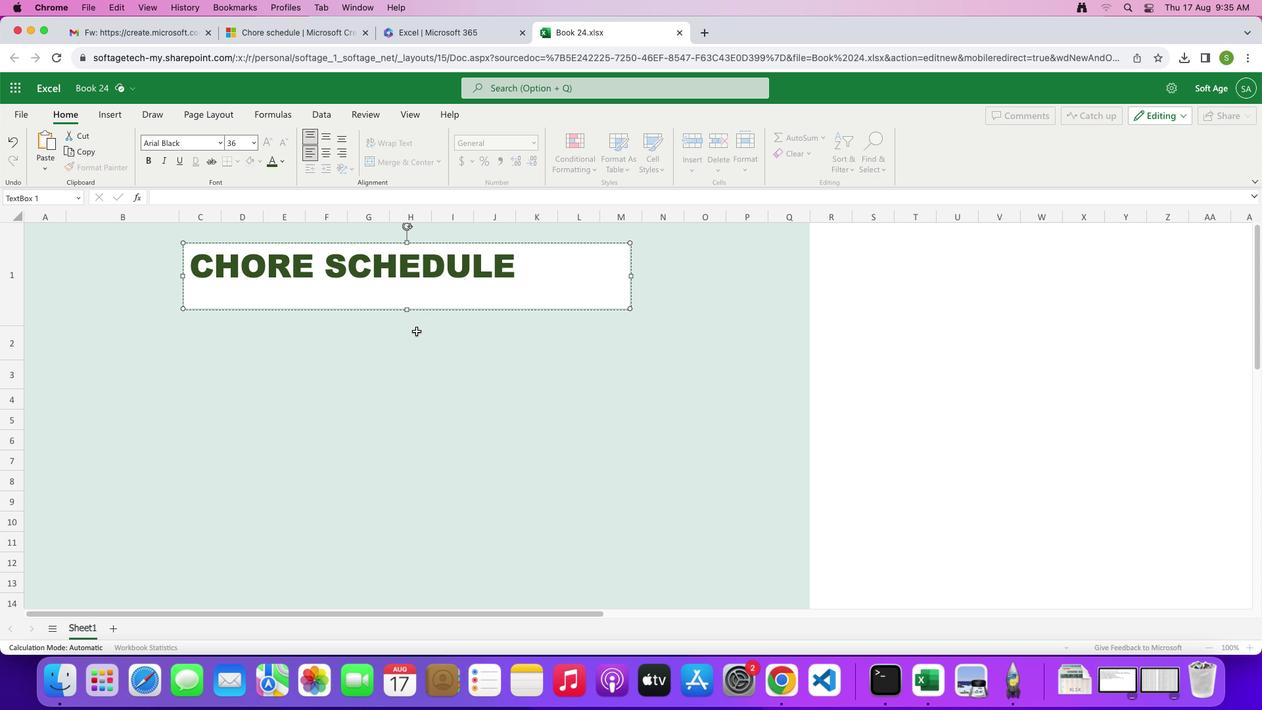 
Action: Mouse pressed left at (417, 332)
Screenshot: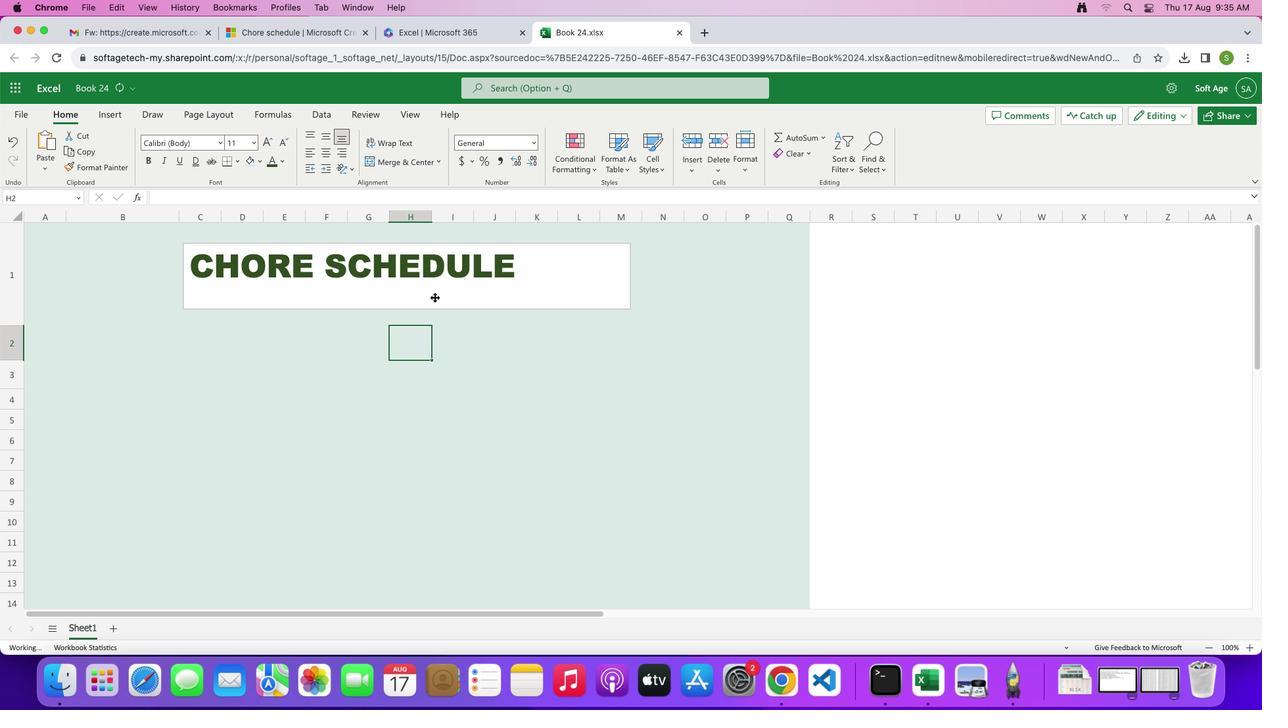 
Action: Mouse moved to (452, 282)
Screenshot: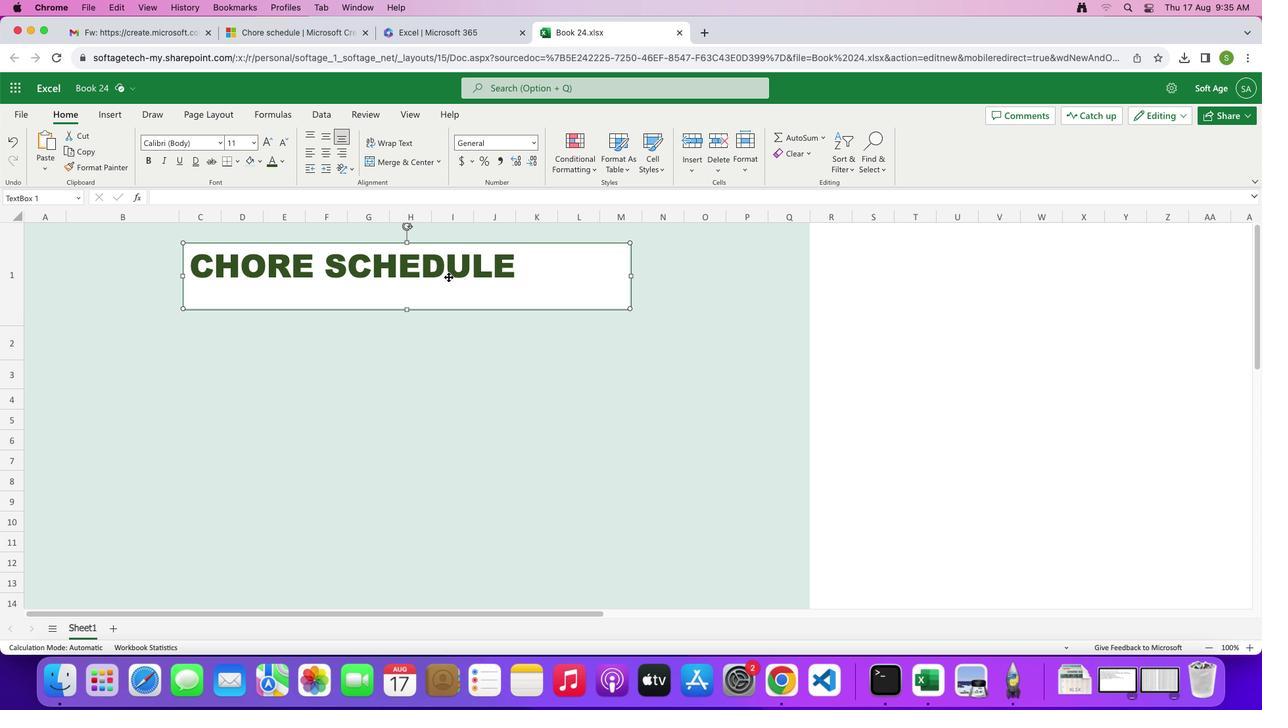 
Action: Mouse pressed left at (452, 282)
Screenshot: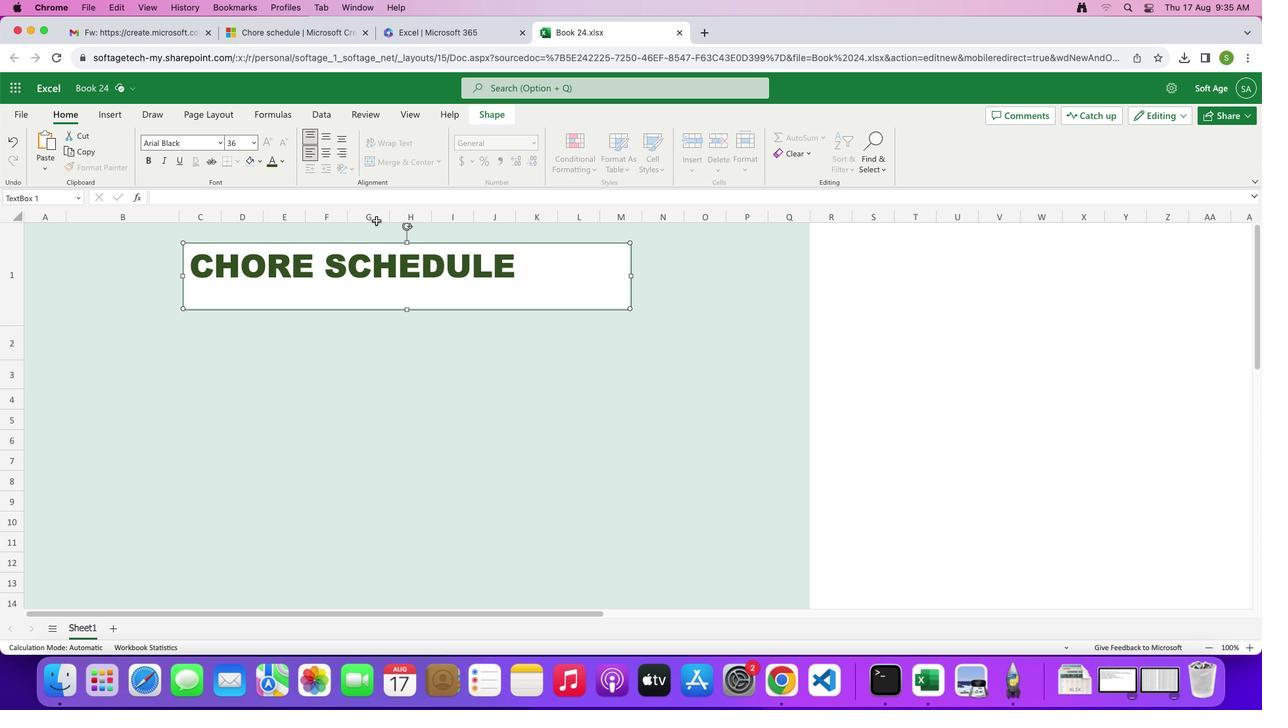 
Action: Mouse moved to (325, 149)
Screenshot: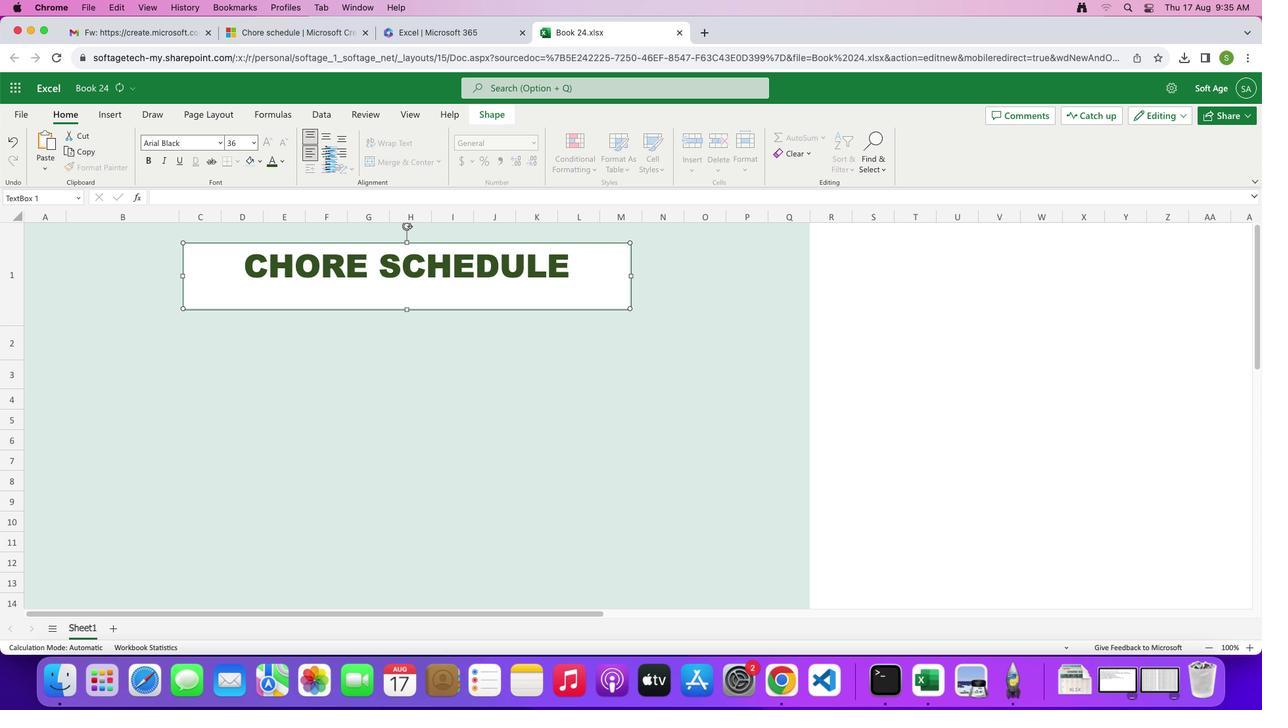 
Action: Mouse pressed left at (325, 149)
Screenshot: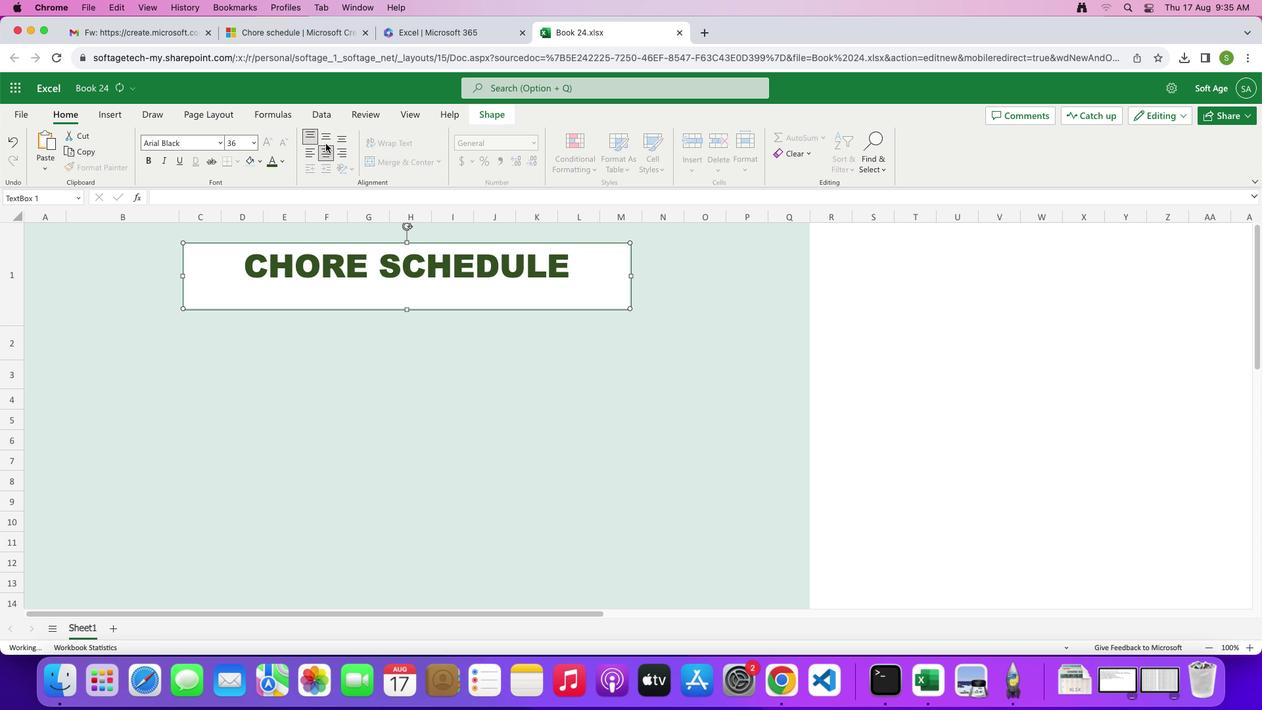 
Action: Mouse moved to (326, 137)
Screenshot: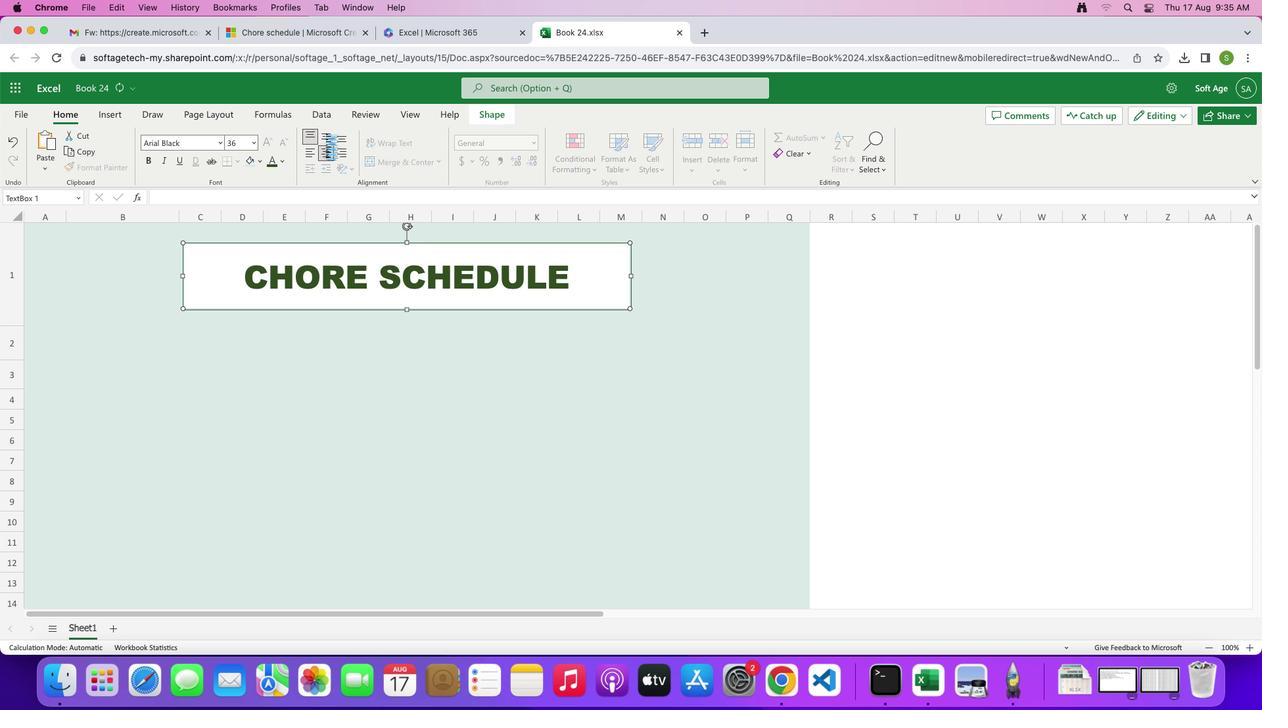 
Action: Mouse pressed left at (326, 137)
Screenshot: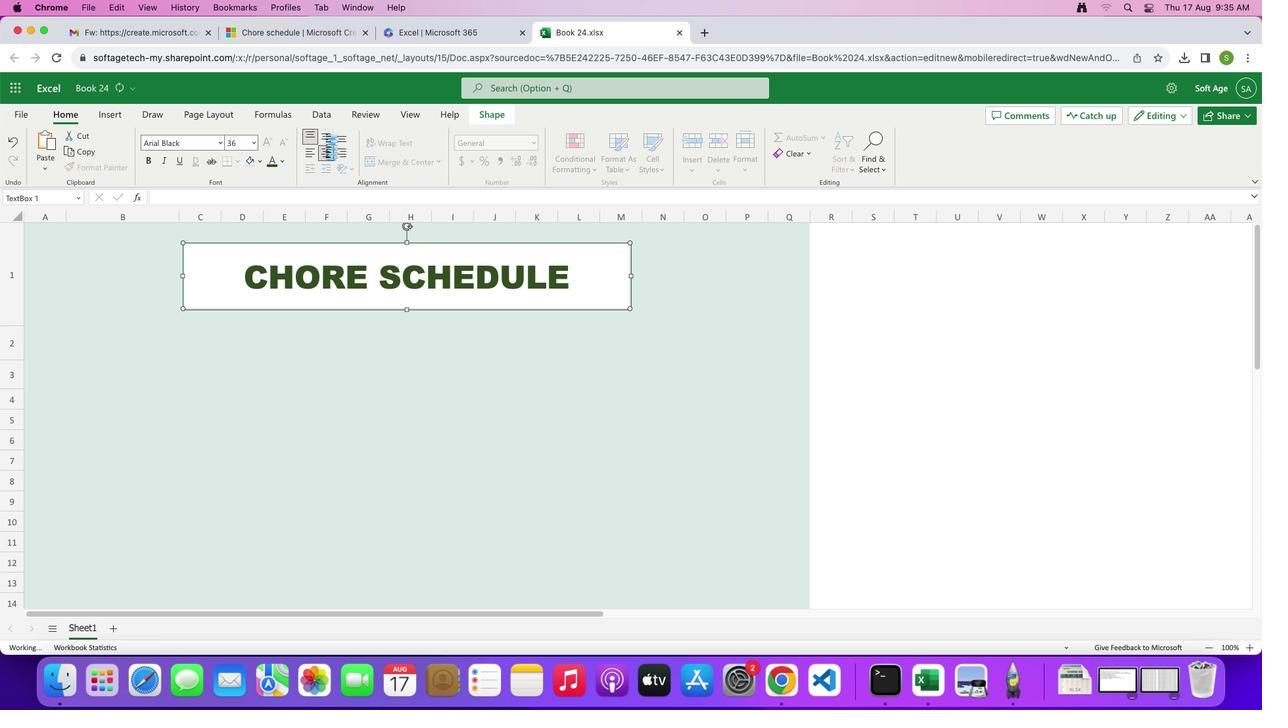 
Action: Mouse moved to (255, 142)
Screenshot: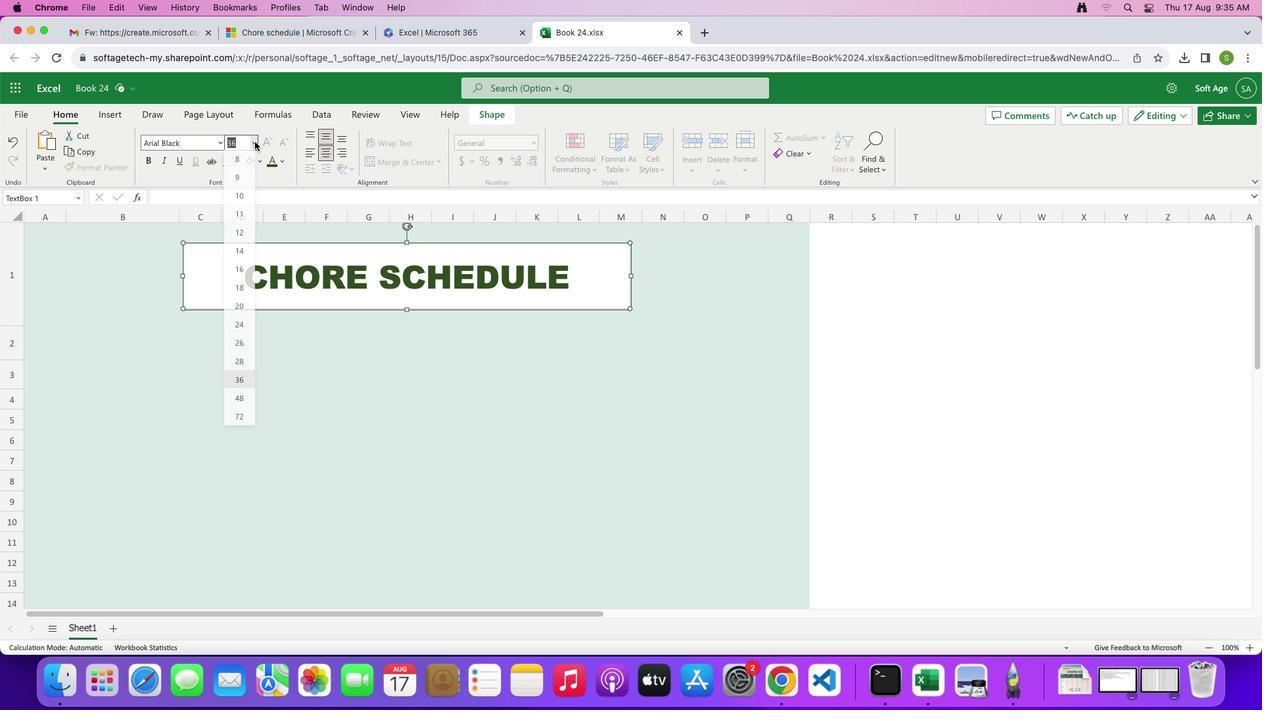 
Action: Mouse pressed left at (255, 142)
Screenshot: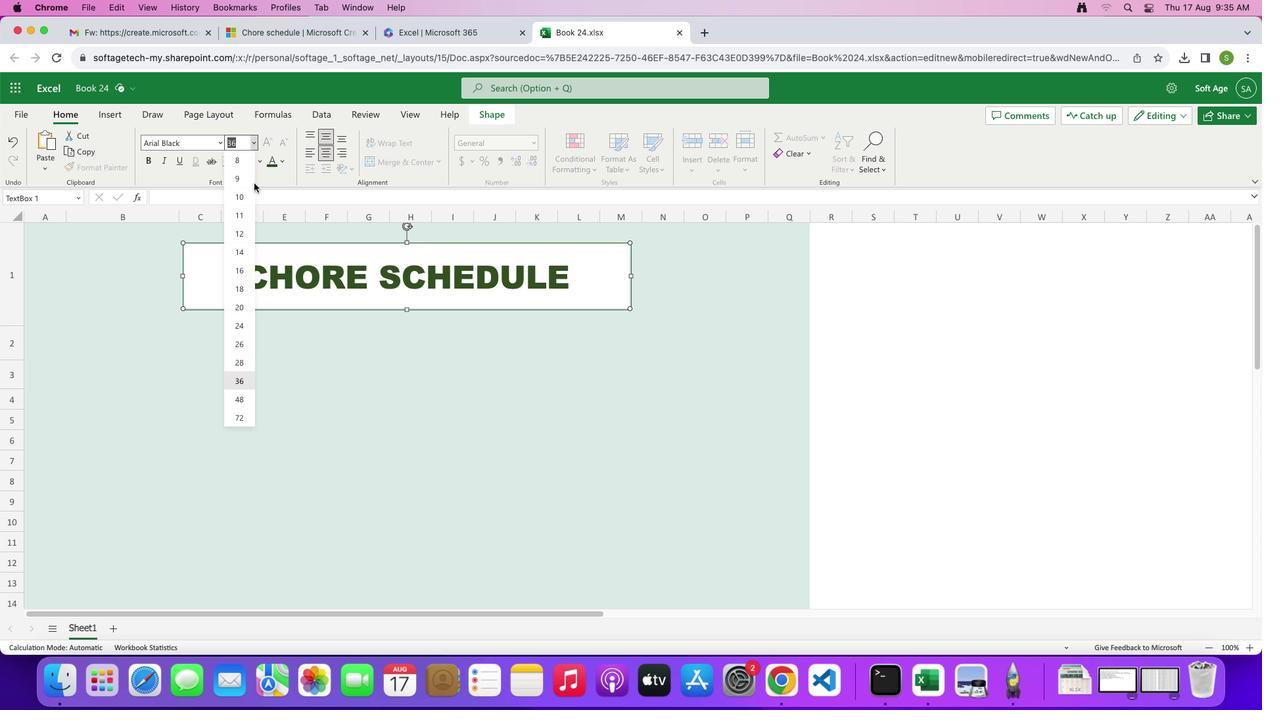 
Action: Mouse moved to (245, 397)
Screenshot: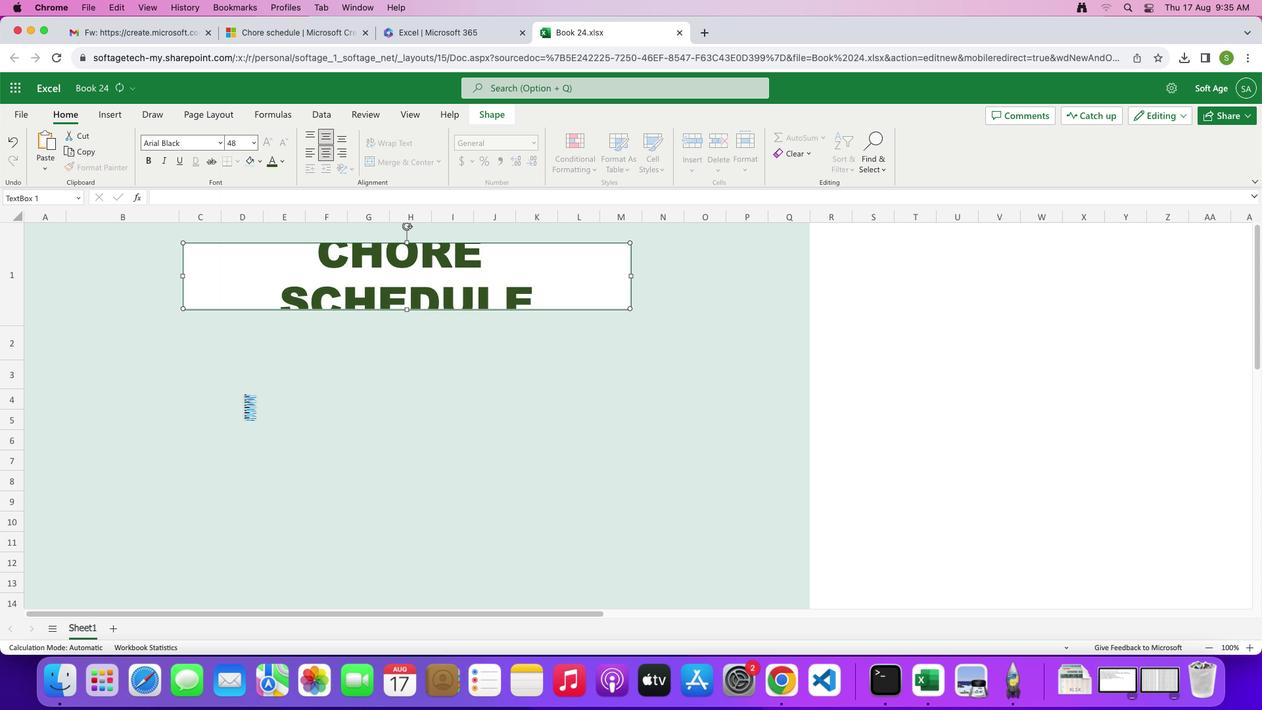 
Action: Mouse pressed left at (245, 397)
Screenshot: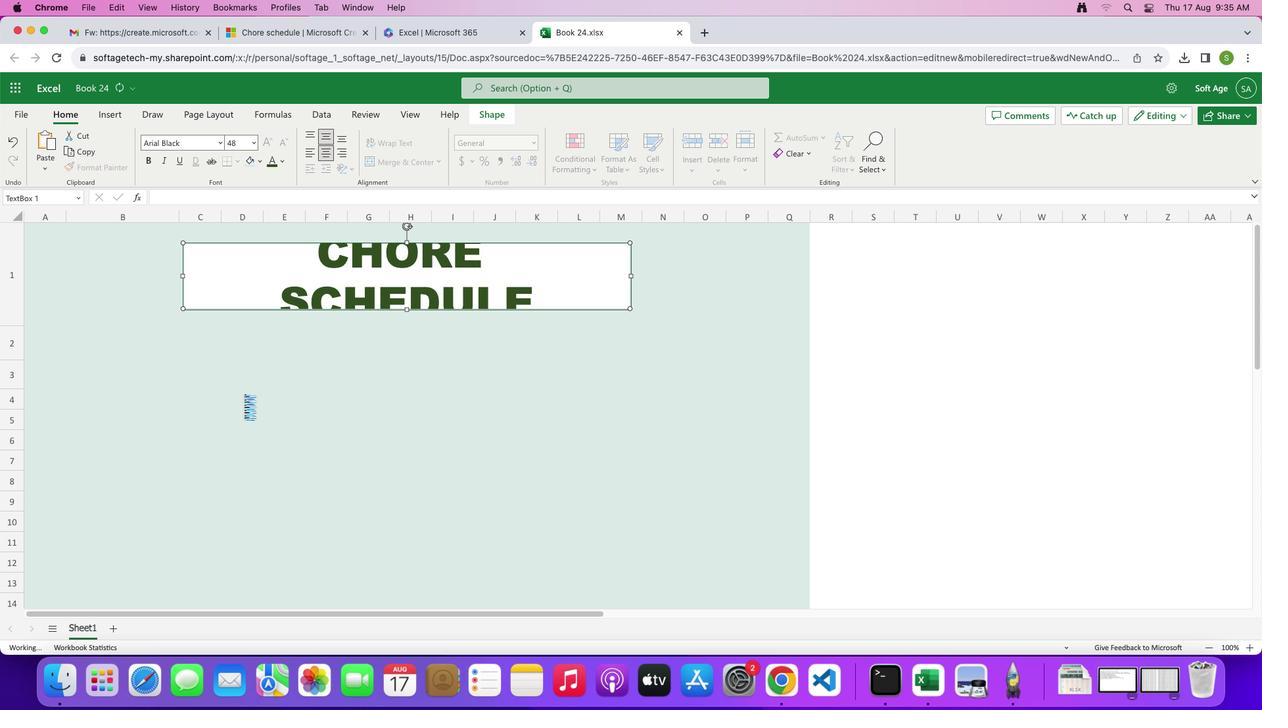 
Action: Mouse moved to (629, 274)
Screenshot: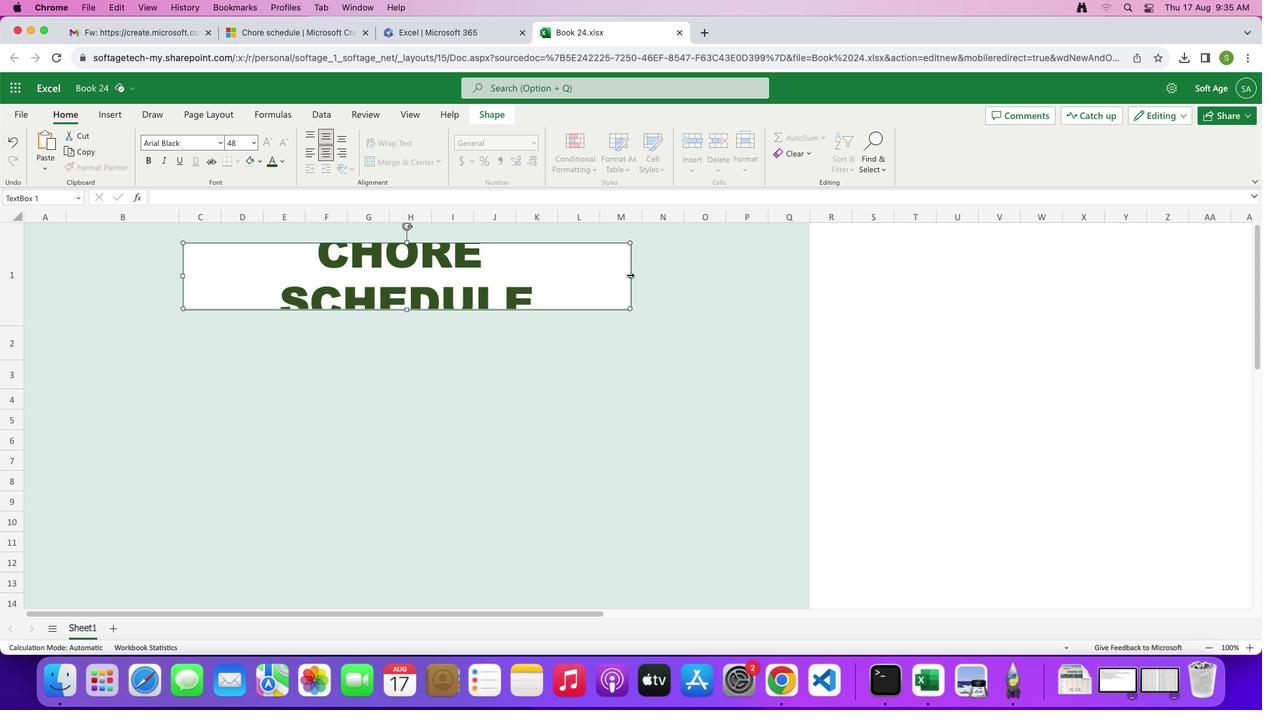 
Action: Mouse pressed left at (629, 274)
Screenshot: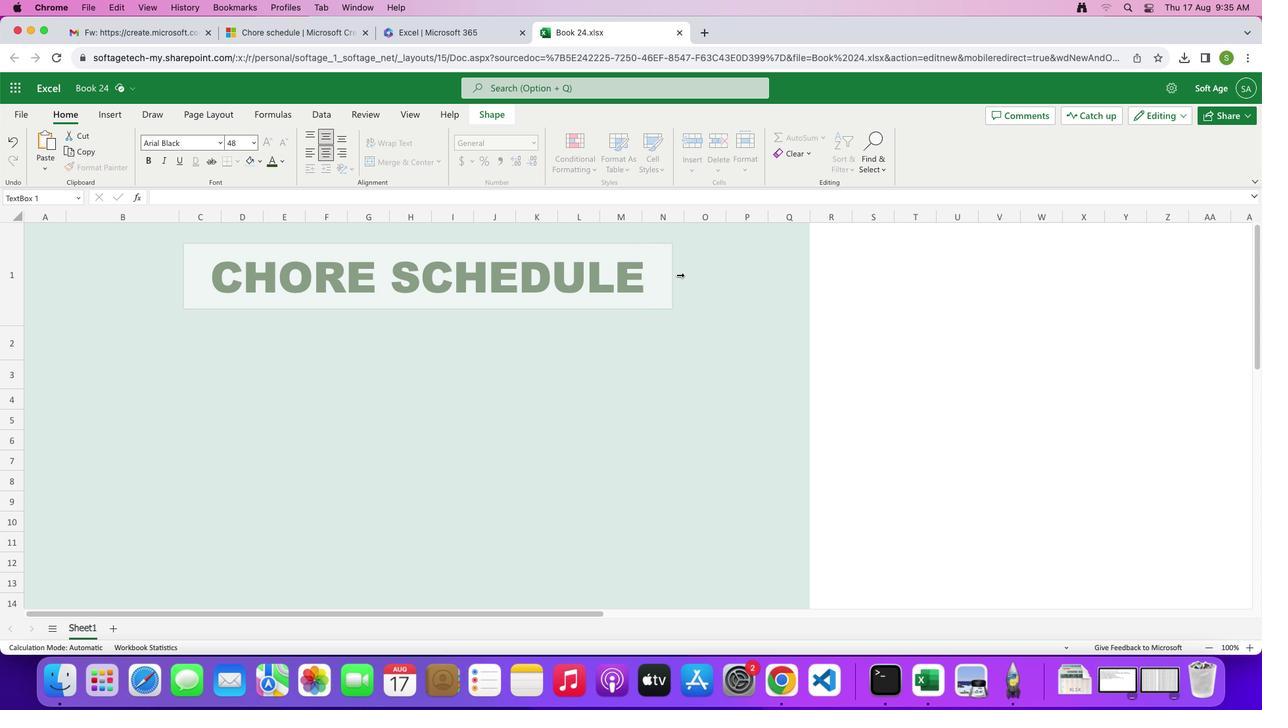 
Action: Mouse moved to (182, 274)
Screenshot: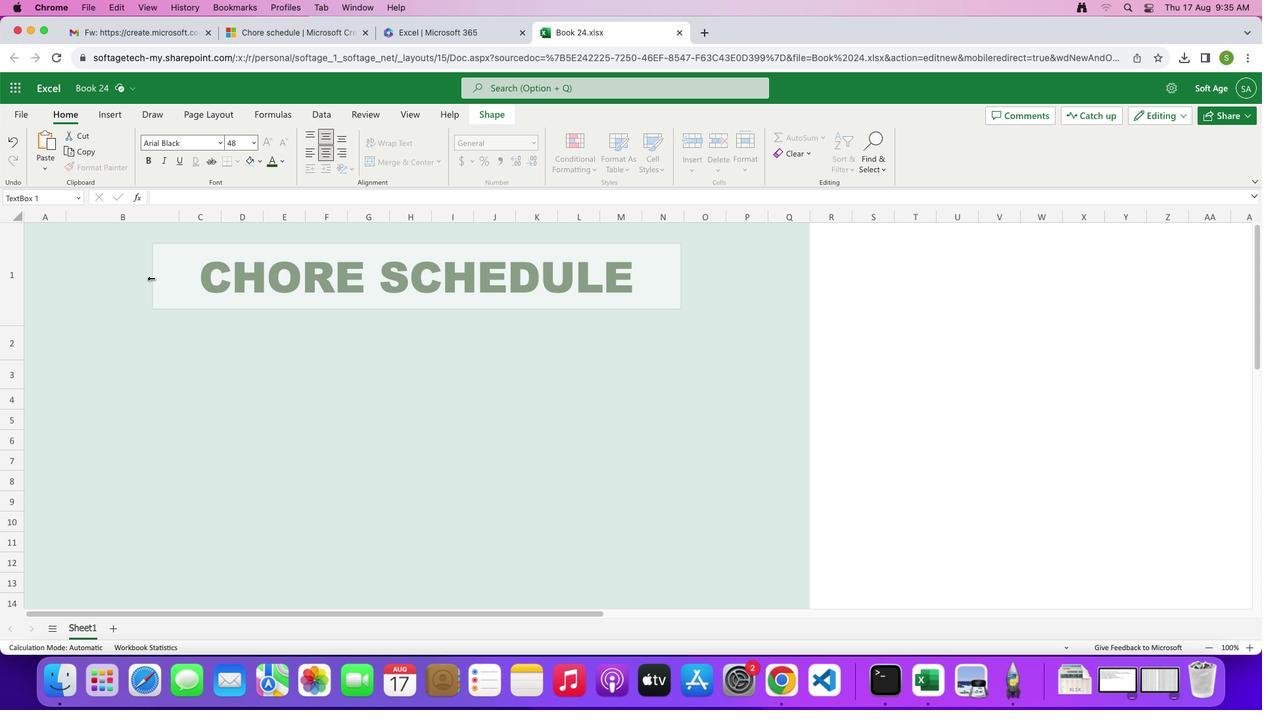 
Action: Mouse pressed left at (182, 274)
Screenshot: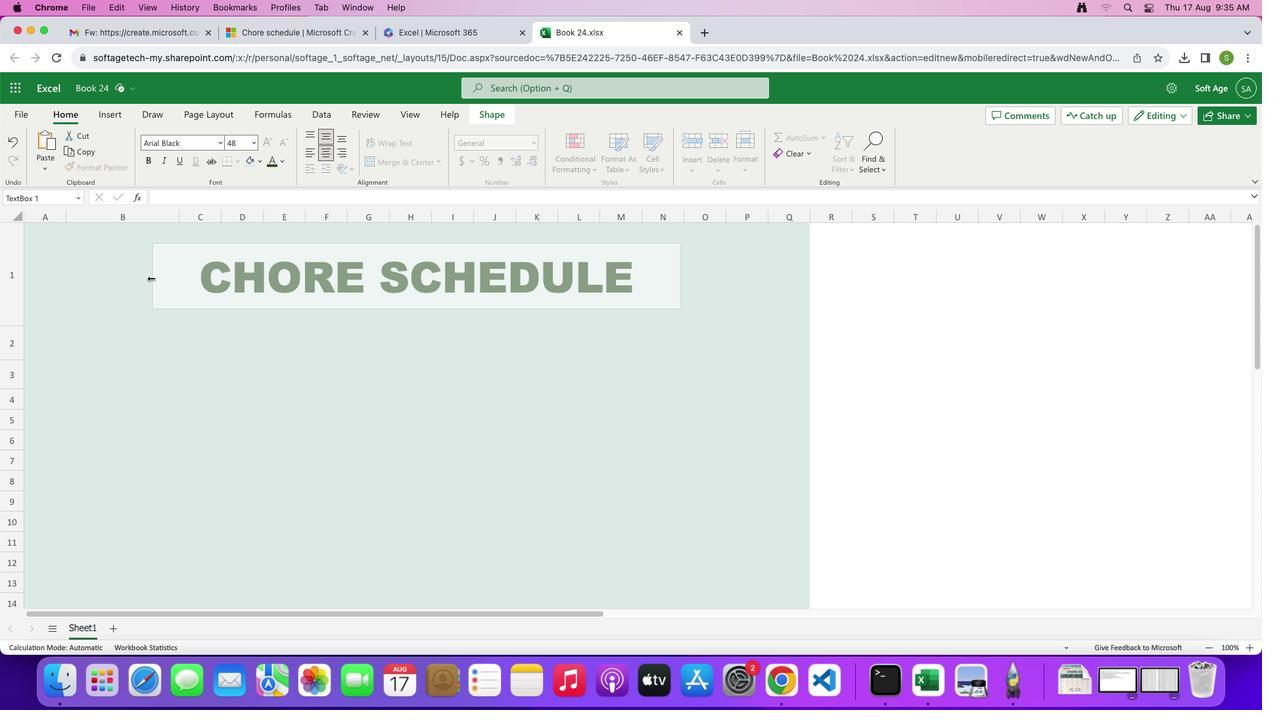 
Action: Mouse moved to (383, 284)
Screenshot: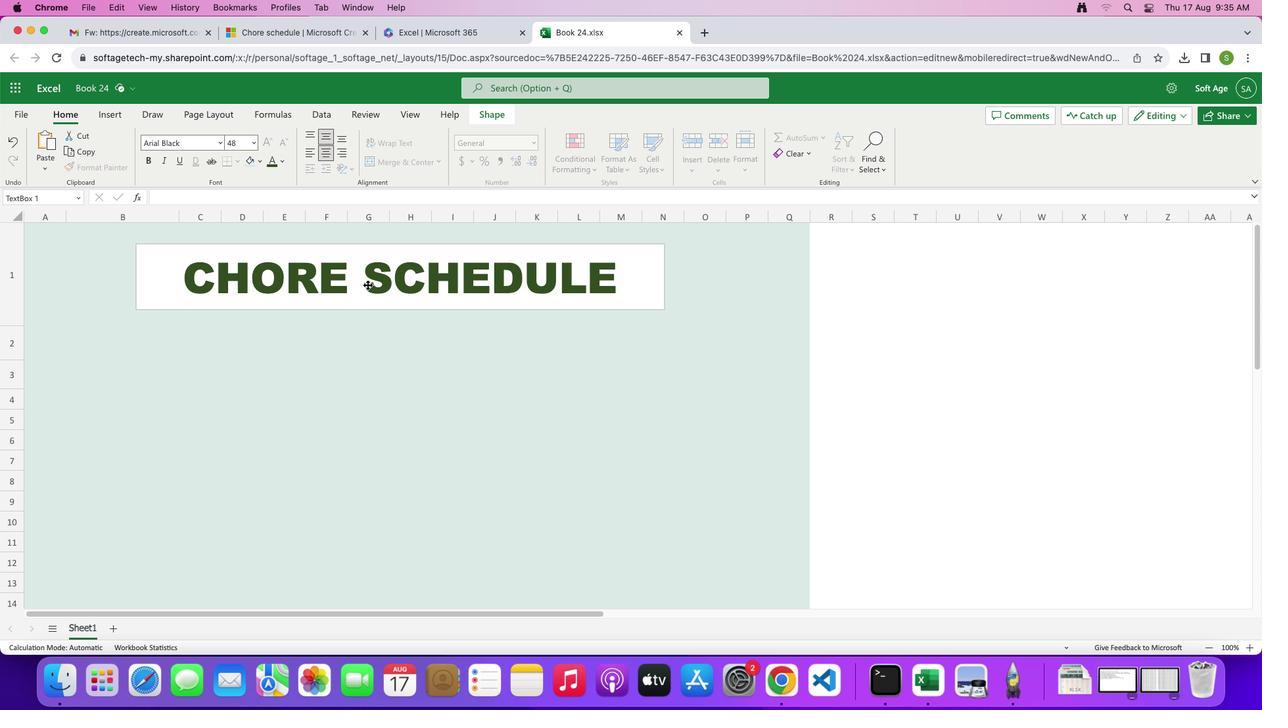 
Action: Mouse pressed left at (383, 284)
Screenshot: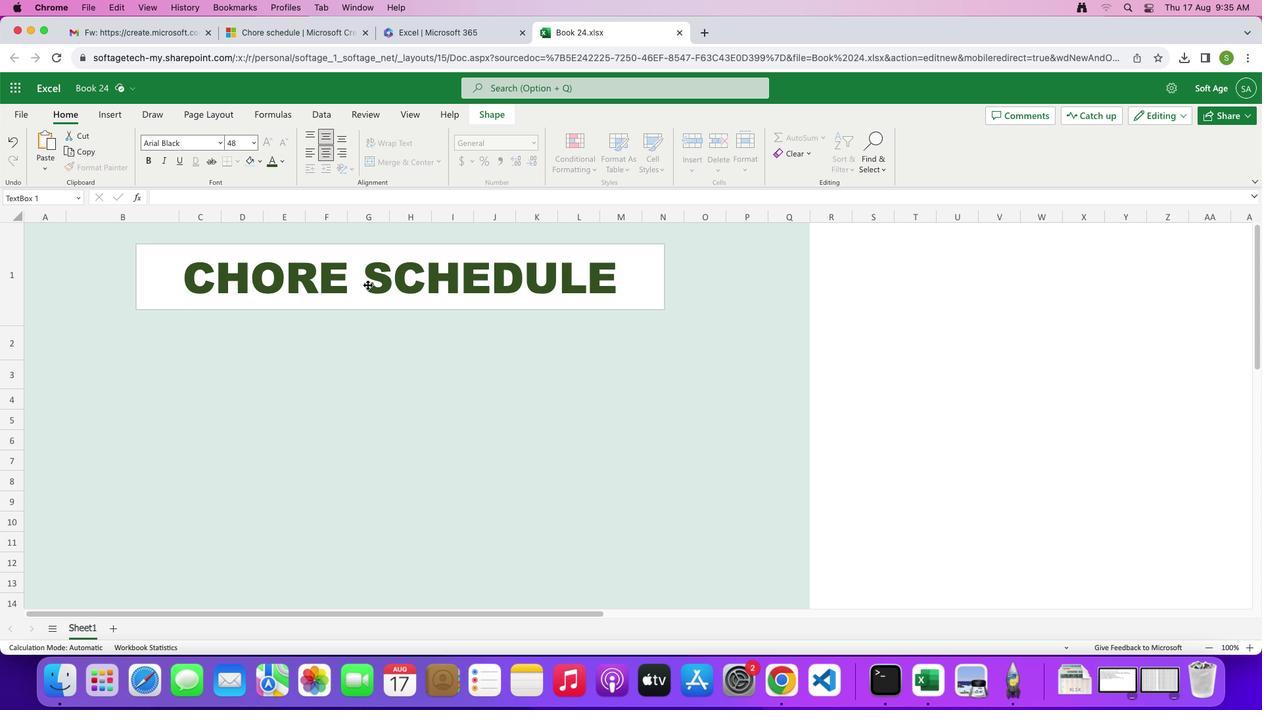 
Action: Mouse moved to (499, 117)
Screenshot: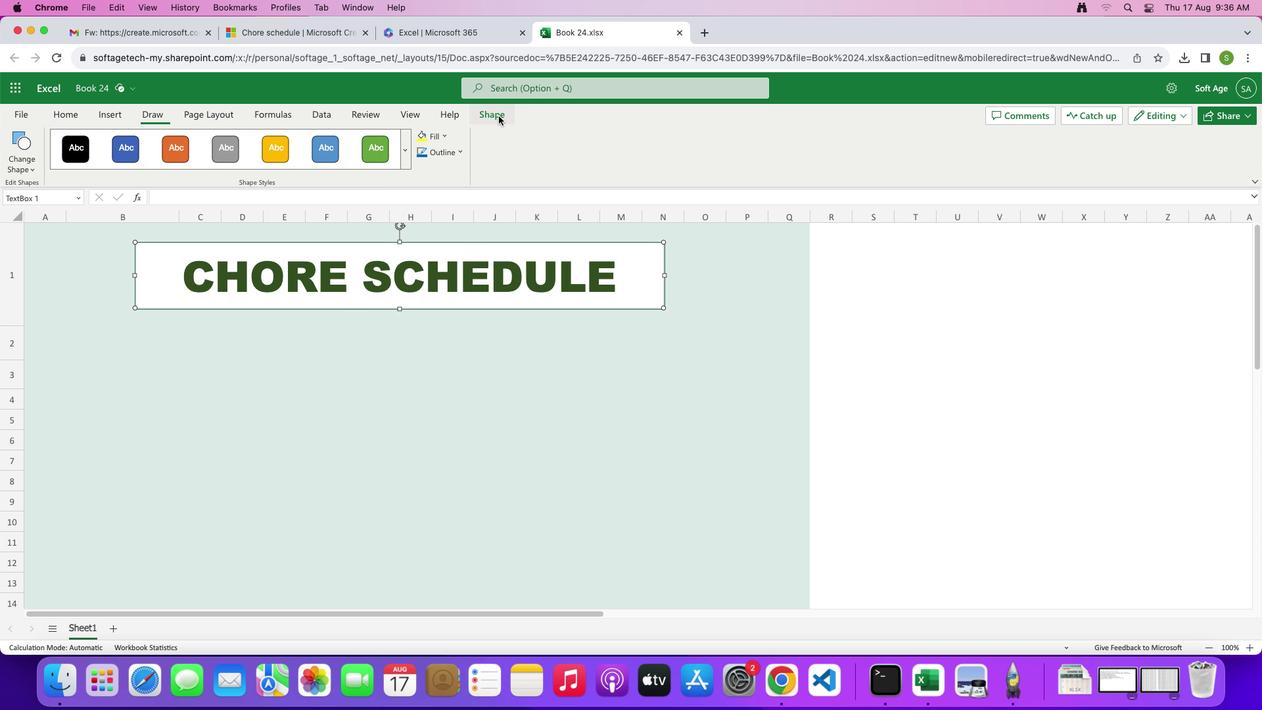 
Action: Mouse pressed left at (499, 117)
Screenshot: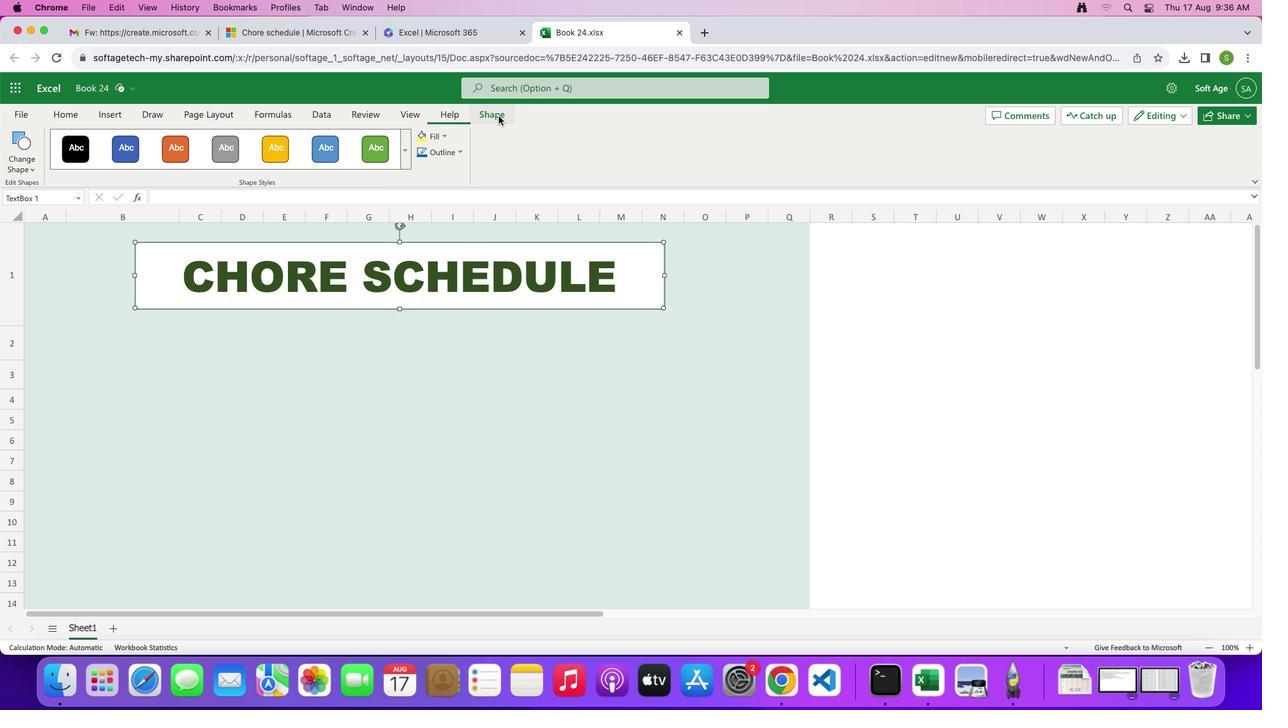 
Action: Mouse moved to (446, 134)
Screenshot: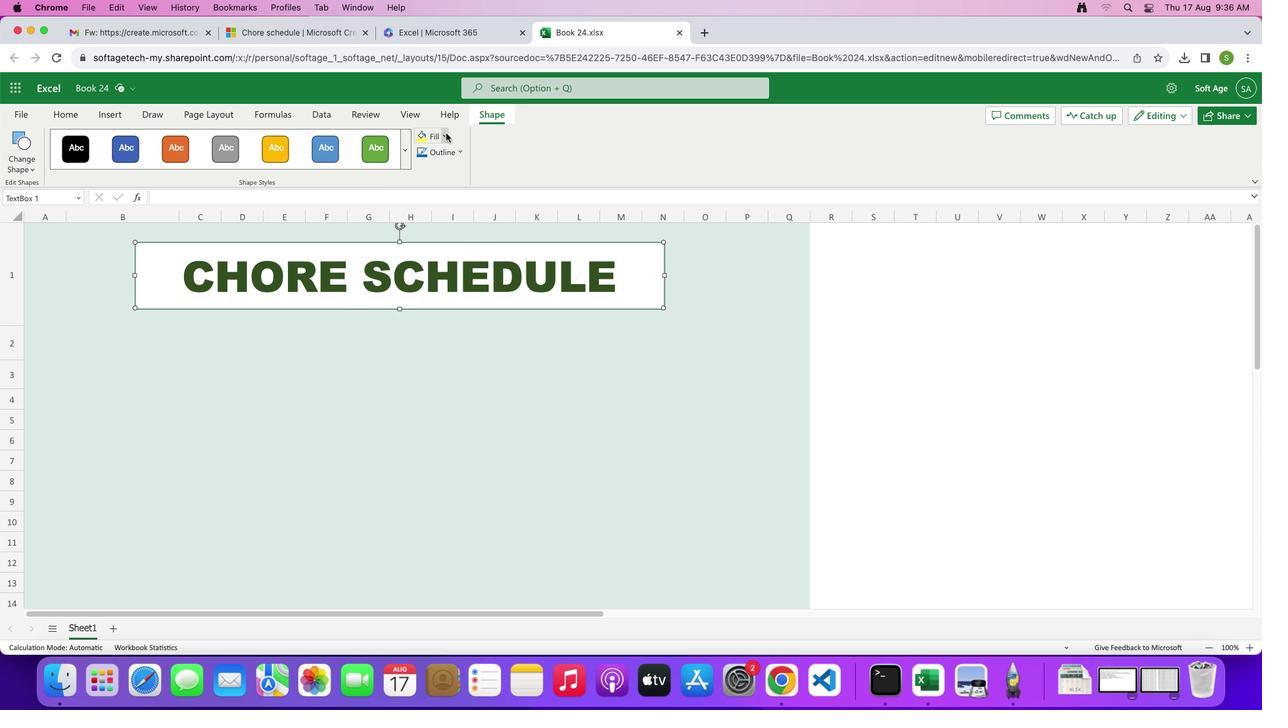 
Action: Mouse pressed left at (446, 134)
Screenshot: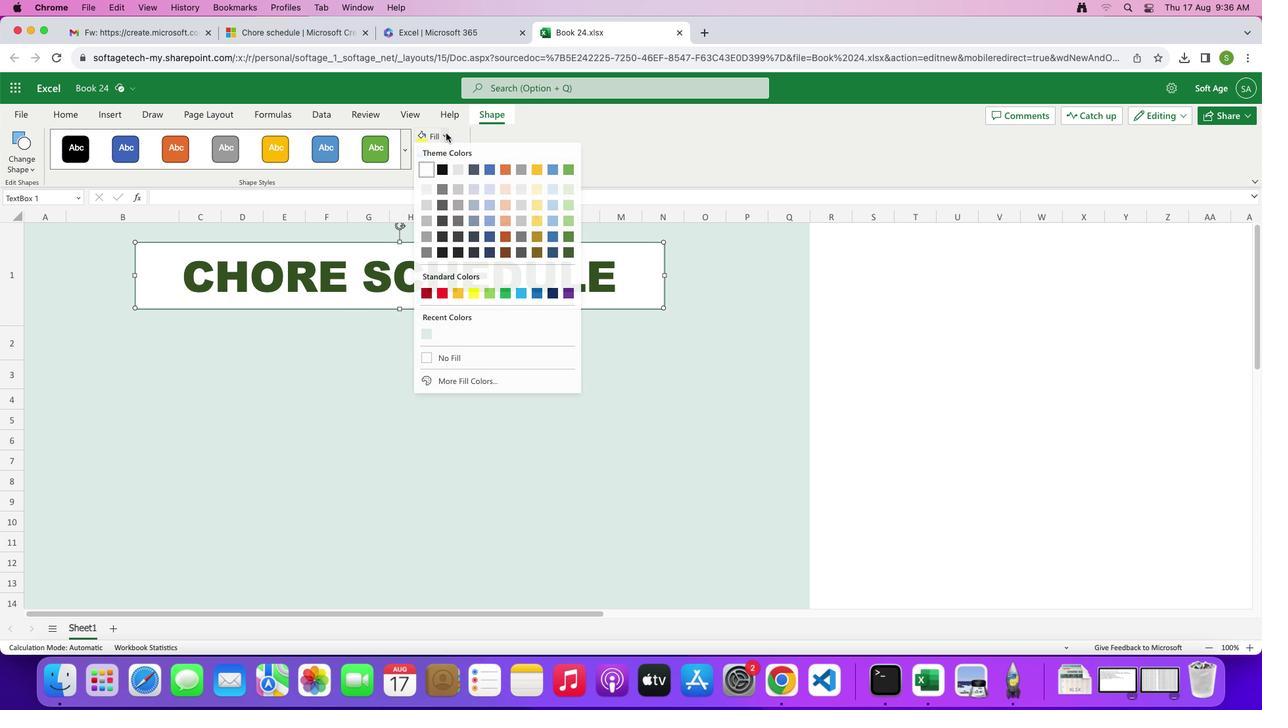 
Action: Mouse moved to (444, 360)
Screenshot: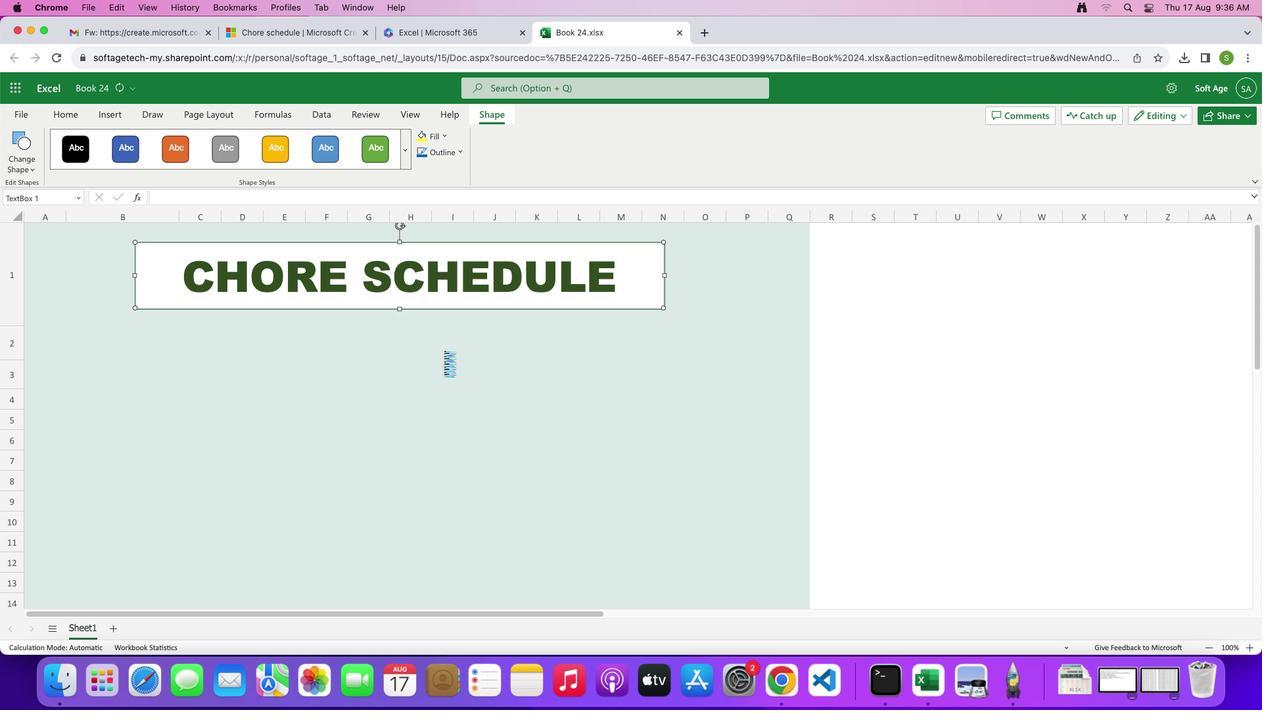 
Action: Mouse pressed left at (444, 360)
Screenshot: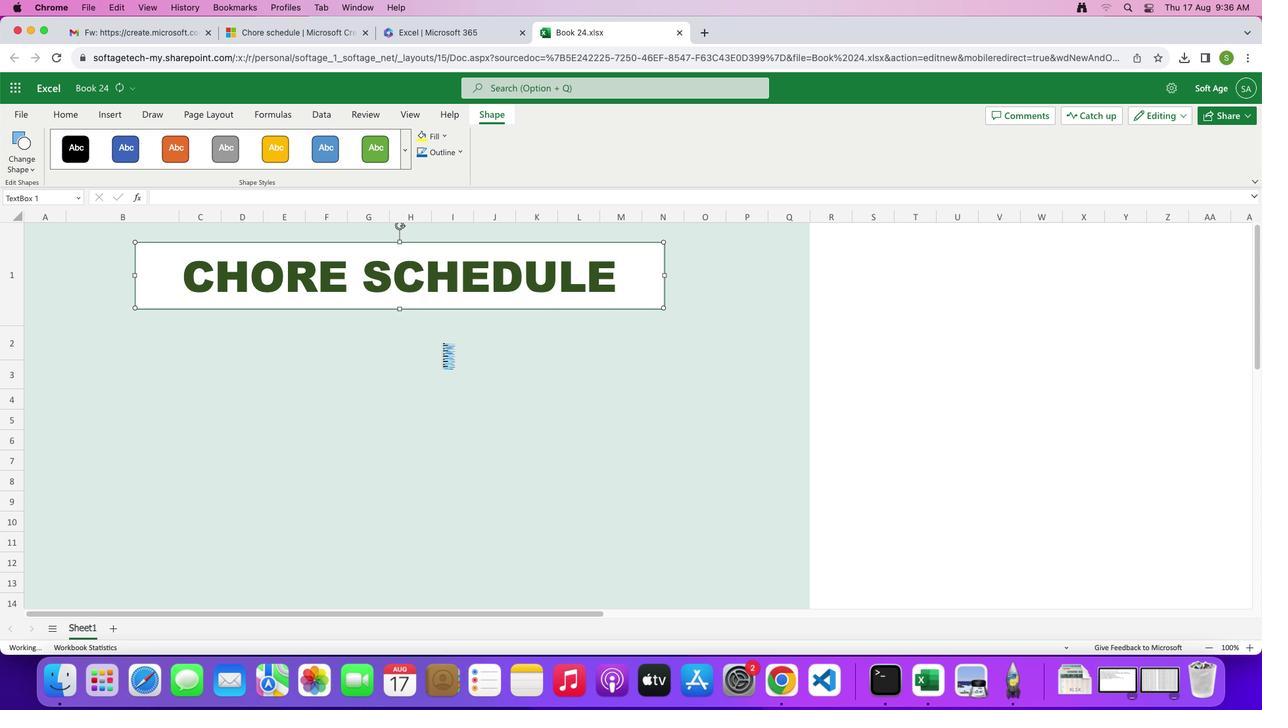 
Action: Mouse moved to (444, 151)
Screenshot: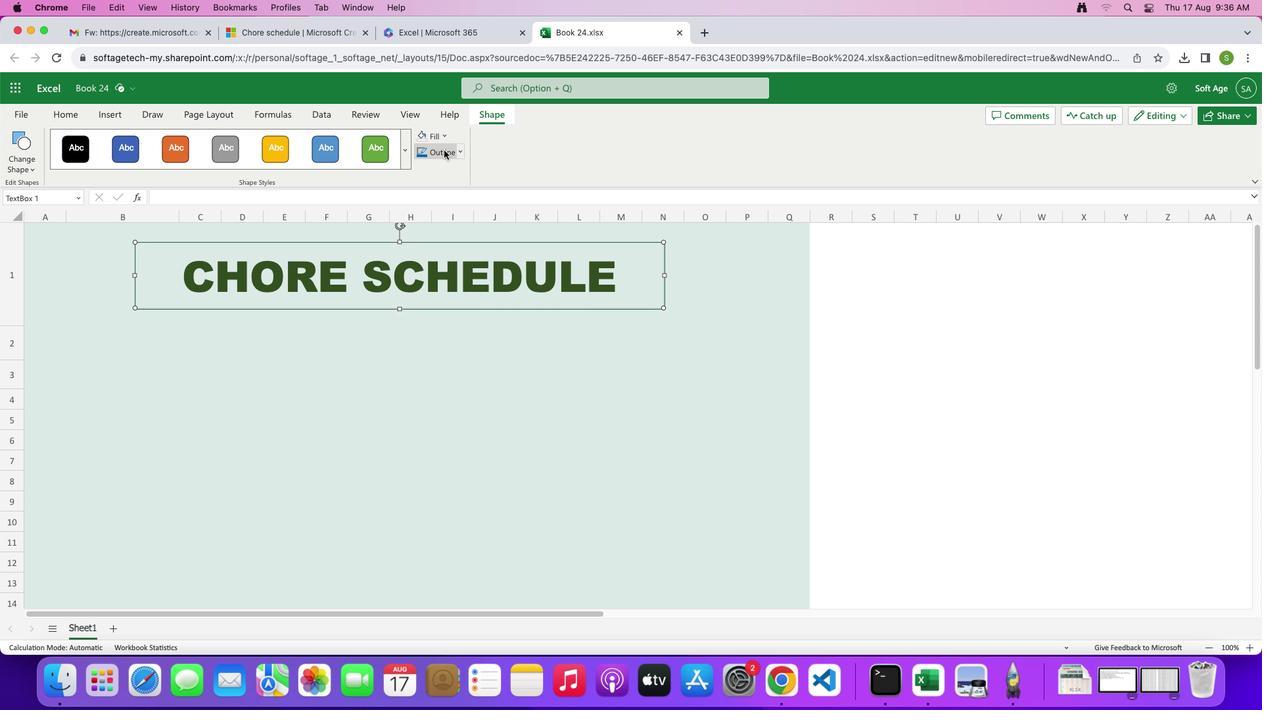 
Action: Mouse pressed left at (444, 151)
Screenshot: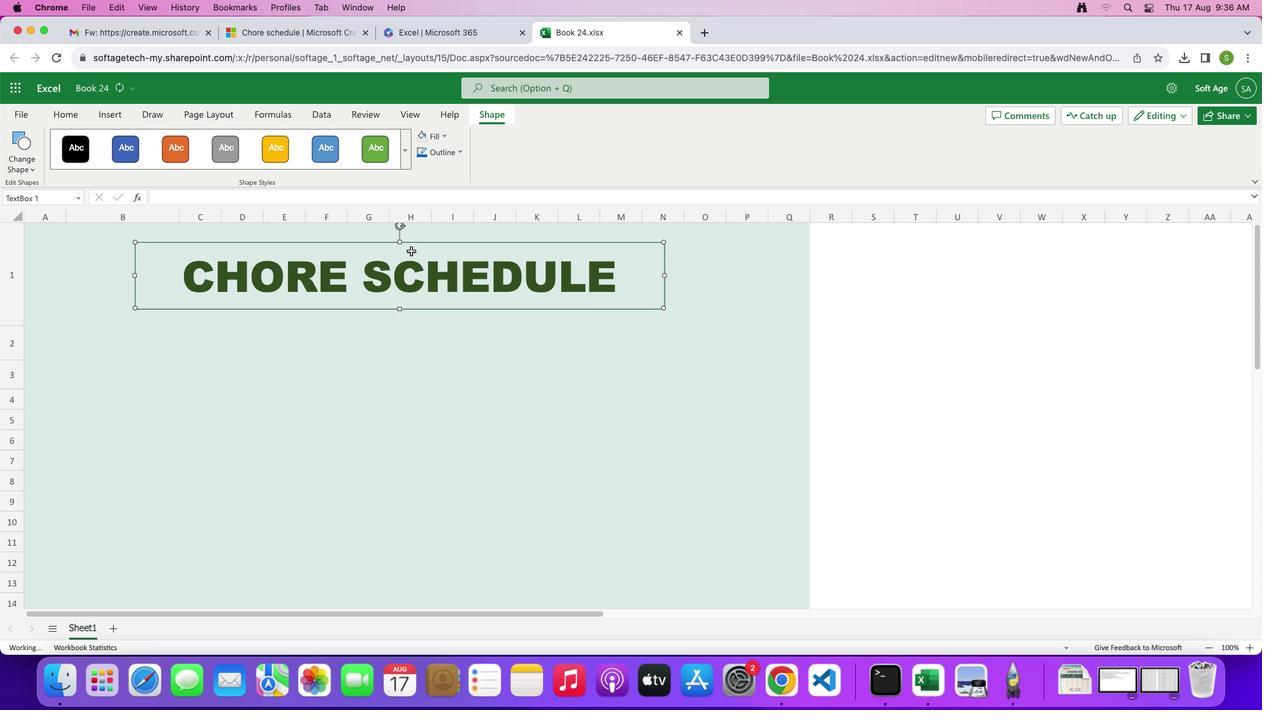 
Action: Mouse moved to (364, 360)
Screenshot: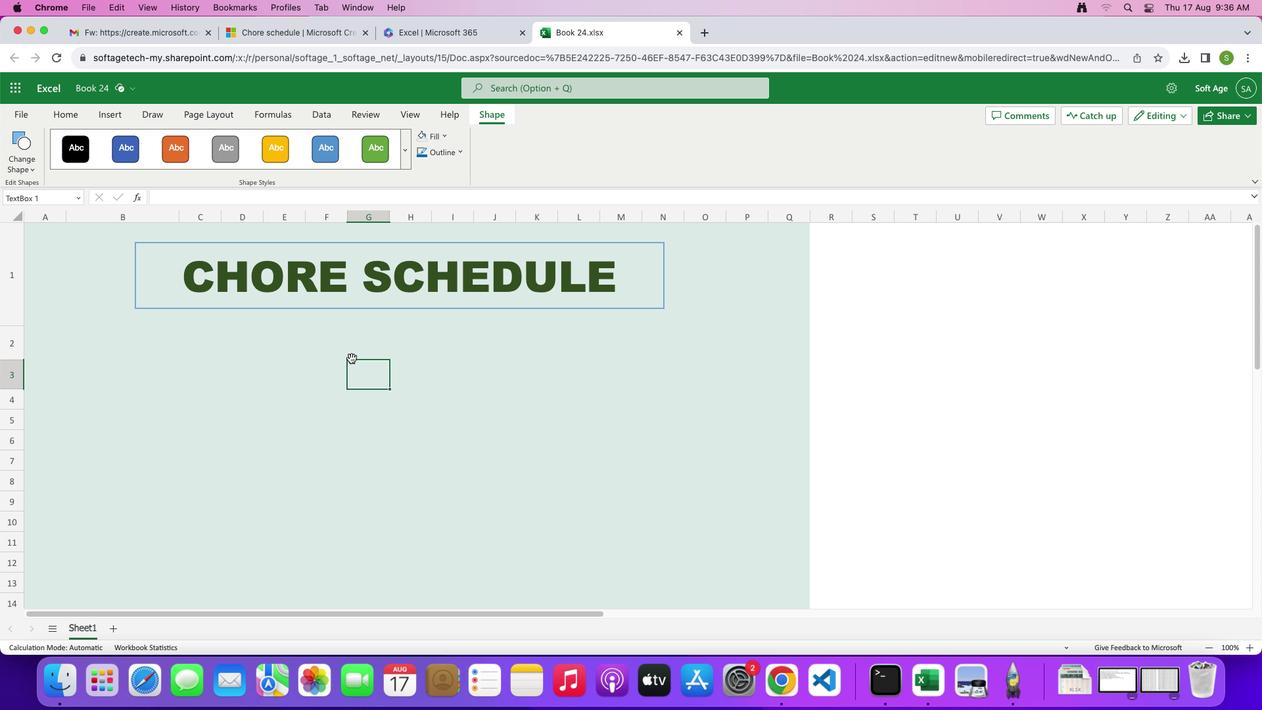 
Action: Mouse pressed left at (364, 360)
Screenshot: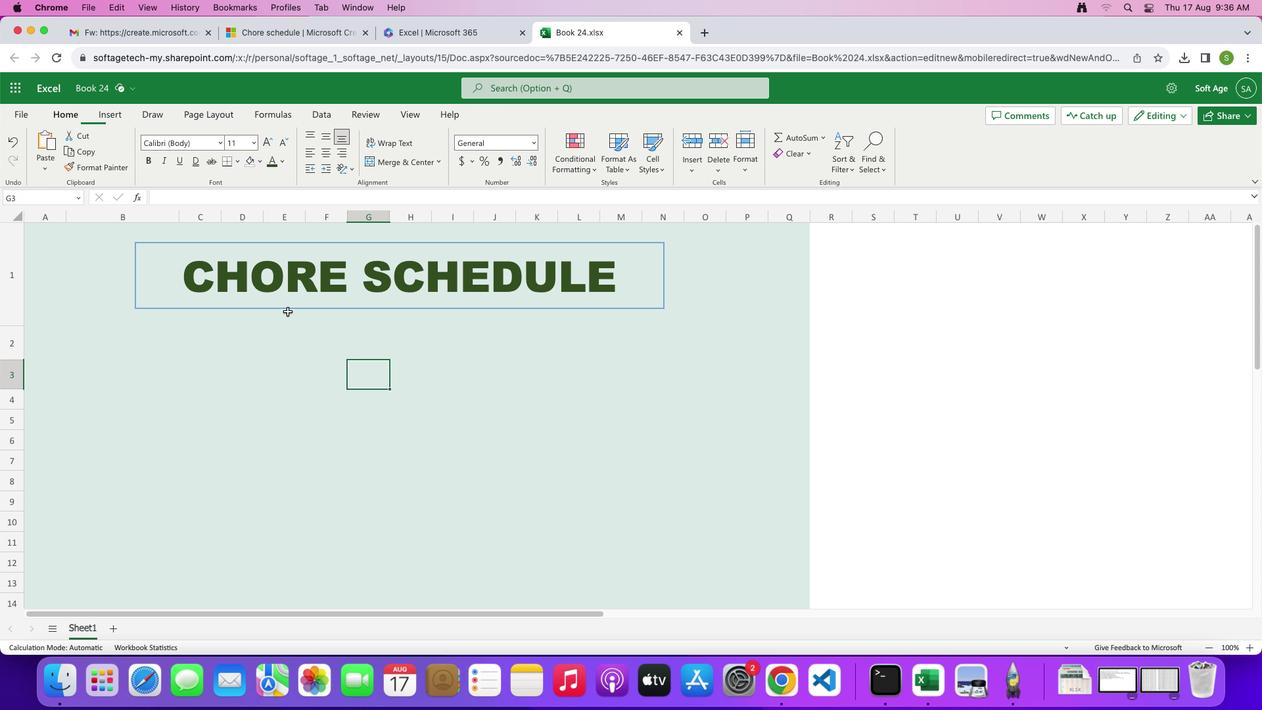 
Action: Mouse moved to (289, 284)
Screenshot: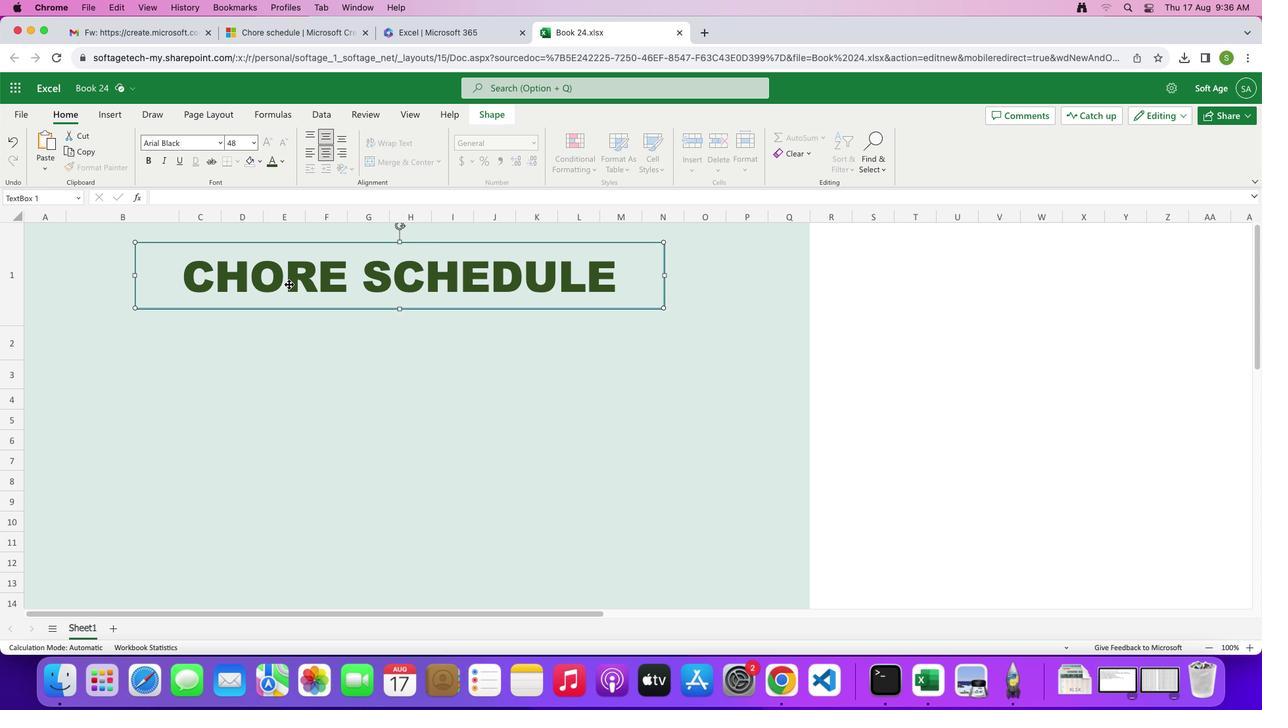 
Action: Mouse pressed left at (289, 284)
Screenshot: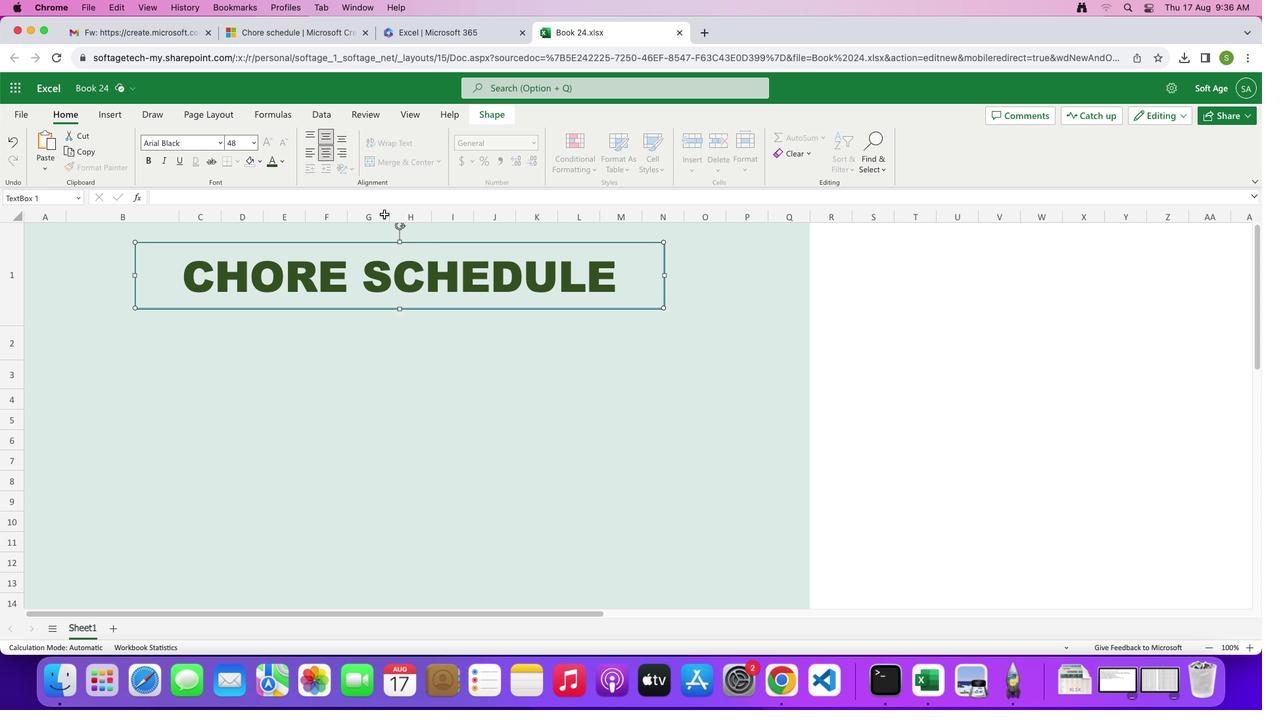 
Action: Mouse moved to (498, 111)
Screenshot: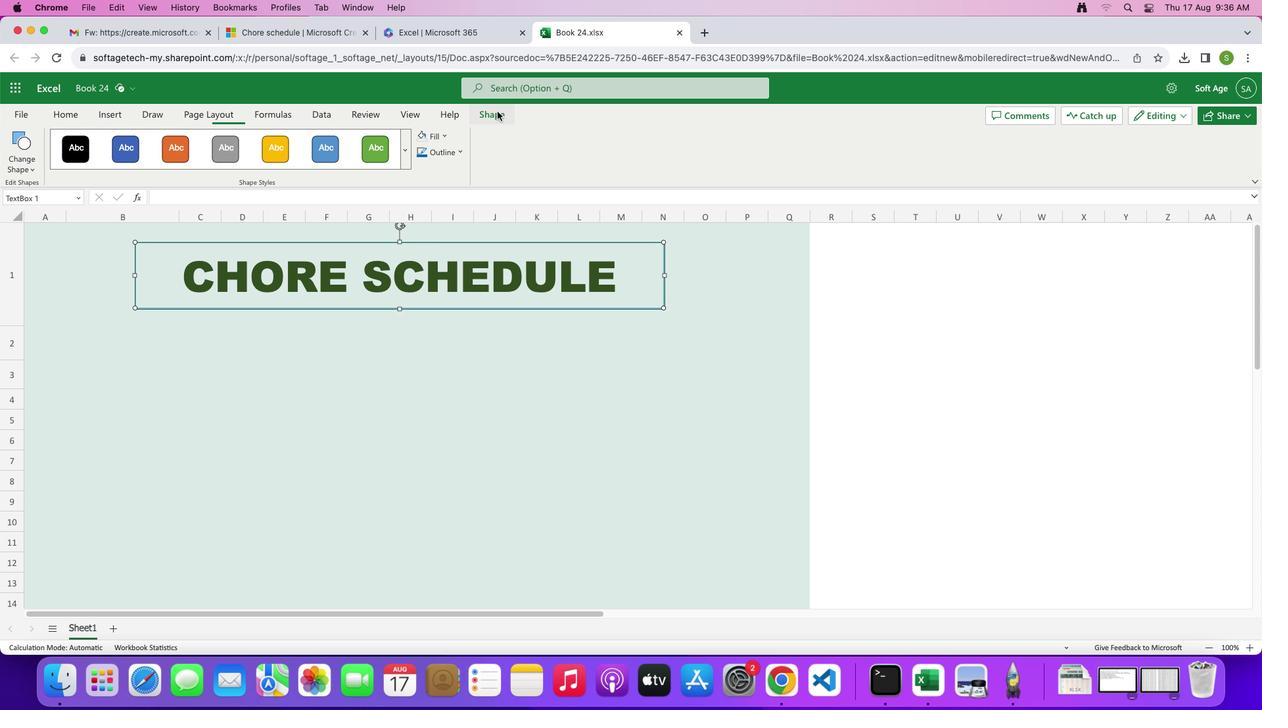 
Action: Mouse pressed left at (498, 111)
Screenshot: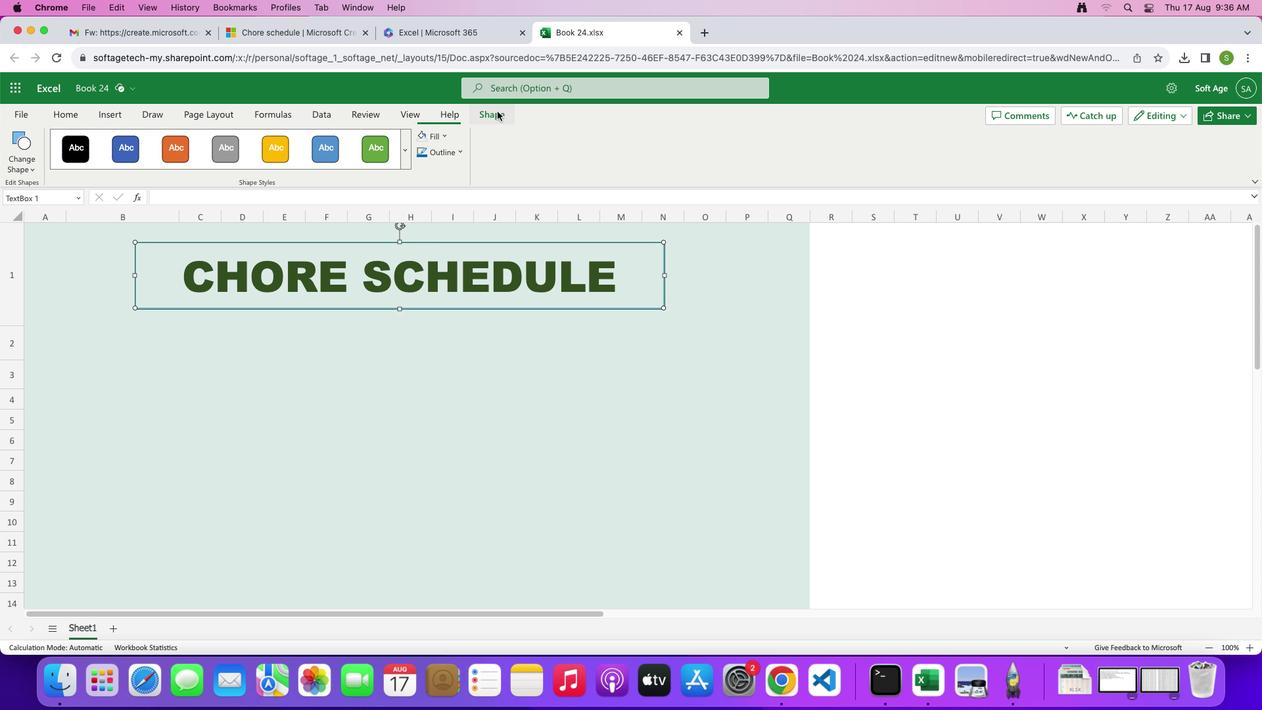 
Action: Mouse moved to (461, 150)
Screenshot: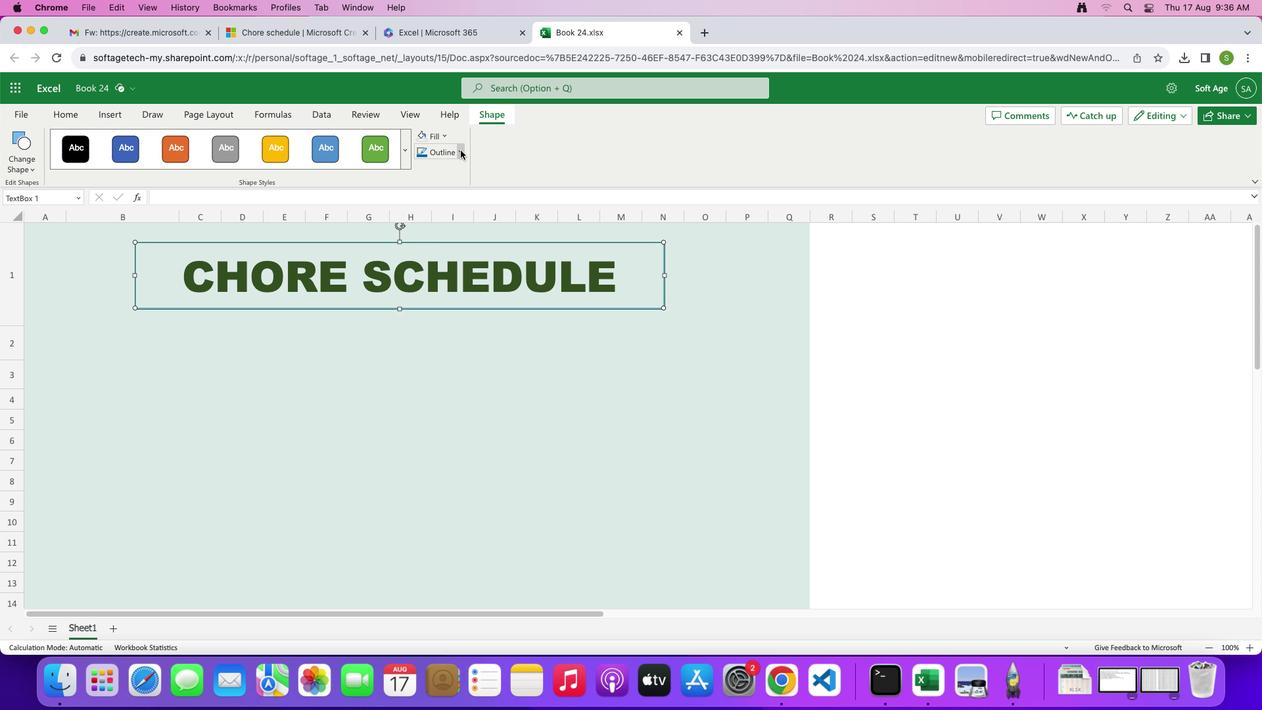 
Action: Mouse pressed left at (461, 150)
Screenshot: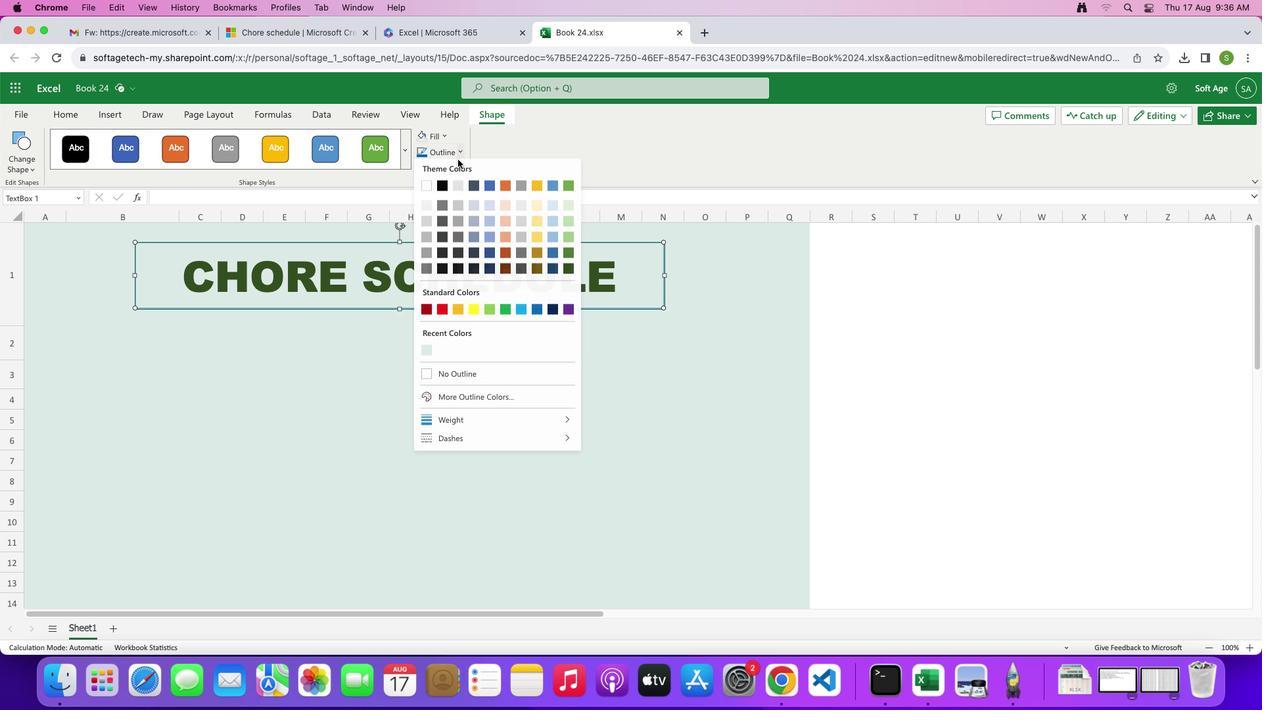 
Action: Mouse moved to (438, 378)
Screenshot: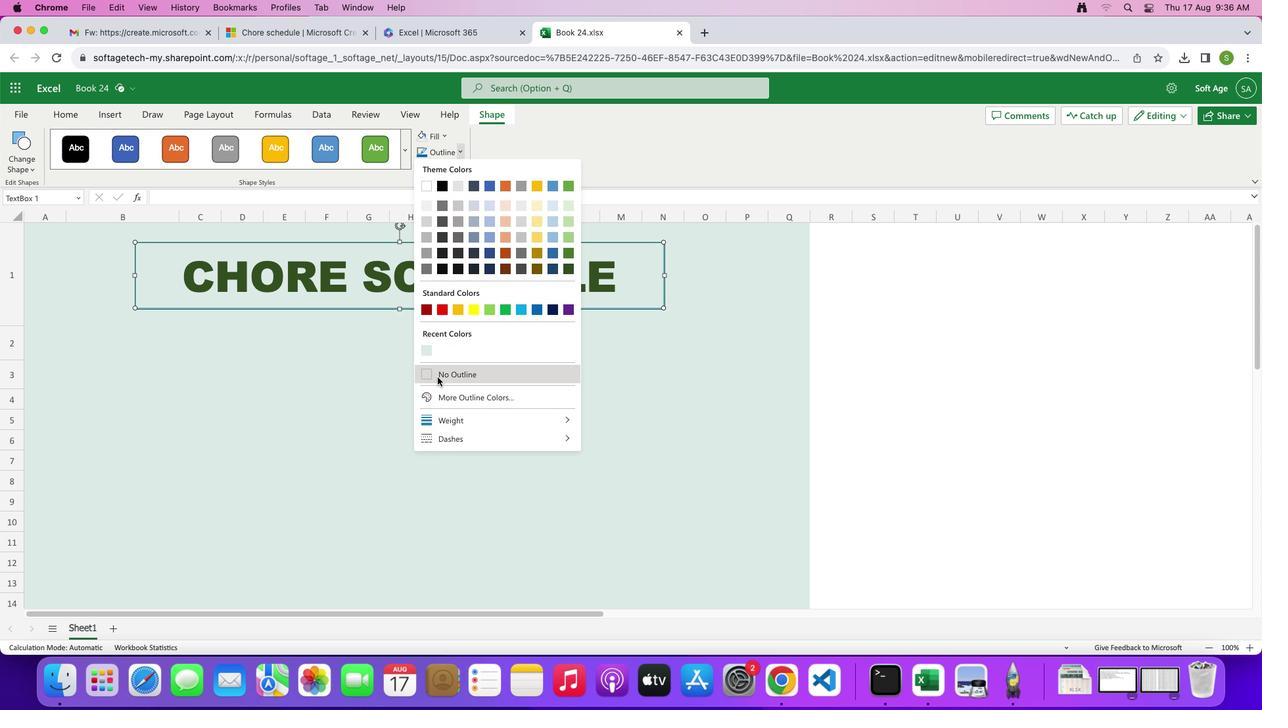 
Action: Mouse pressed left at (438, 378)
Screenshot: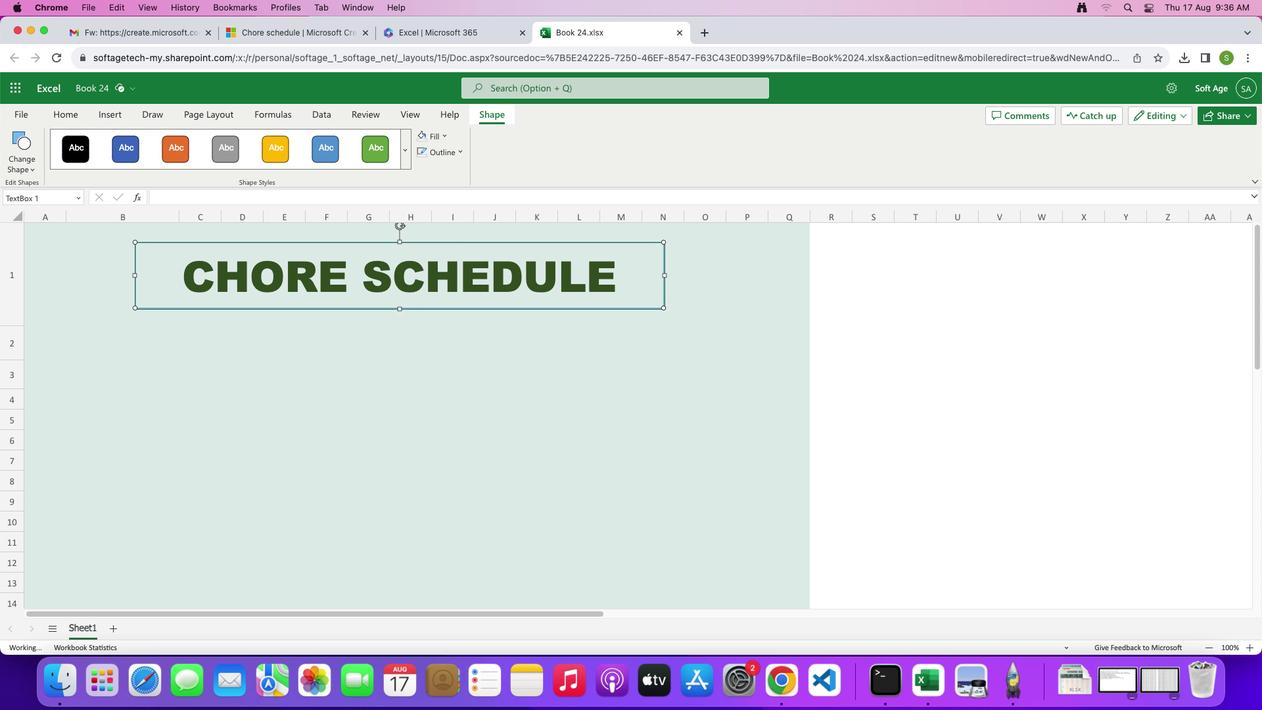 
Action: Mouse moved to (420, 349)
Screenshot: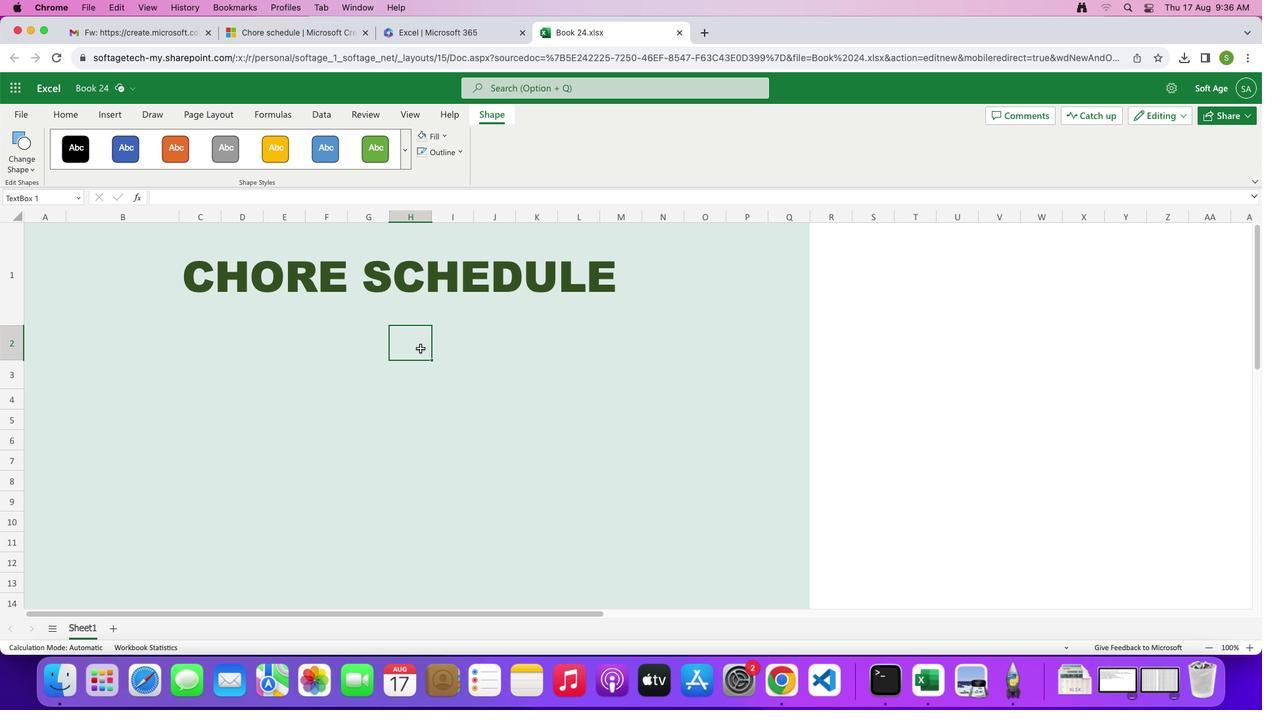 
Action: Mouse pressed left at (420, 349)
Screenshot: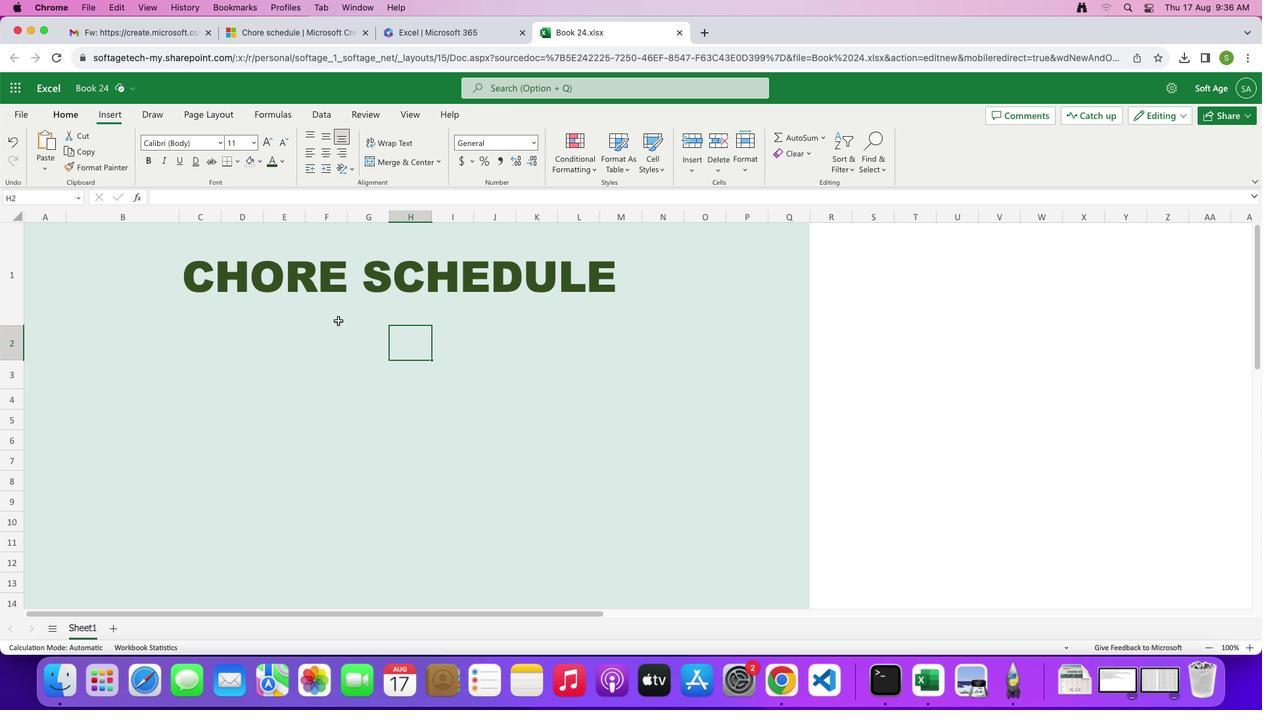 
Action: Mouse moved to (271, 301)
Screenshot: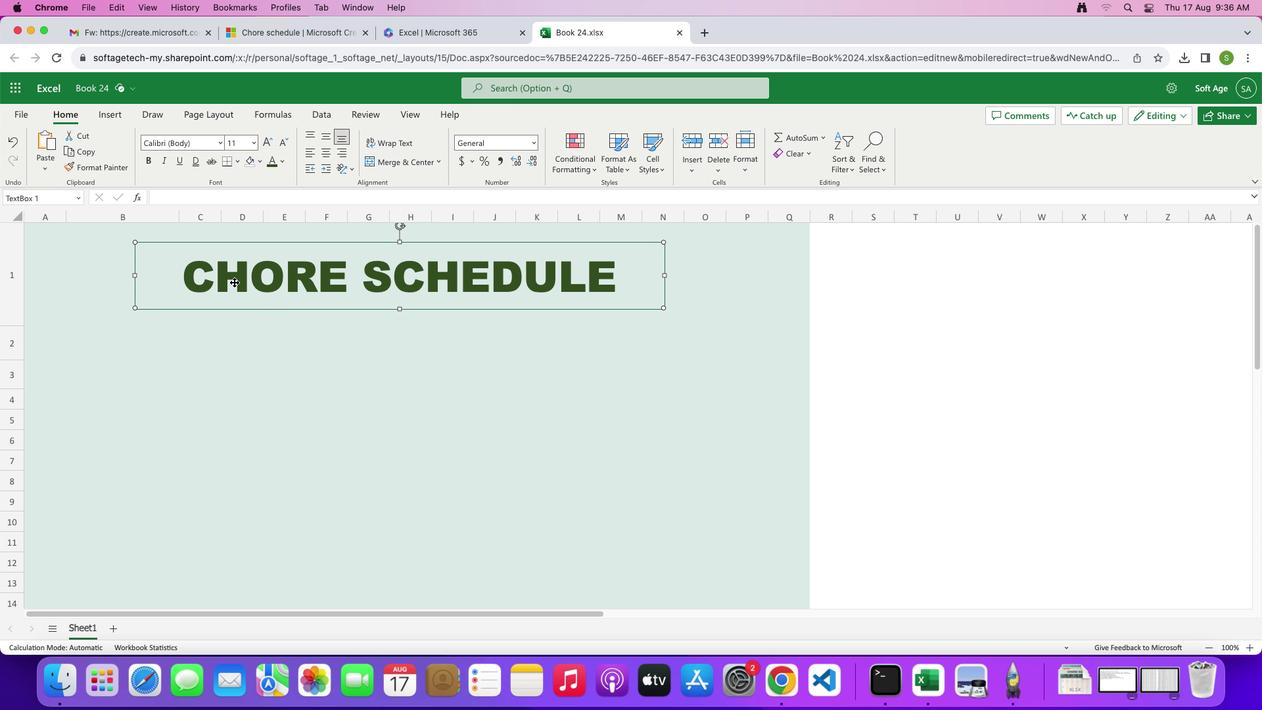 
Action: Mouse pressed left at (271, 301)
Screenshot: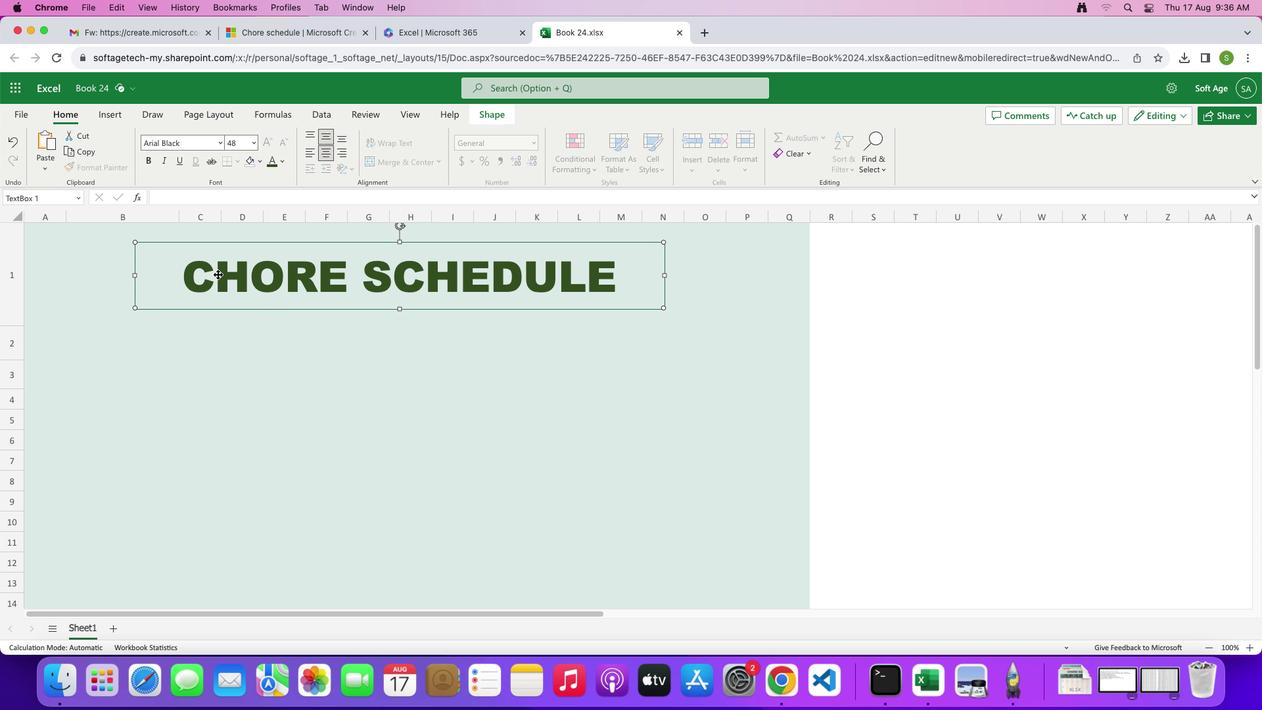 
Action: Mouse moved to (183, 270)
Screenshot: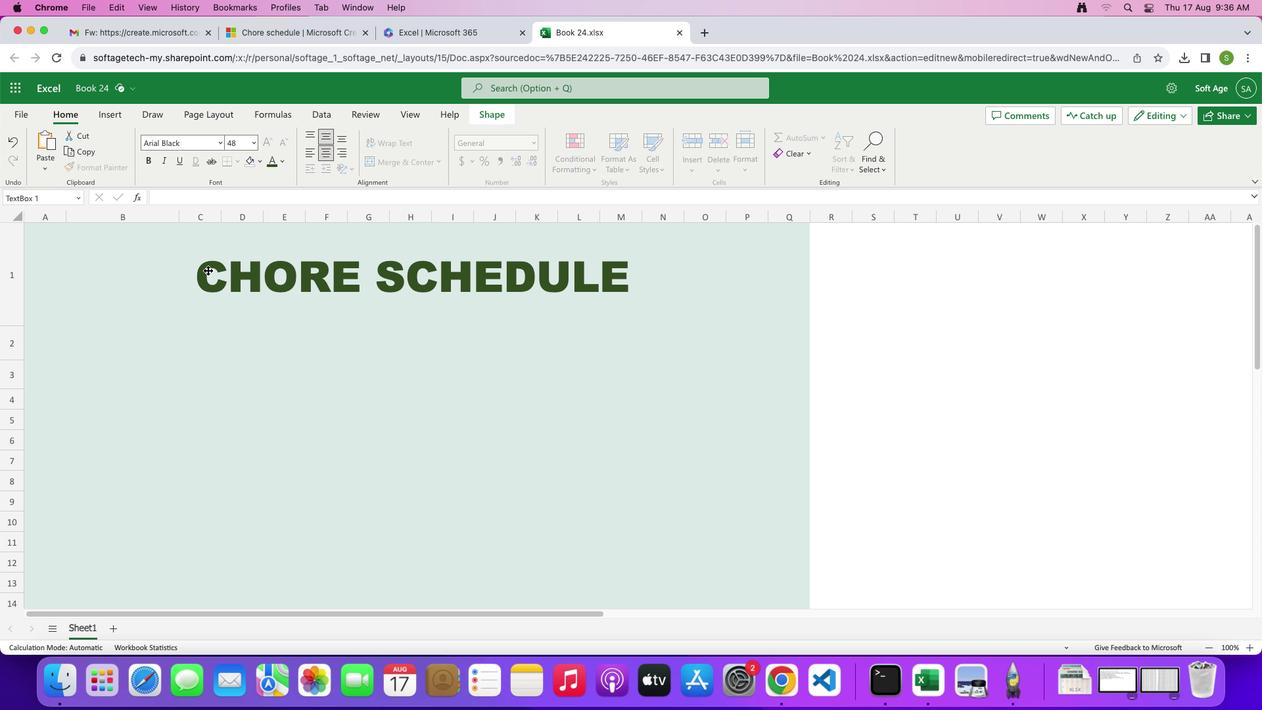 
Action: Mouse pressed left at (183, 270)
Screenshot: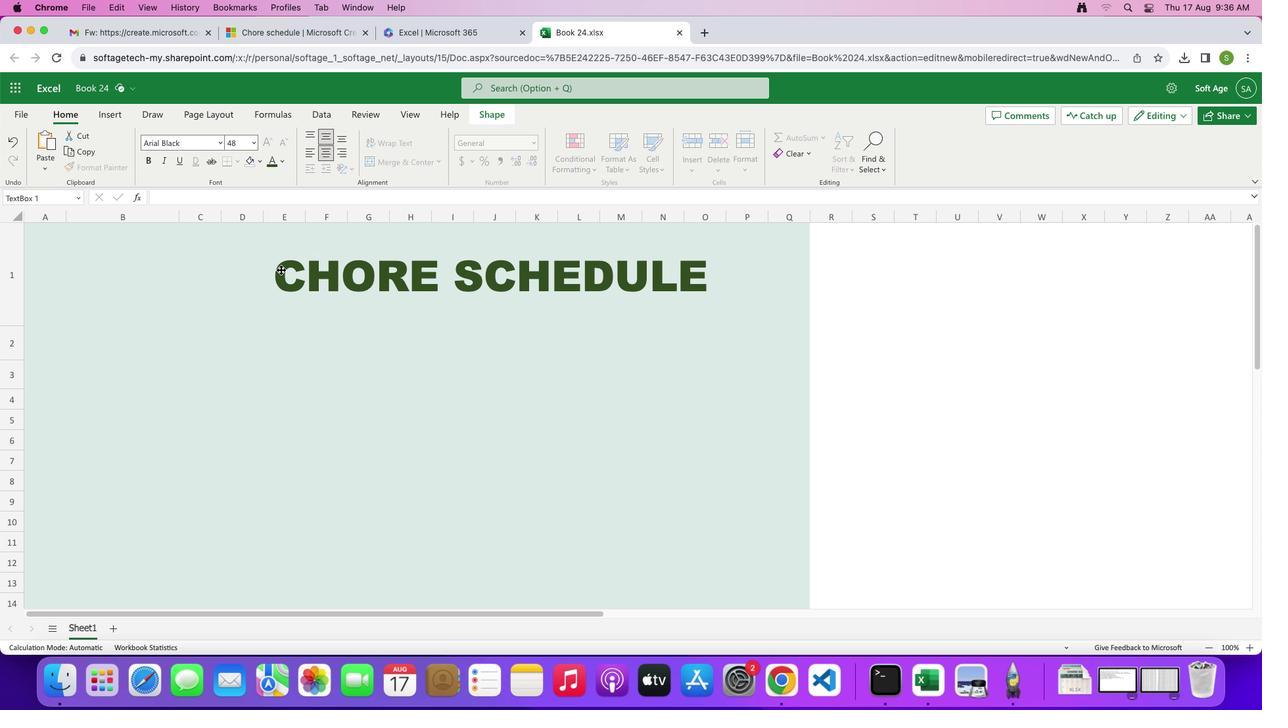 
Action: Mouse moved to (558, 276)
Screenshot: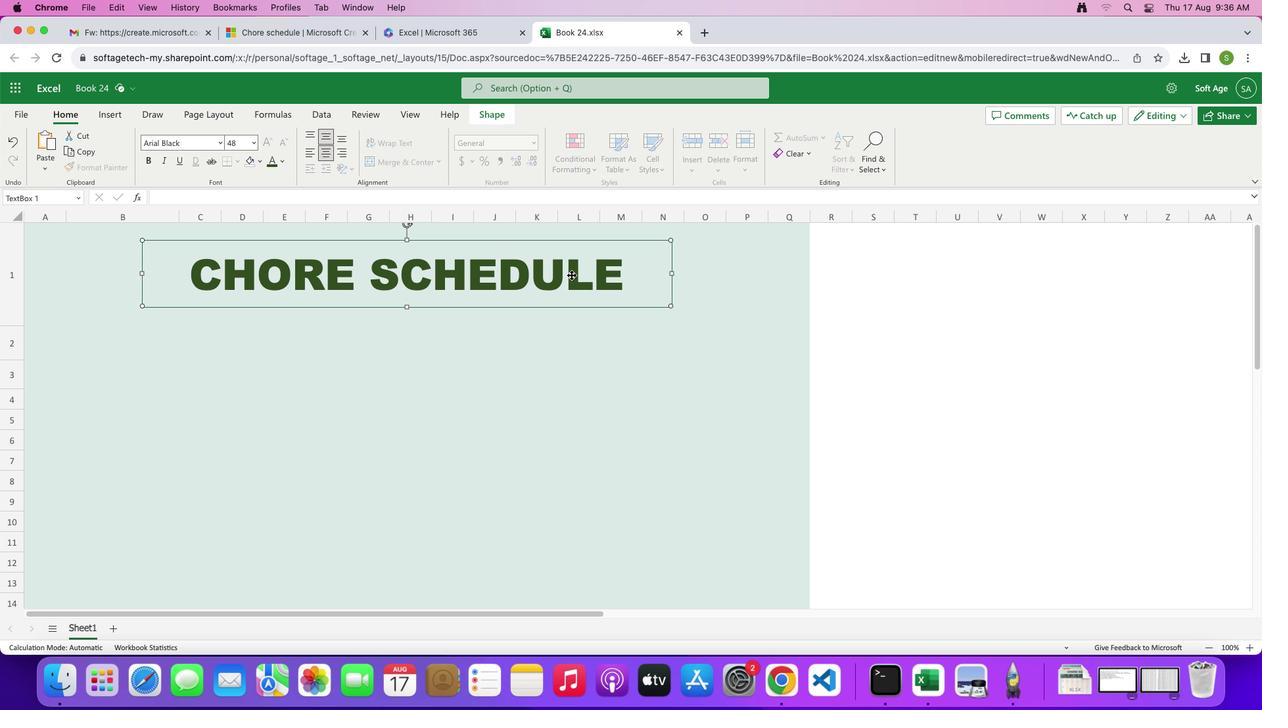 
Action: Mouse pressed left at (558, 276)
Screenshot: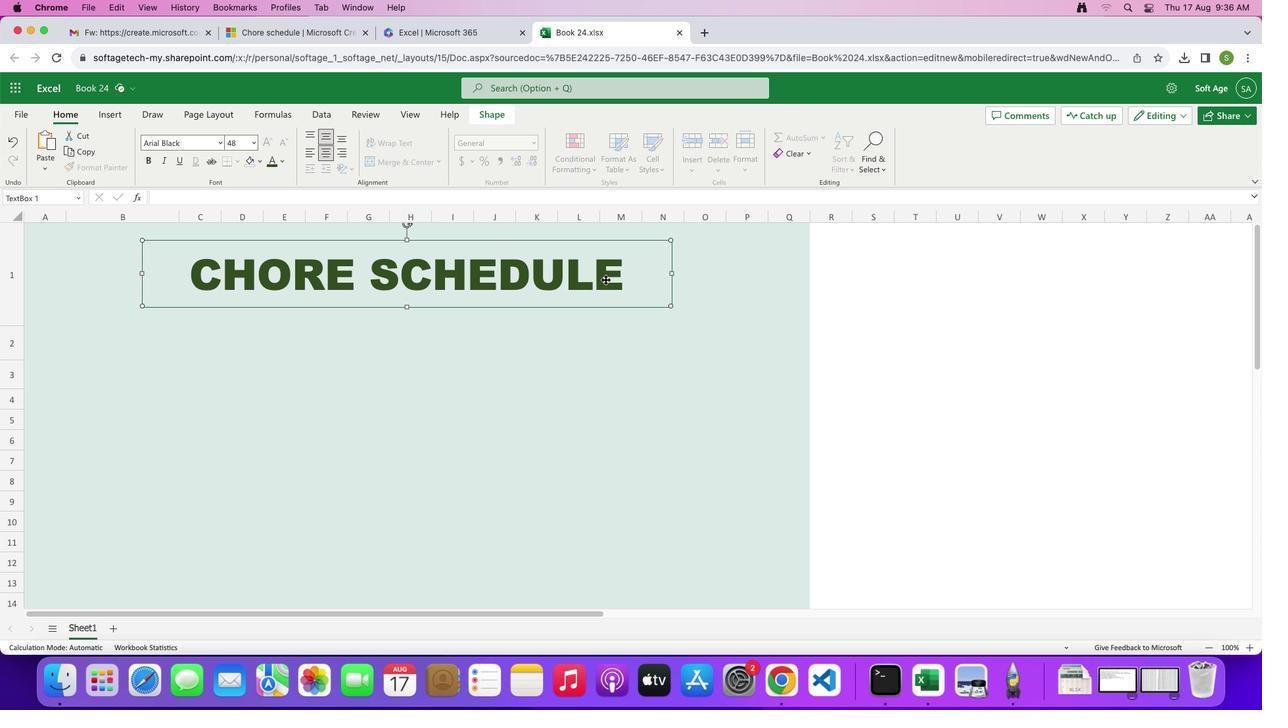 
Action: Mouse moved to (637, 272)
Screenshot: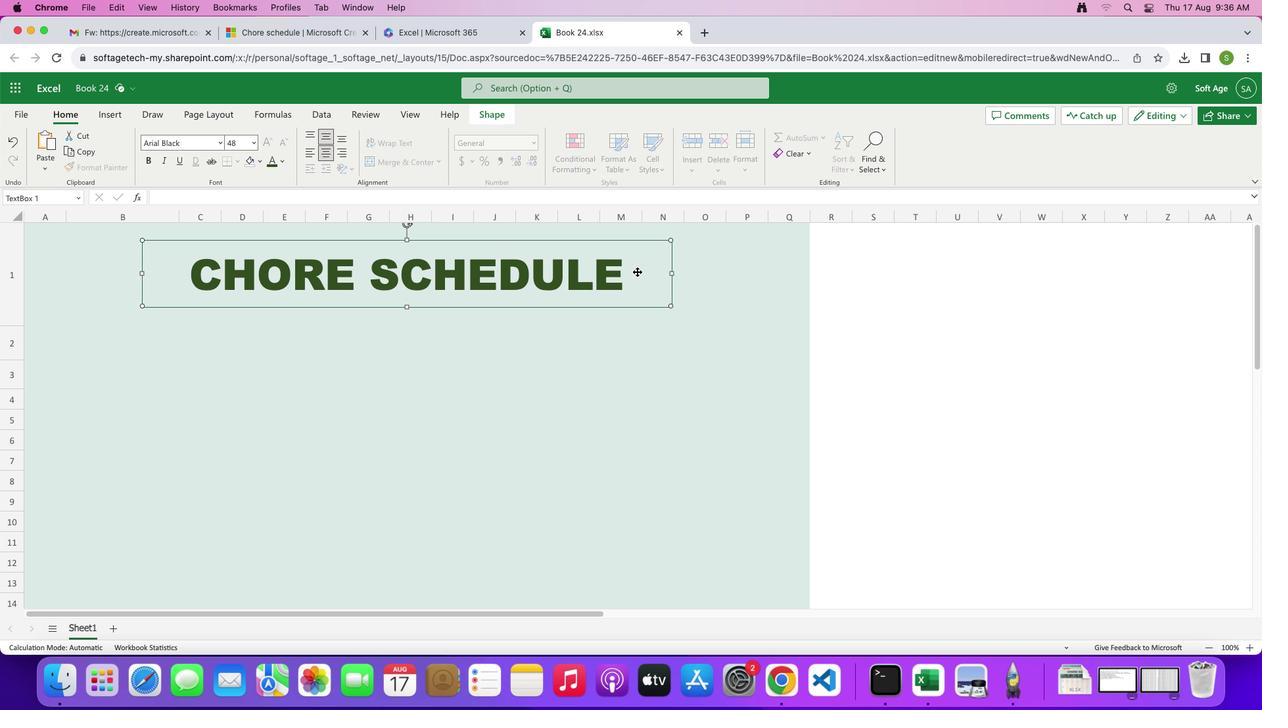 
Action: Mouse pressed left at (637, 272)
Screenshot: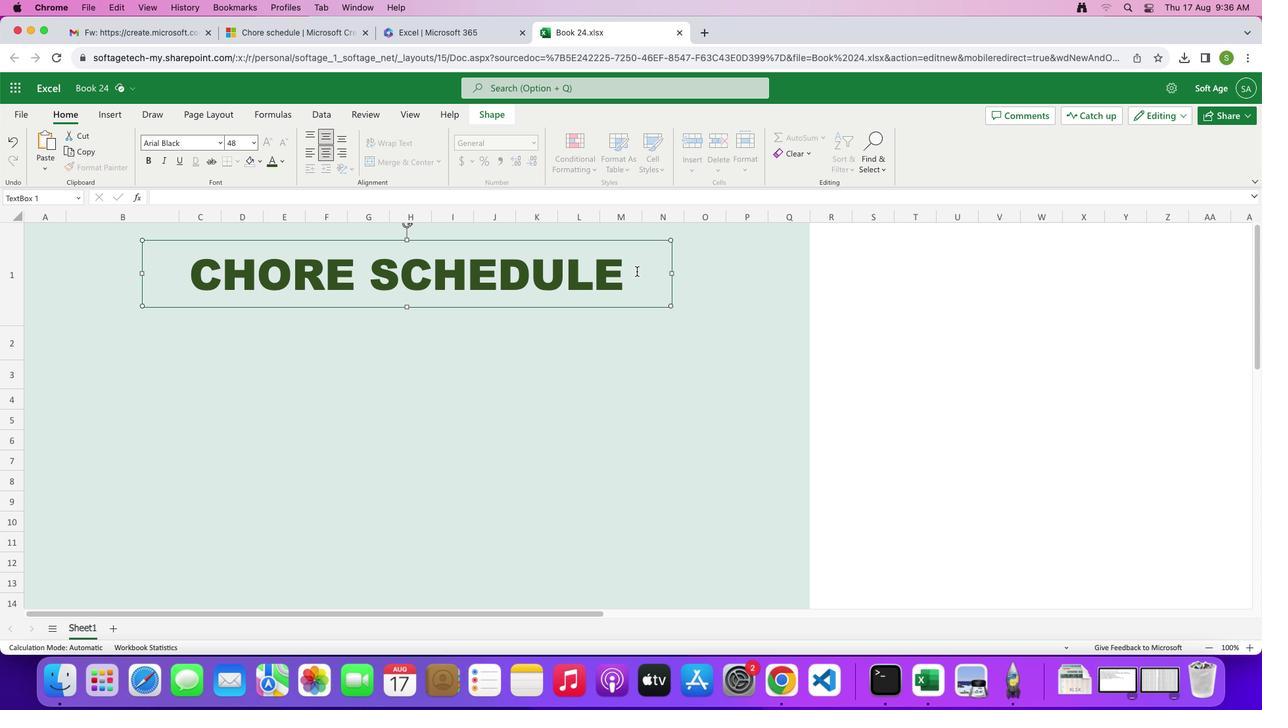 
Action: Mouse pressed left at (637, 272)
Screenshot: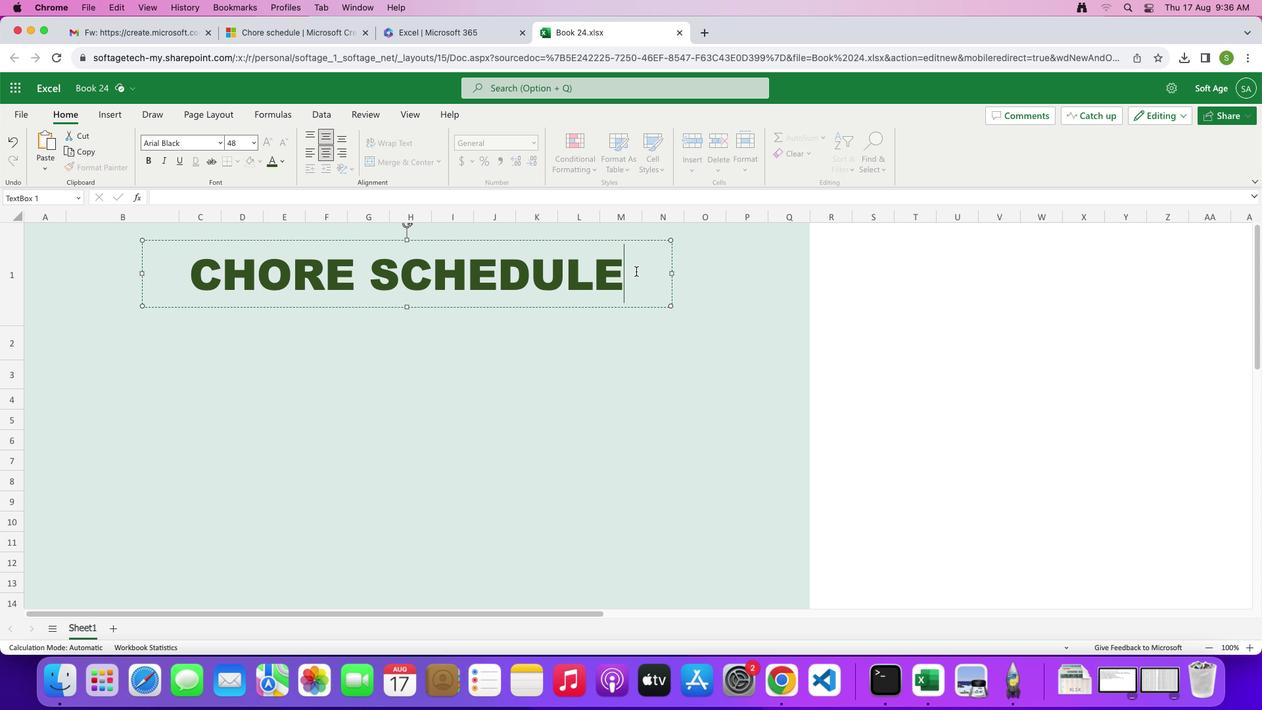 
Action: Mouse moved to (629, 273)
Screenshot: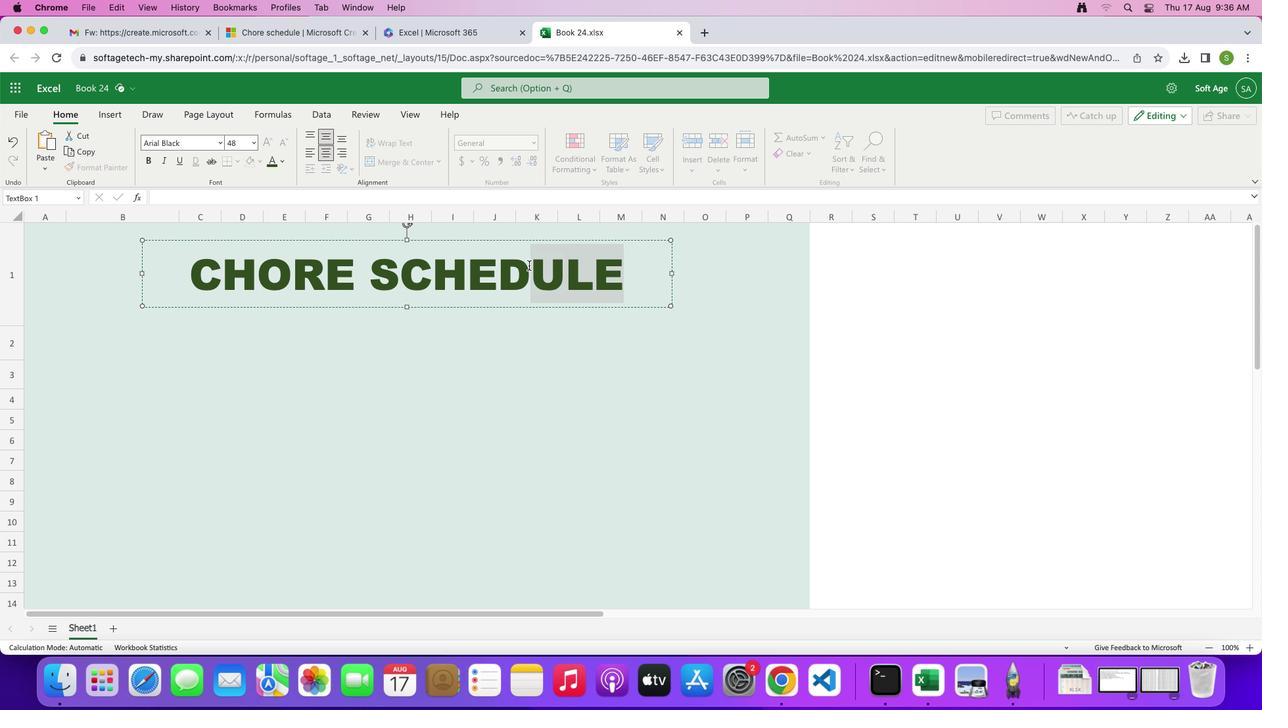 
Action: Mouse pressed left at (629, 273)
Screenshot: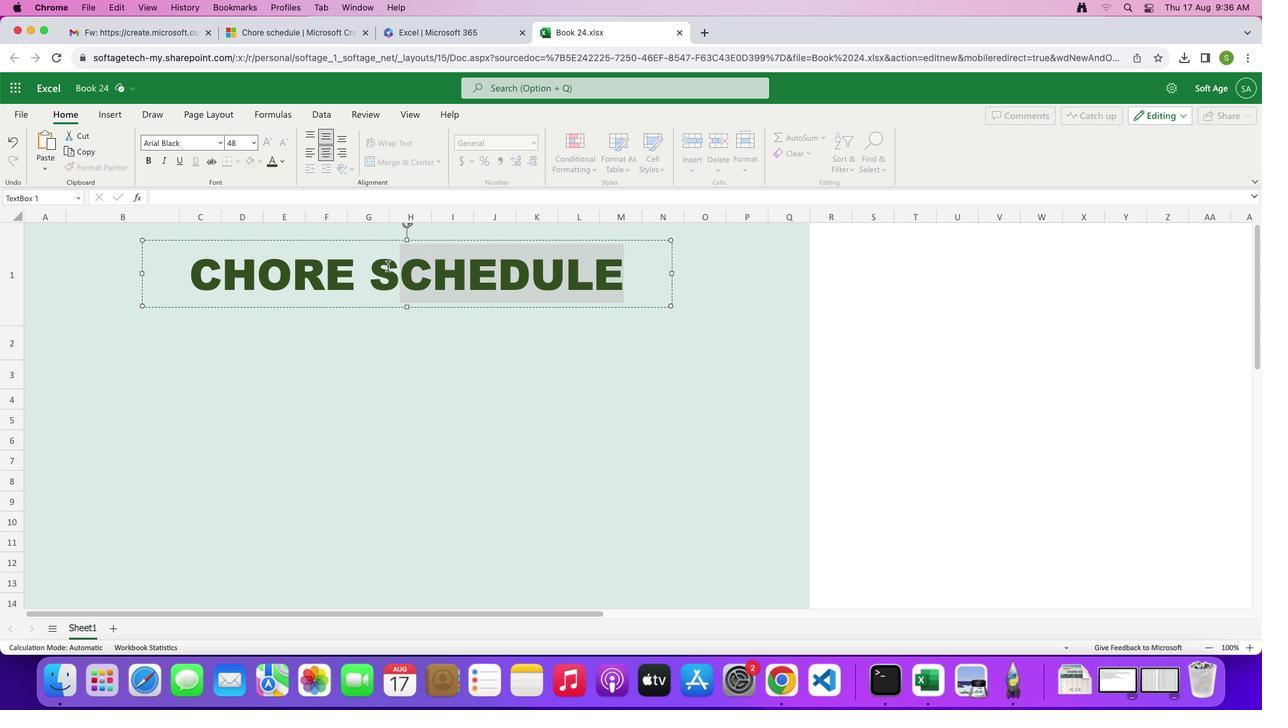 
Action: Mouse moved to (282, 159)
Screenshot: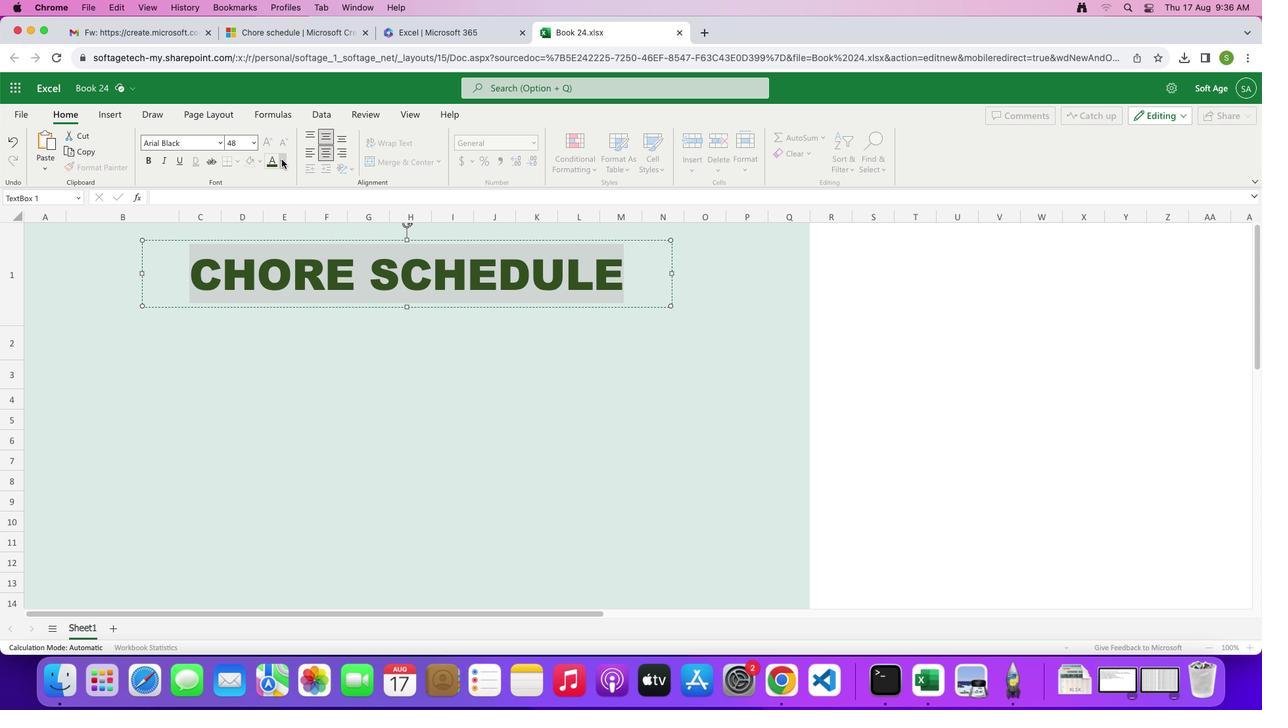 
Action: Mouse pressed left at (282, 159)
Screenshot: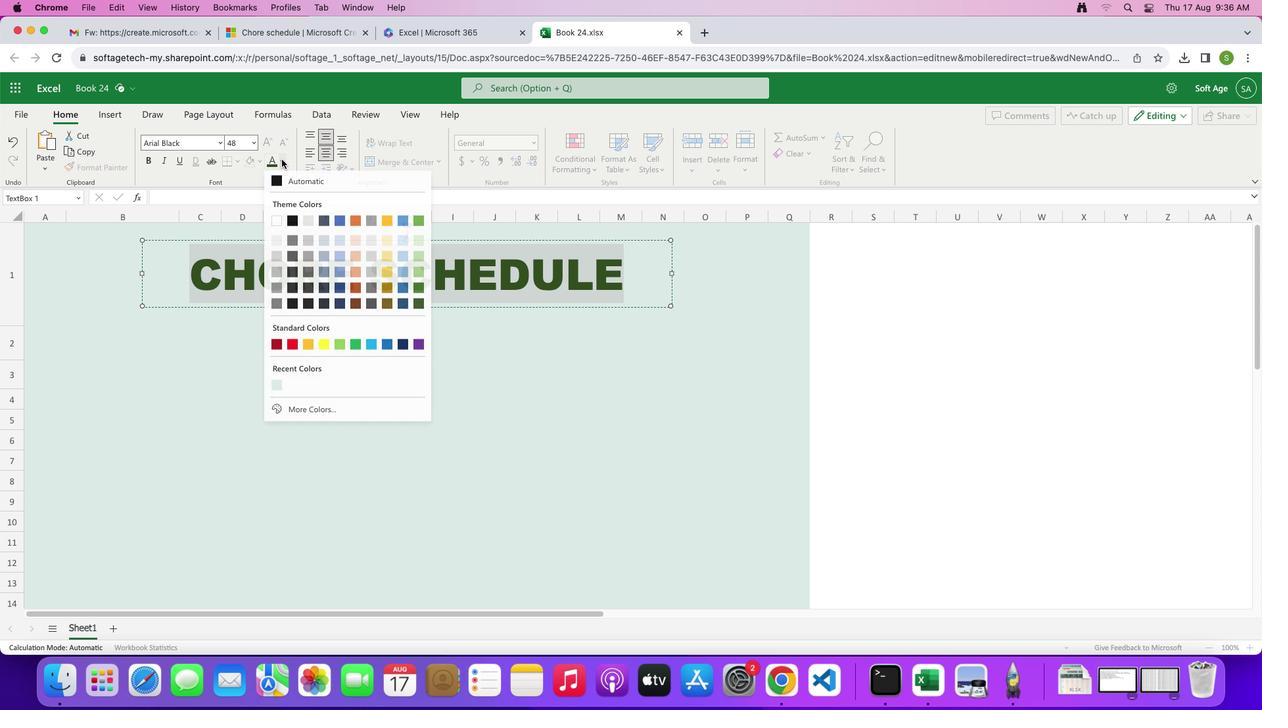 
Action: Mouse moved to (302, 407)
Screenshot: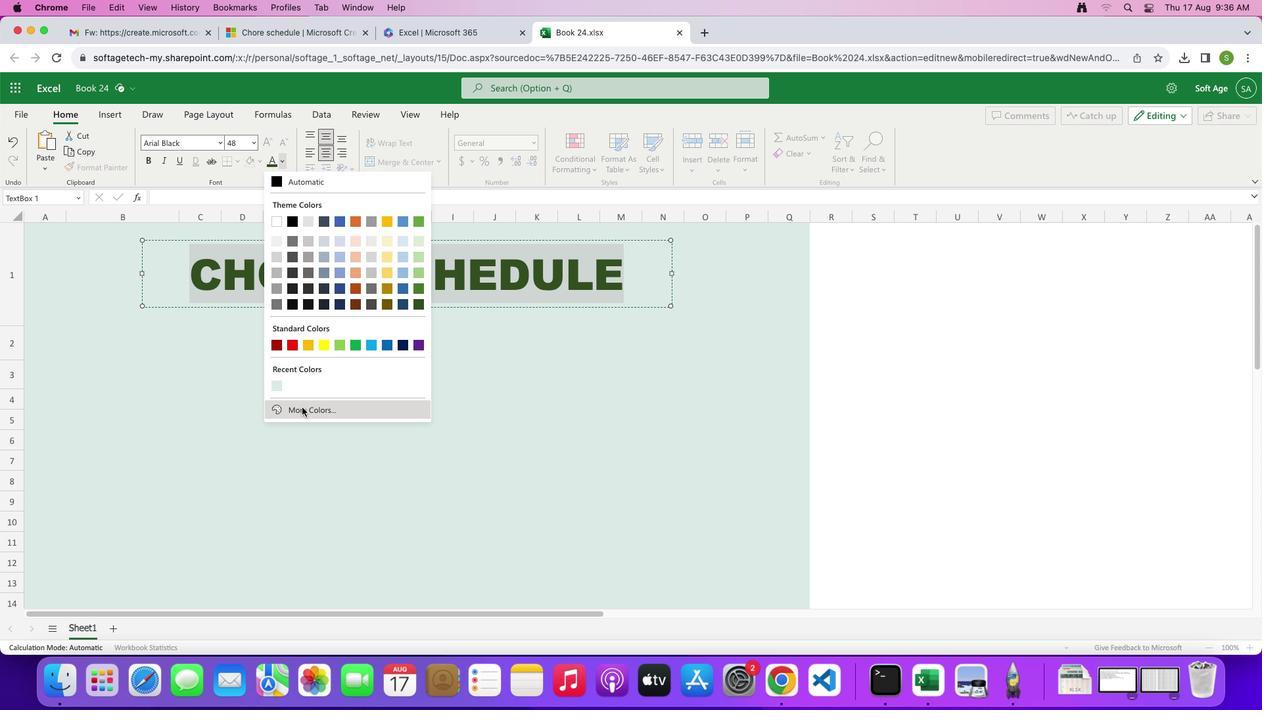 
Action: Mouse pressed left at (302, 407)
Screenshot: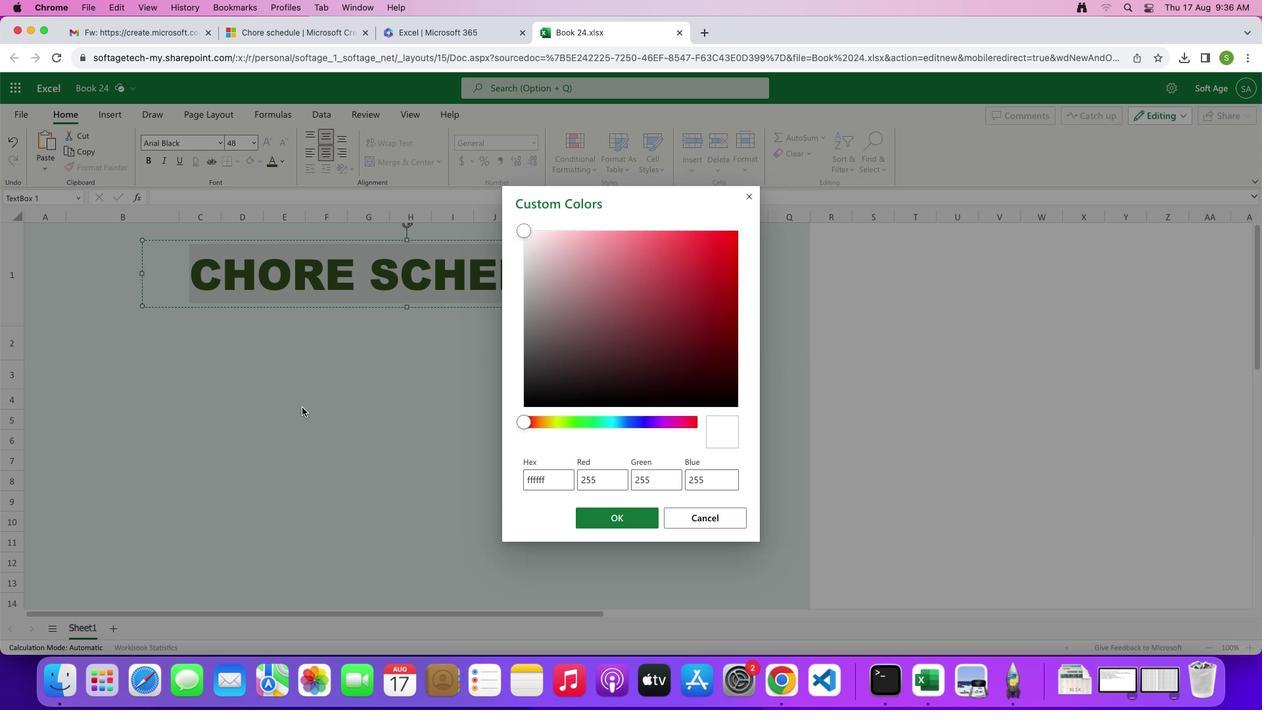 
Action: Mouse moved to (602, 425)
Screenshot: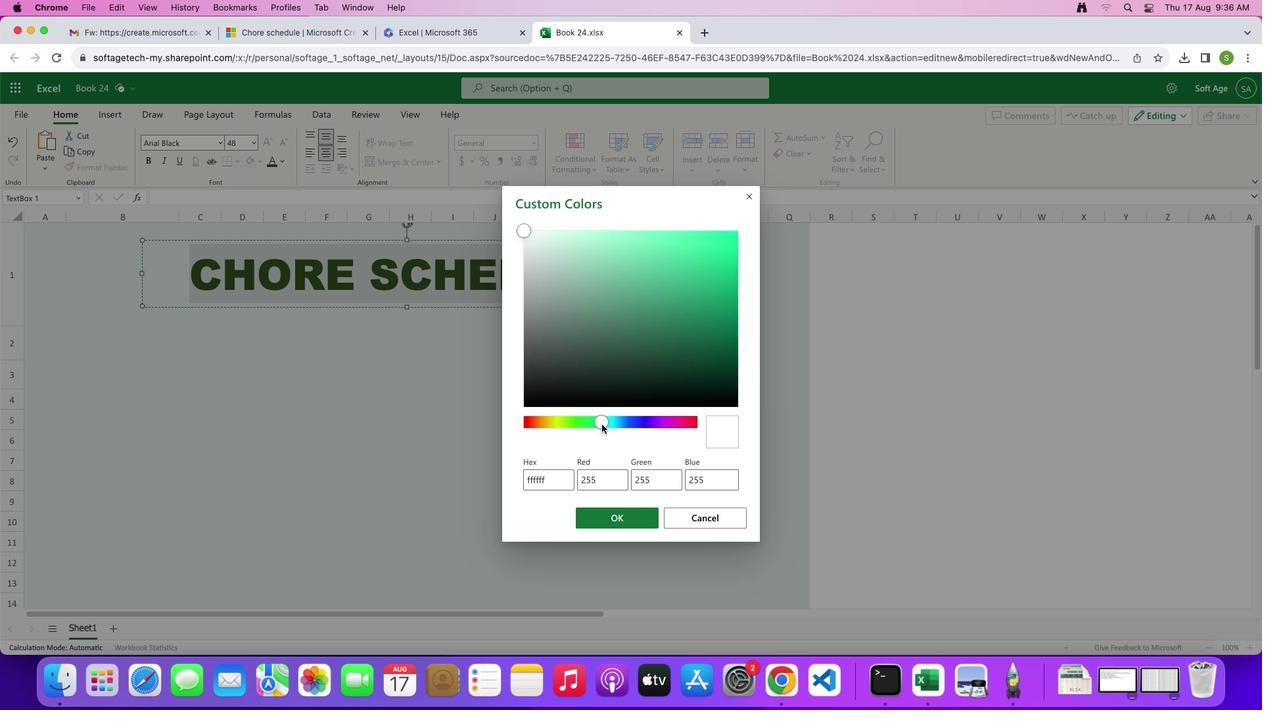 
Action: Mouse pressed left at (602, 425)
Screenshot: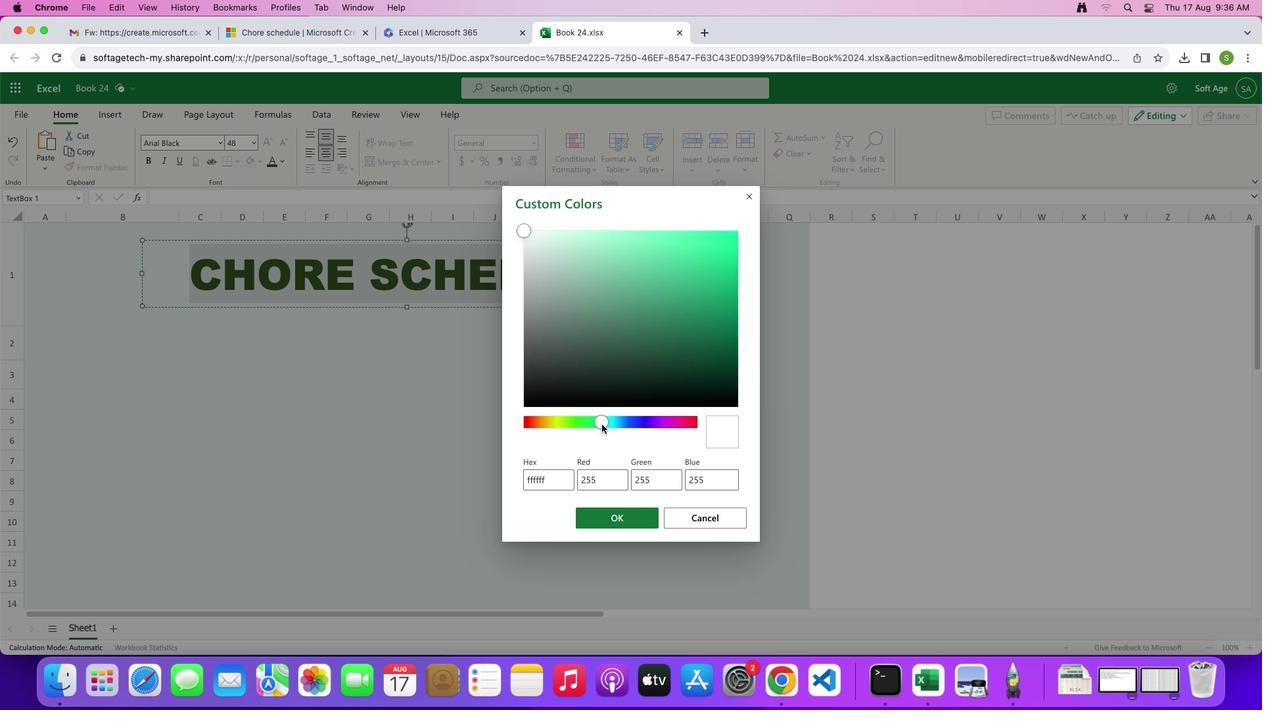 
Action: Mouse moved to (641, 297)
Screenshot: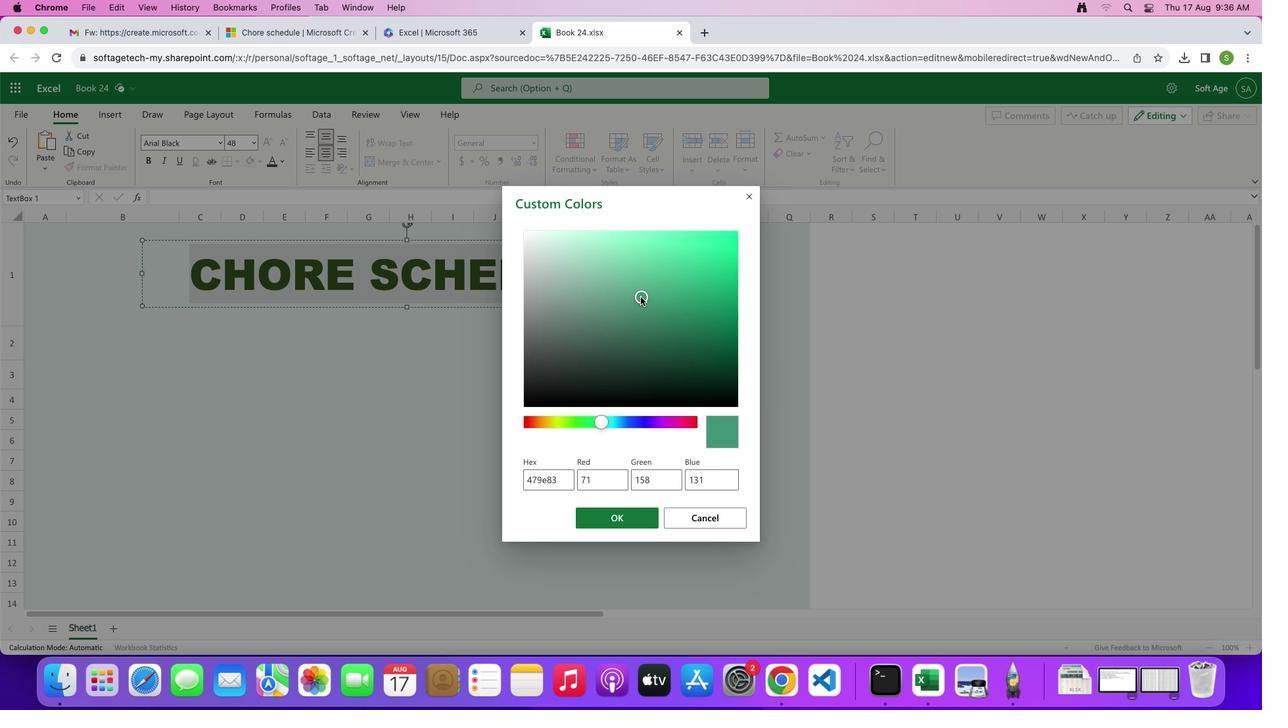 
Action: Mouse pressed left at (641, 297)
Screenshot: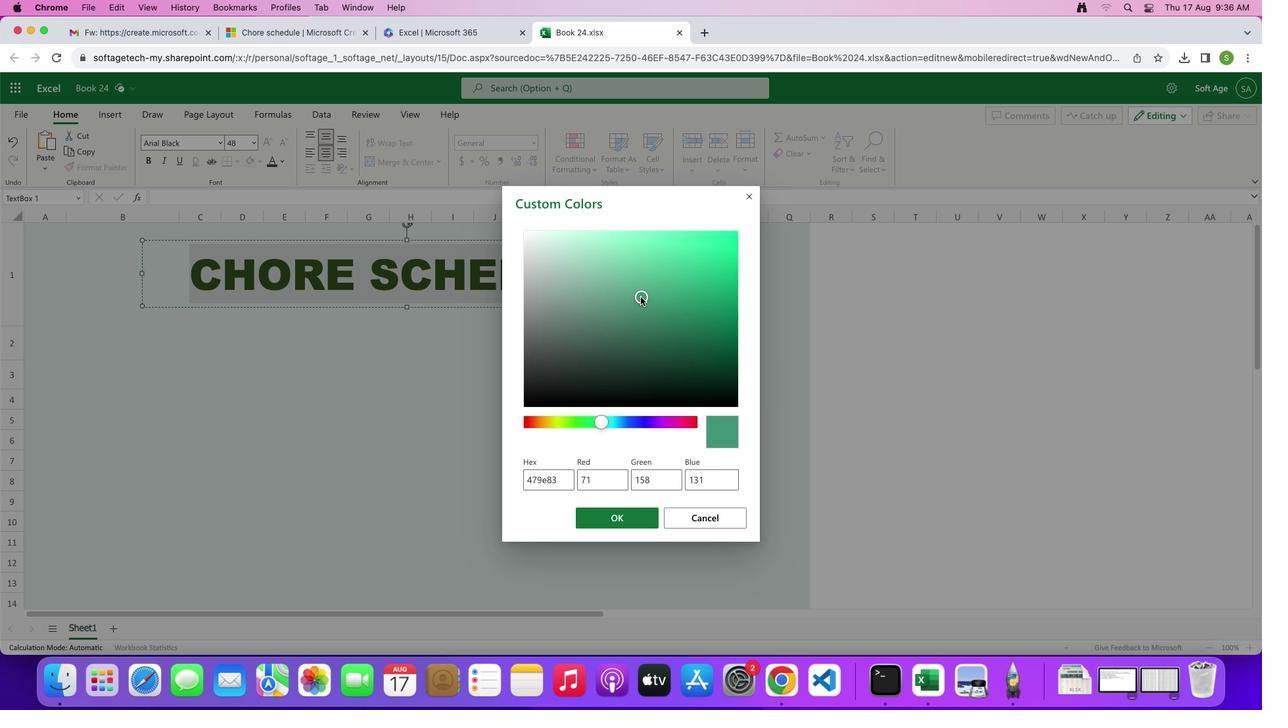 
Action: Mouse moved to (623, 327)
Screenshot: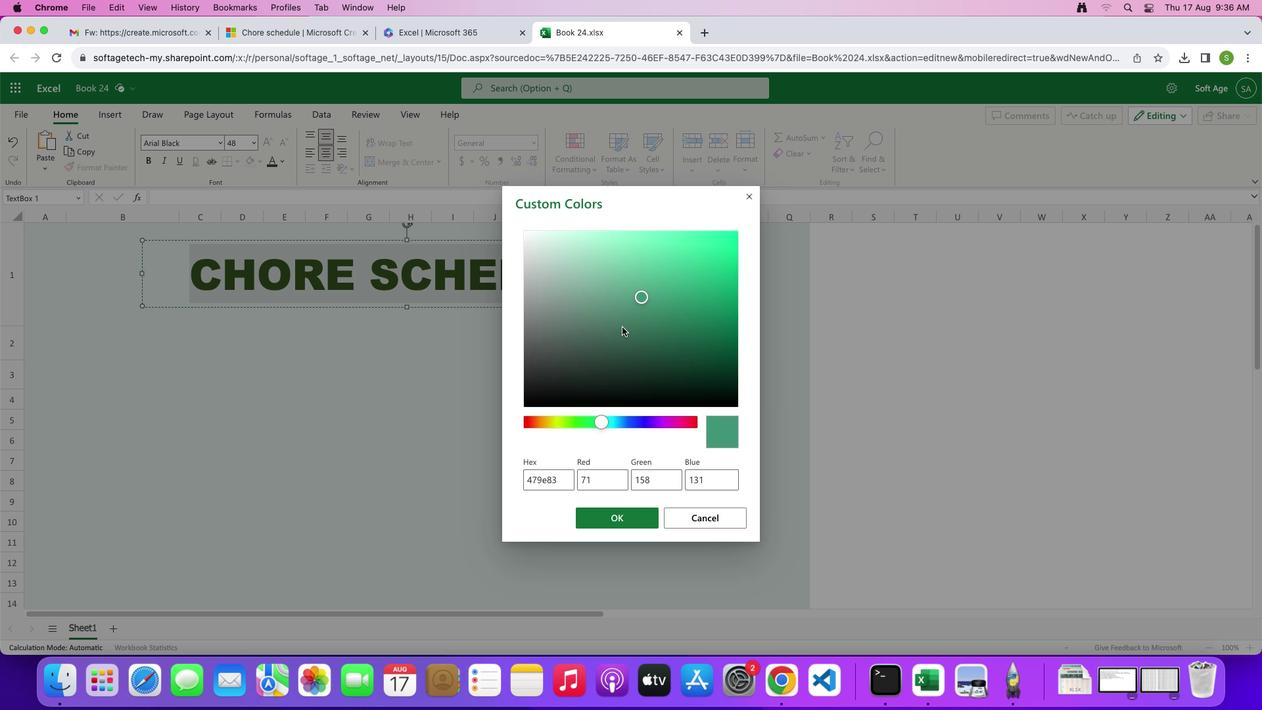 
Action: Mouse pressed left at (623, 327)
Screenshot: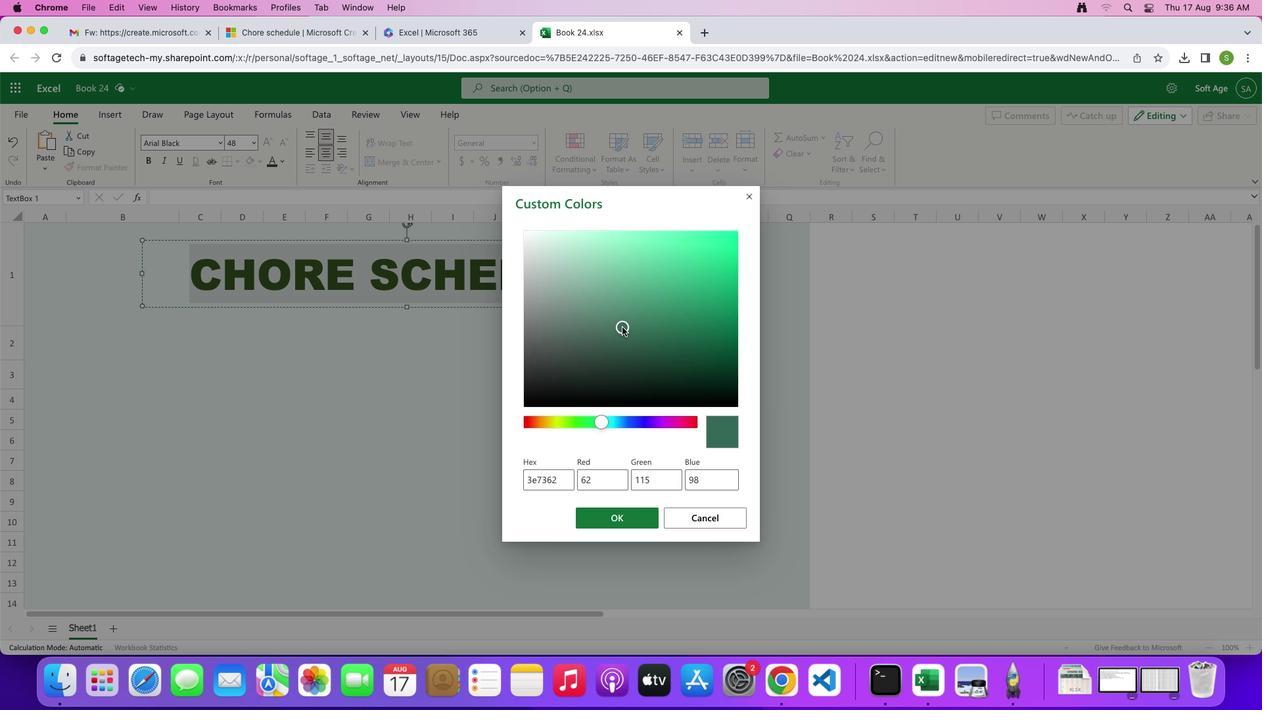 
Action: Mouse moved to (652, 520)
Screenshot: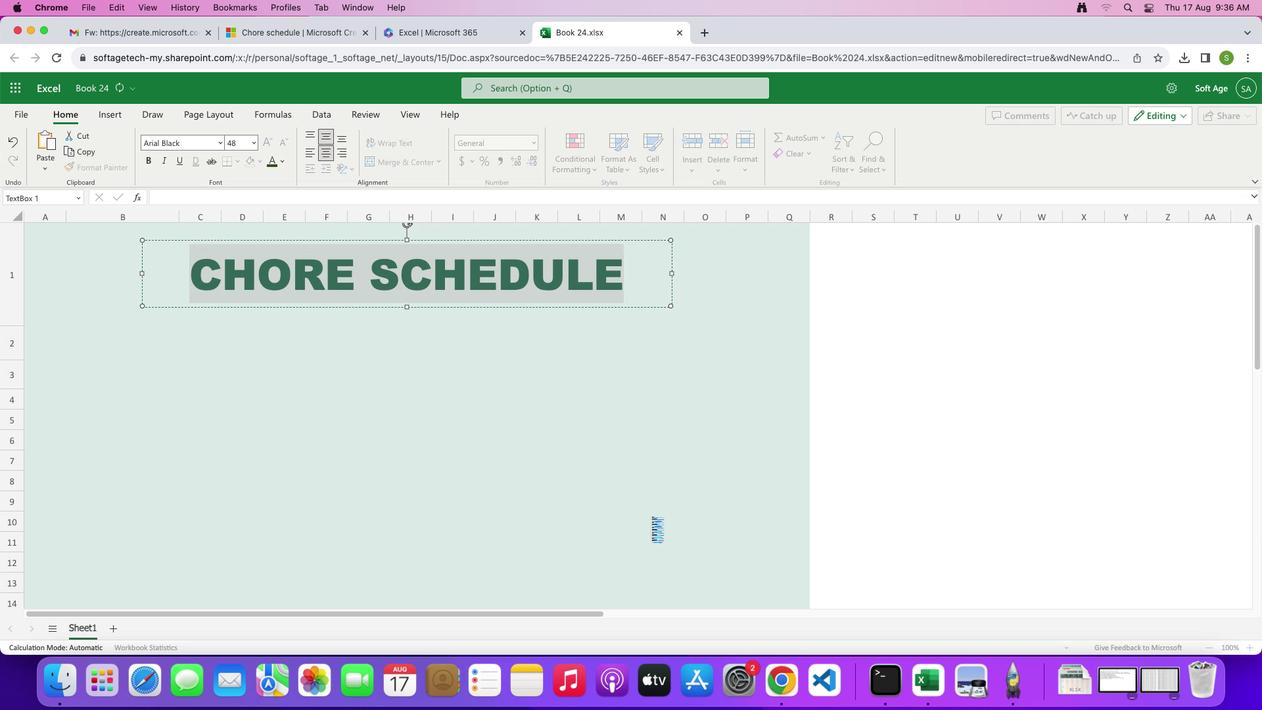 
Action: Mouse pressed left at (652, 520)
Screenshot: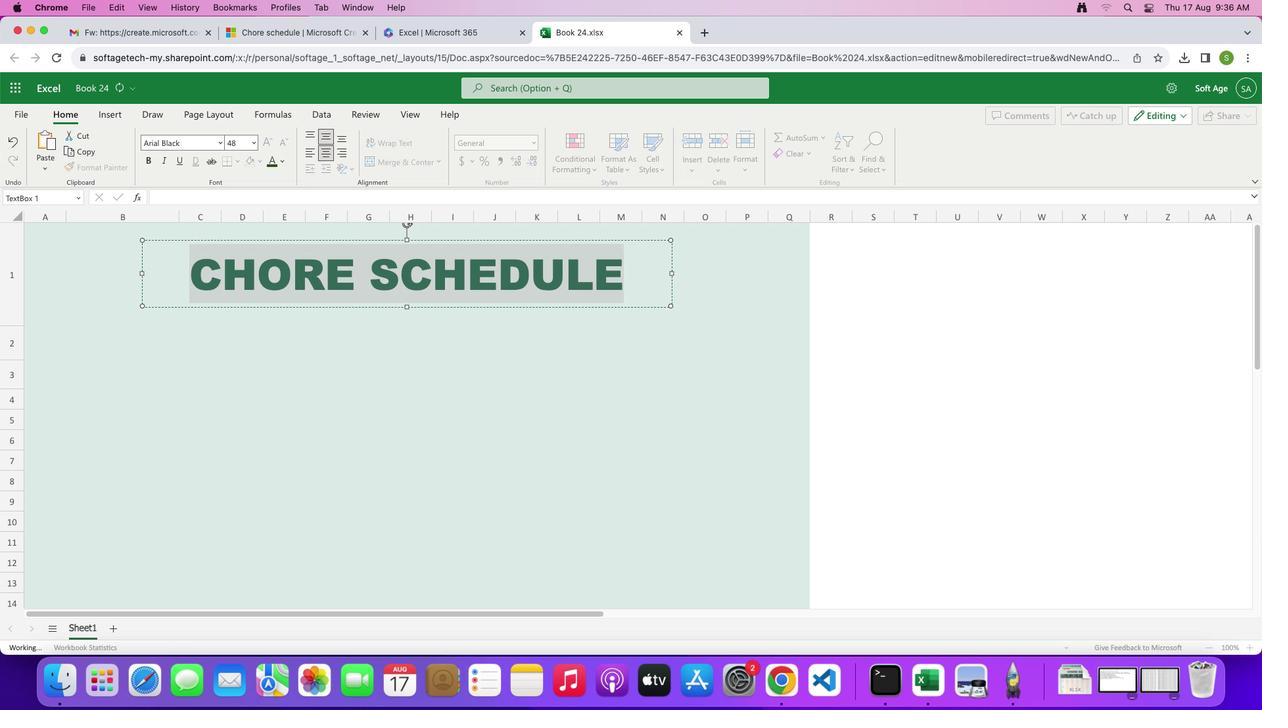 
Action: Mouse moved to (531, 374)
Screenshot: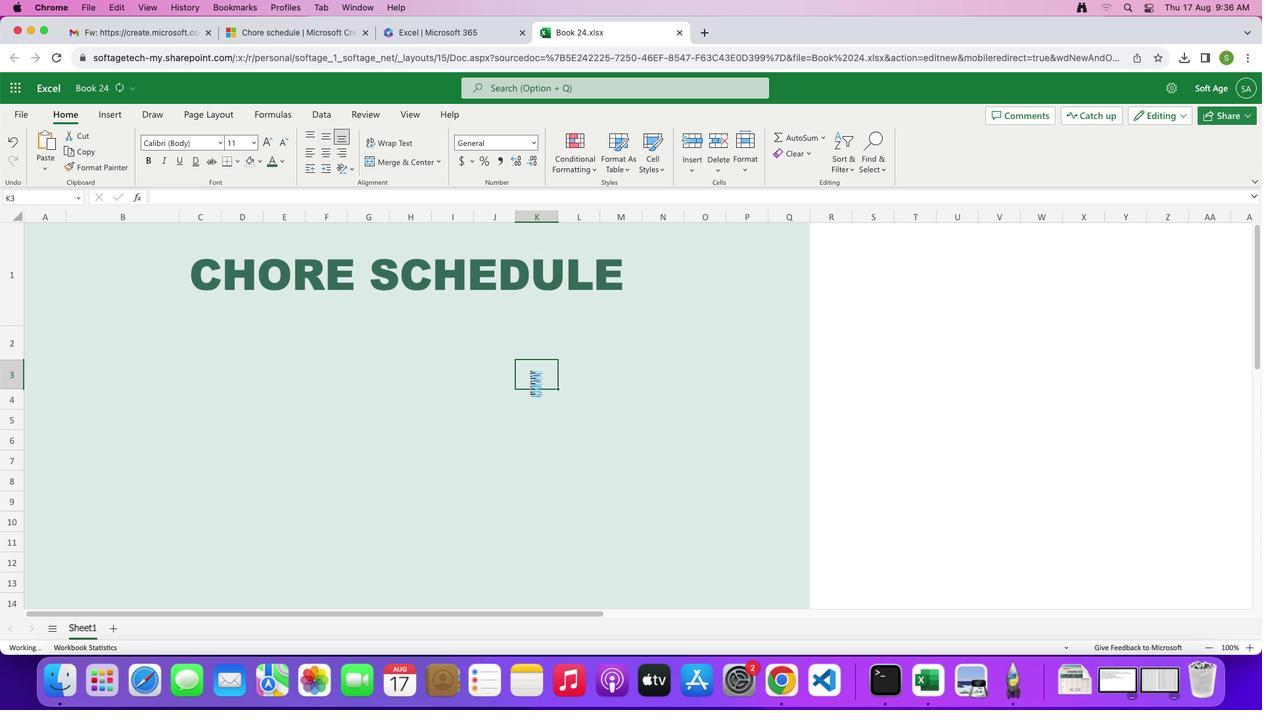 
Action: Mouse pressed left at (531, 374)
Screenshot: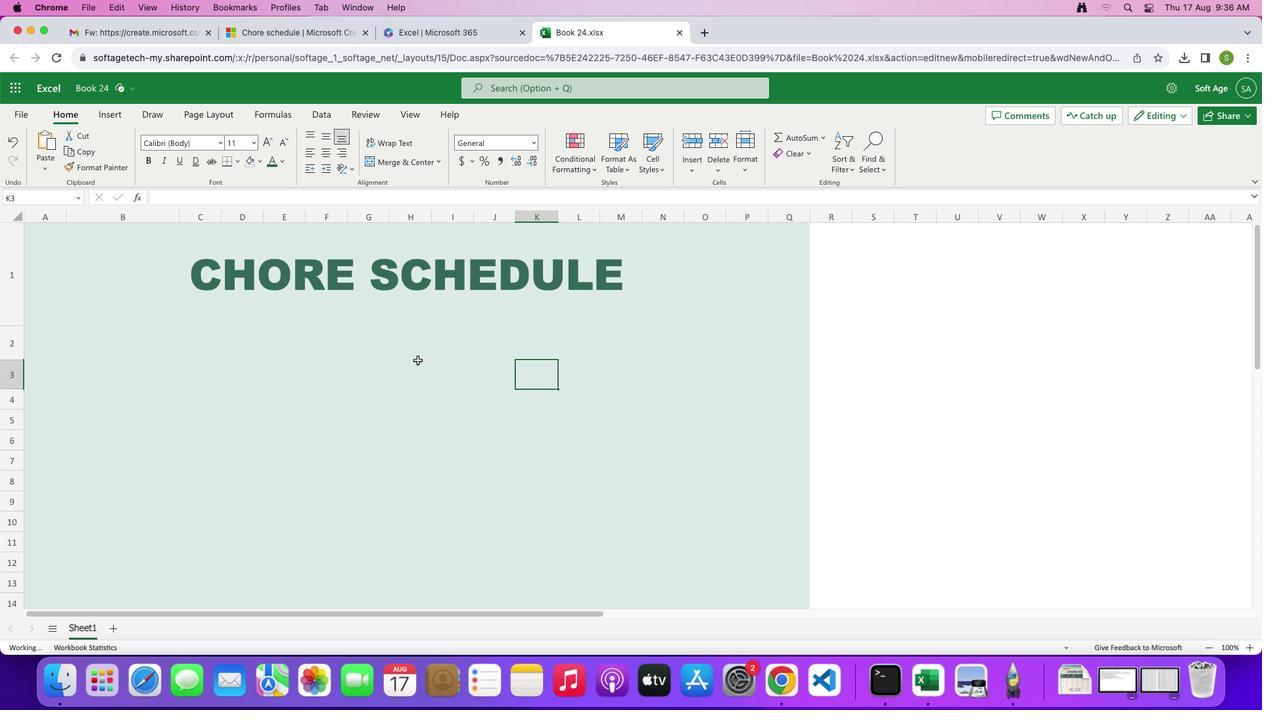 
Action: Mouse moved to (77, 330)
Screenshot: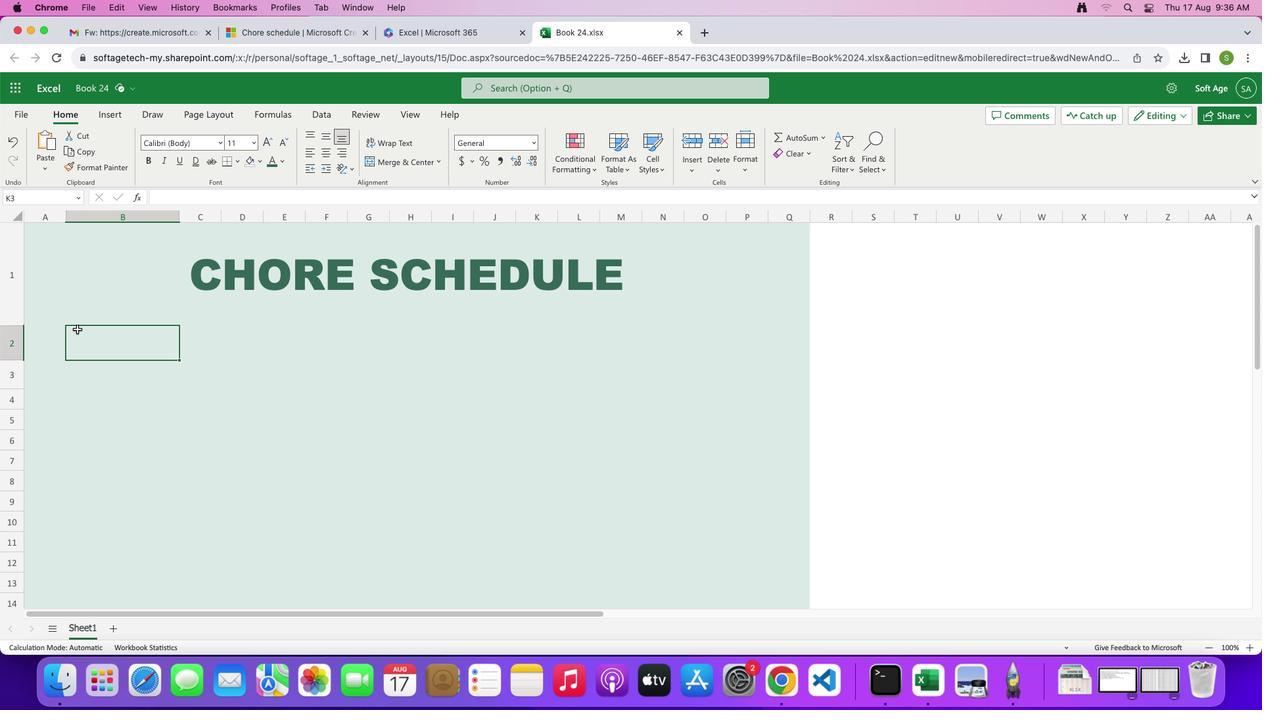 
Action: Mouse pressed left at (77, 330)
Screenshot: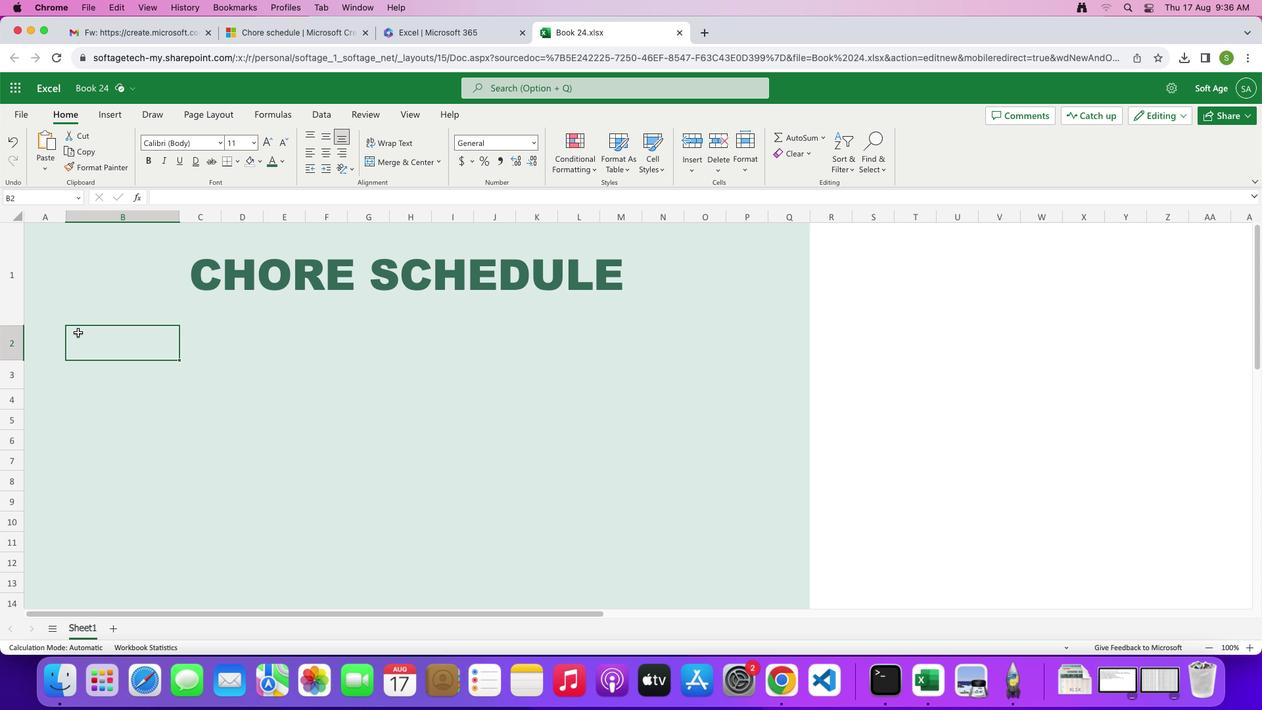 
Action: Mouse moved to (259, 162)
Screenshot: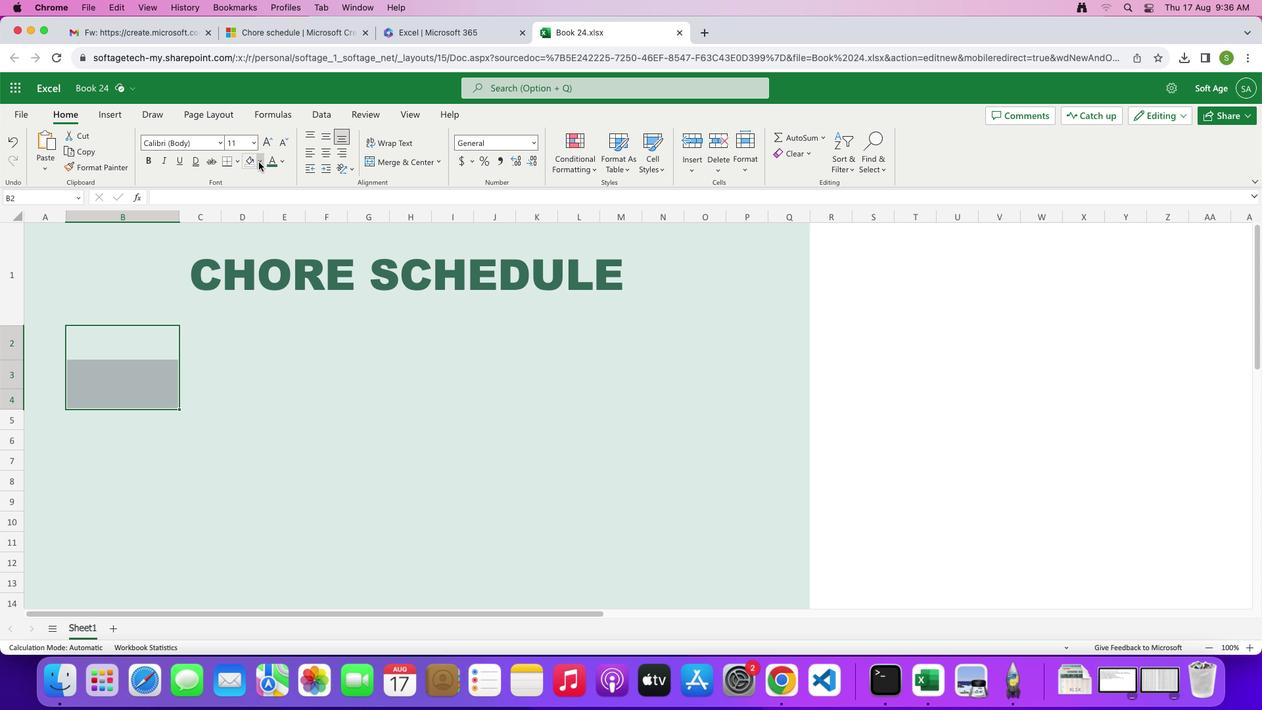 
Action: Mouse pressed left at (259, 162)
Screenshot: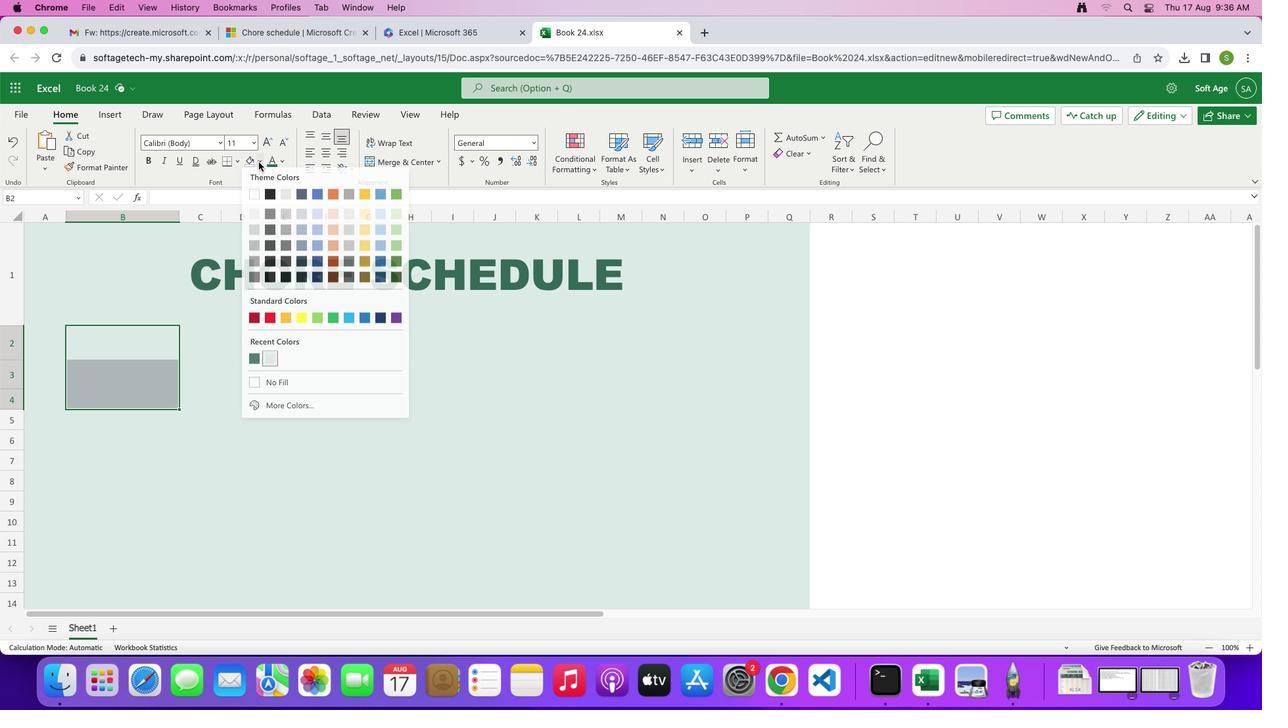 
Action: Mouse moved to (258, 364)
Screenshot: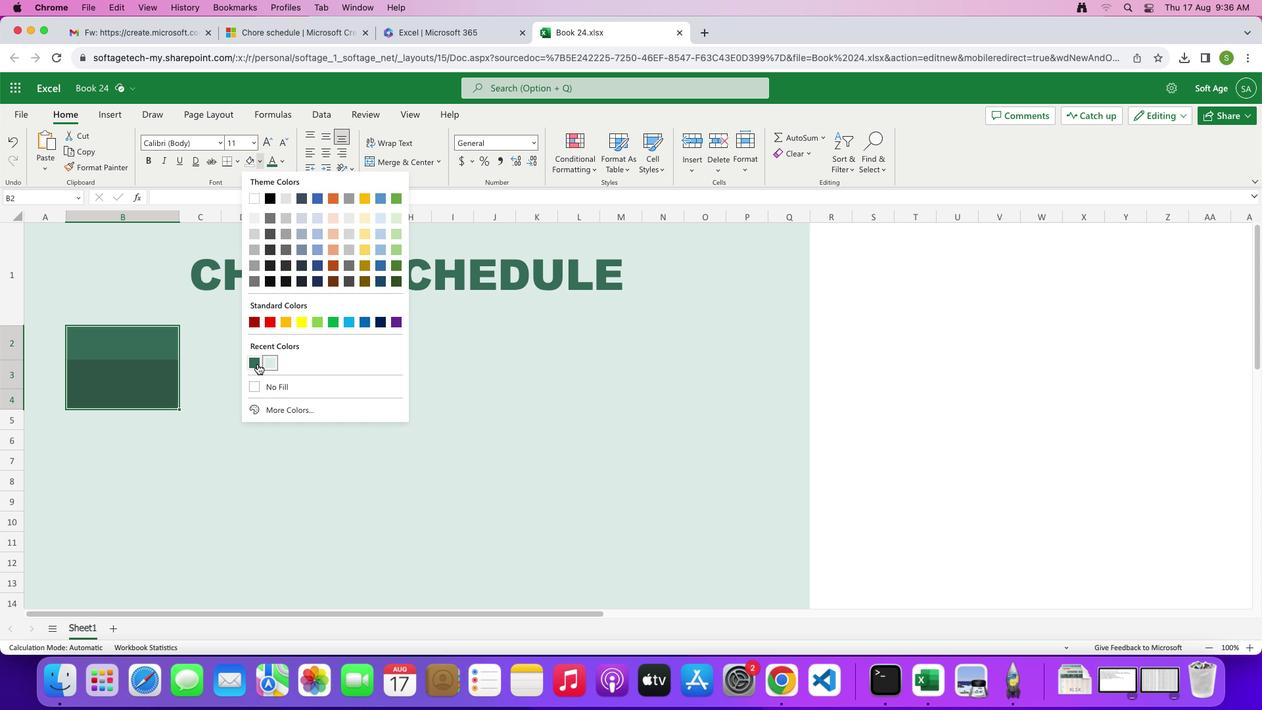 
Action: Mouse pressed left at (258, 364)
Screenshot: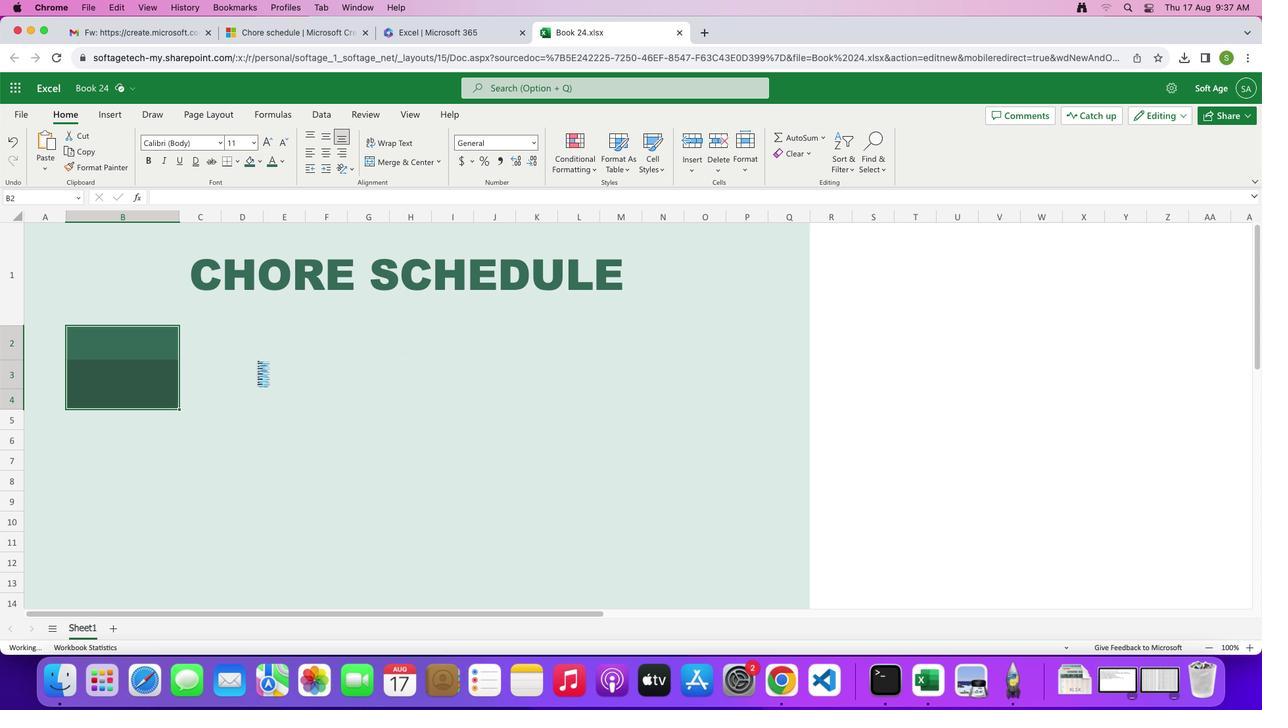 
Action: Mouse moved to (227, 376)
Screenshot: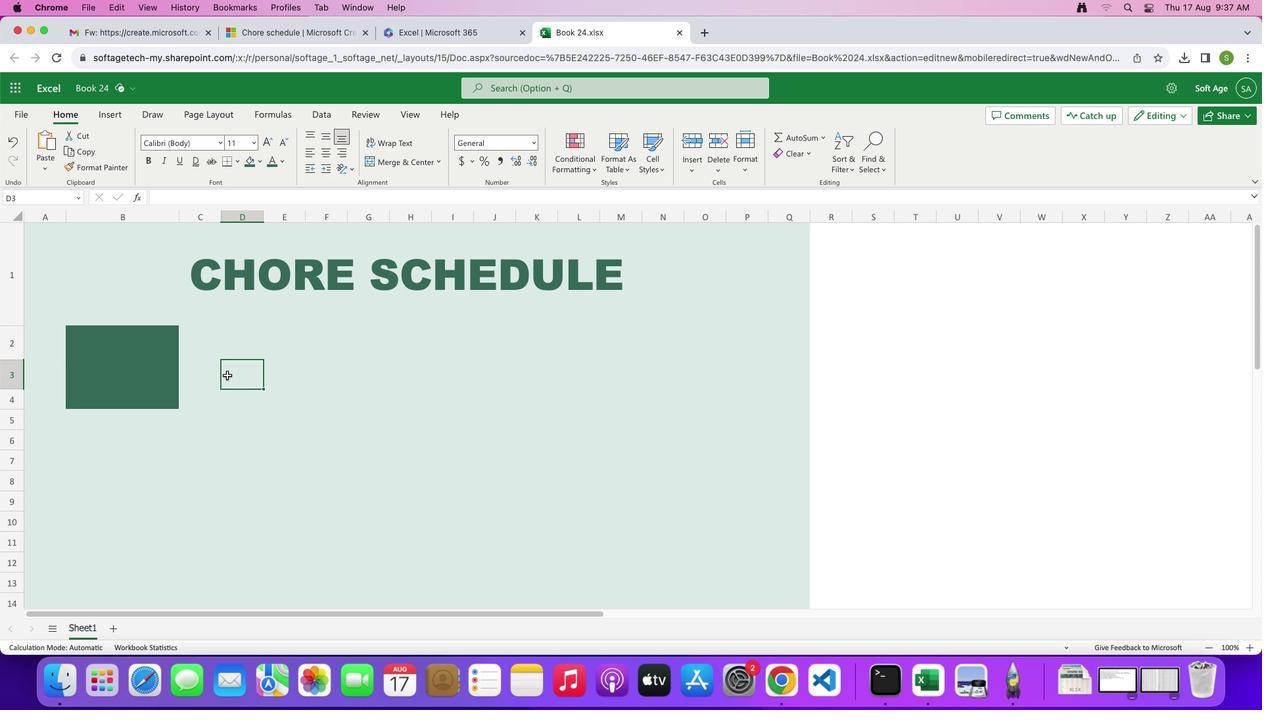 
Action: Mouse pressed left at (227, 376)
Screenshot: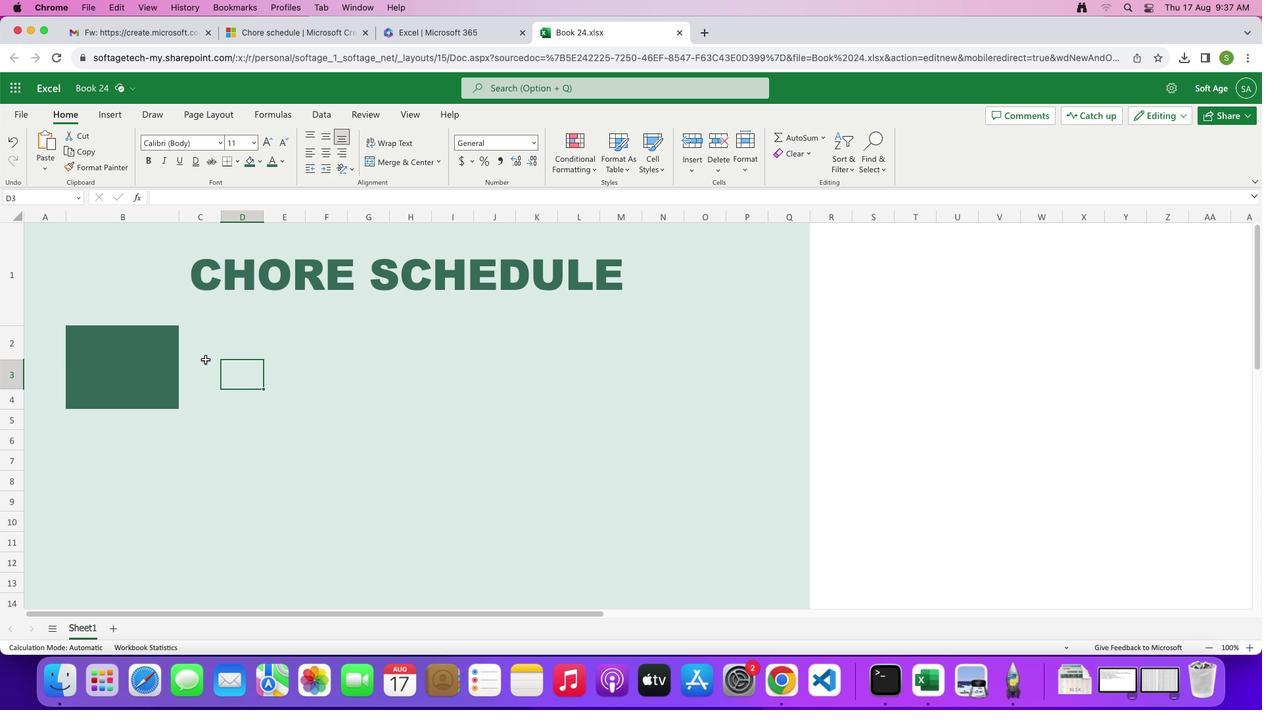 
Action: Mouse moved to (185, 330)
Screenshot: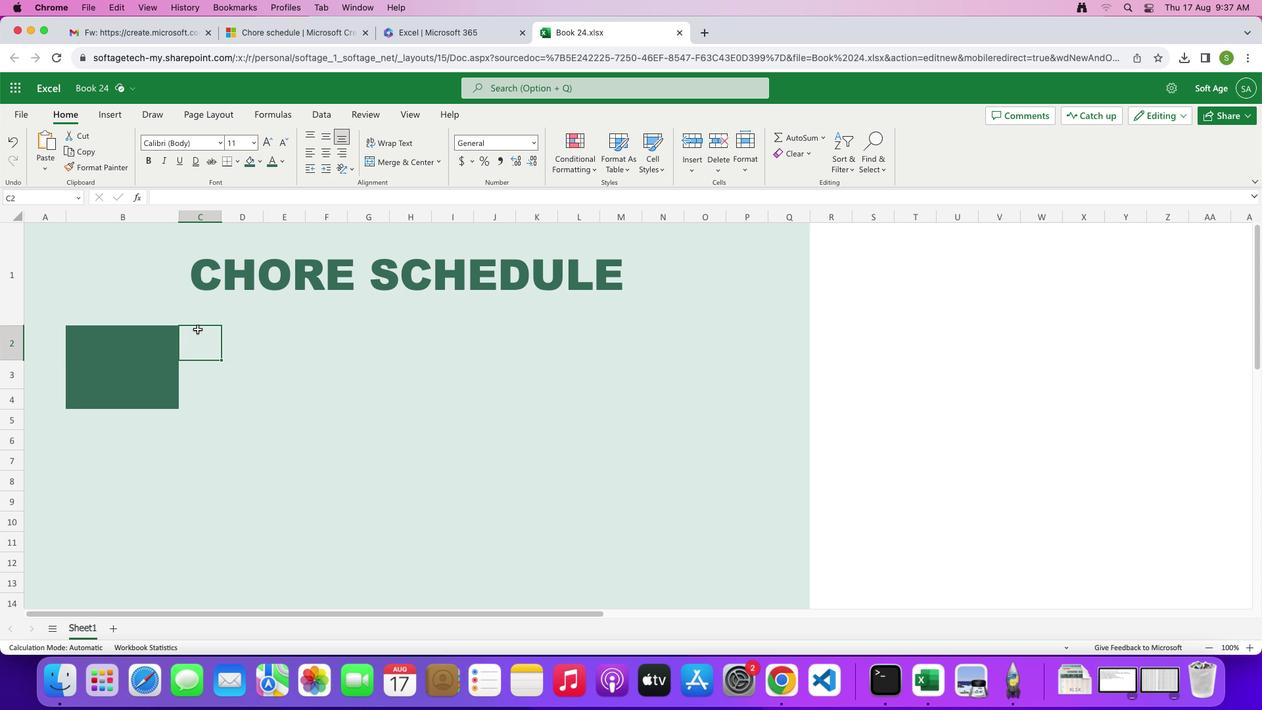 
Action: Mouse pressed left at (185, 330)
Screenshot: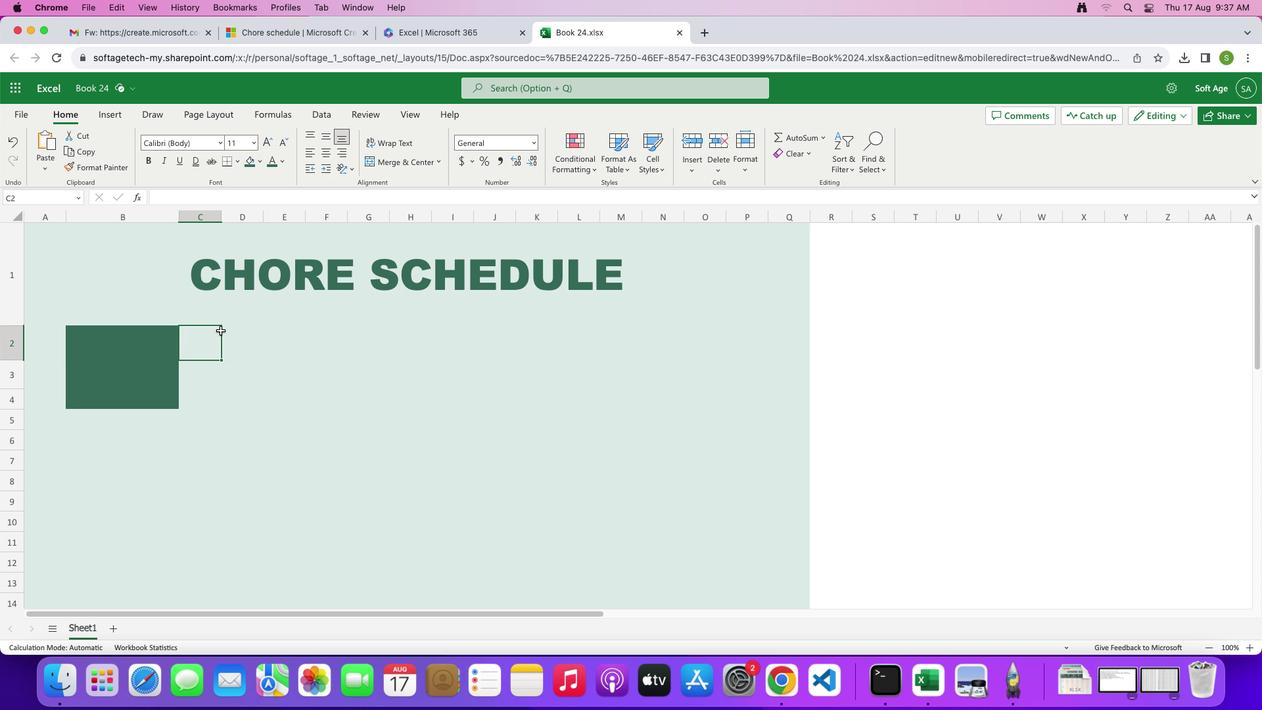 
Action: Mouse moved to (259, 158)
Screenshot: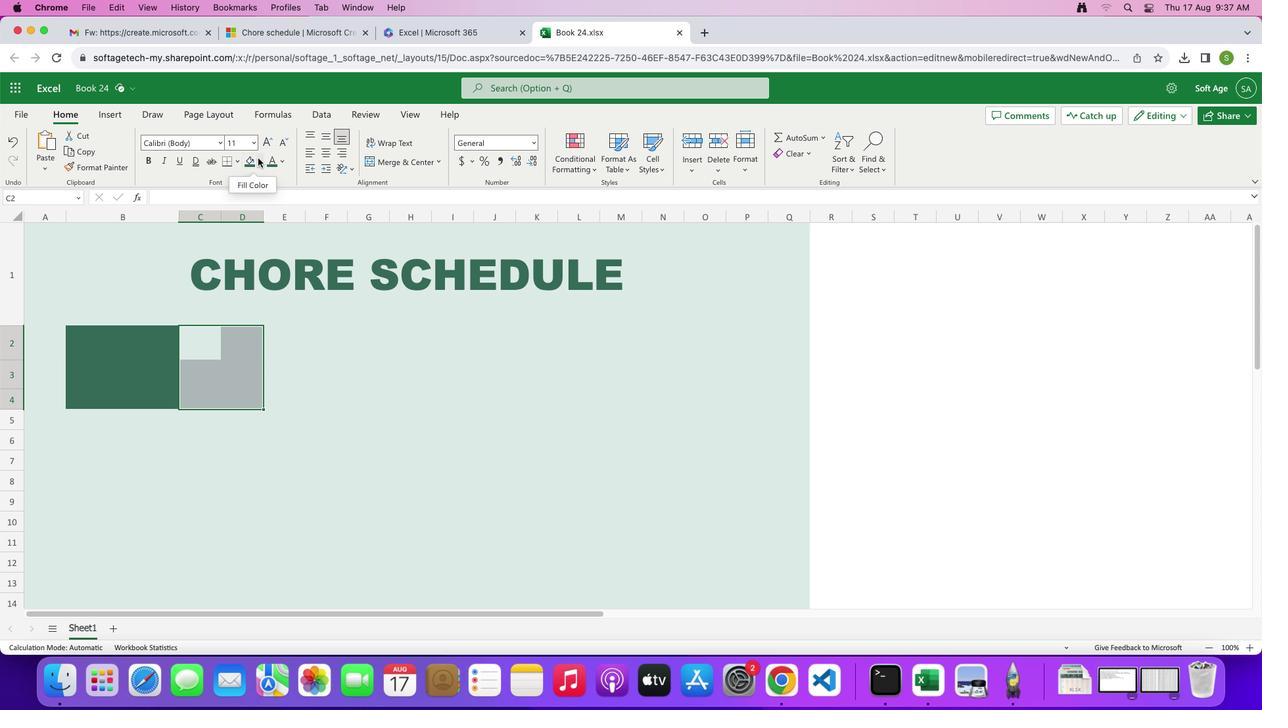 
Action: Mouse pressed left at (259, 158)
Screenshot: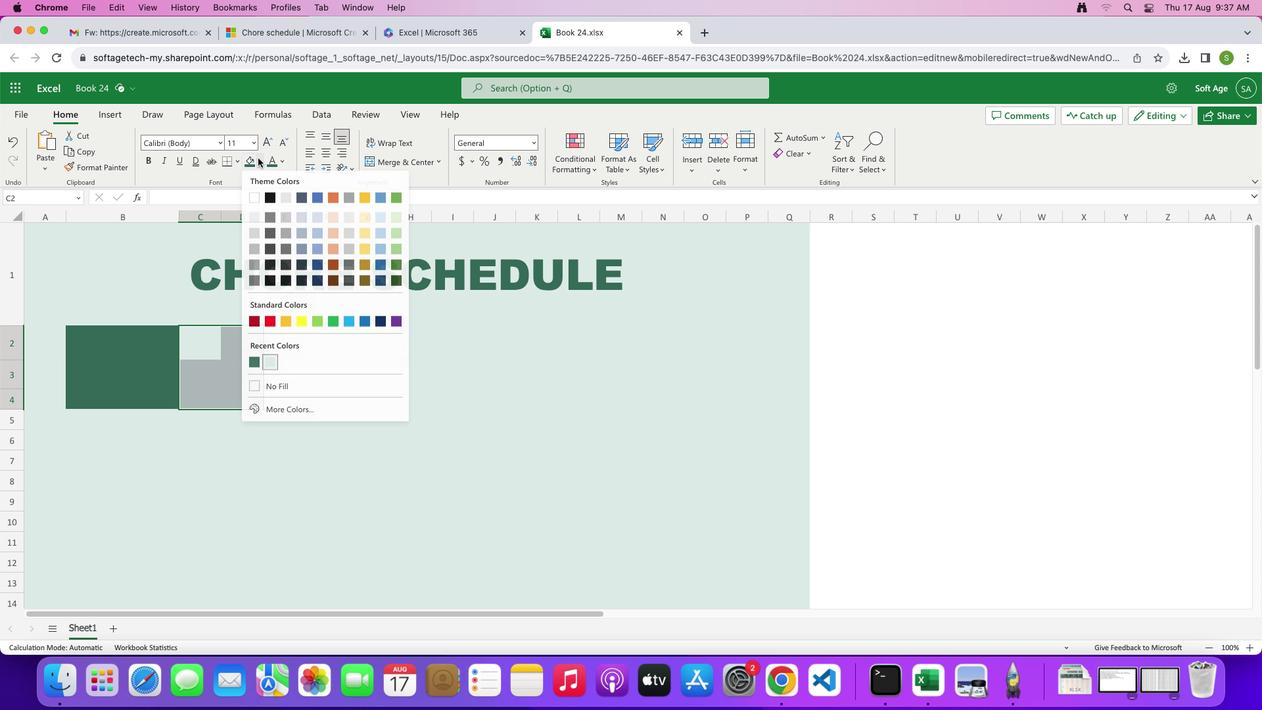 
Action: Mouse moved to (282, 409)
Screenshot: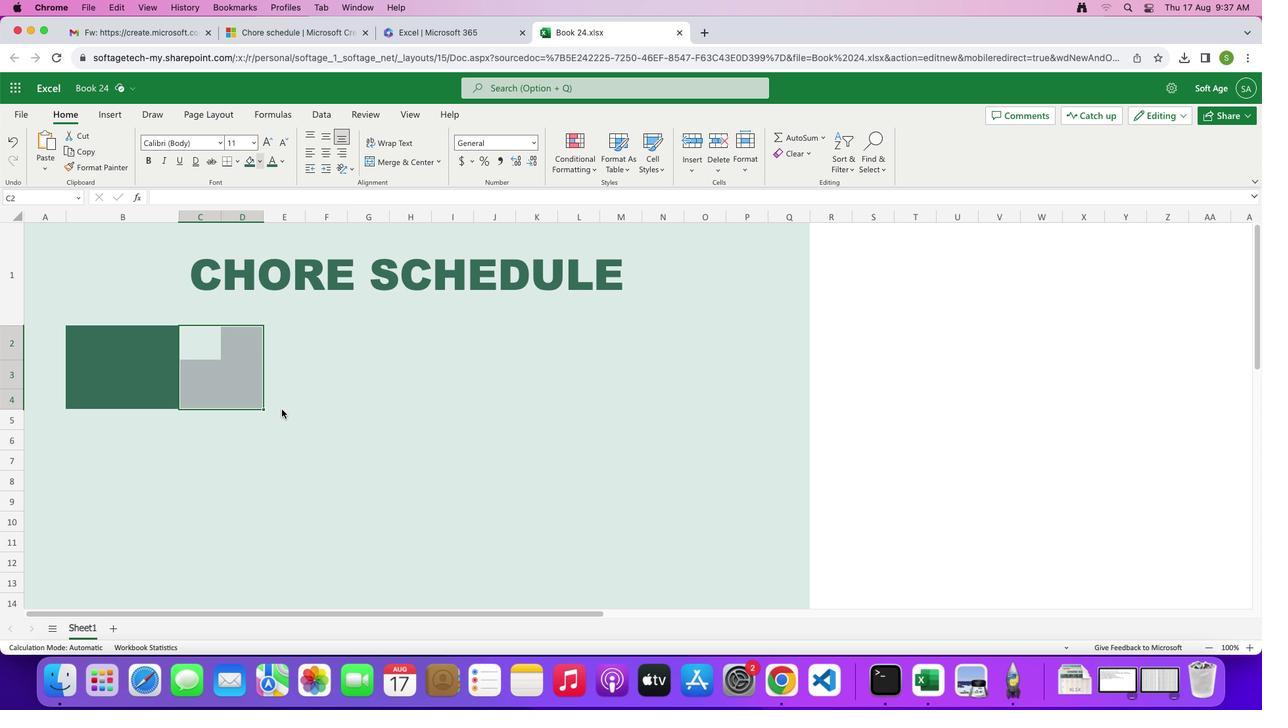 
Action: Mouse pressed left at (282, 409)
Screenshot: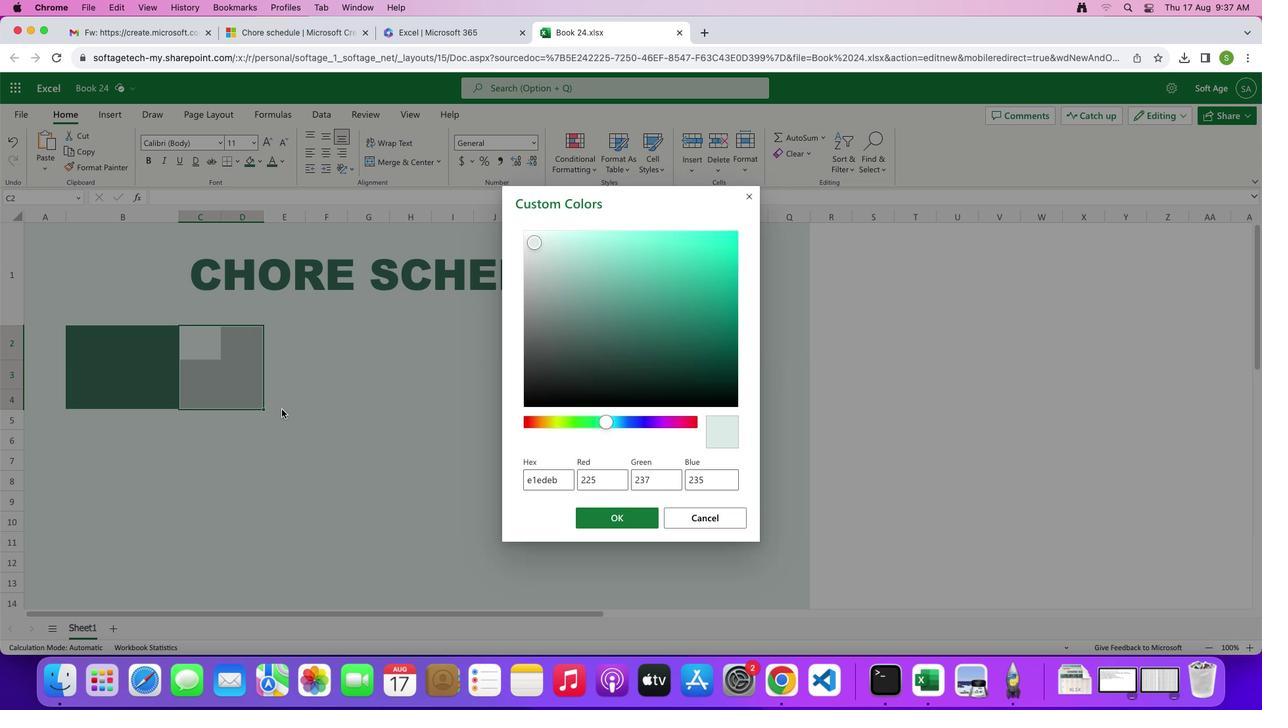 
Action: Mouse moved to (614, 347)
Screenshot: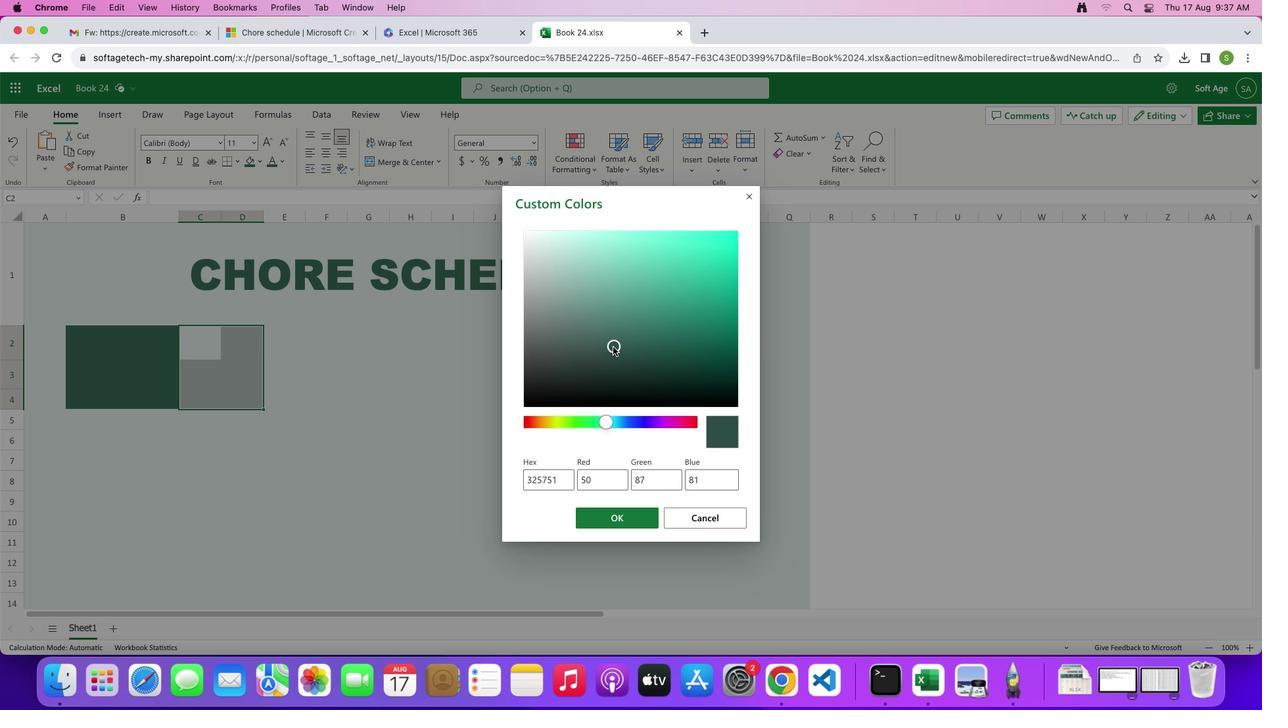 
Action: Mouse pressed left at (614, 347)
Screenshot: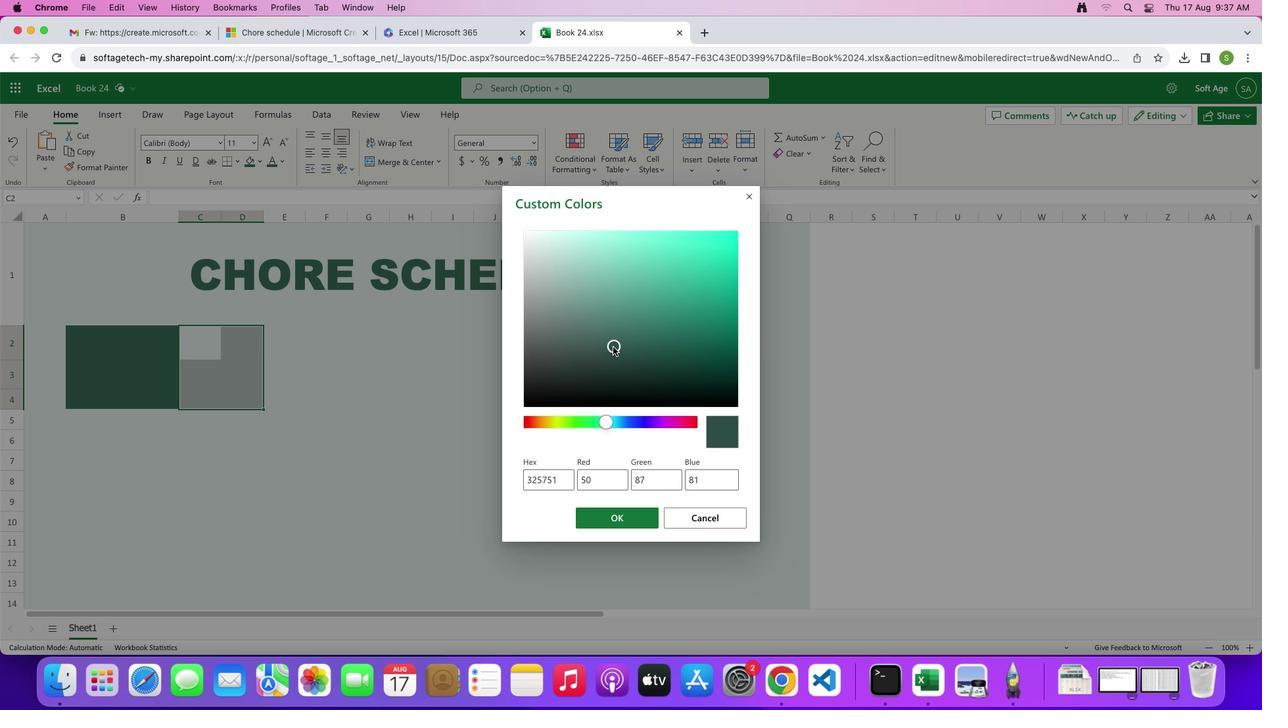 
Action: Mouse moved to (613, 515)
Screenshot: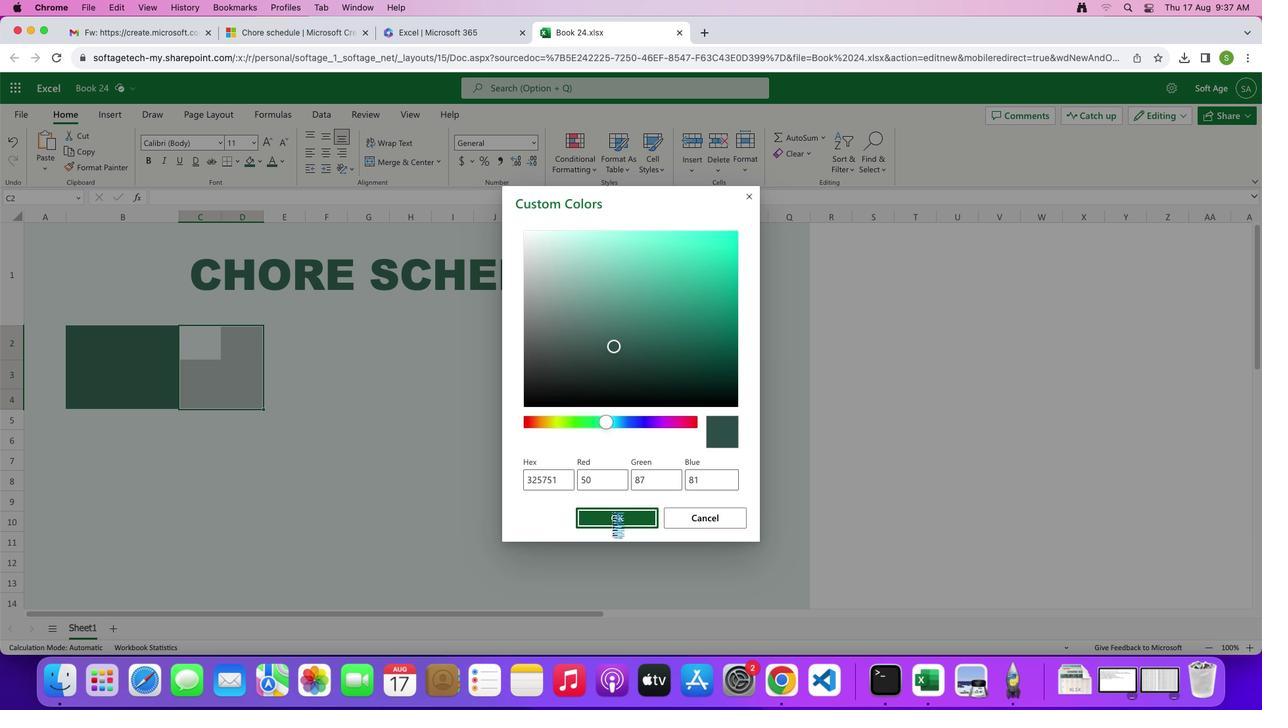 
Action: Mouse pressed left at (613, 515)
Screenshot: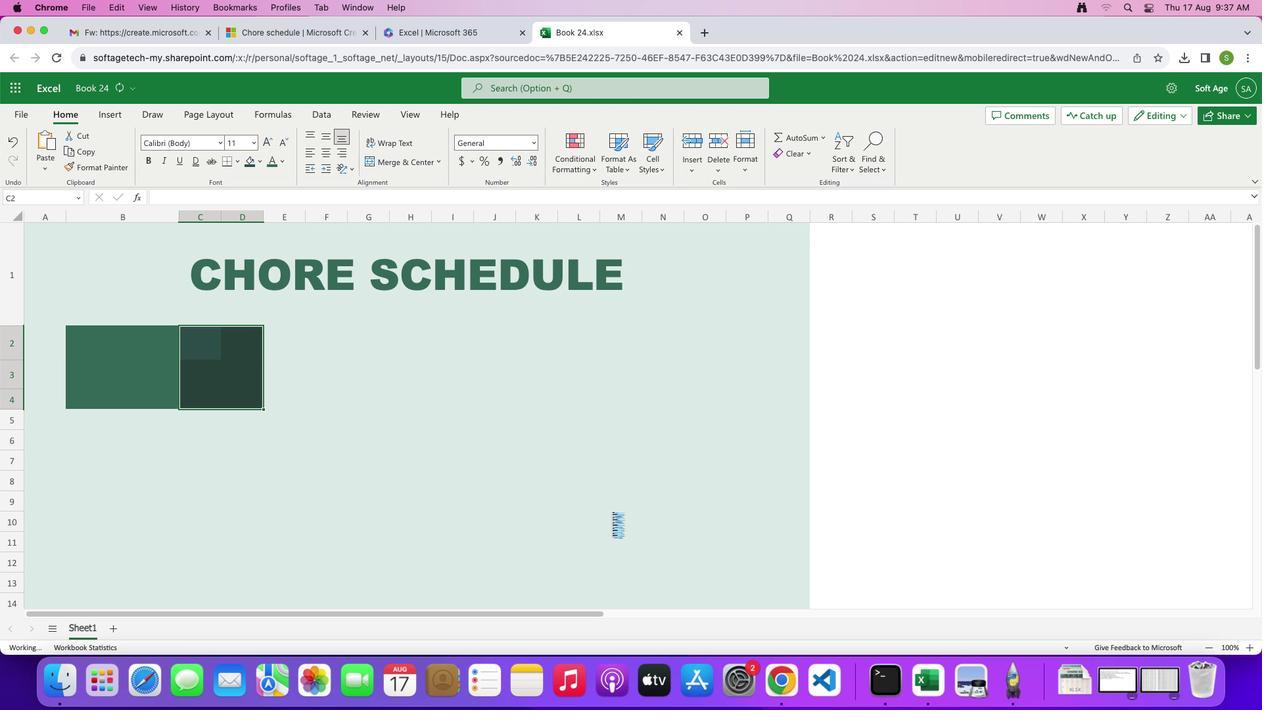 
Action: Mouse moved to (342, 387)
Screenshot: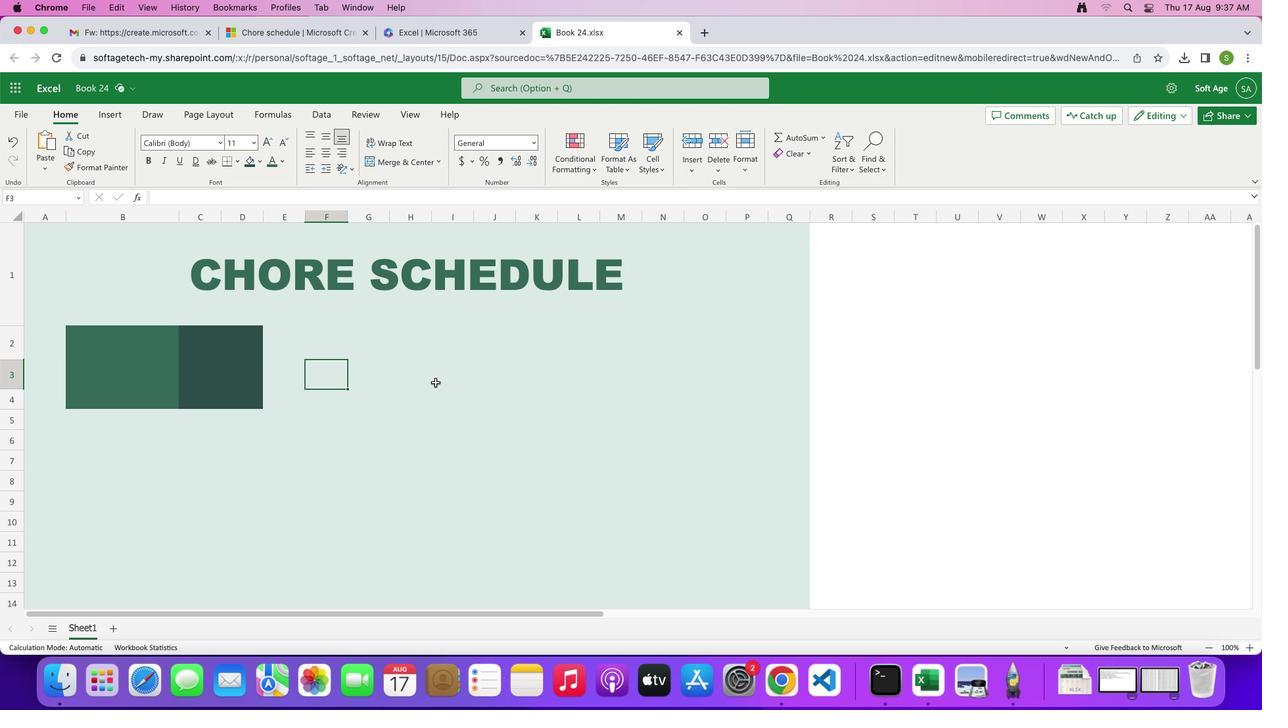 
Action: Mouse pressed left at (342, 387)
Screenshot: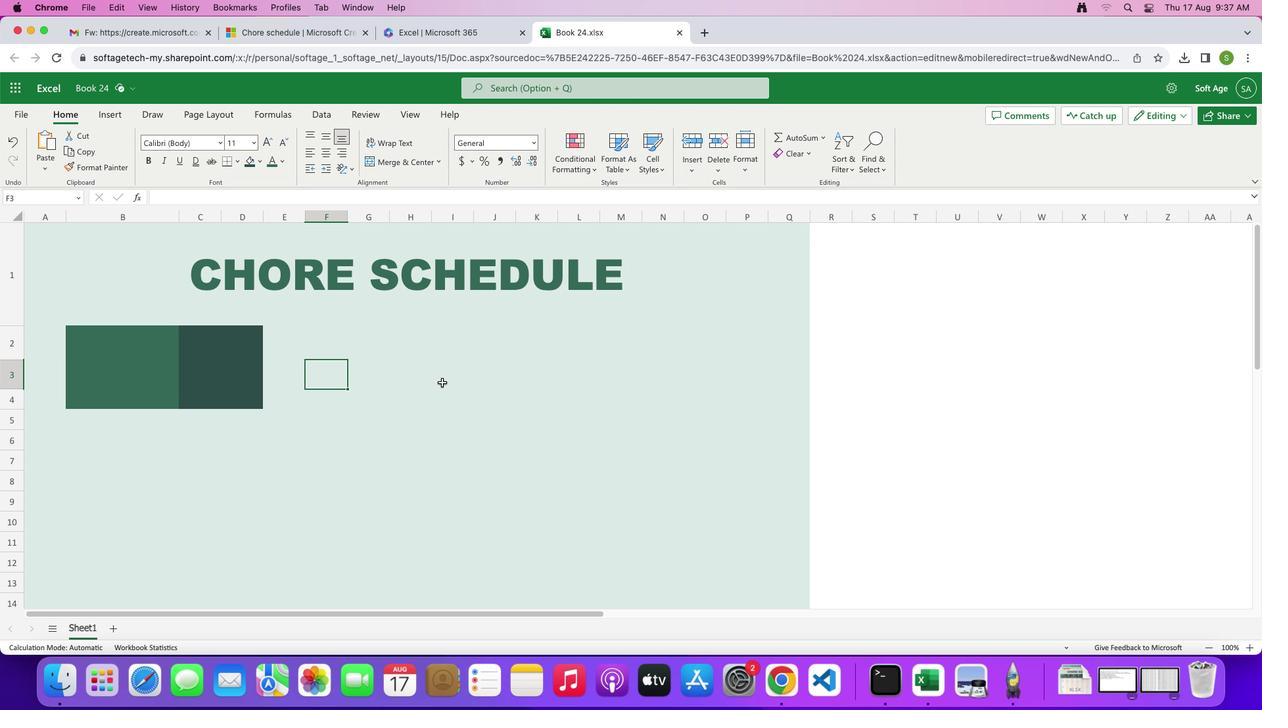 
Action: Mouse moved to (207, 222)
Screenshot: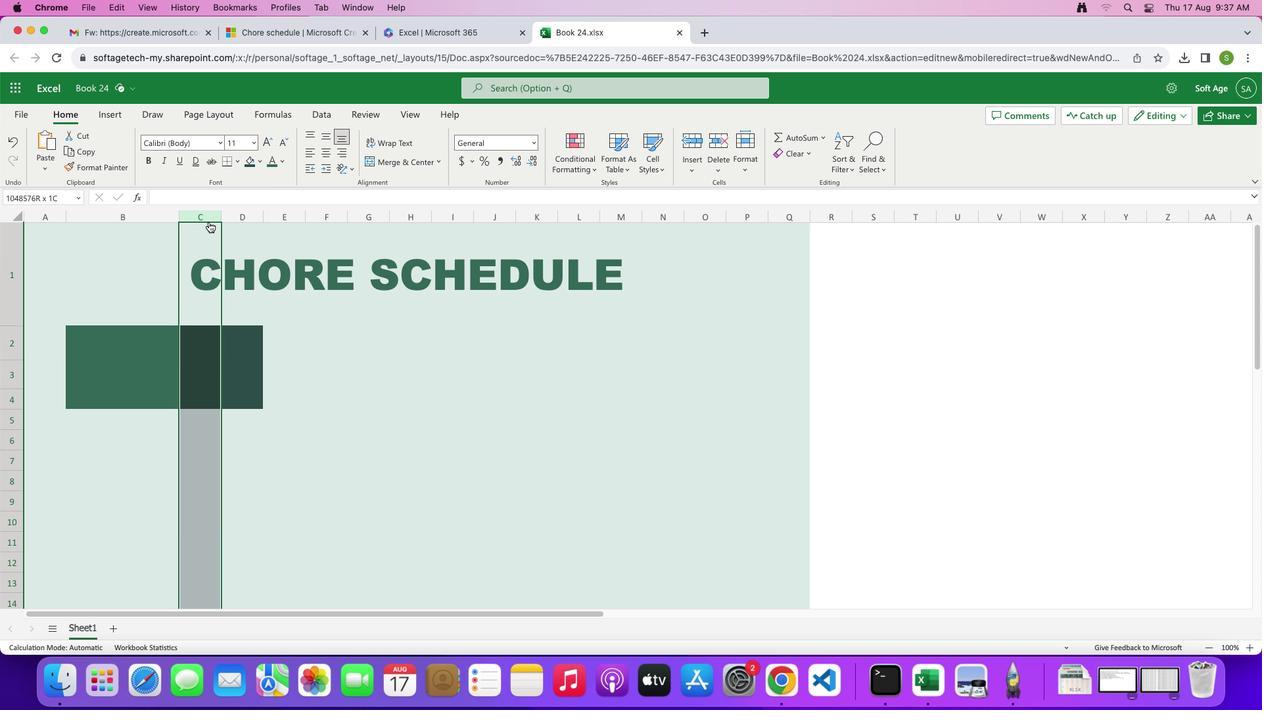 
Action: Mouse pressed left at (207, 222)
Screenshot: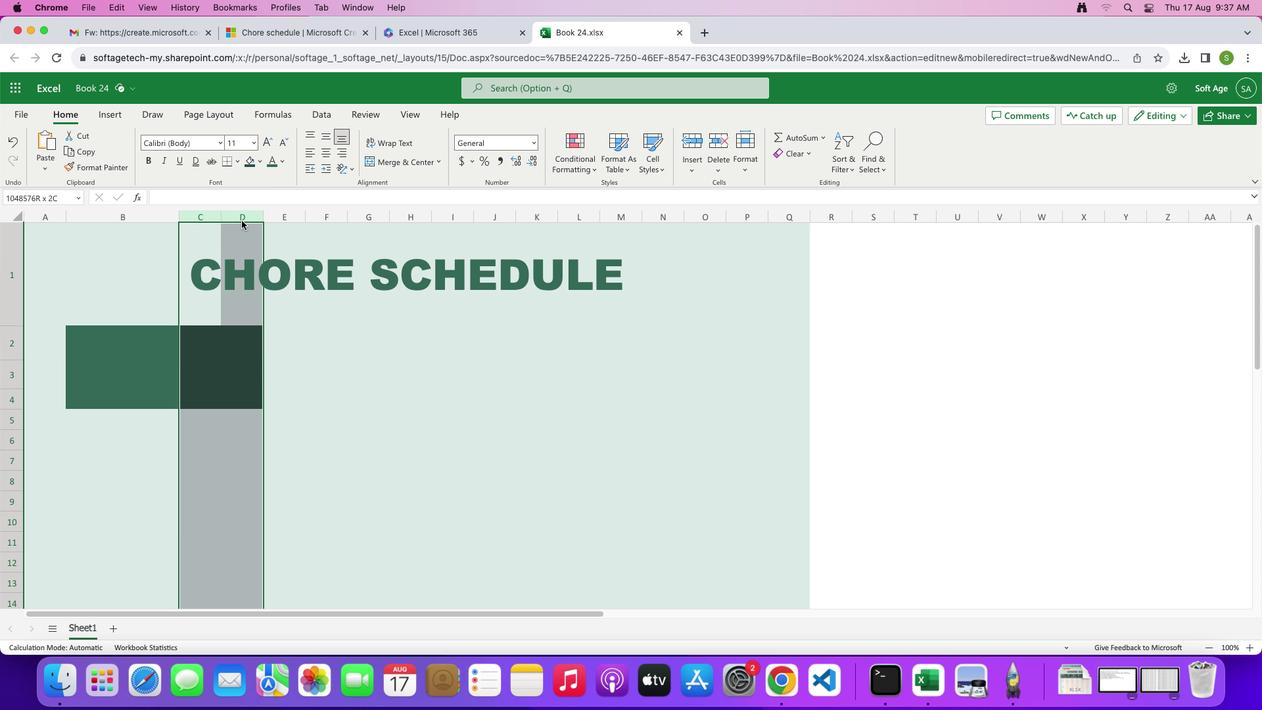 
Action: Mouse moved to (220, 215)
Screenshot: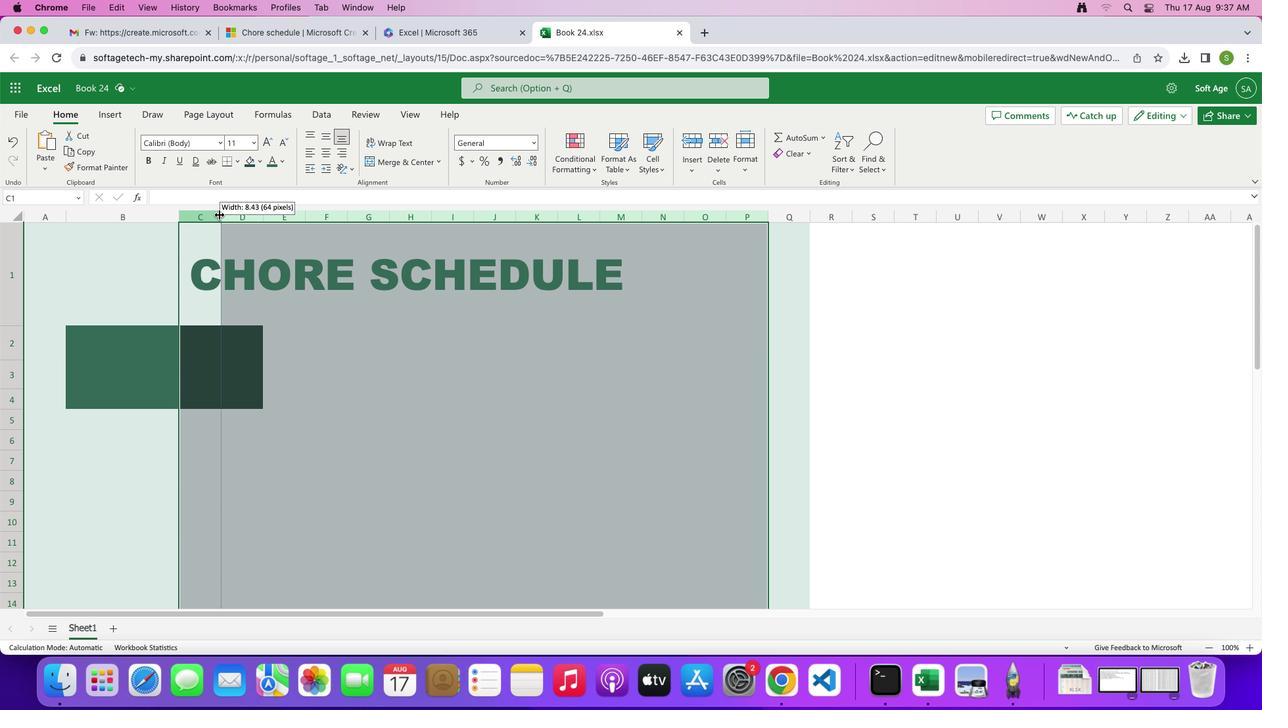 
Action: Mouse pressed left at (220, 215)
Screenshot: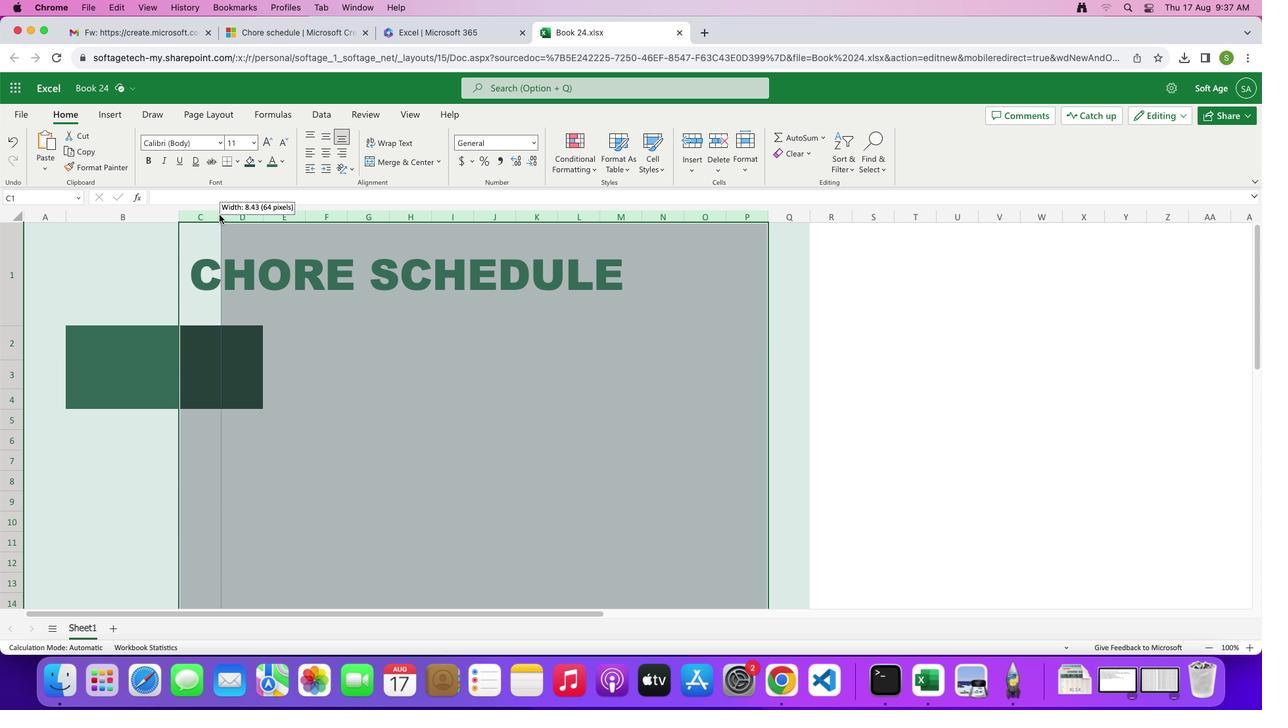 
Action: Mouse moved to (230, 216)
Screenshot: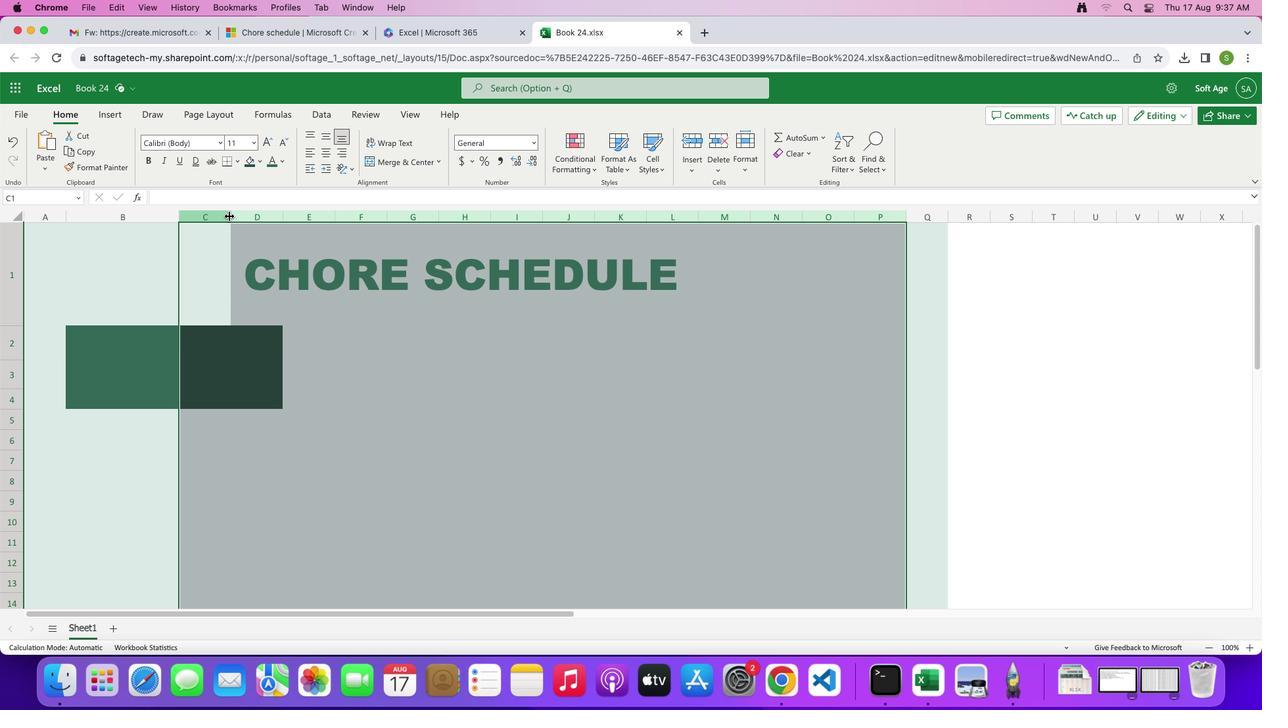 
Action: Mouse pressed left at (230, 216)
Screenshot: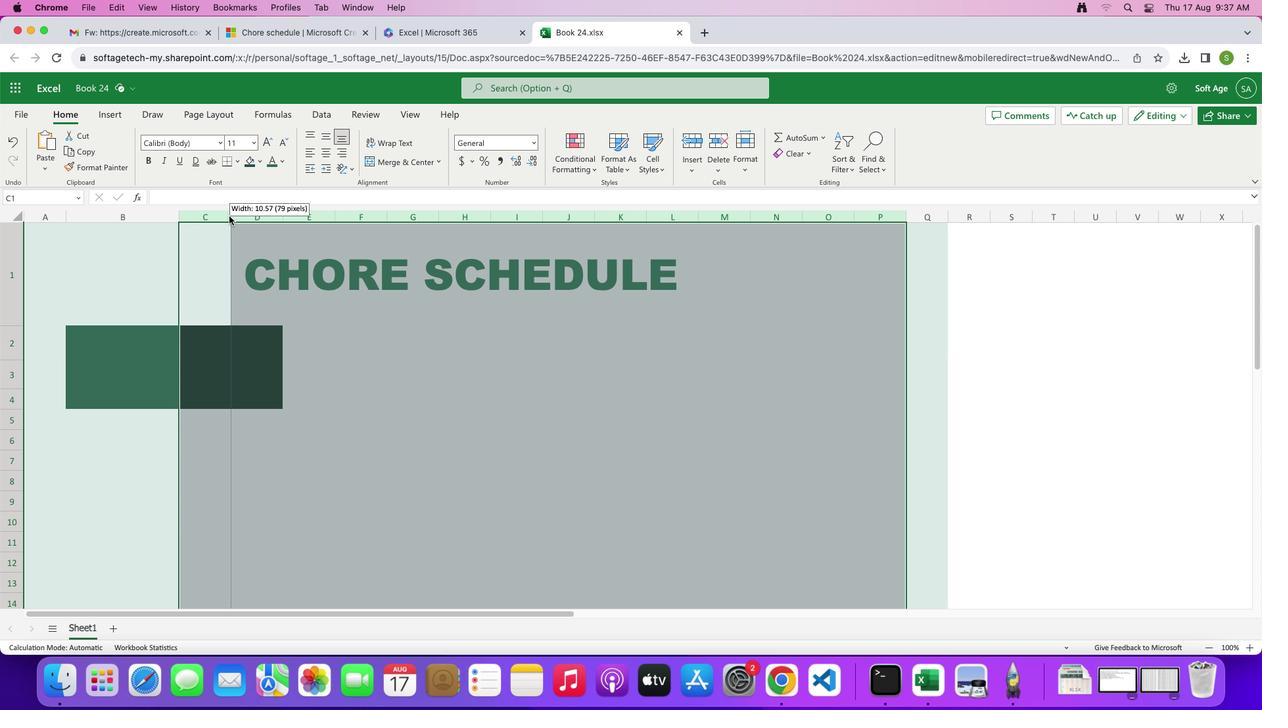 
Action: Mouse moved to (353, 396)
Screenshot: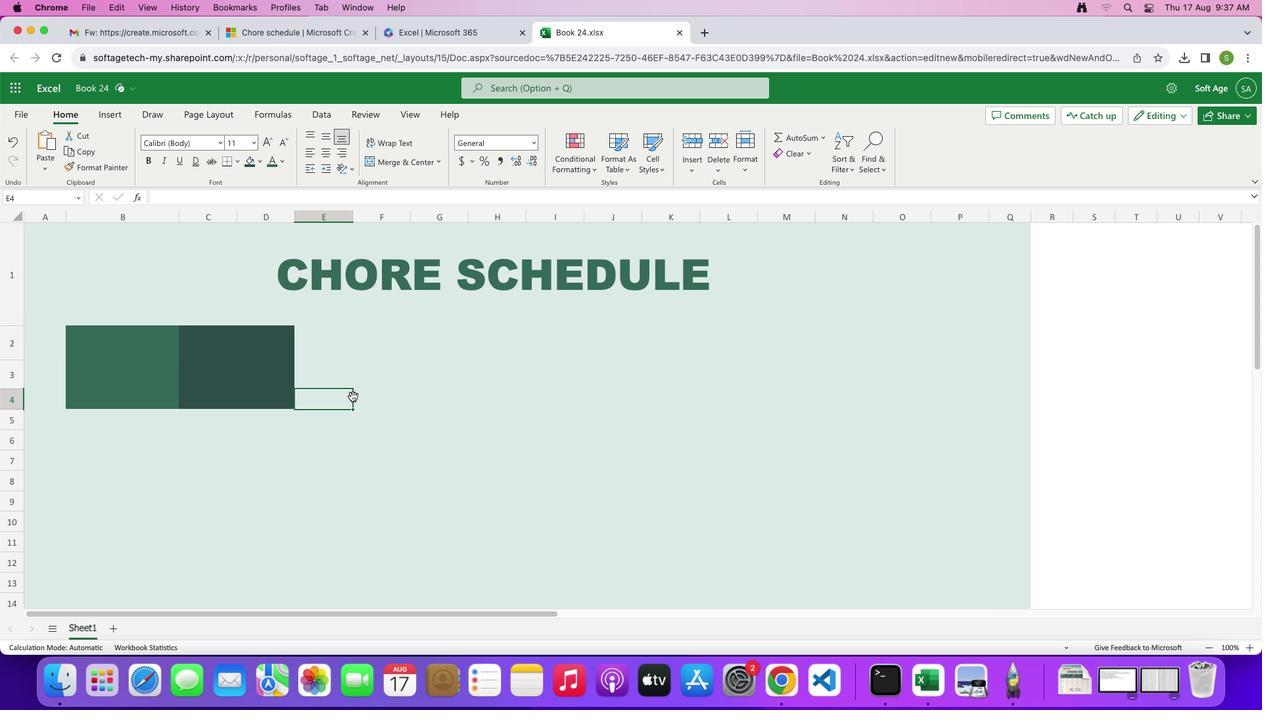 
Action: Mouse pressed left at (353, 396)
Screenshot: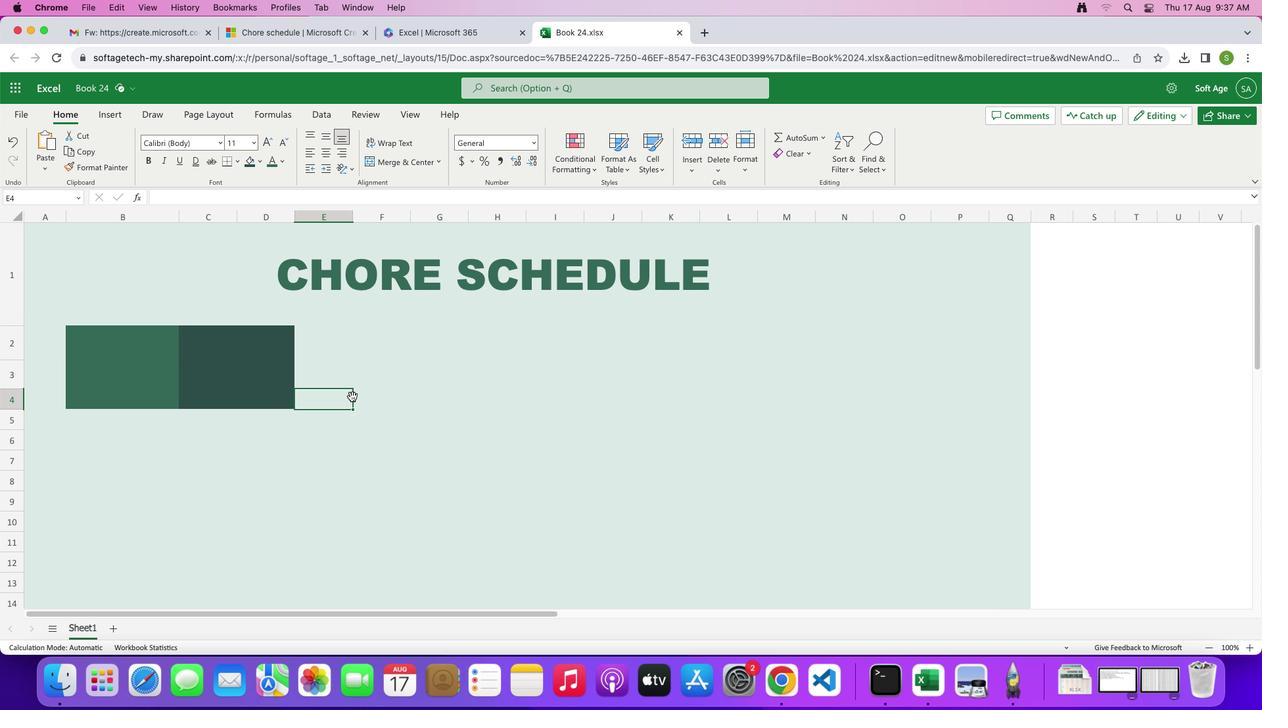 
Action: Mouse moved to (305, 331)
Screenshot: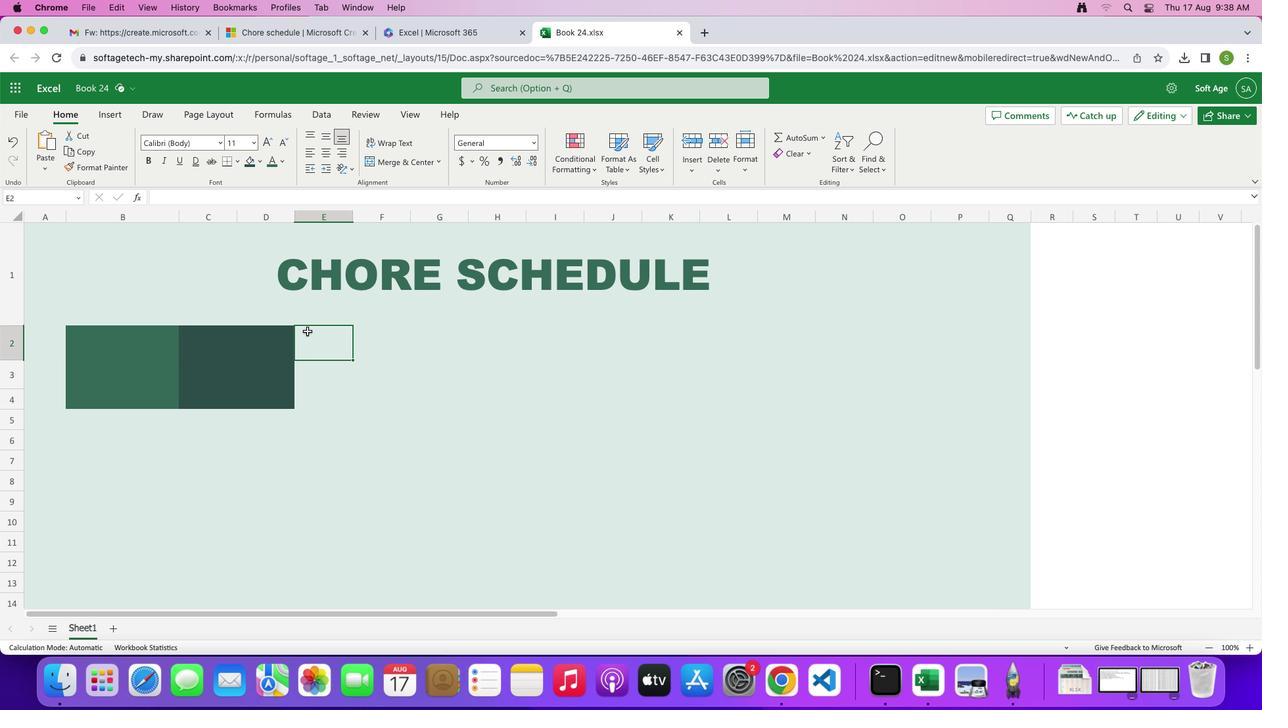 
Action: Mouse pressed left at (305, 331)
Screenshot: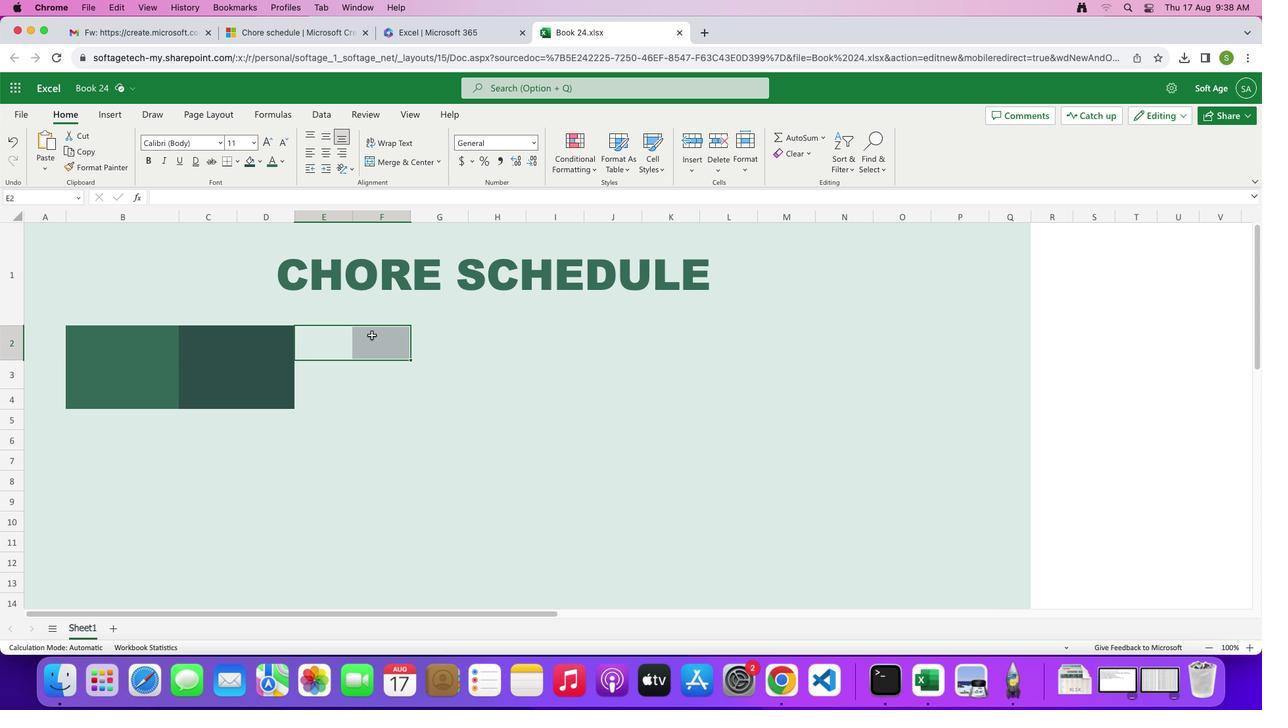 
Action: Mouse moved to (260, 163)
Screenshot: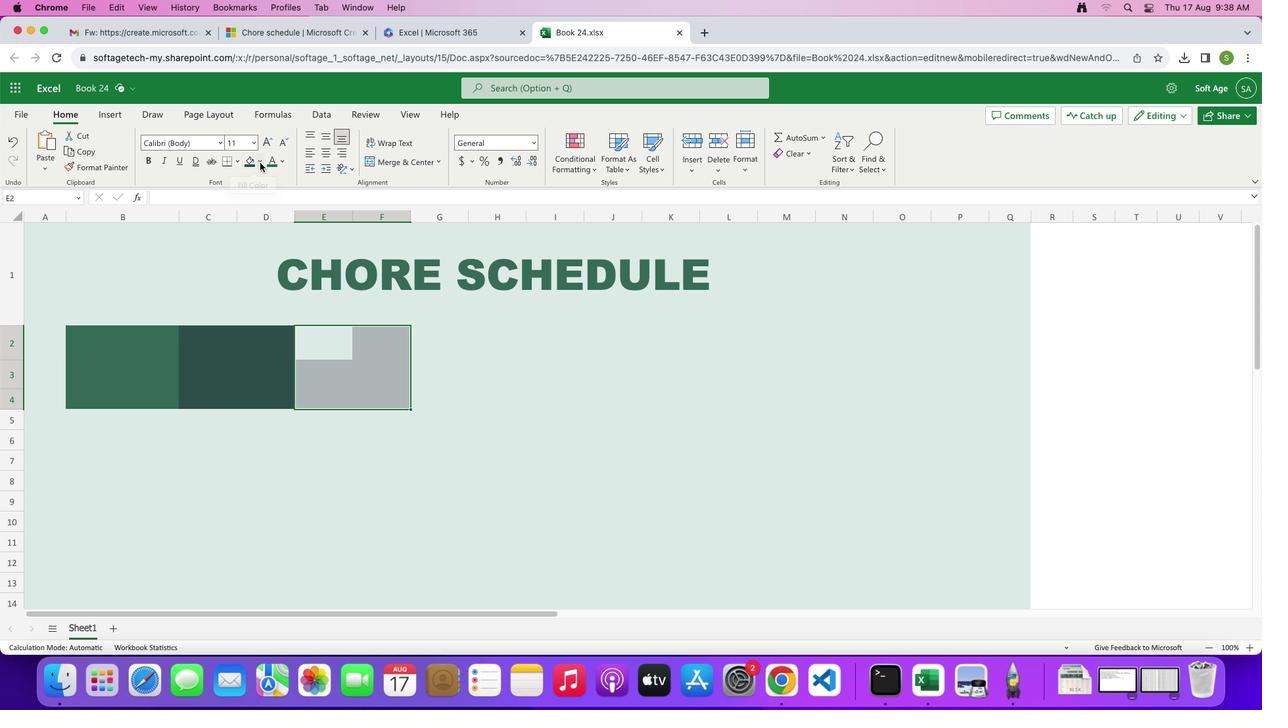 
Action: Mouse pressed left at (260, 163)
Screenshot: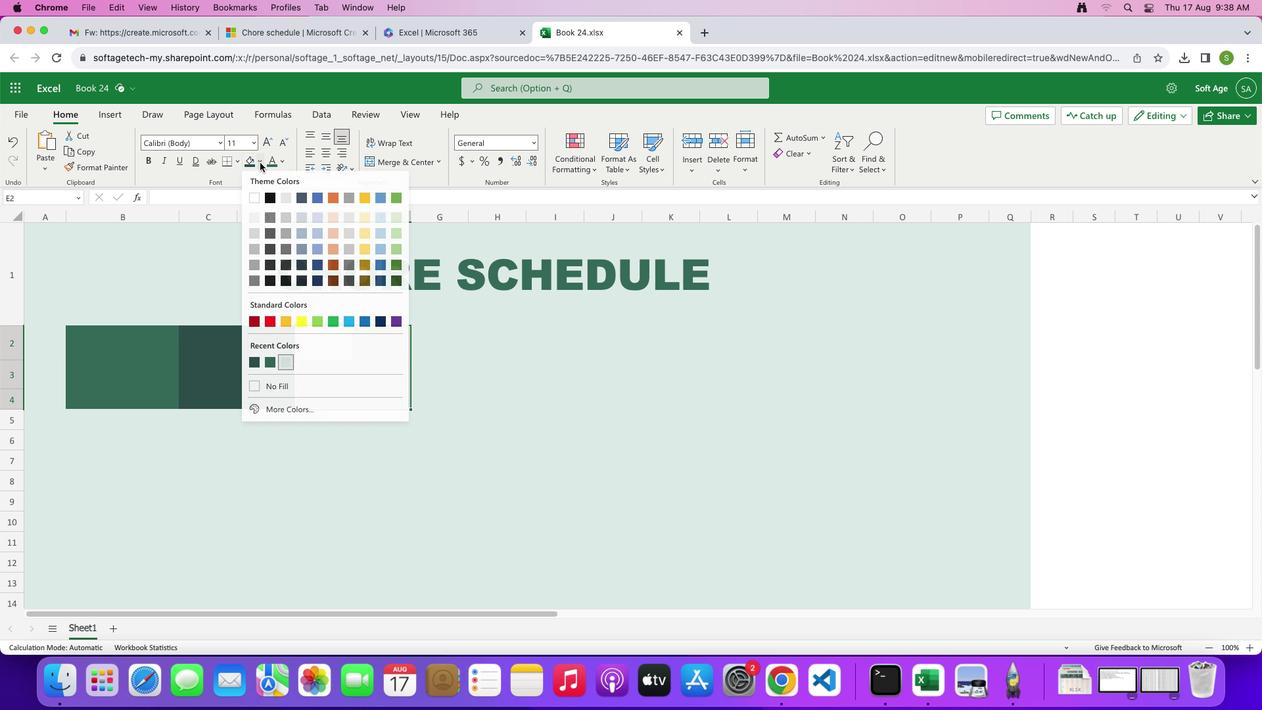 
Action: Mouse moved to (269, 362)
Screenshot: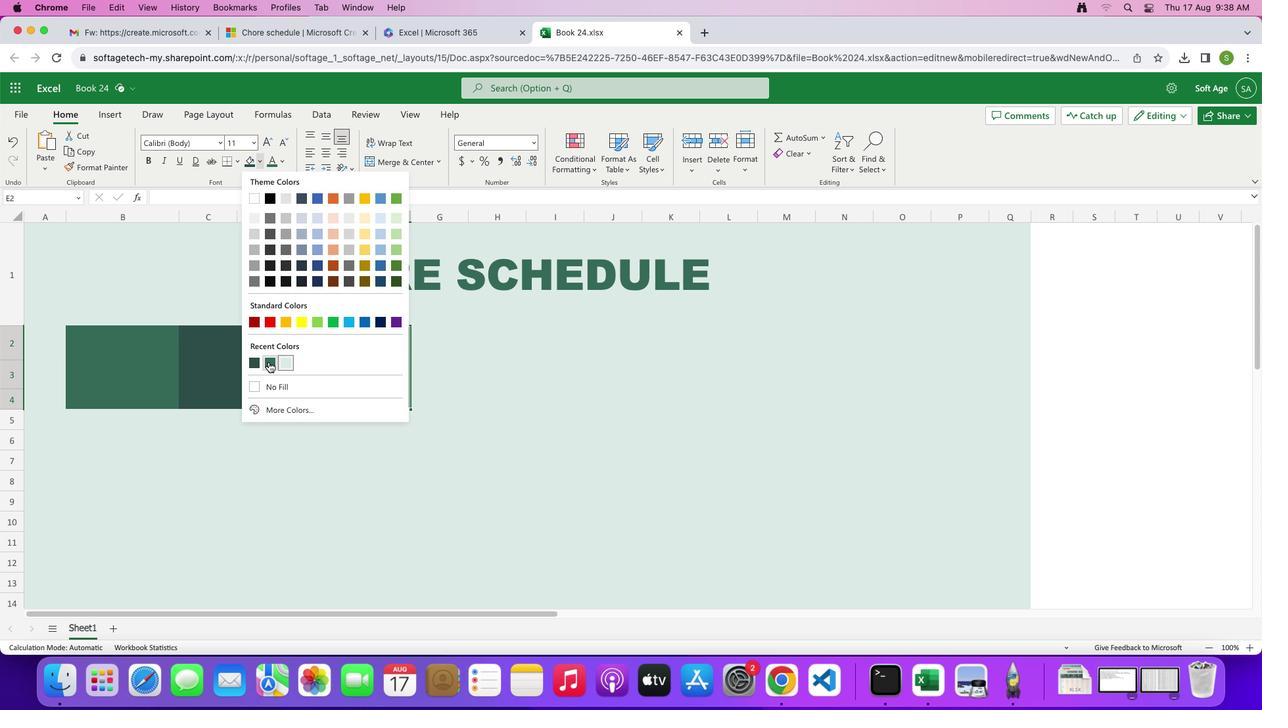 
Action: Mouse pressed left at (269, 362)
Screenshot: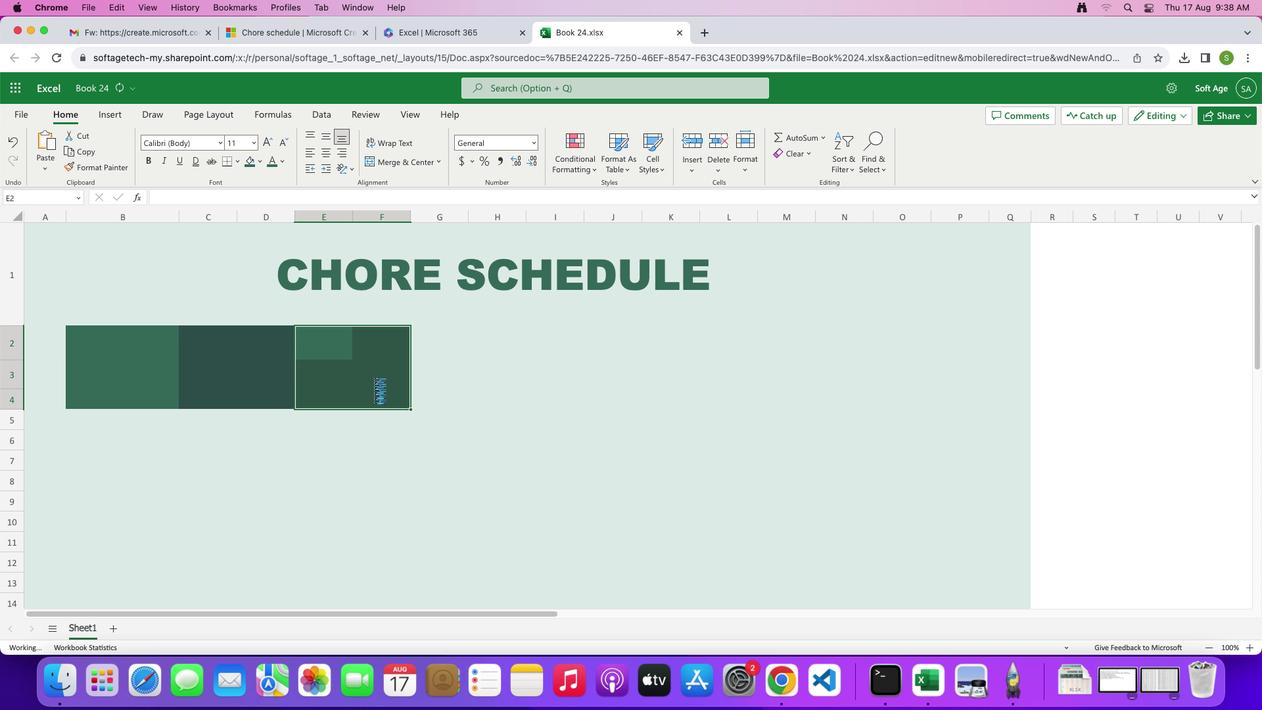 
Action: Mouse moved to (462, 380)
Screenshot: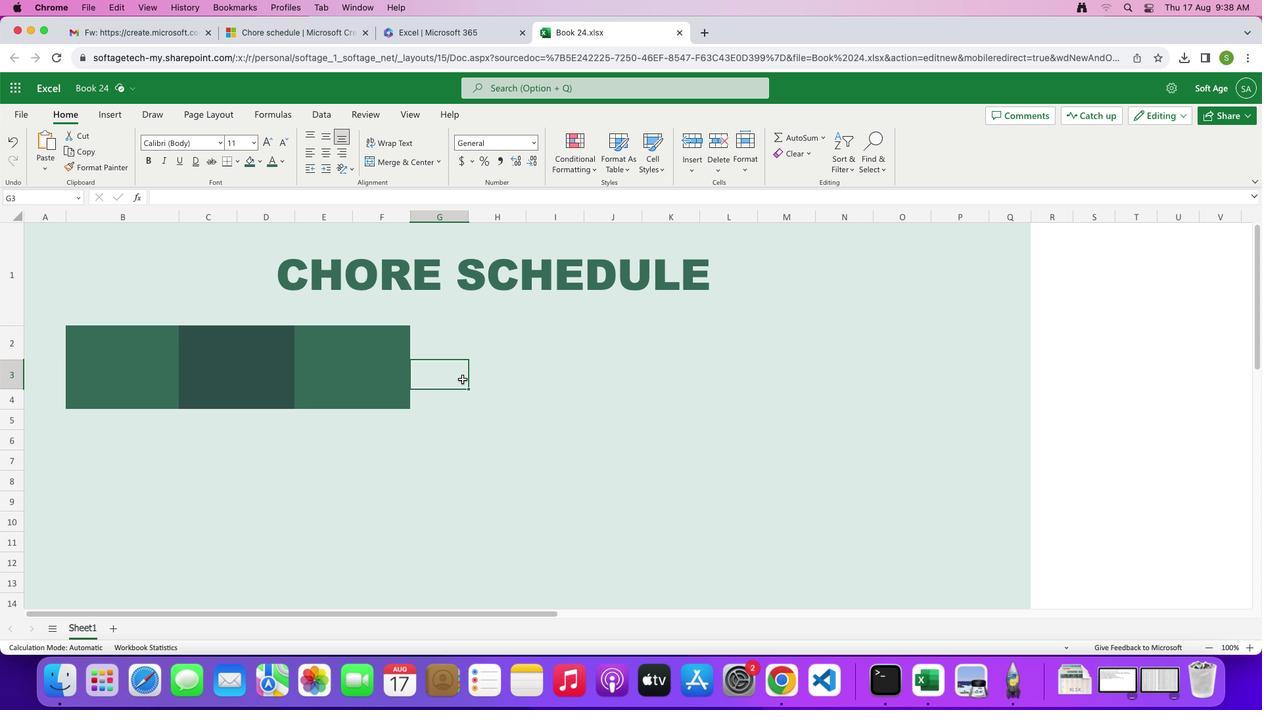 
Action: Mouse pressed left at (462, 380)
Screenshot: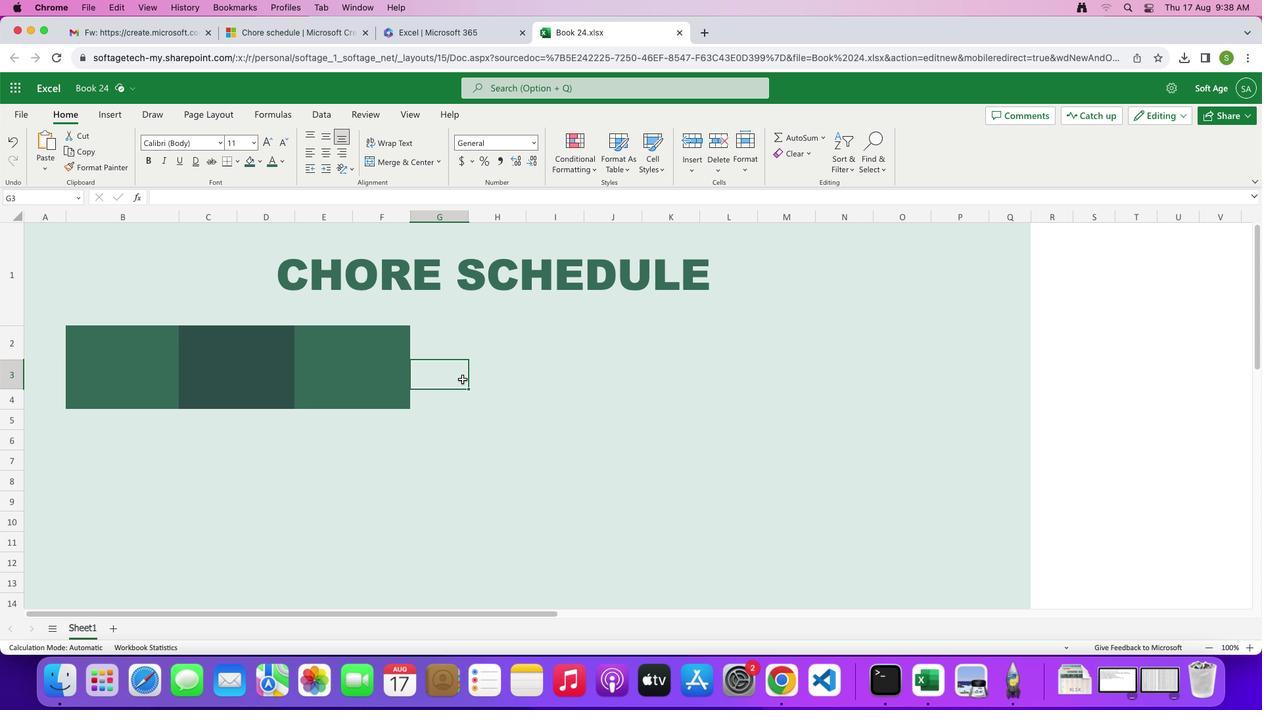 
Action: Mouse moved to (420, 333)
Screenshot: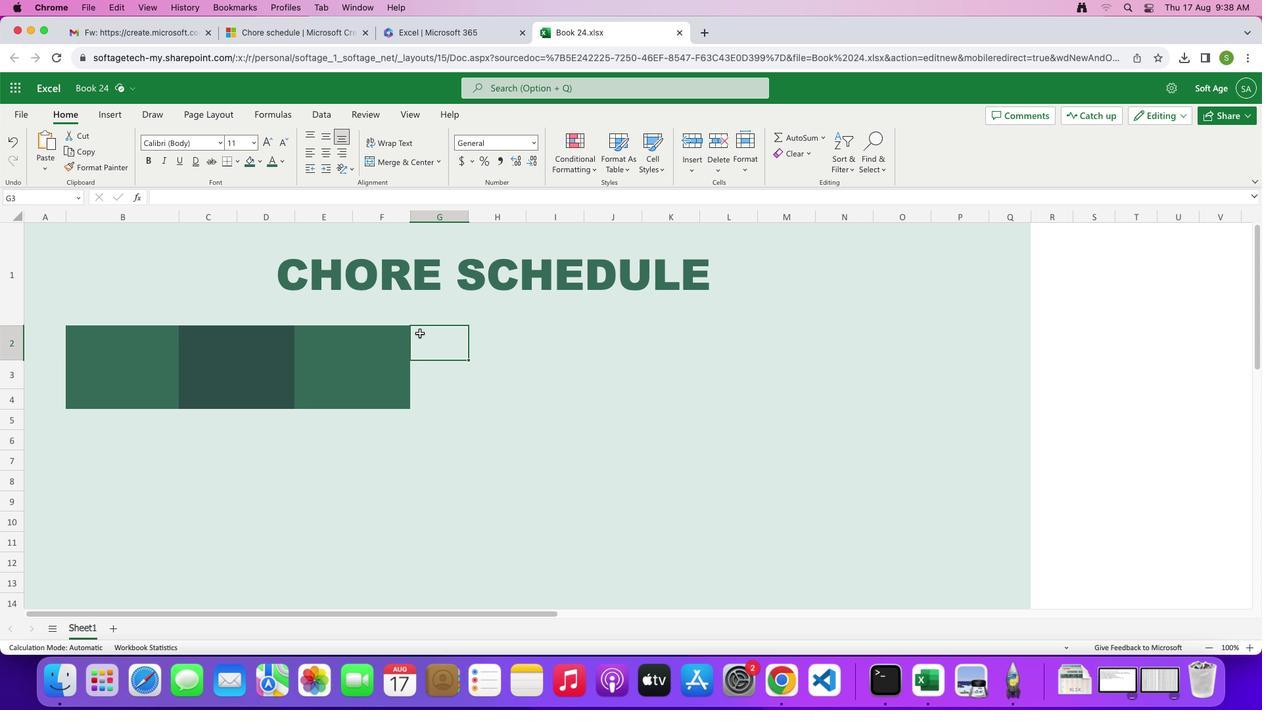 
Action: Mouse pressed left at (420, 333)
Screenshot: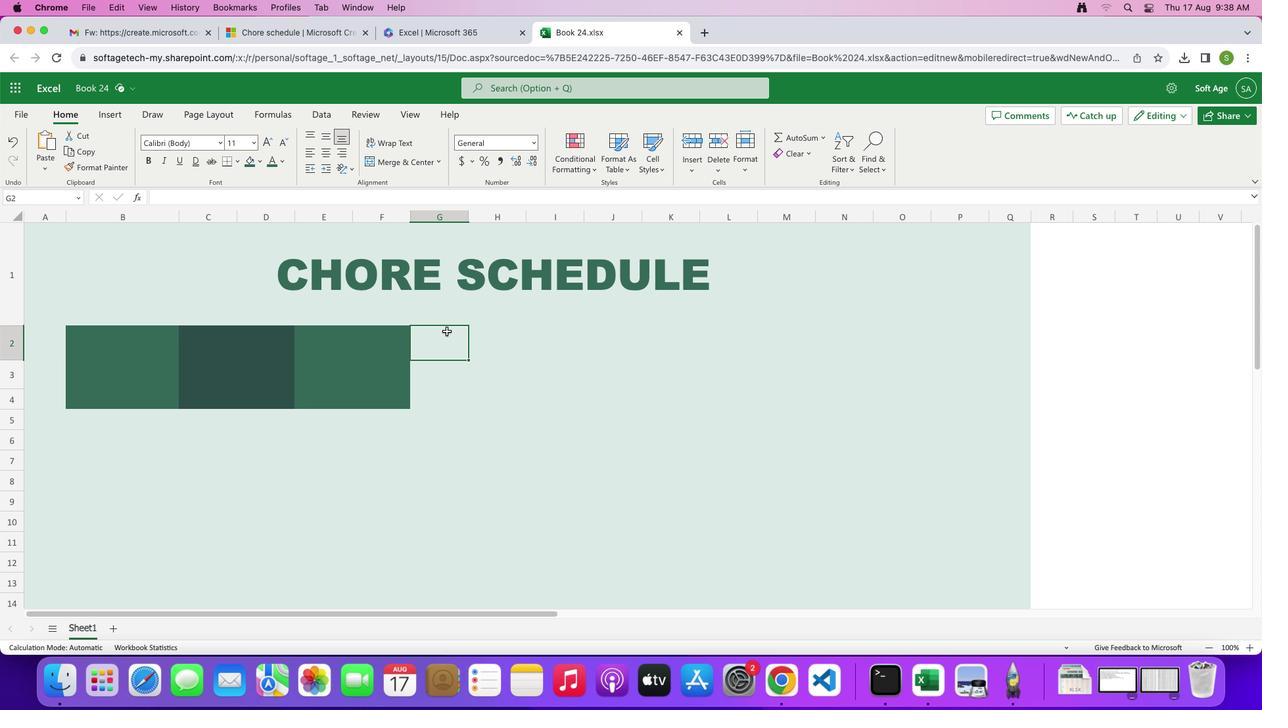 
Action: Mouse moved to (261, 163)
Screenshot: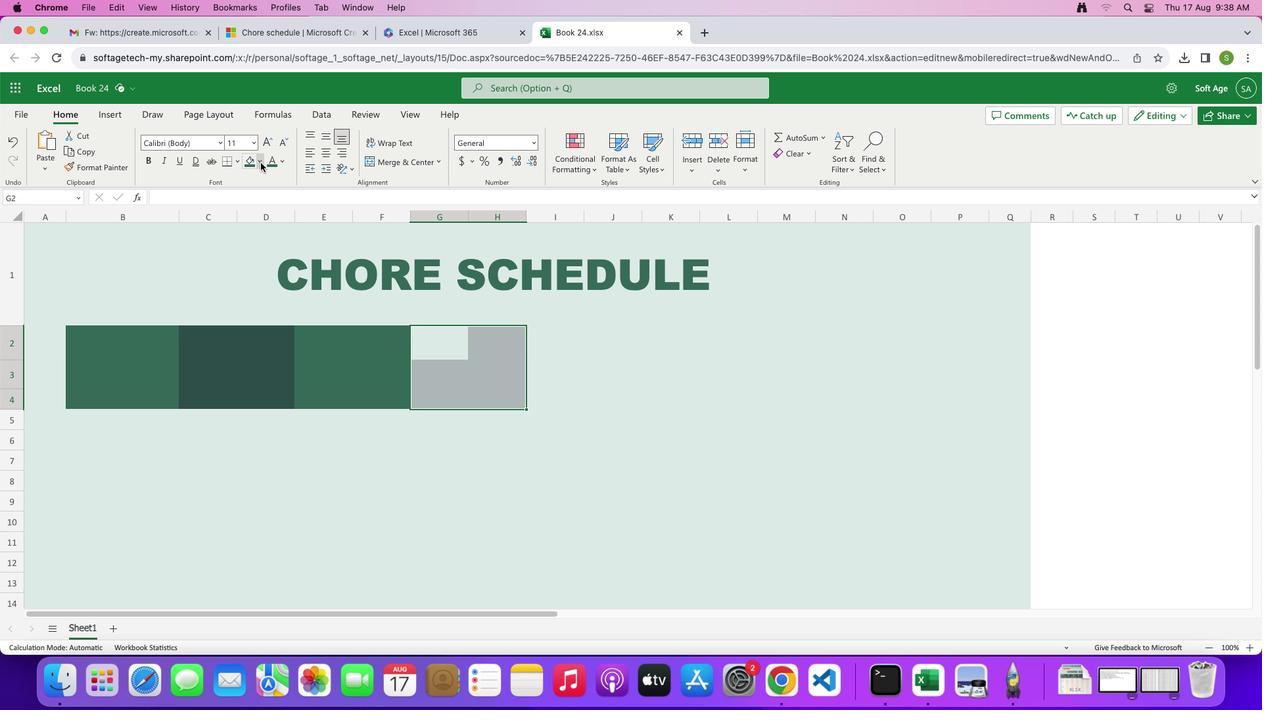 
Action: Mouse pressed left at (261, 163)
Screenshot: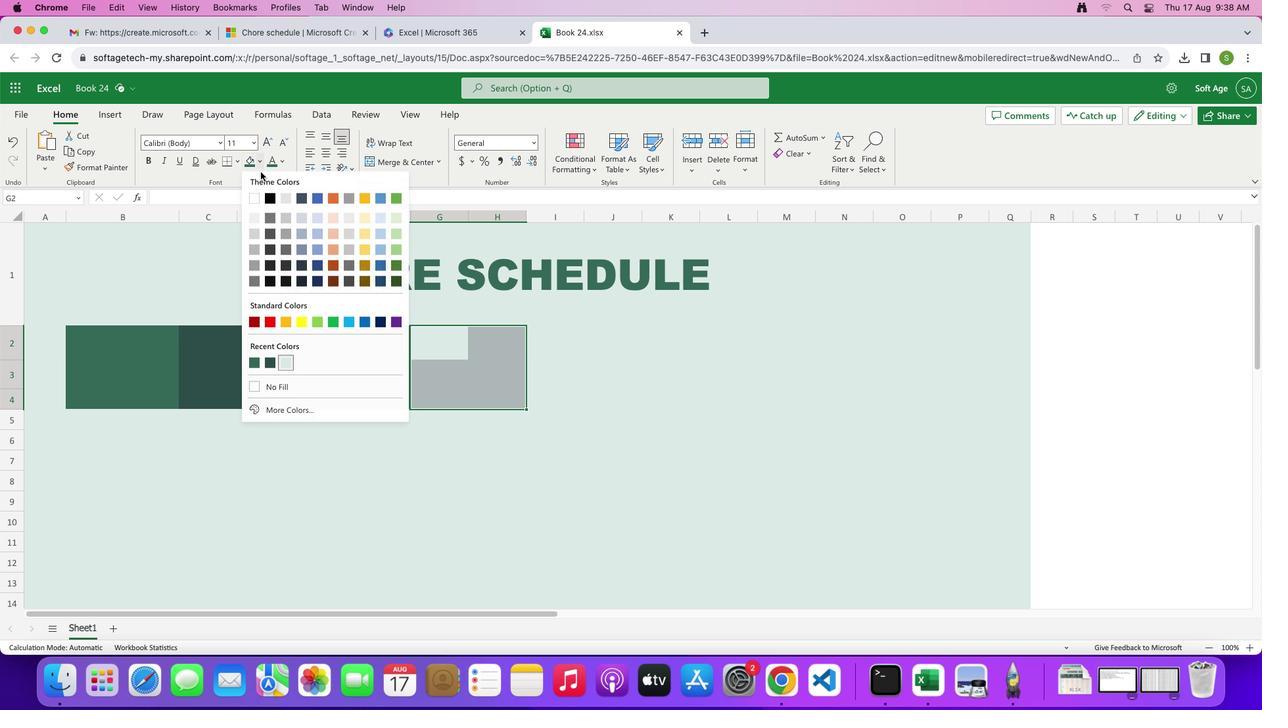 
Action: Mouse moved to (270, 363)
Screenshot: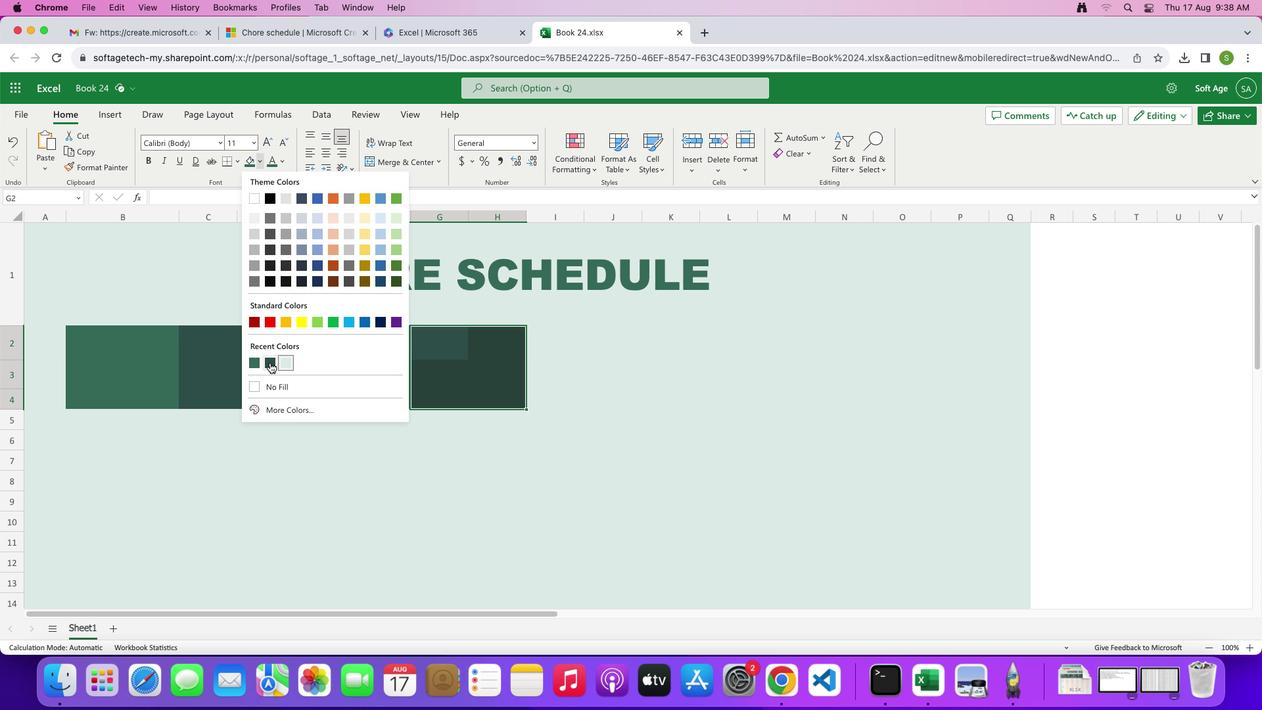 
Action: Mouse pressed left at (270, 363)
Screenshot: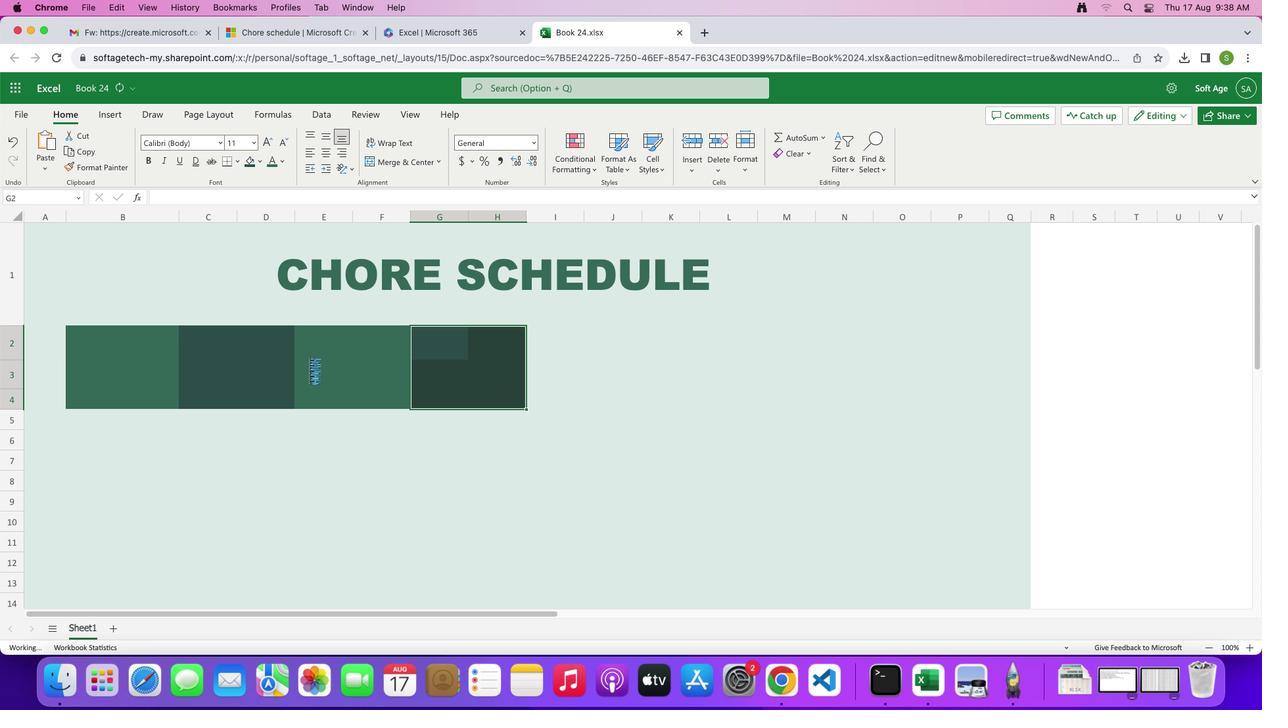 
Action: Mouse moved to (569, 359)
Screenshot: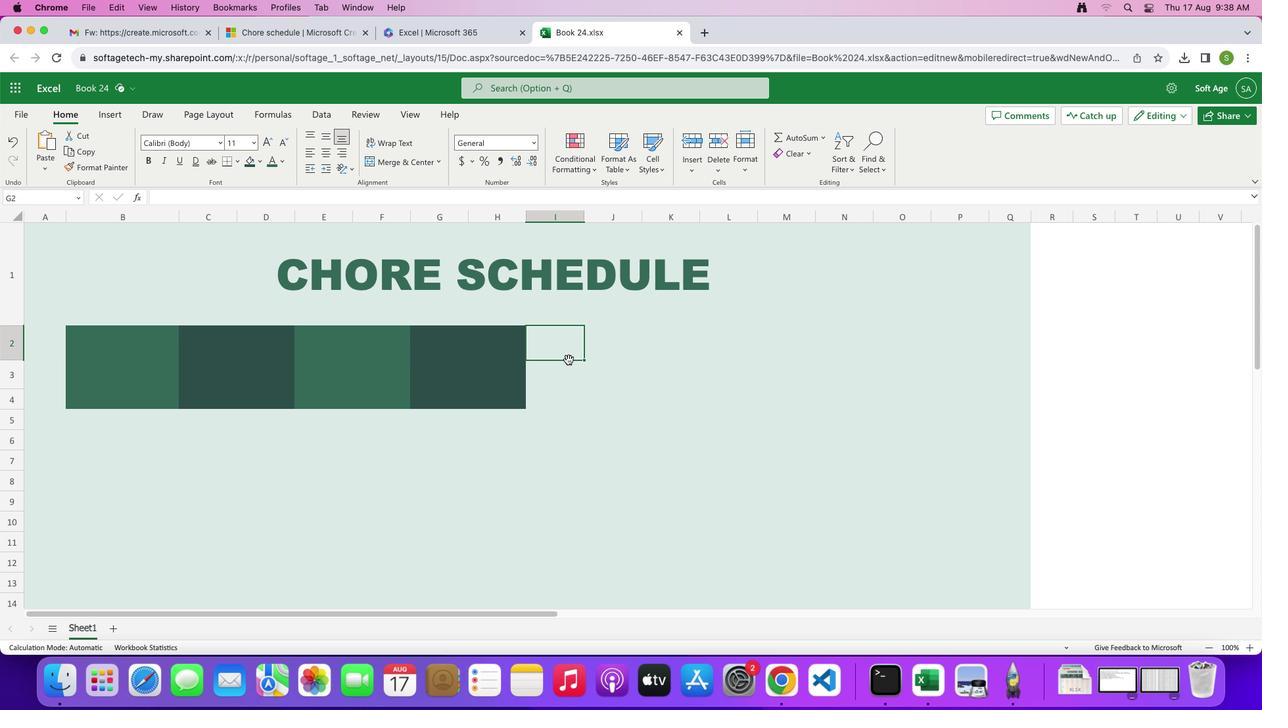 
Action: Mouse pressed left at (569, 359)
Screenshot: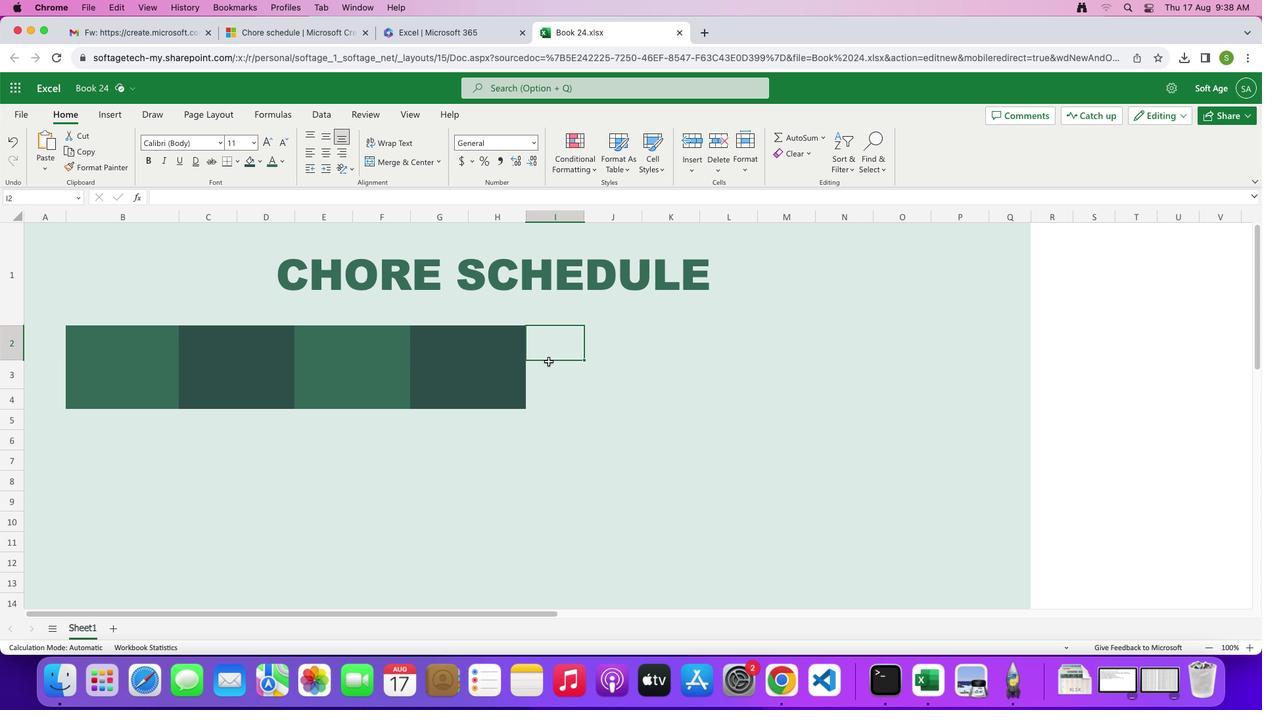 
Action: Mouse moved to (545, 345)
